 Task: Research Airbnb properties in Inkhil, Syria from 13th December, 2023 to 17th December, 2023 for 2 adults.2 bedrooms having 2 beds and 1 bathroom. Property type can be guest house. Amenities needed are: wifi. Look for 4 properties as per requirement.
Action: Mouse moved to (485, 84)
Screenshot: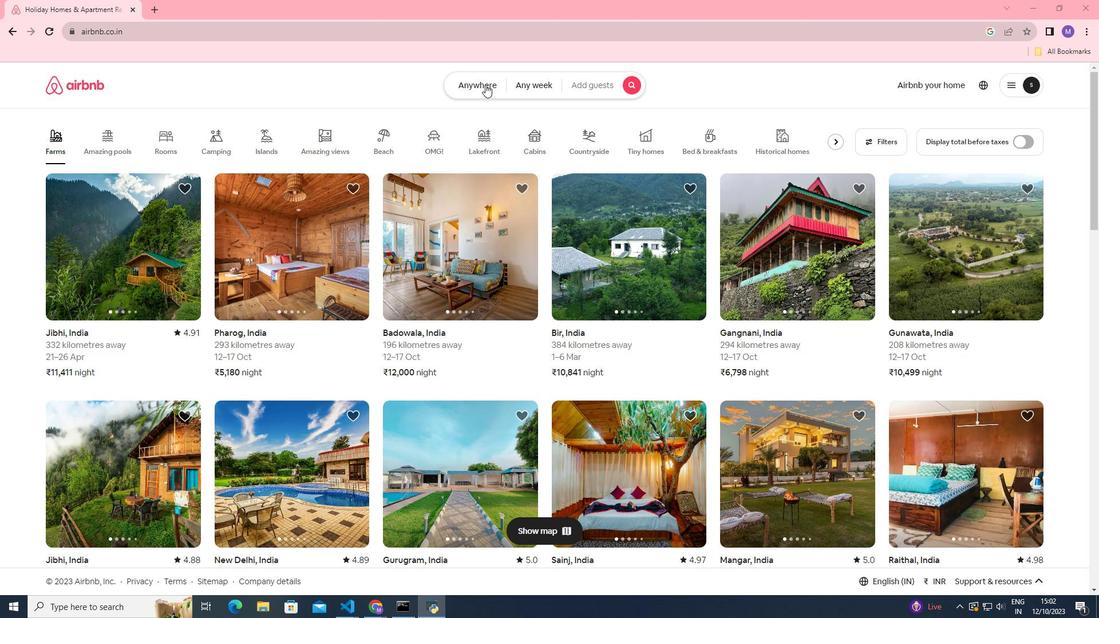 
Action: Mouse pressed left at (485, 84)
Screenshot: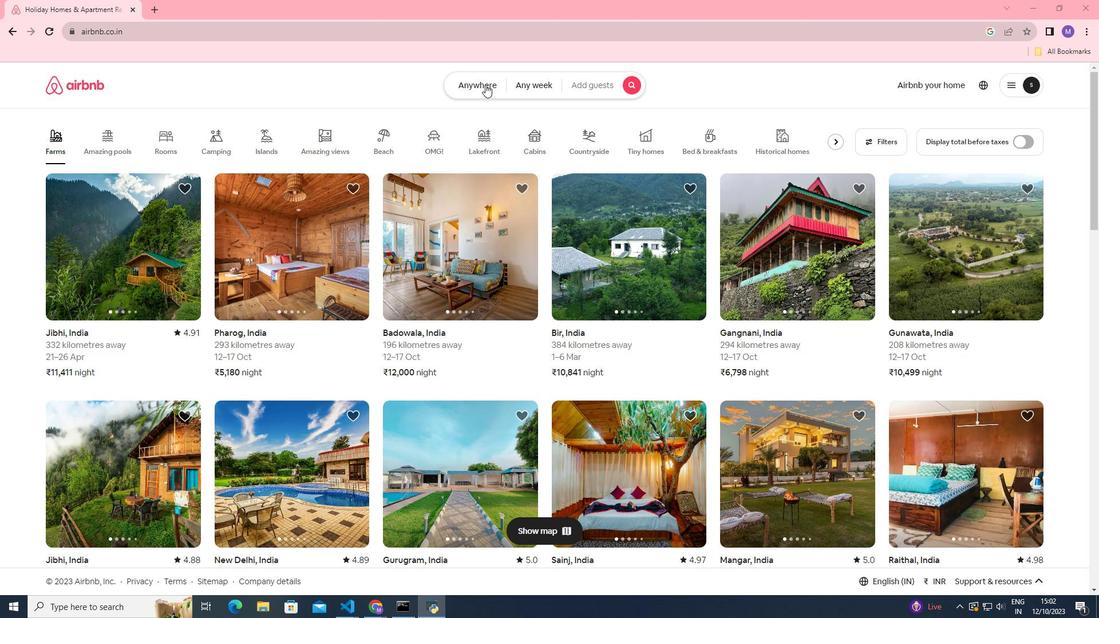 
Action: Mouse moved to (403, 133)
Screenshot: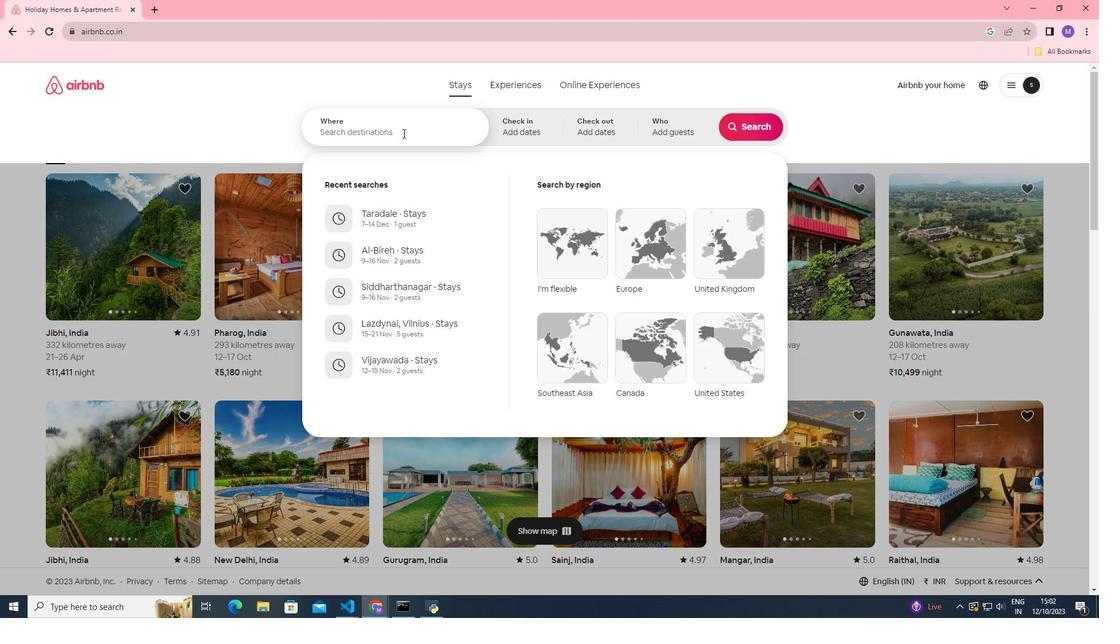 
Action: Mouse pressed left at (403, 133)
Screenshot: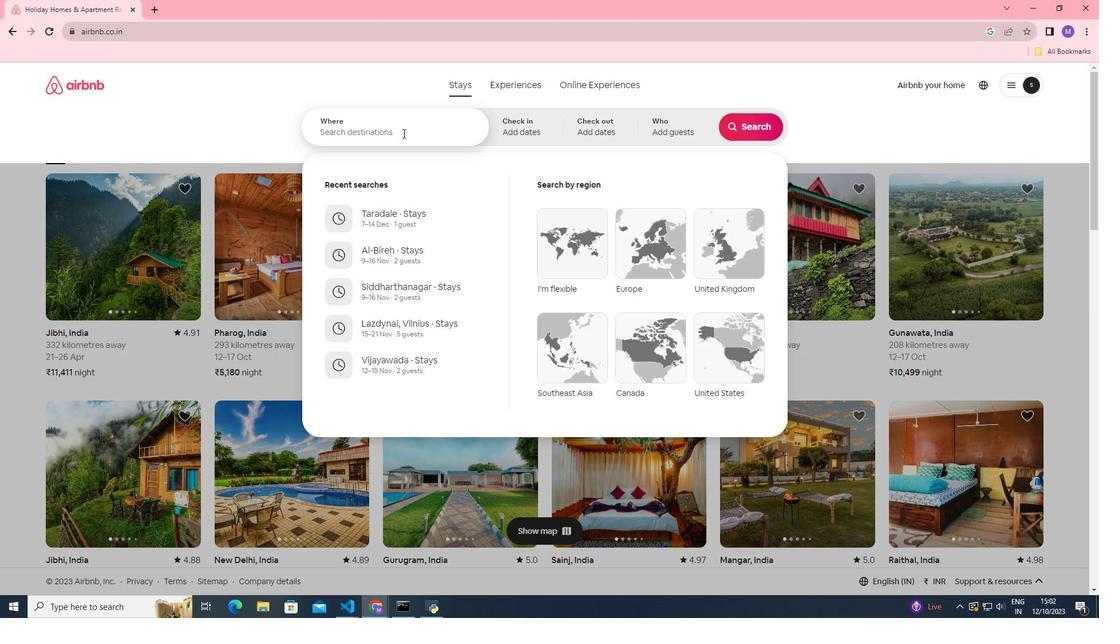 
Action: Key pressed <Key.shift>Inkhil,<Key.space><Key.shift>Syria
Screenshot: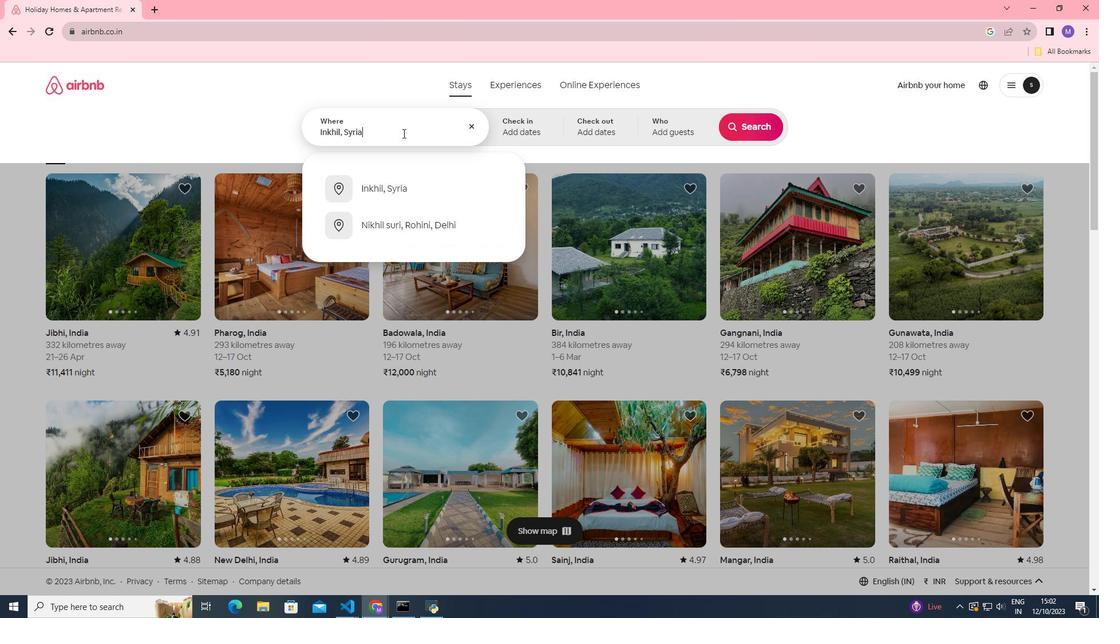
Action: Mouse moved to (514, 137)
Screenshot: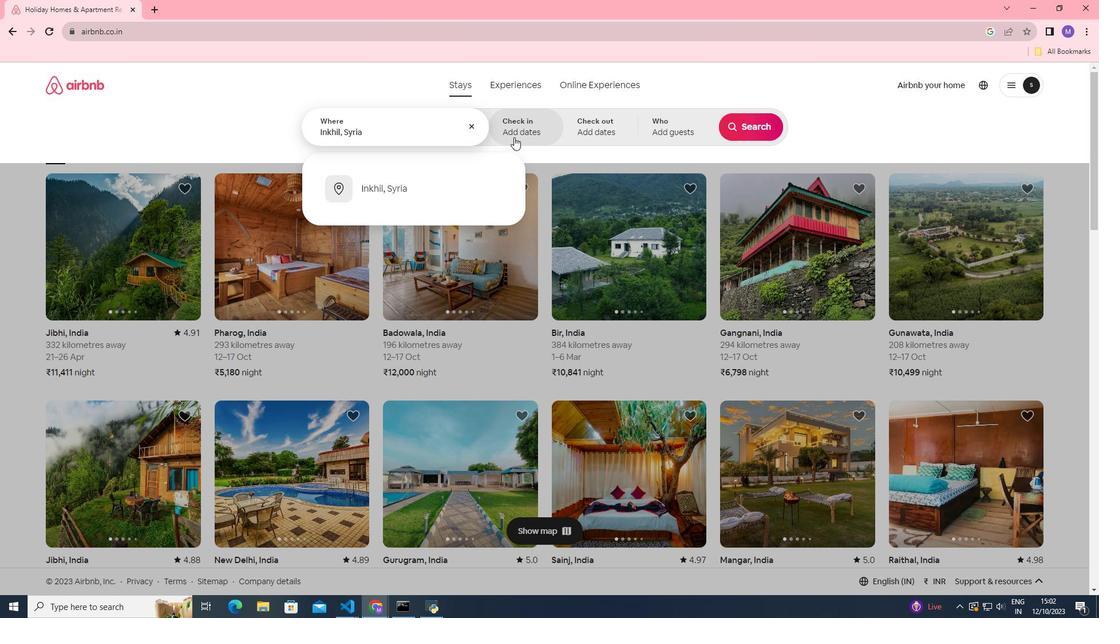 
Action: Mouse pressed left at (514, 137)
Screenshot: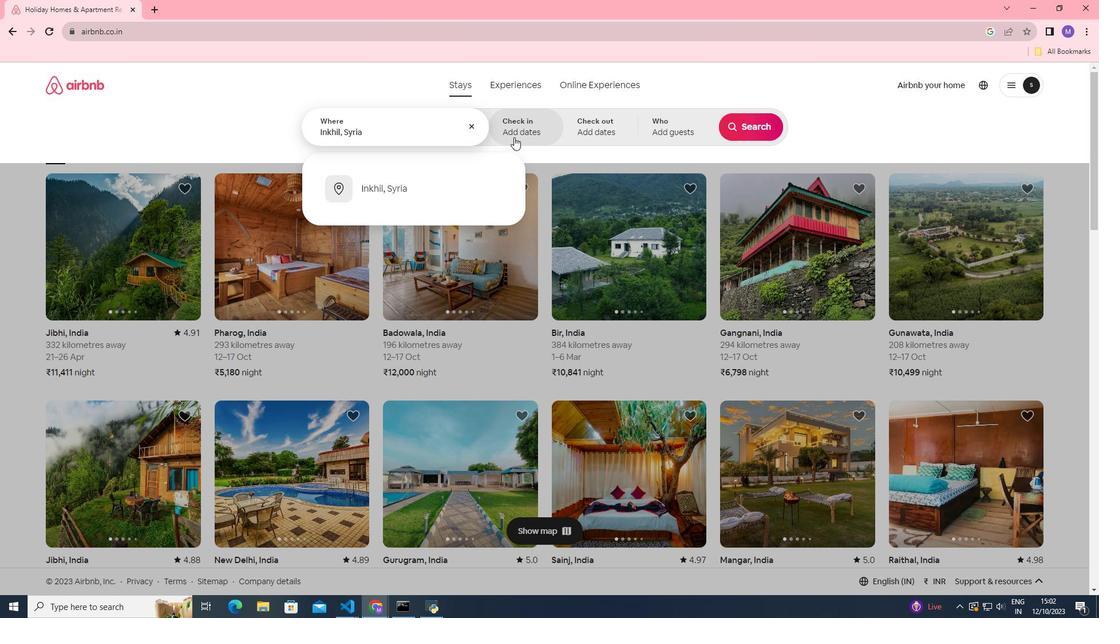 
Action: Mouse moved to (753, 224)
Screenshot: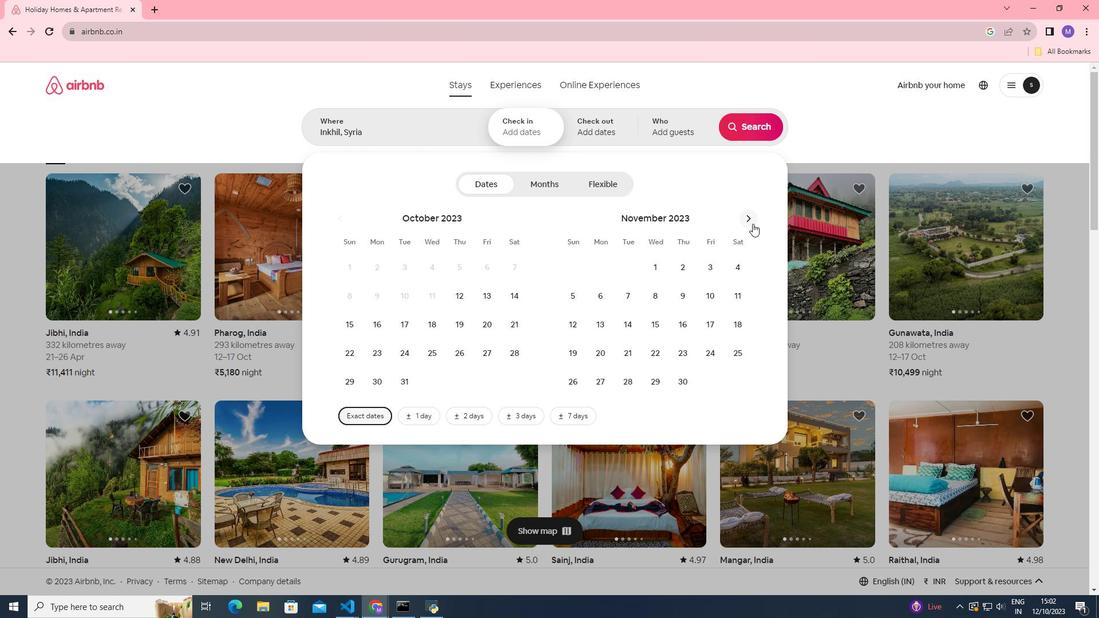 
Action: Mouse pressed left at (753, 224)
Screenshot: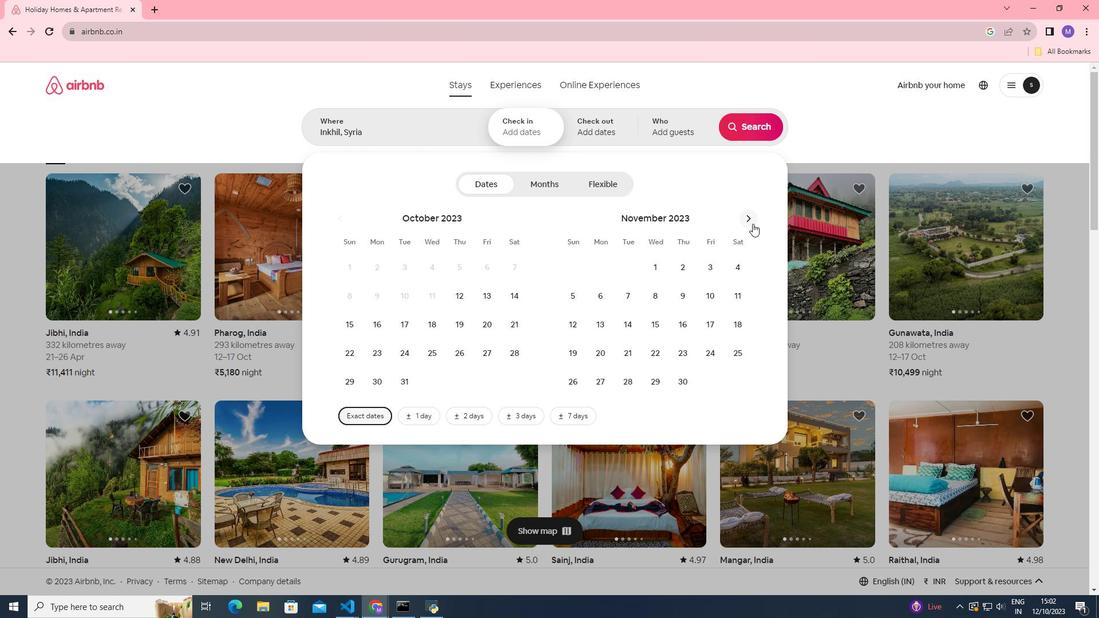 
Action: Mouse moved to (655, 320)
Screenshot: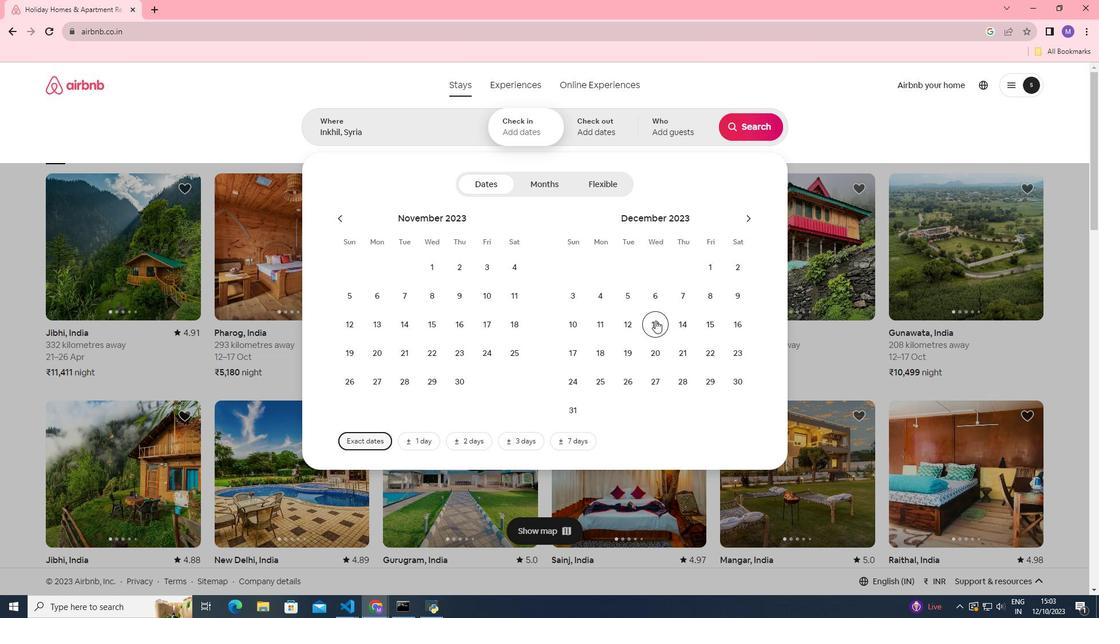 
Action: Mouse pressed left at (655, 320)
Screenshot: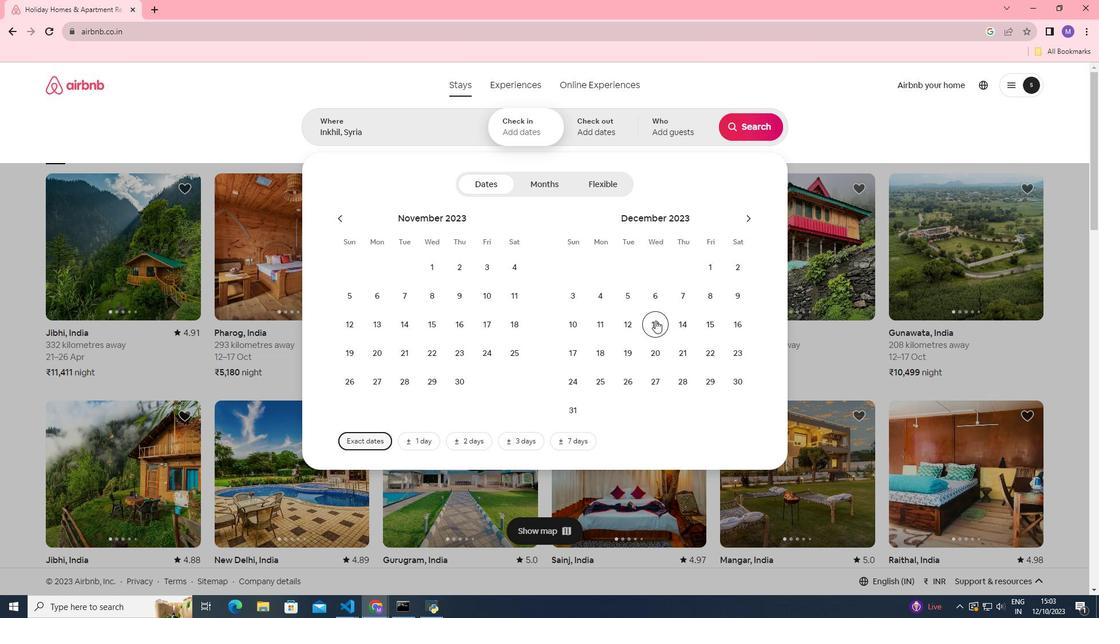 
Action: Mouse moved to (572, 346)
Screenshot: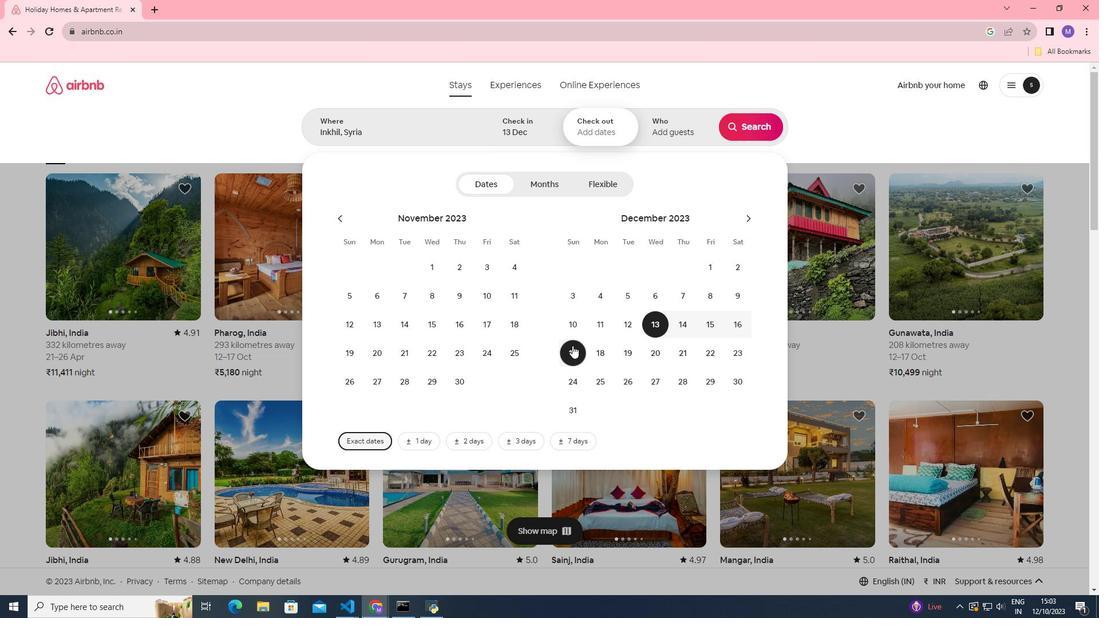 
Action: Mouse pressed left at (572, 346)
Screenshot: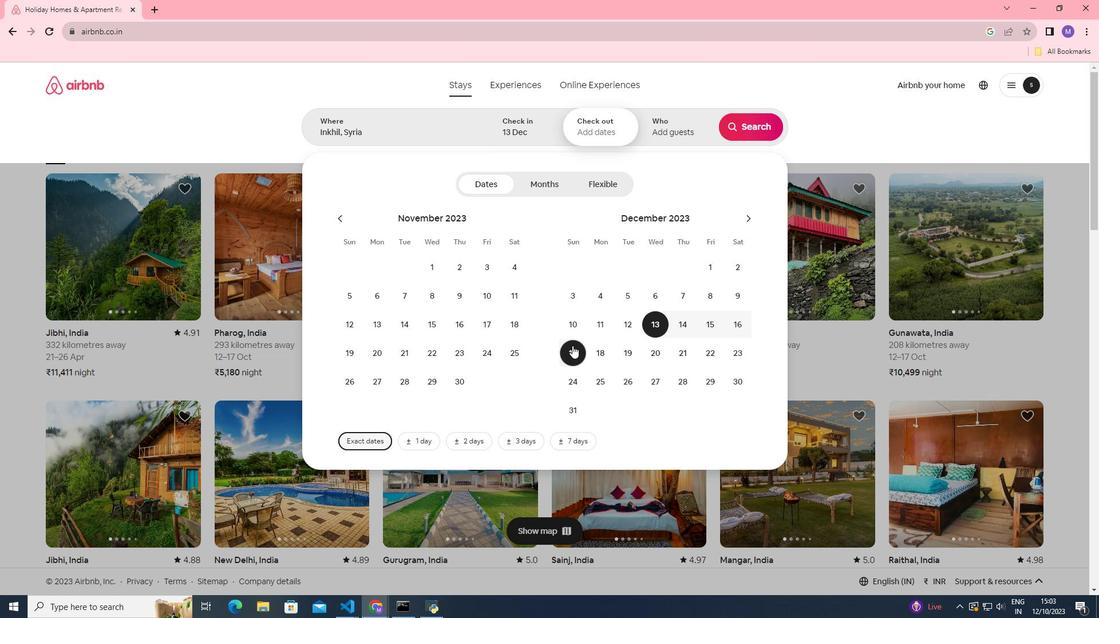 
Action: Mouse moved to (694, 132)
Screenshot: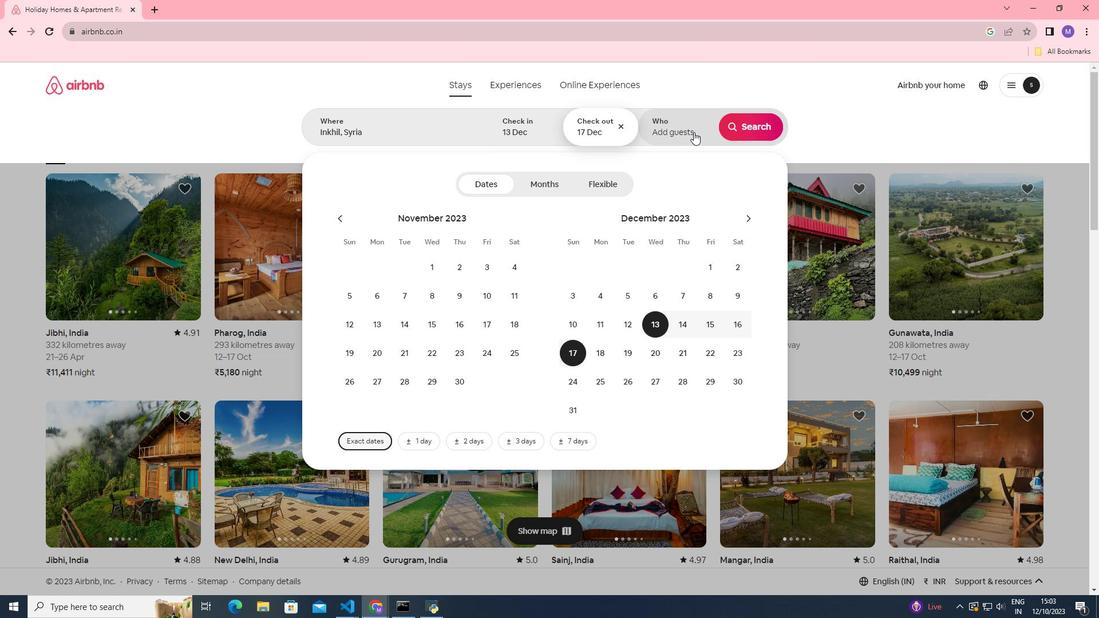 
Action: Mouse pressed left at (694, 132)
Screenshot: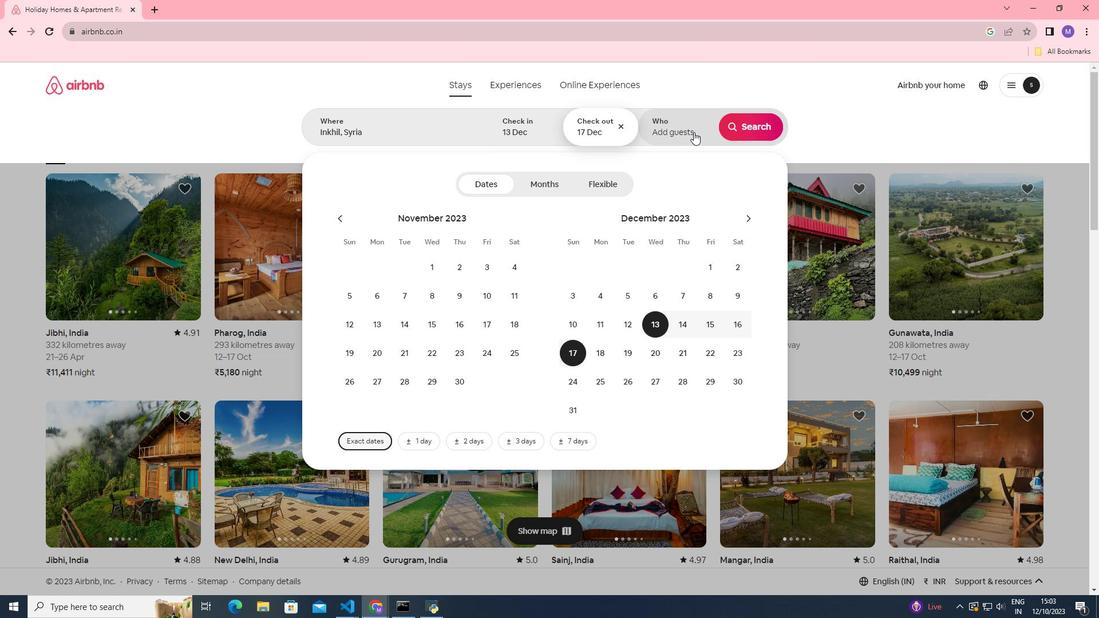 
Action: Mouse moved to (756, 190)
Screenshot: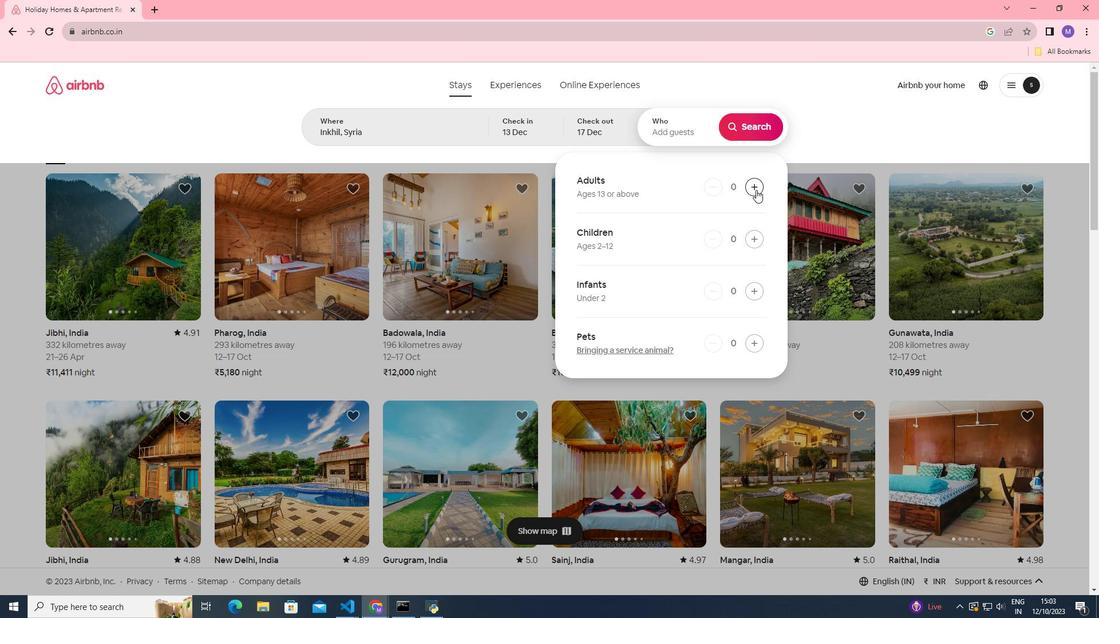 
Action: Mouse pressed left at (756, 190)
Screenshot: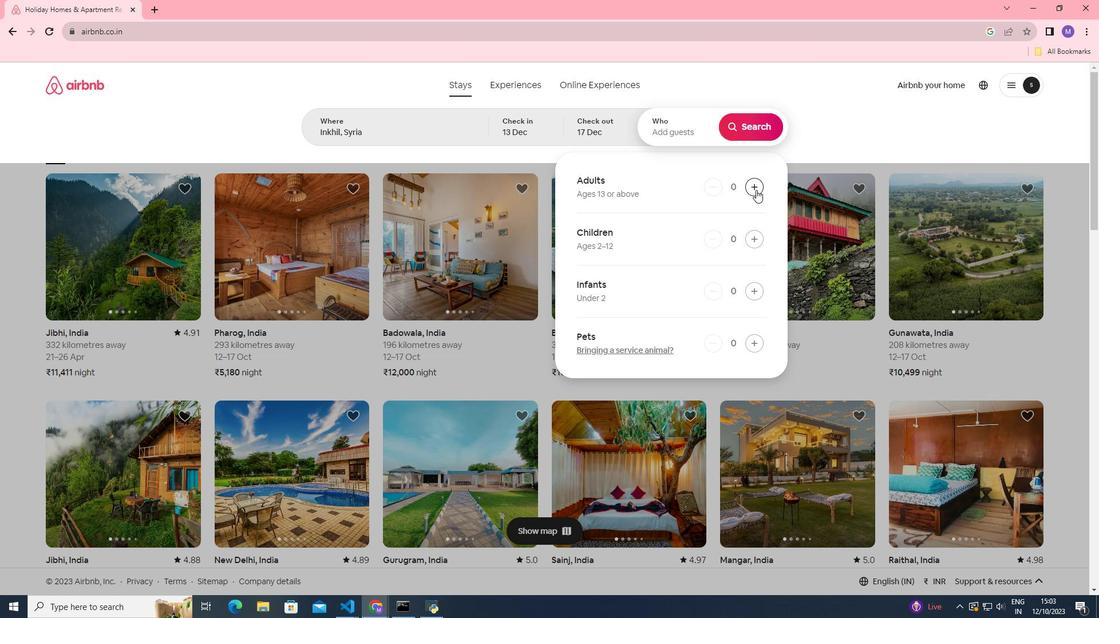 
Action: Mouse pressed left at (756, 190)
Screenshot: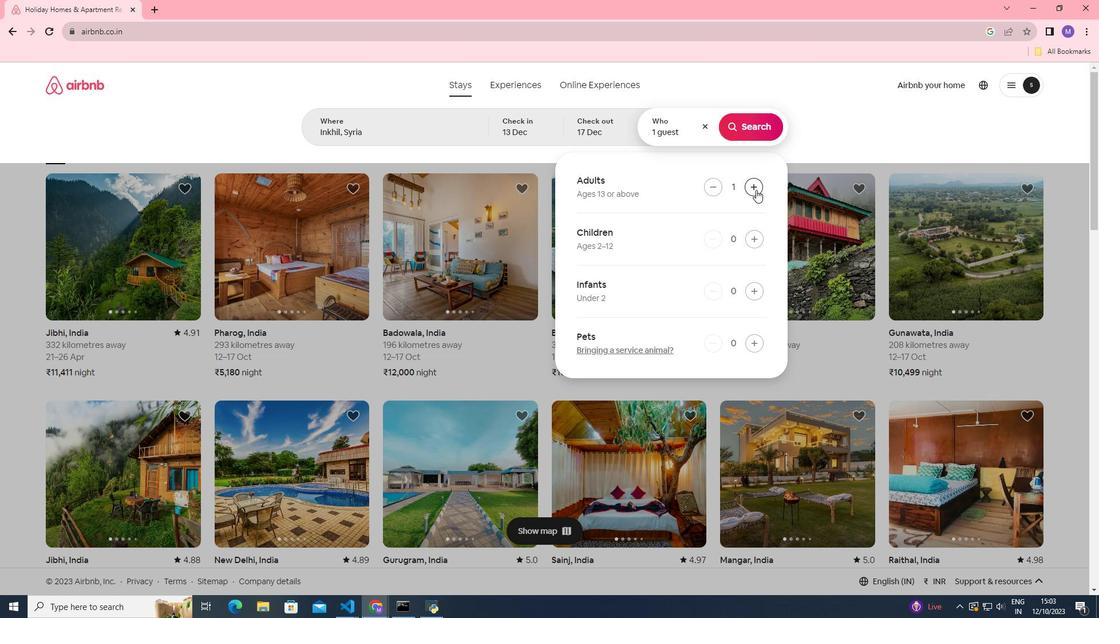 
Action: Mouse moved to (756, 130)
Screenshot: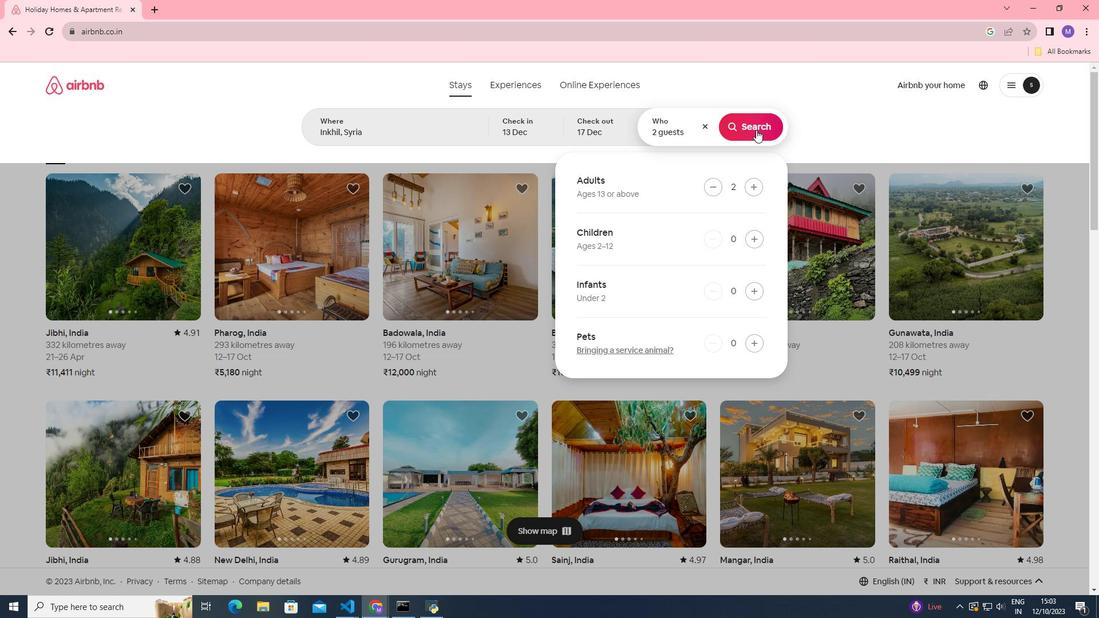 
Action: Mouse pressed left at (756, 130)
Screenshot: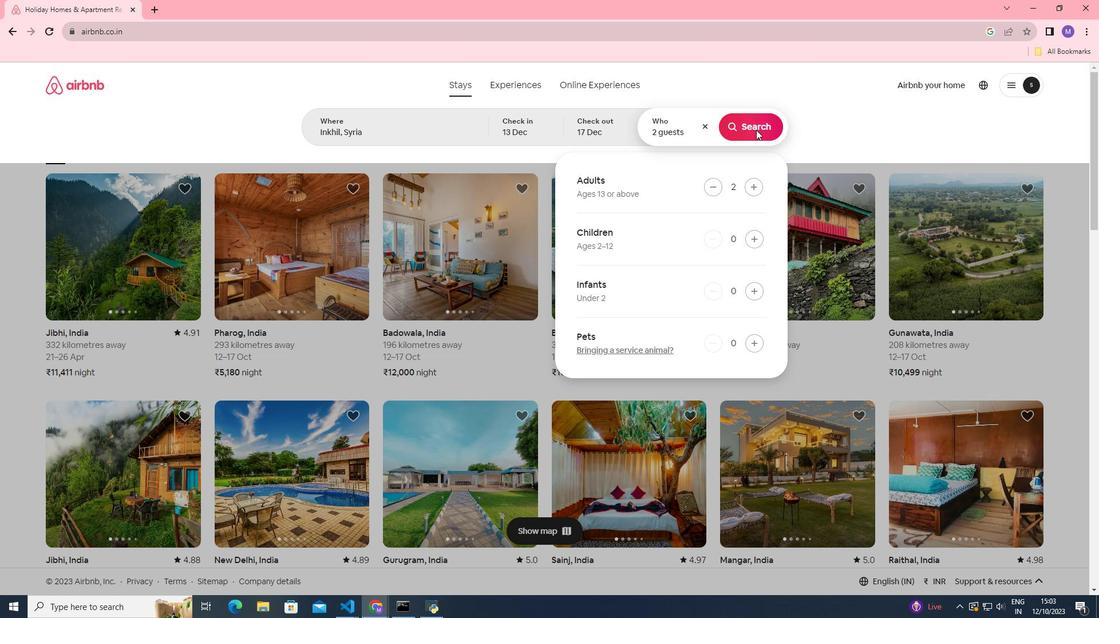 
Action: Mouse moved to (922, 134)
Screenshot: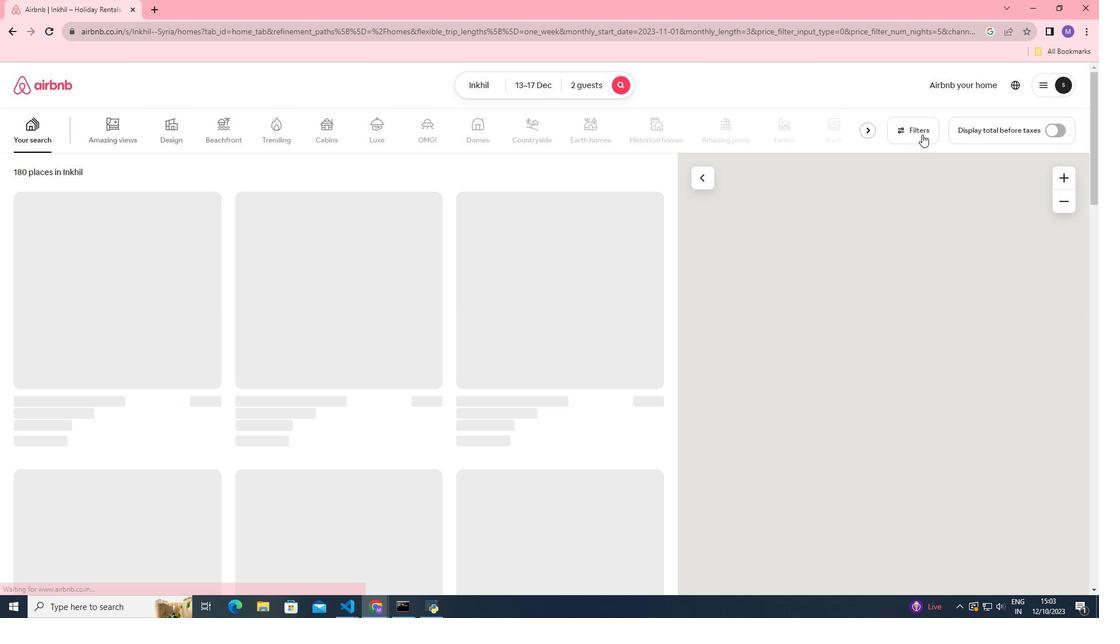 
Action: Mouse pressed left at (922, 134)
Screenshot: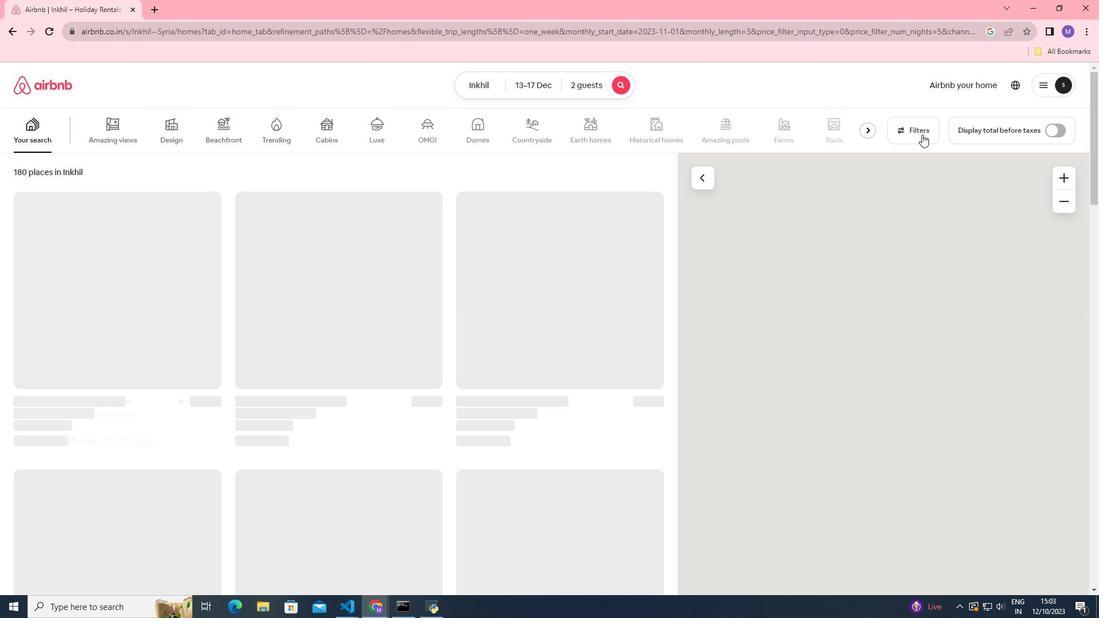 
Action: Mouse moved to (921, 132)
Screenshot: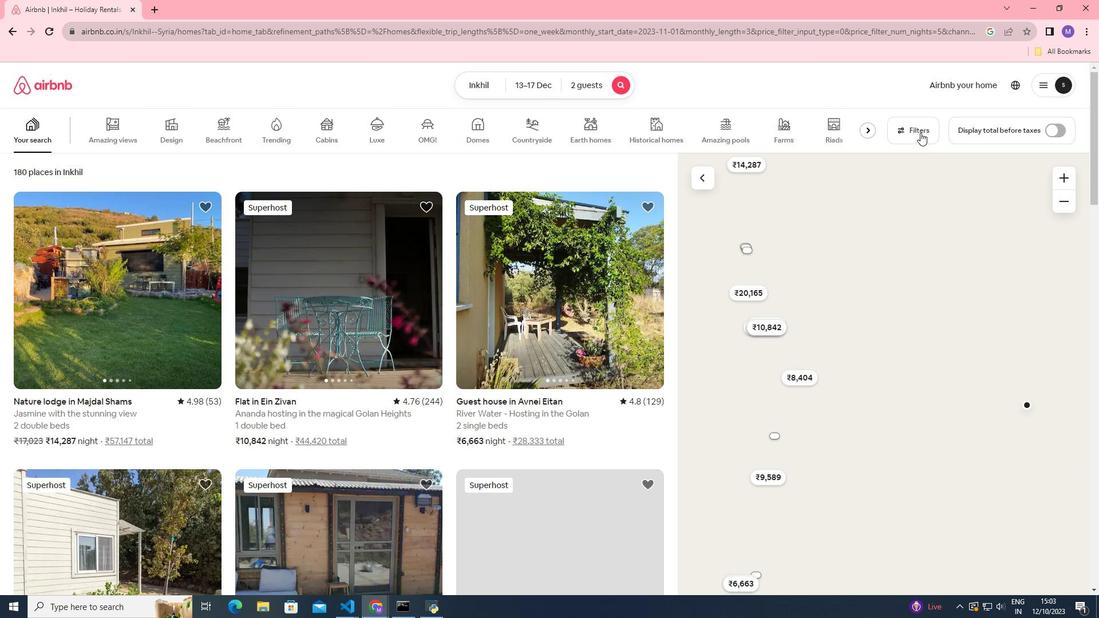 
Action: Mouse pressed left at (921, 132)
Screenshot: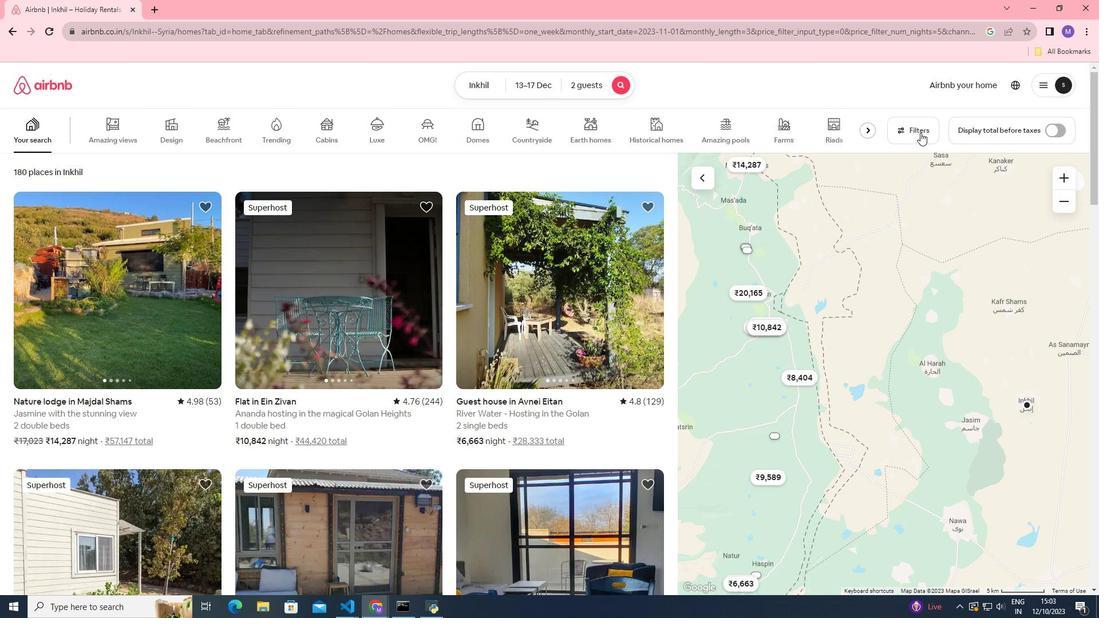 
Action: Mouse moved to (587, 439)
Screenshot: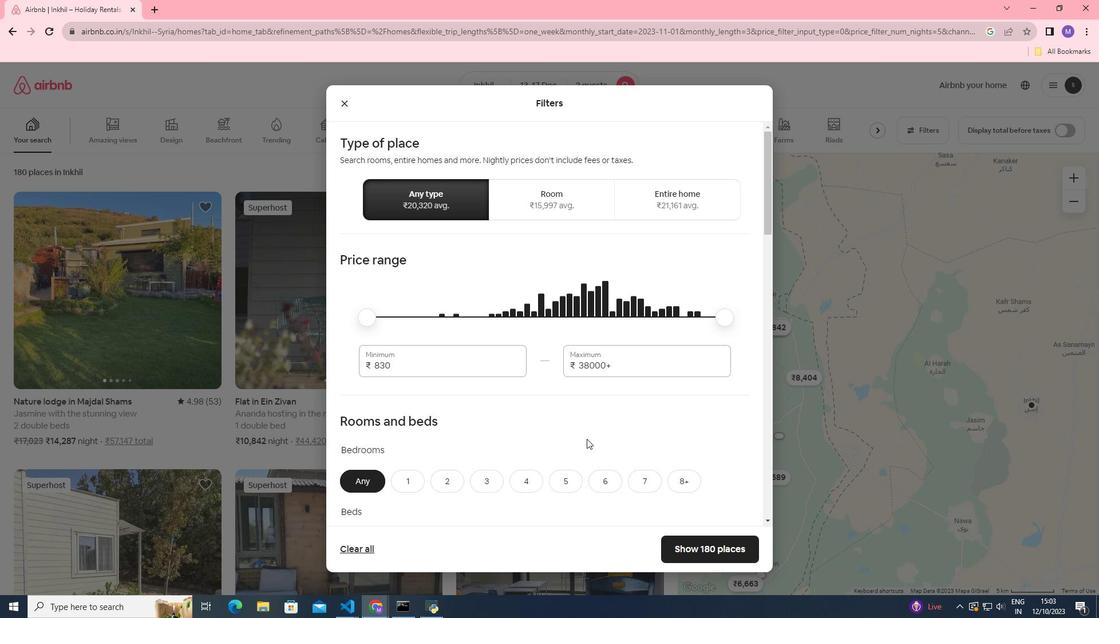 
Action: Mouse scrolled (587, 438) with delta (0, 0)
Screenshot: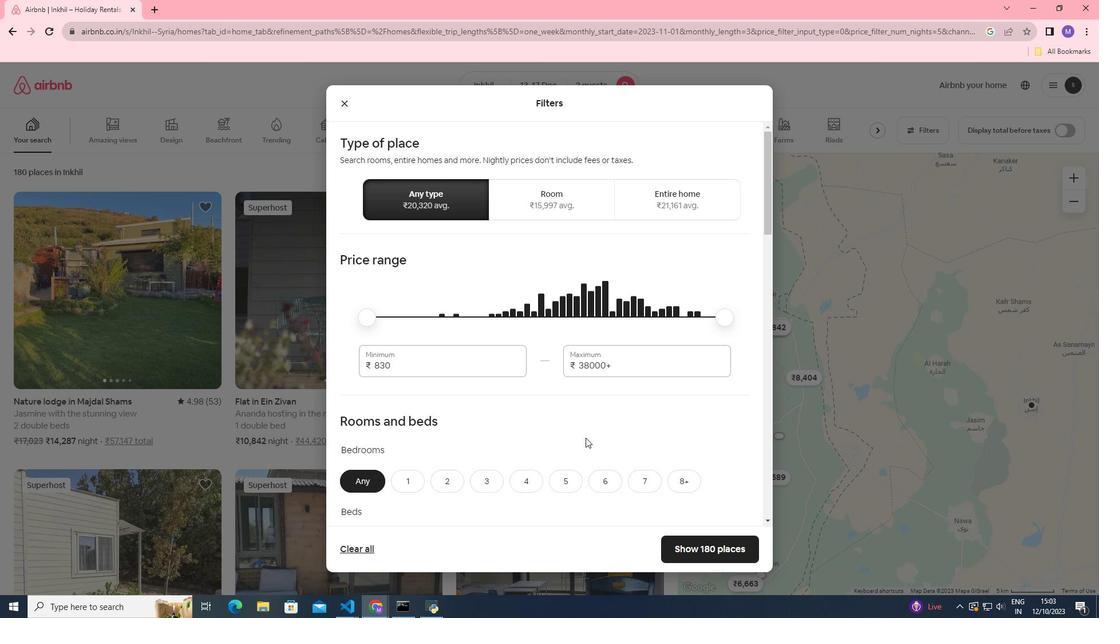 
Action: Mouse moved to (567, 427)
Screenshot: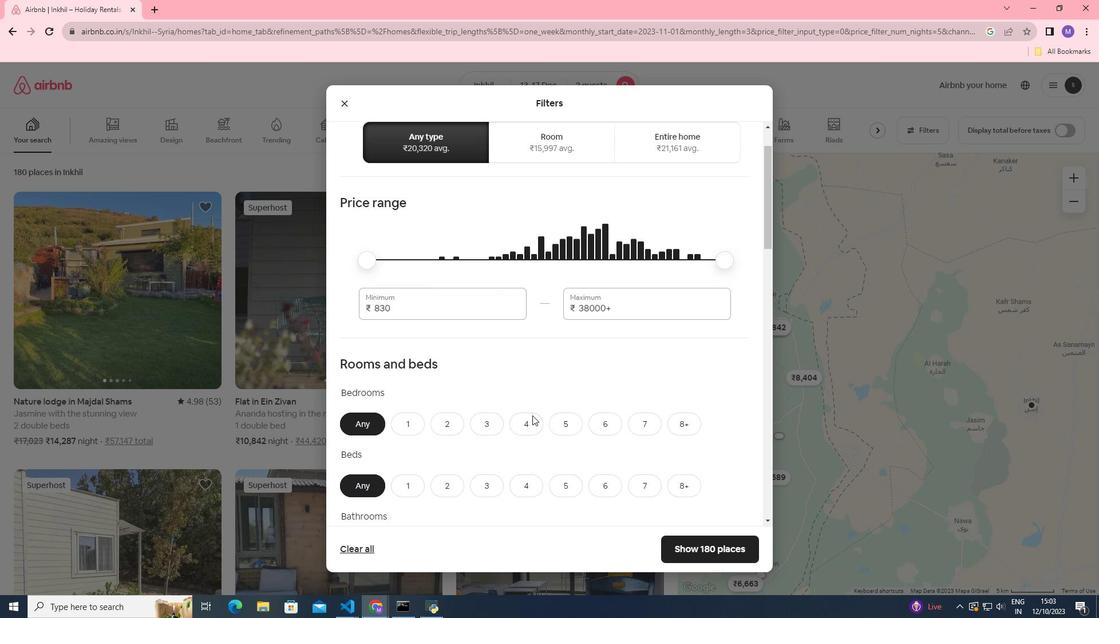
Action: Mouse scrolled (567, 427) with delta (0, 0)
Screenshot: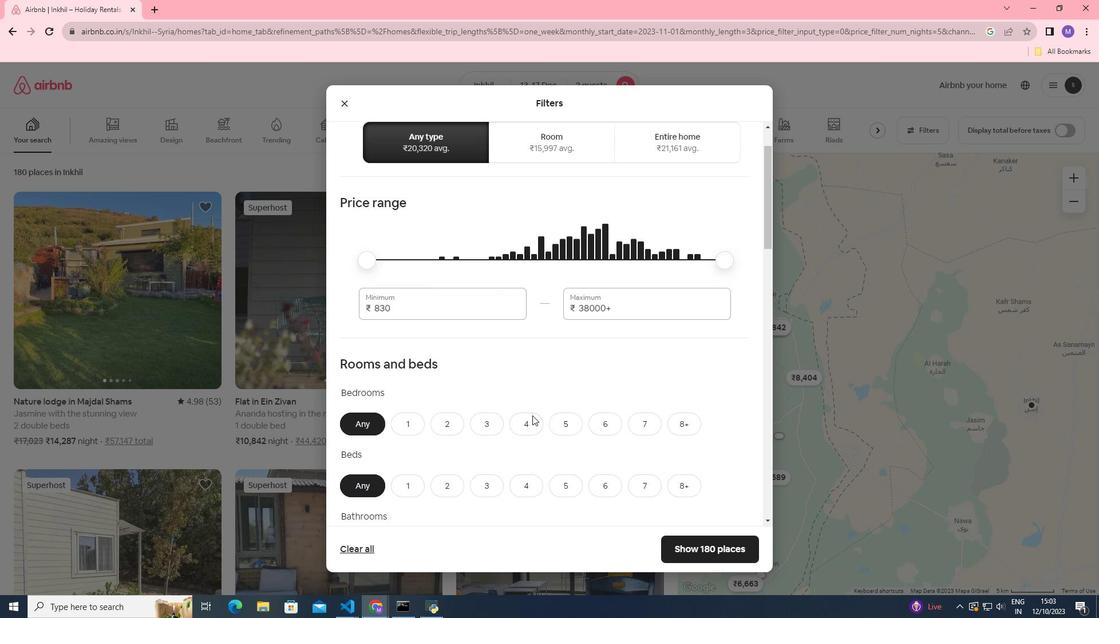 
Action: Mouse moved to (438, 366)
Screenshot: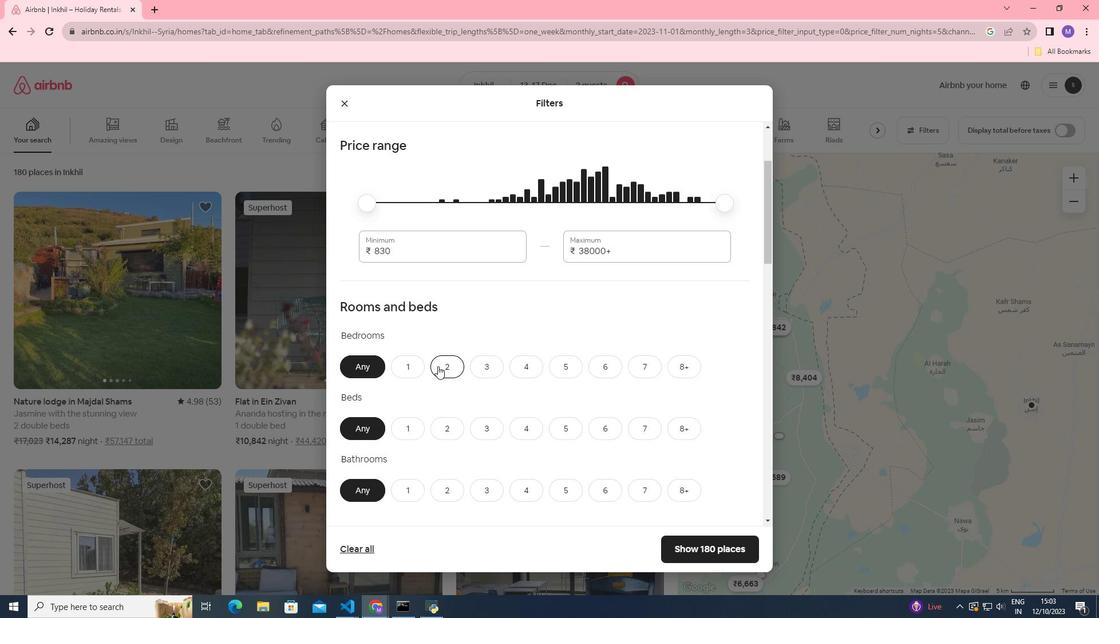 
Action: Mouse pressed left at (438, 366)
Screenshot: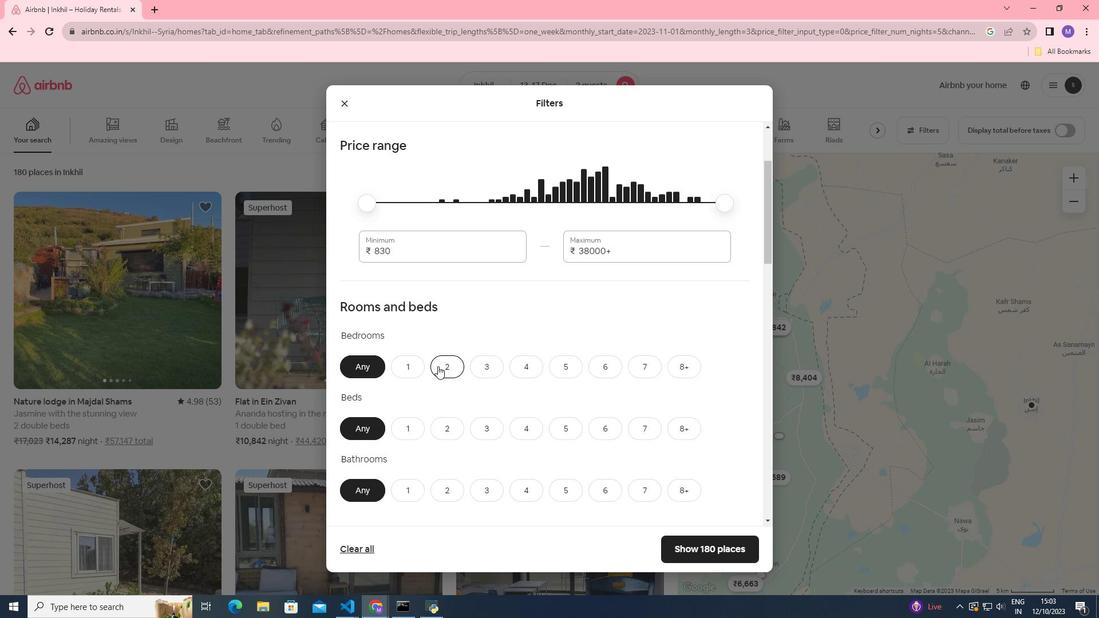 
Action: Mouse moved to (445, 430)
Screenshot: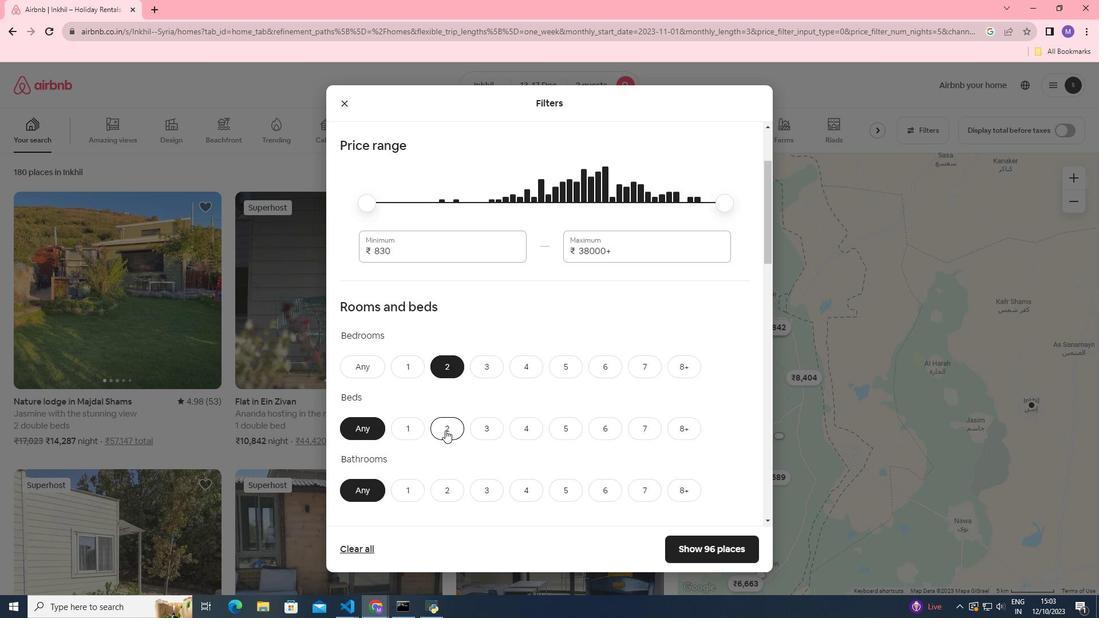 
Action: Mouse pressed left at (445, 430)
Screenshot: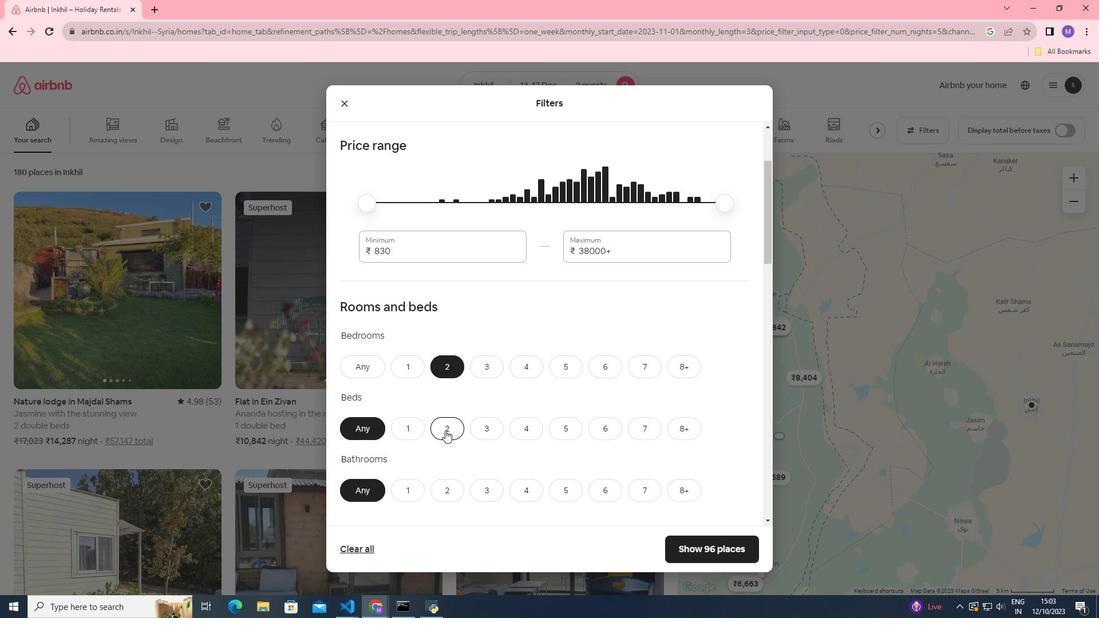 
Action: Mouse moved to (407, 493)
Screenshot: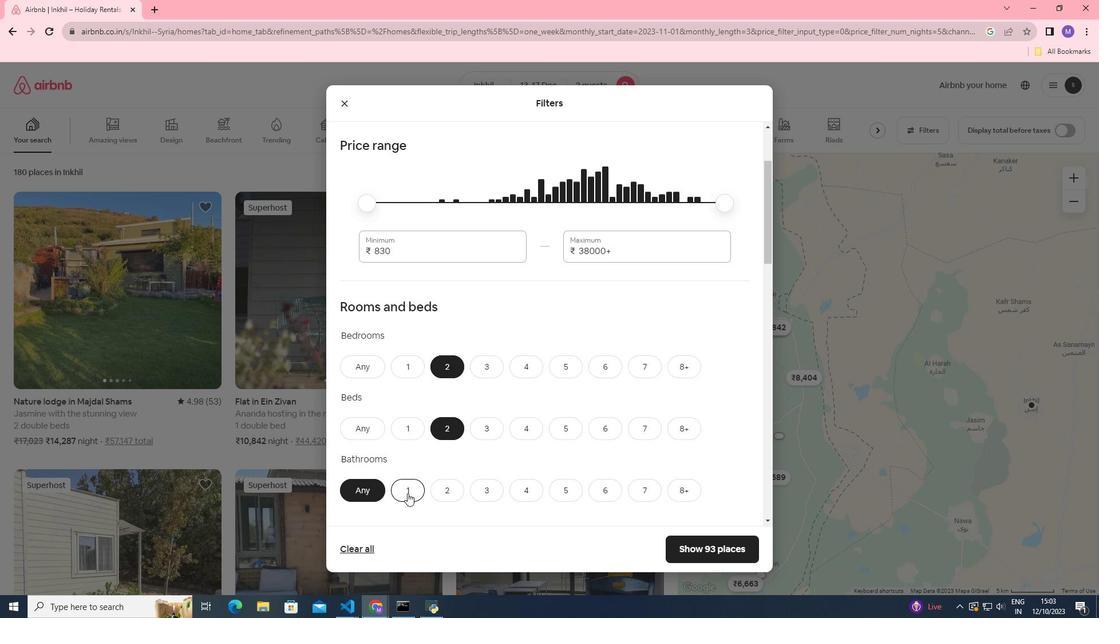
Action: Mouse pressed left at (407, 493)
Screenshot: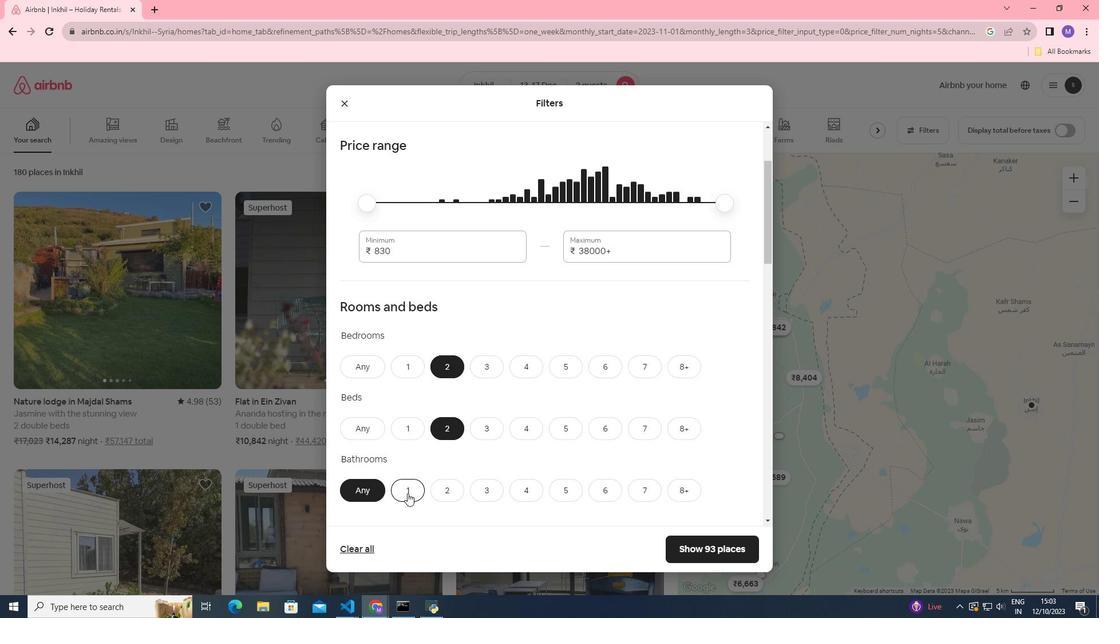 
Action: Mouse moved to (544, 374)
Screenshot: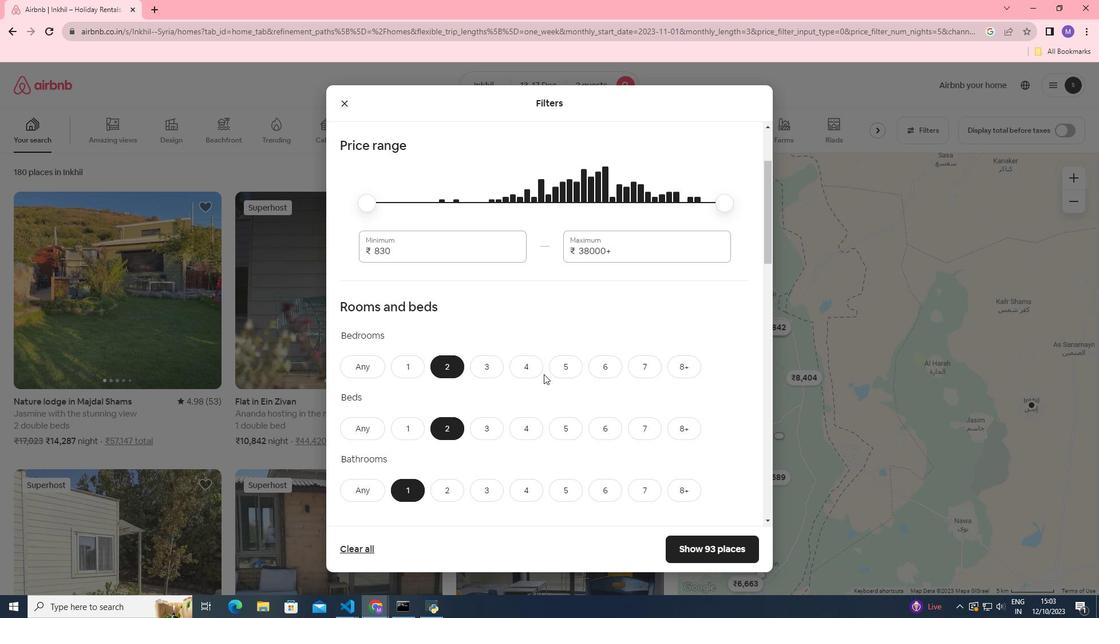 
Action: Mouse scrolled (544, 374) with delta (0, 0)
Screenshot: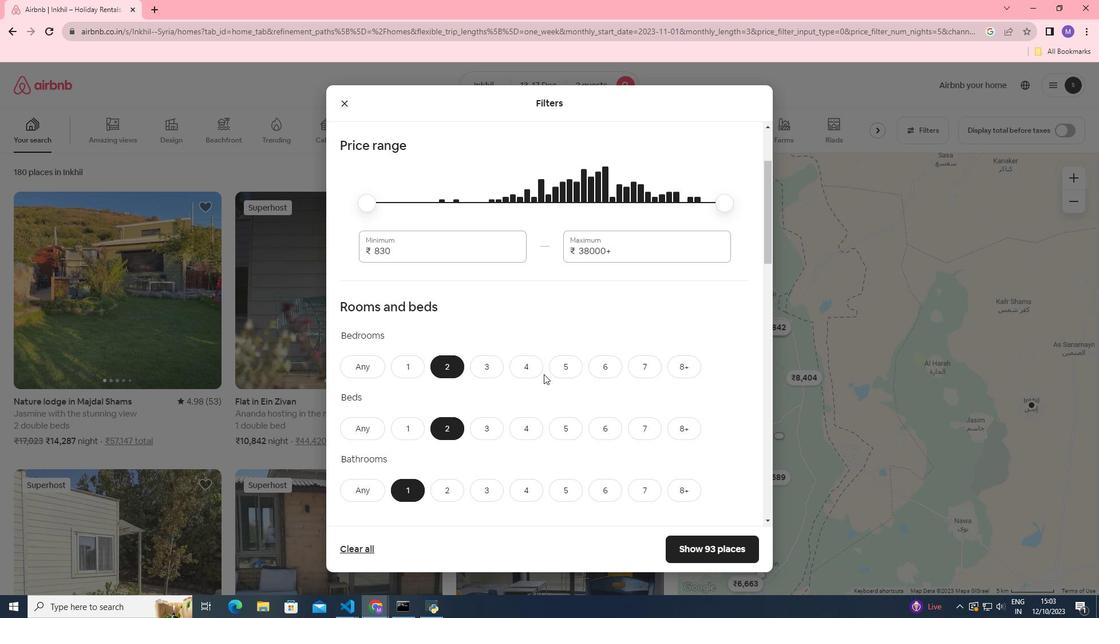 
Action: Mouse scrolled (544, 374) with delta (0, 0)
Screenshot: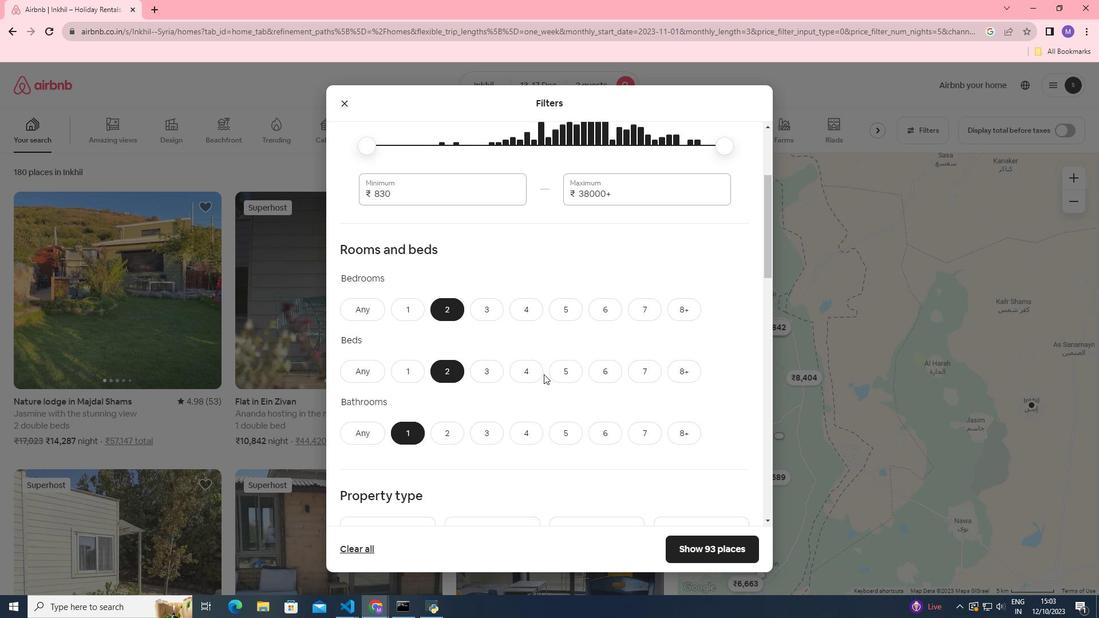 
Action: Mouse scrolled (544, 374) with delta (0, 0)
Screenshot: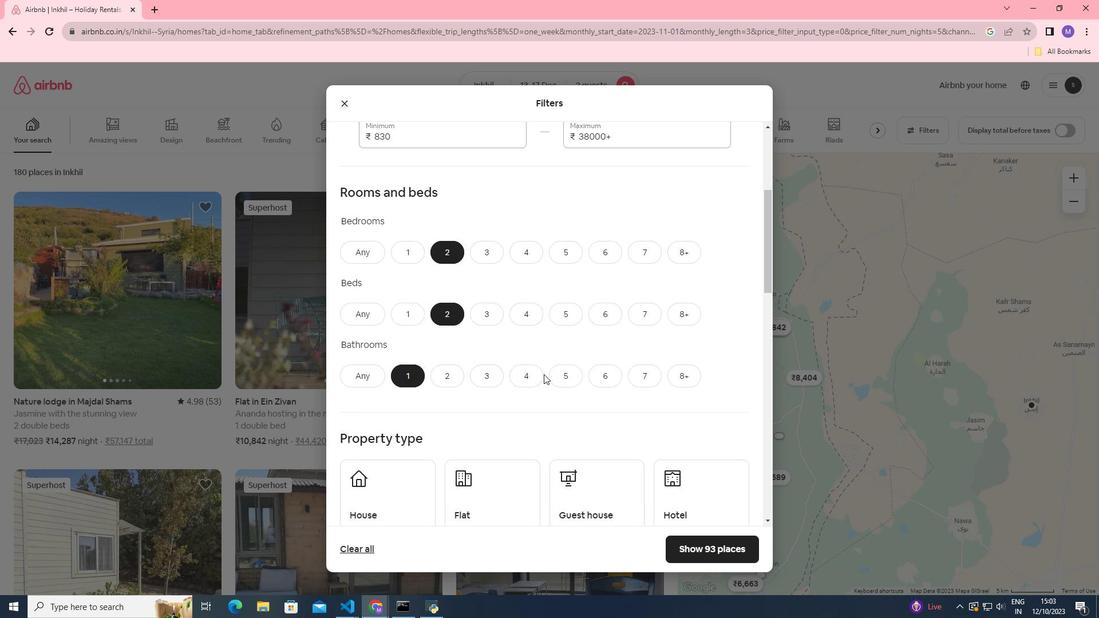 
Action: Mouse scrolled (544, 374) with delta (0, 0)
Screenshot: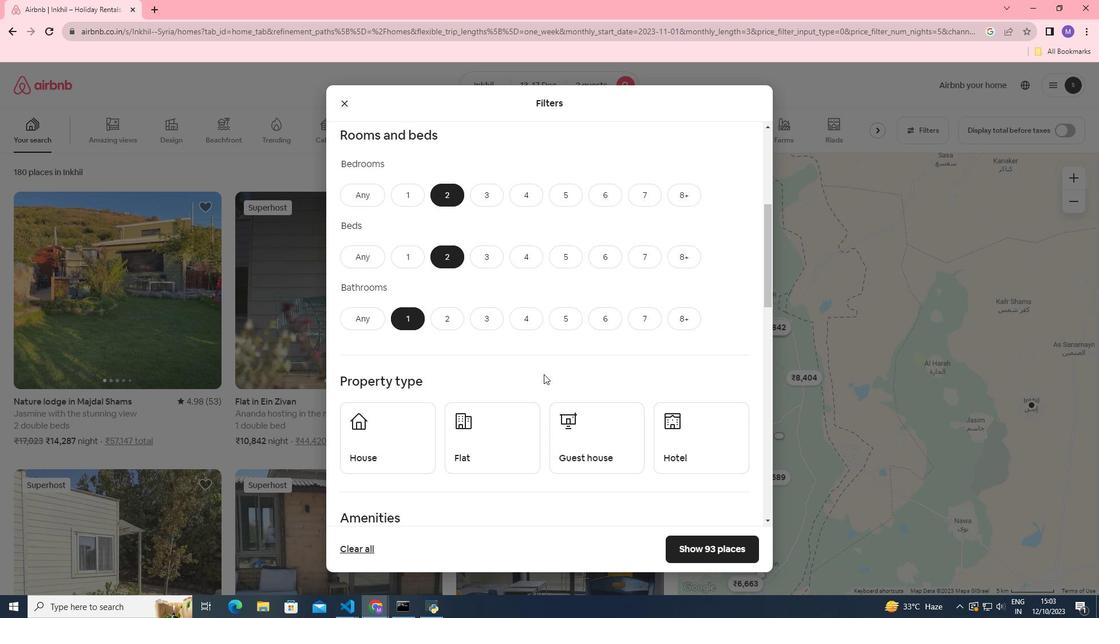 
Action: Mouse moved to (575, 386)
Screenshot: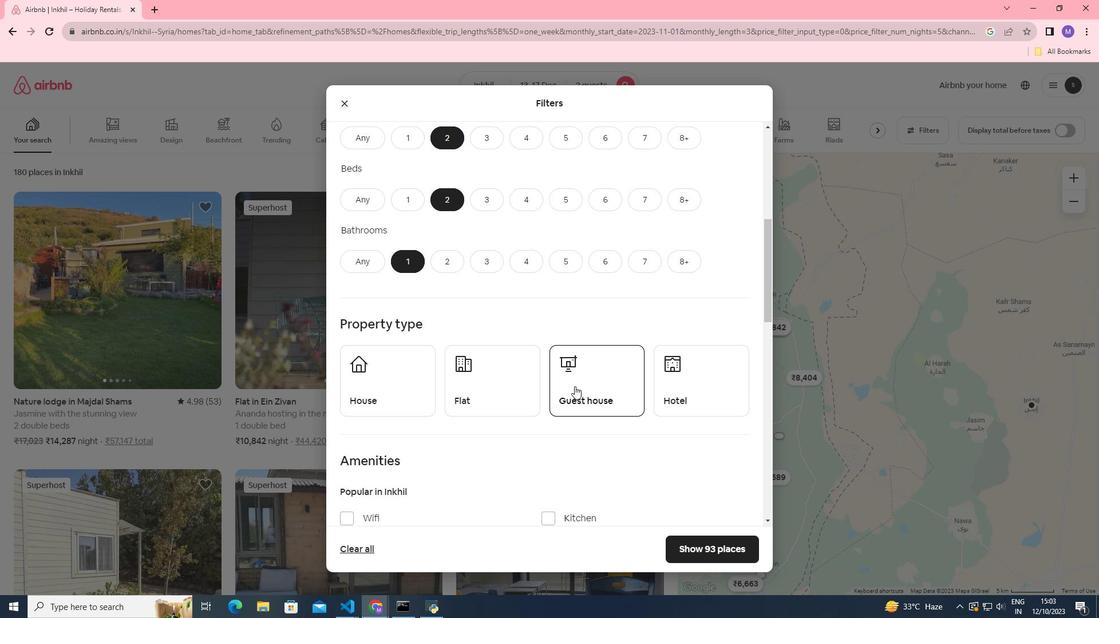 
Action: Mouse pressed left at (575, 386)
Screenshot: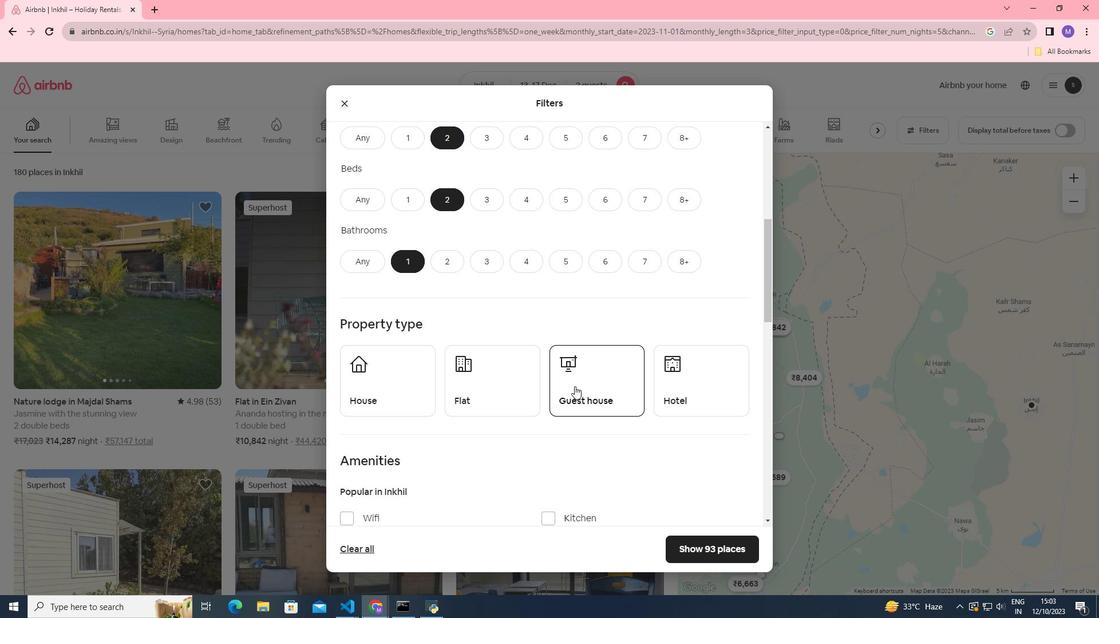 
Action: Mouse moved to (617, 402)
Screenshot: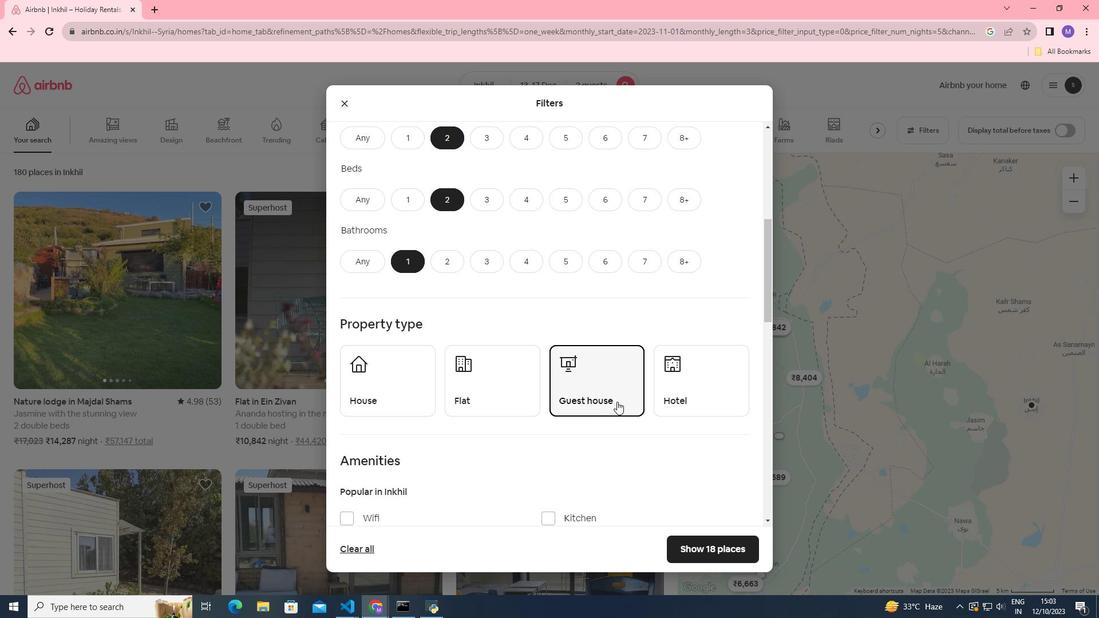 
Action: Mouse scrolled (617, 401) with delta (0, 0)
Screenshot: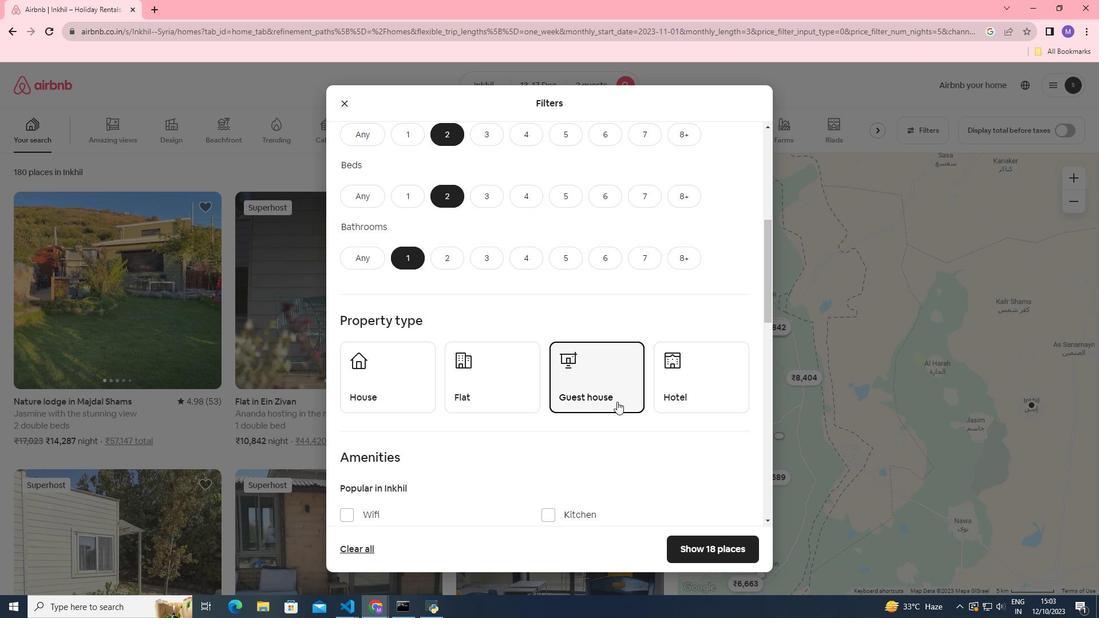 
Action: Mouse scrolled (617, 401) with delta (0, 0)
Screenshot: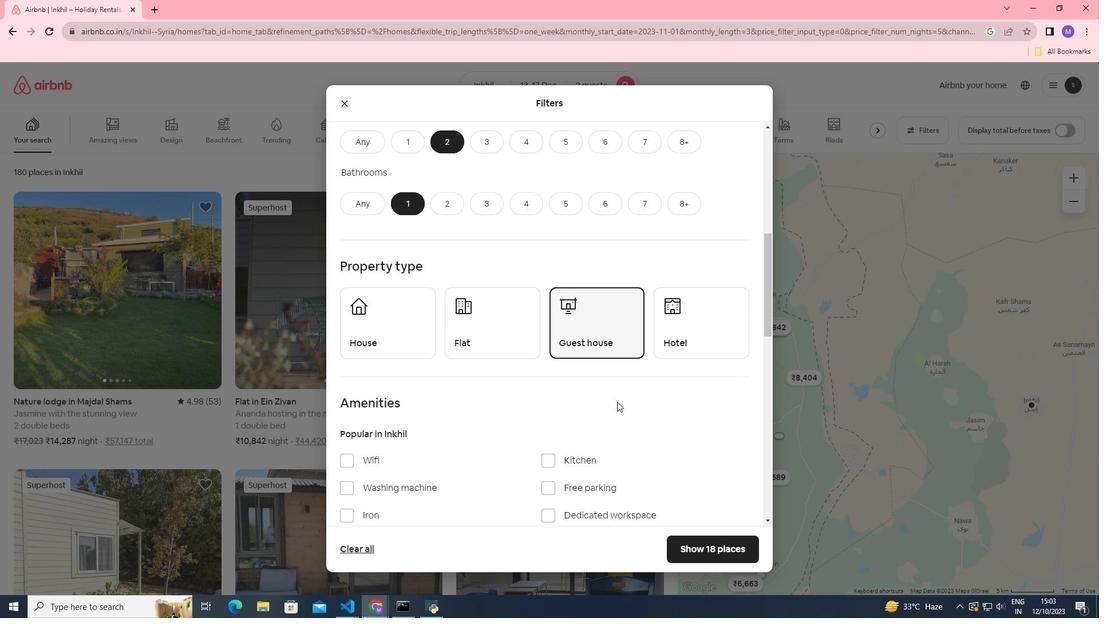 
Action: Mouse moved to (346, 400)
Screenshot: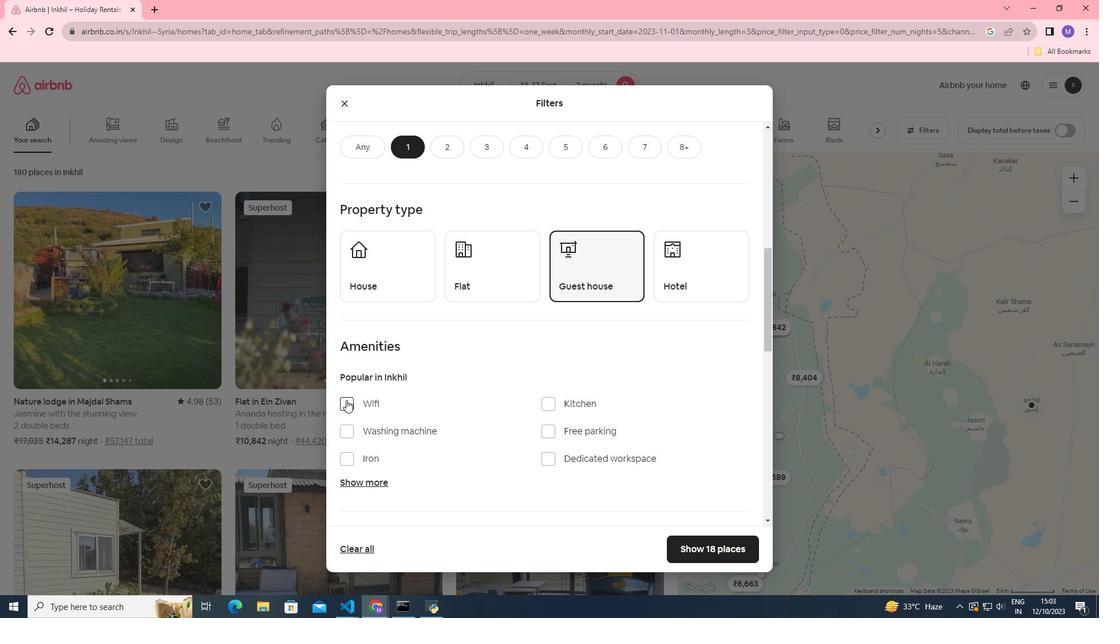 
Action: Mouse pressed left at (346, 400)
Screenshot: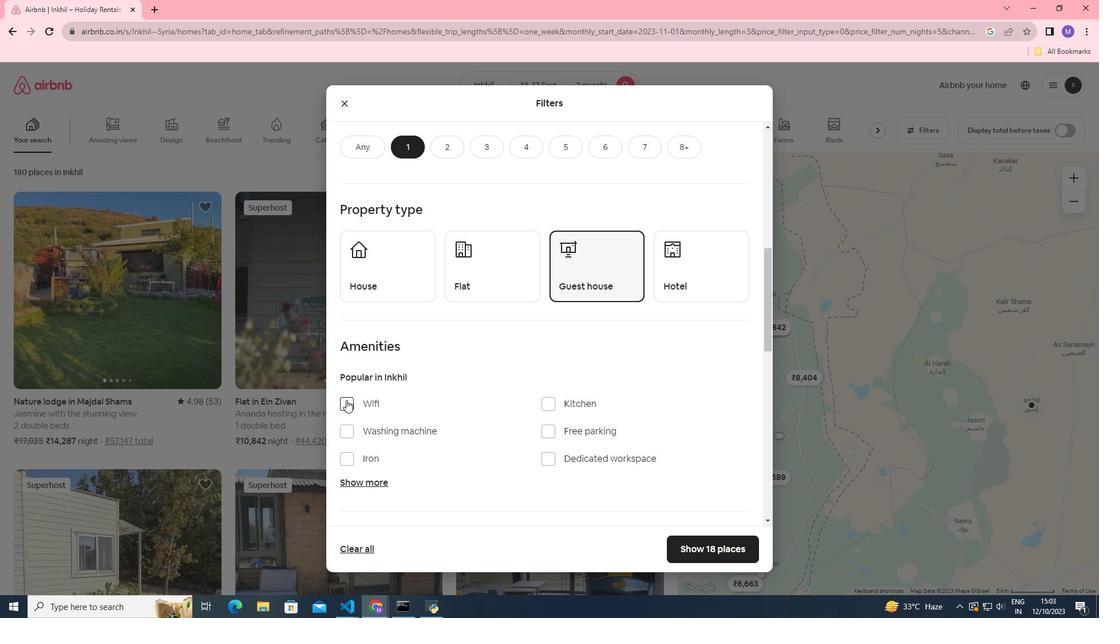
Action: Mouse moved to (584, 408)
Screenshot: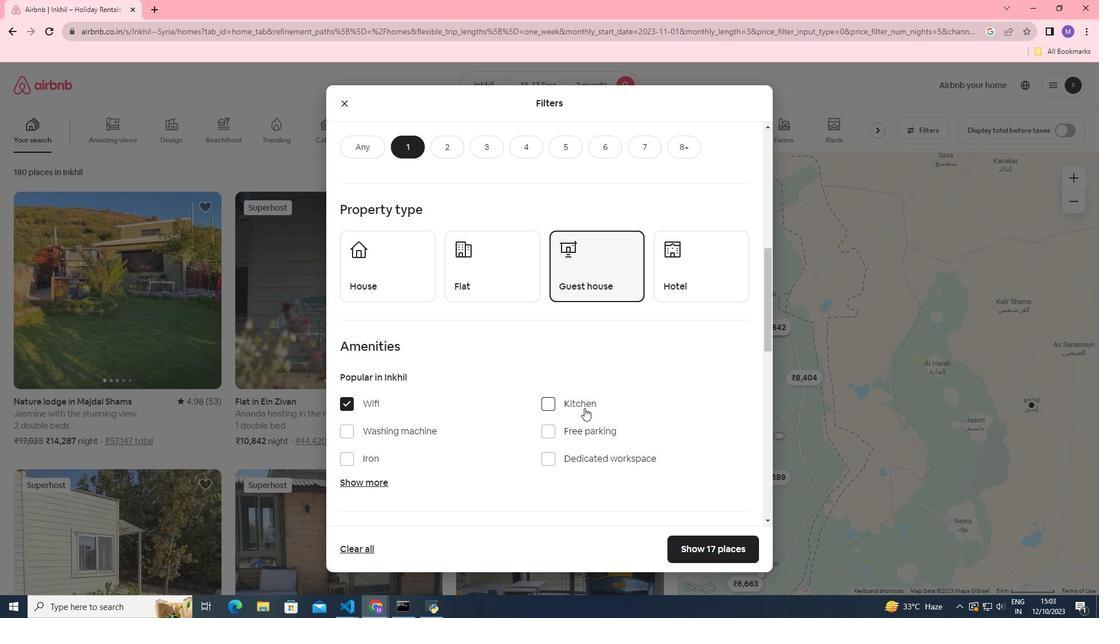 
Action: Mouse scrolled (584, 407) with delta (0, 0)
Screenshot: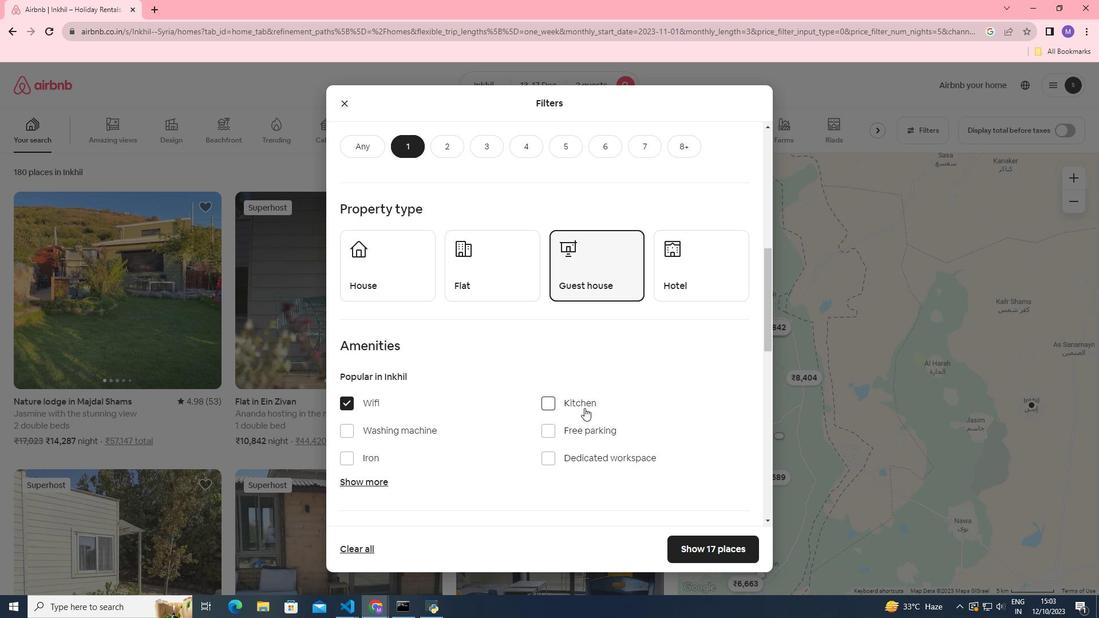 
Action: Mouse scrolled (584, 407) with delta (0, 0)
Screenshot: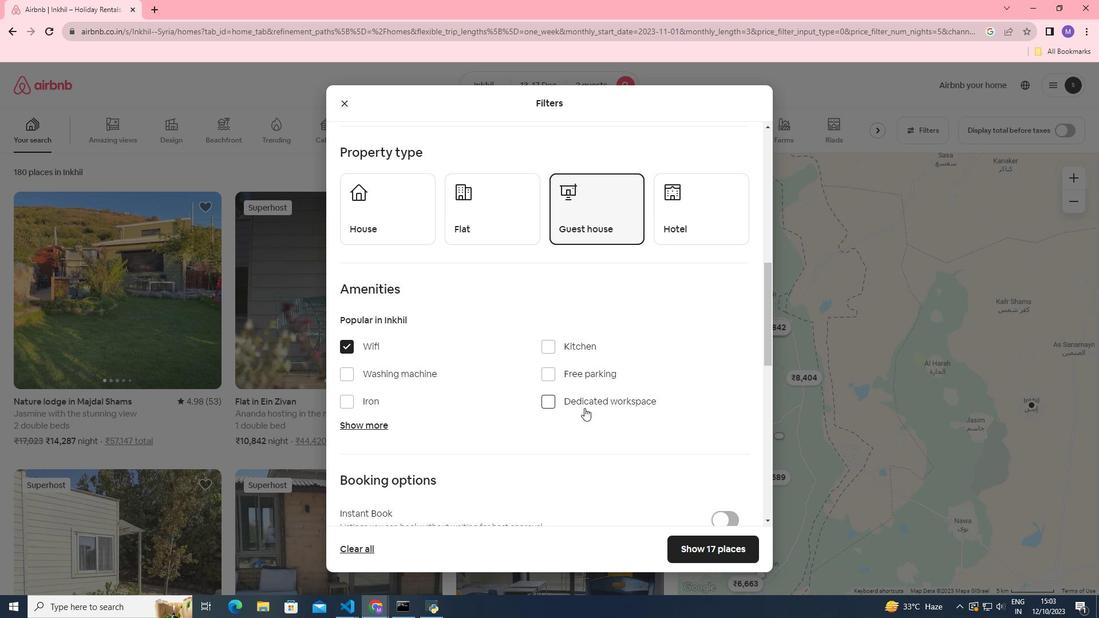 
Action: Mouse moved to (710, 545)
Screenshot: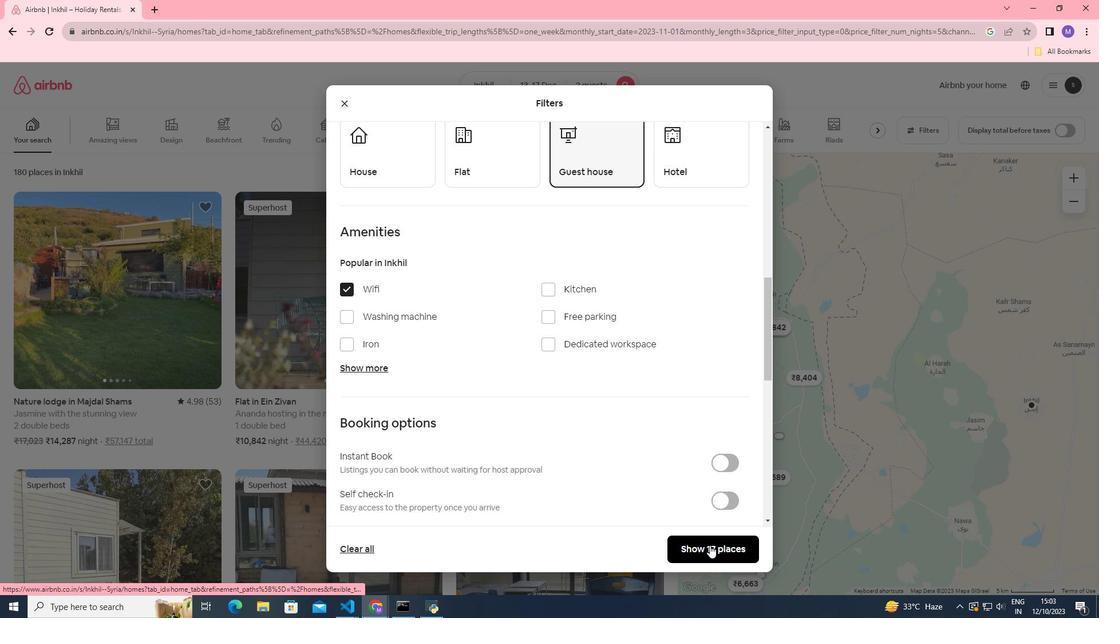 
Action: Mouse pressed left at (710, 545)
Screenshot: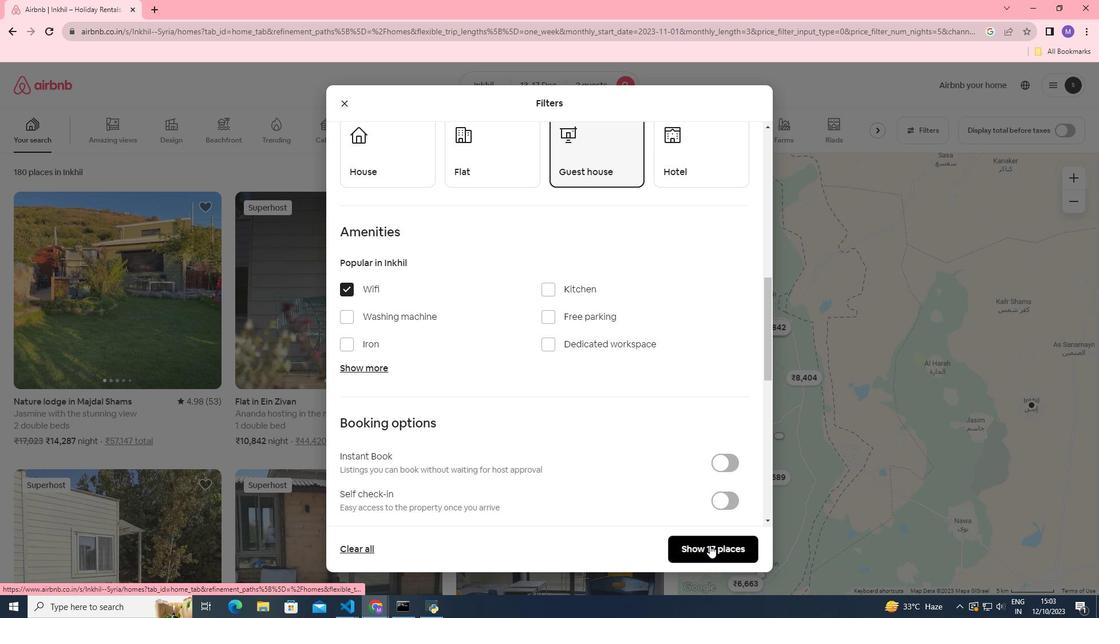 
Action: Mouse moved to (158, 310)
Screenshot: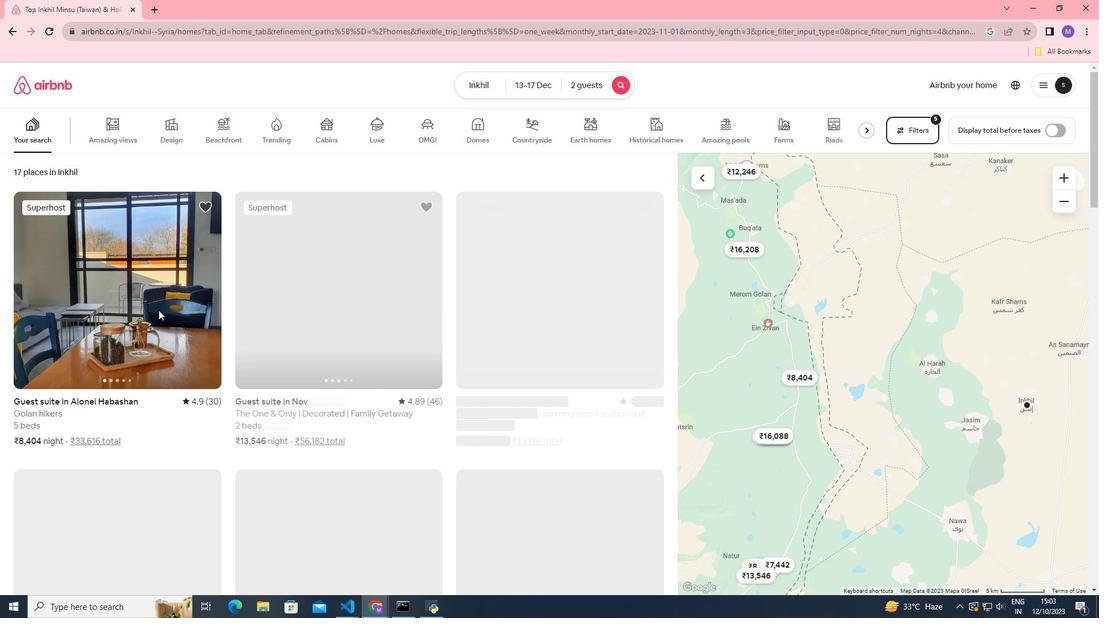 
Action: Mouse pressed left at (158, 310)
Screenshot: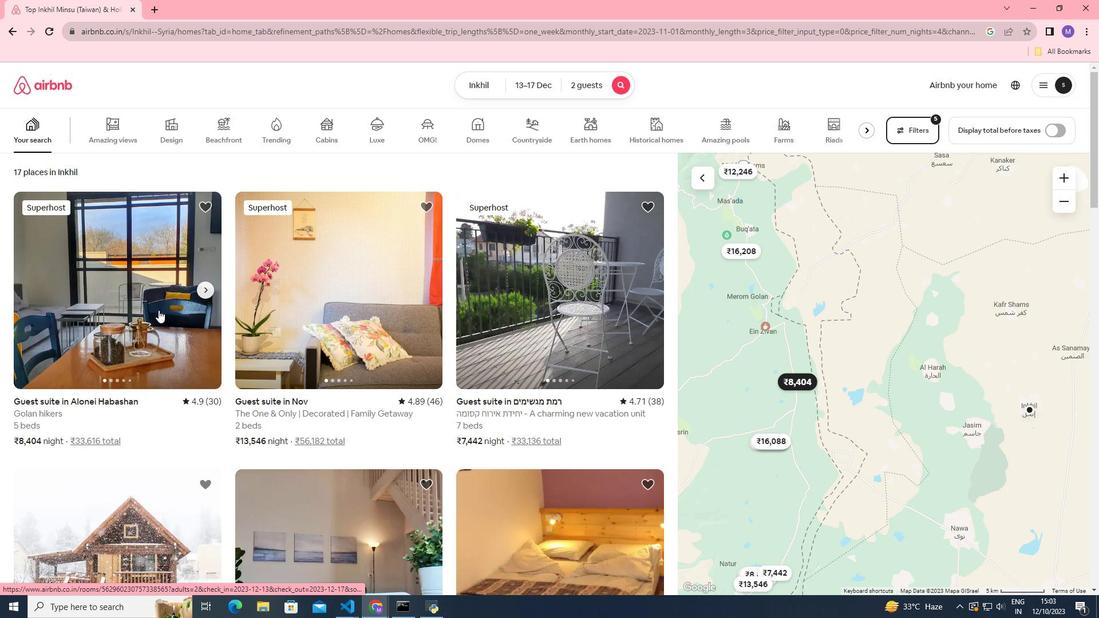 
Action: Mouse moved to (779, 437)
Screenshot: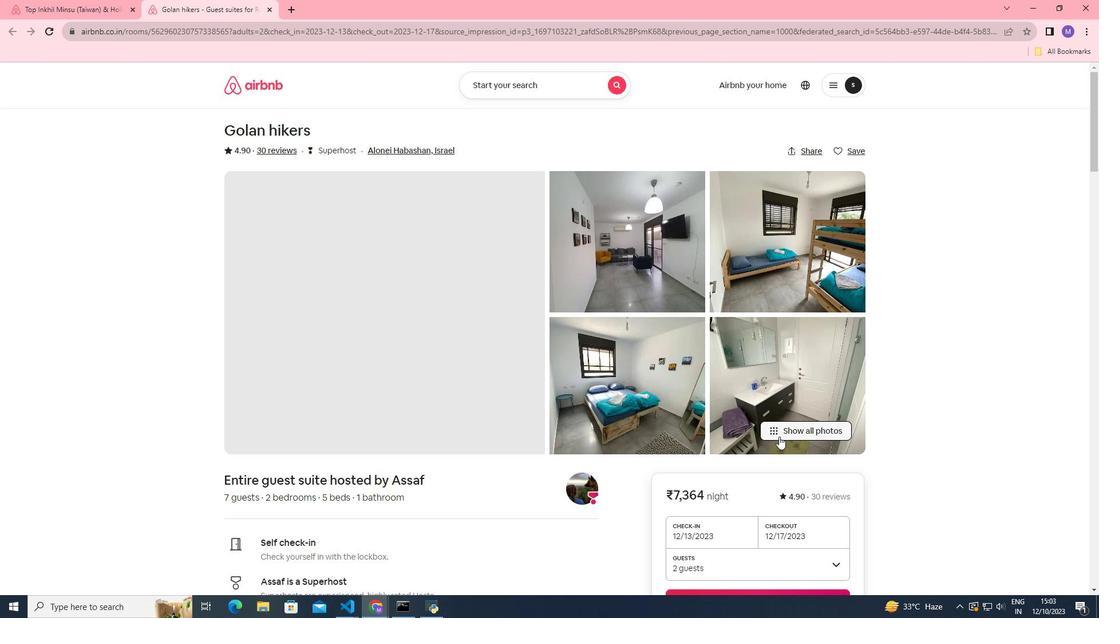 
Action: Mouse pressed left at (779, 437)
Screenshot: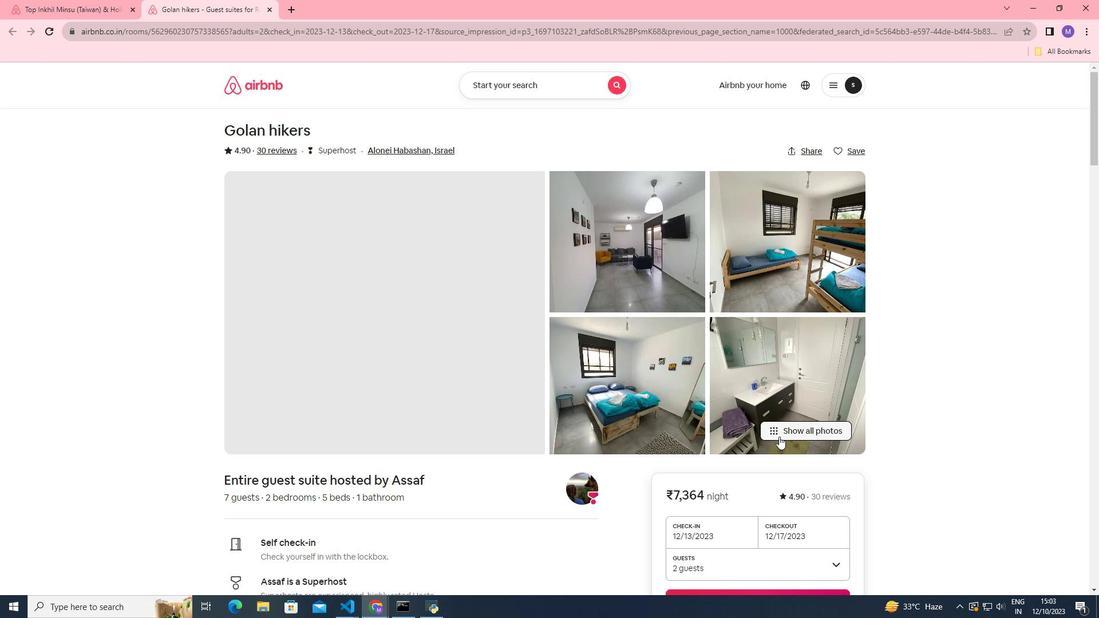 
Action: Mouse moved to (586, 338)
Screenshot: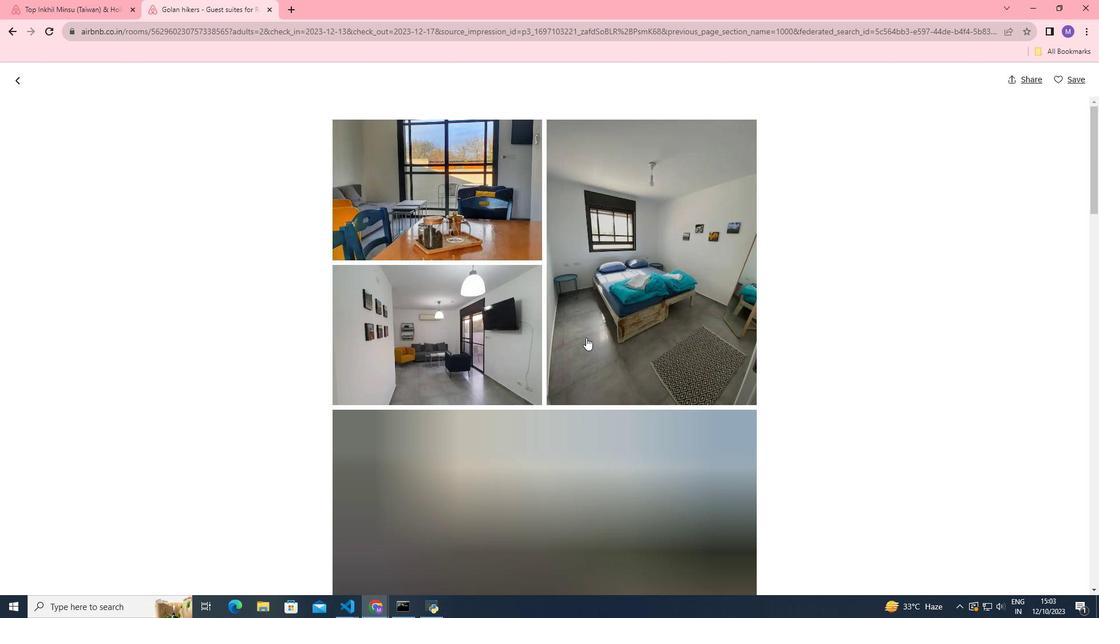 
Action: Mouse scrolled (586, 337) with delta (0, 0)
Screenshot: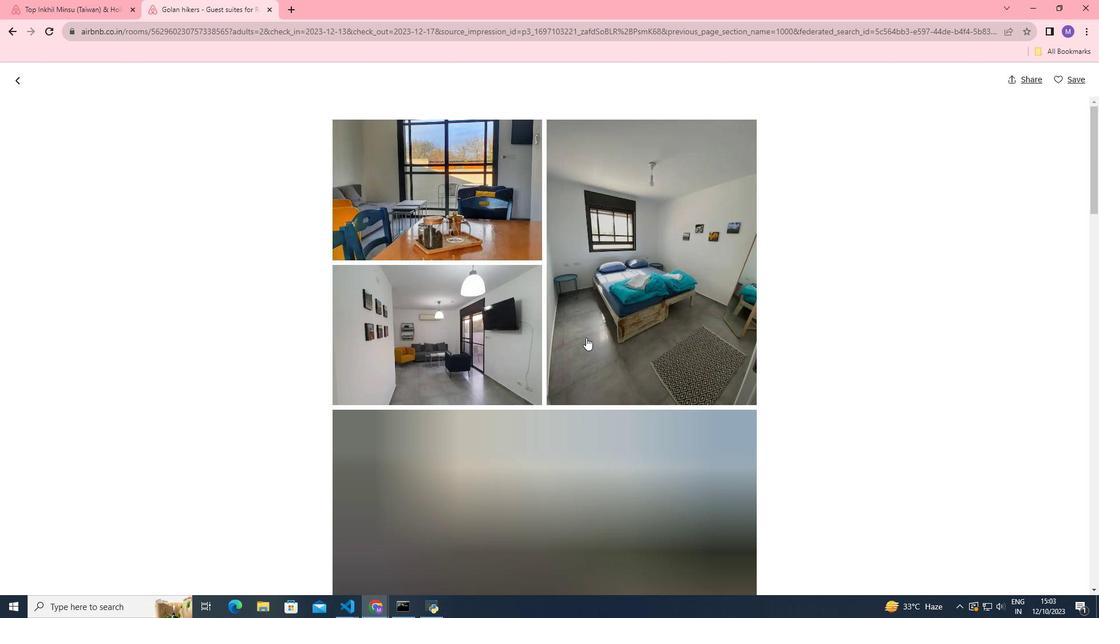 
Action: Mouse scrolled (586, 337) with delta (0, 0)
Screenshot: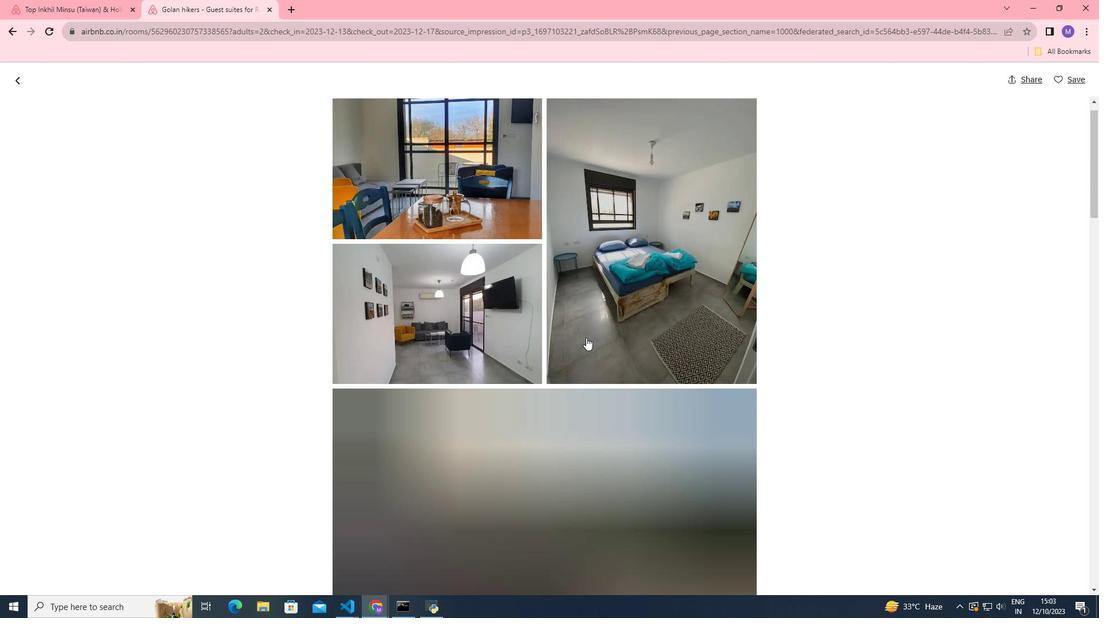 
Action: Mouse scrolled (586, 337) with delta (0, 0)
Screenshot: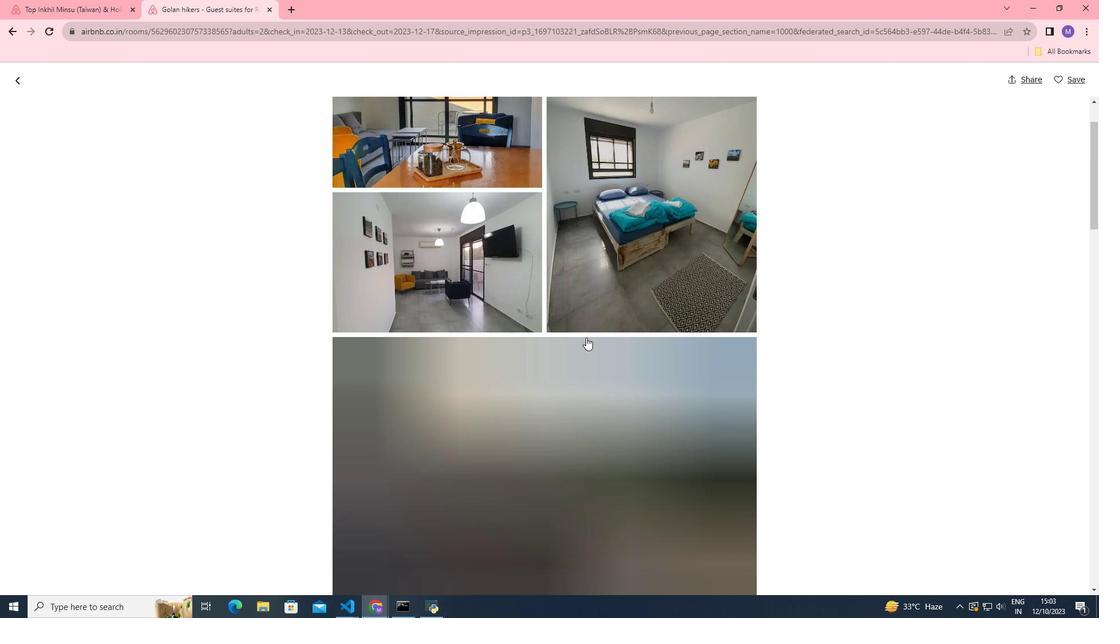 
Action: Mouse scrolled (586, 337) with delta (0, 0)
Screenshot: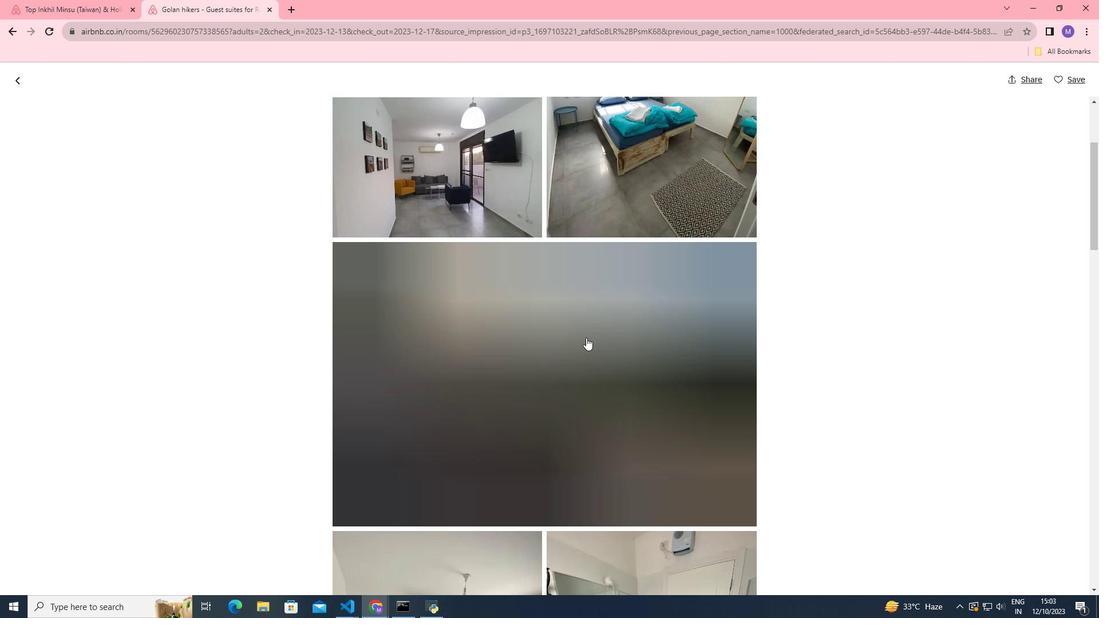
Action: Mouse scrolled (586, 337) with delta (0, 0)
Screenshot: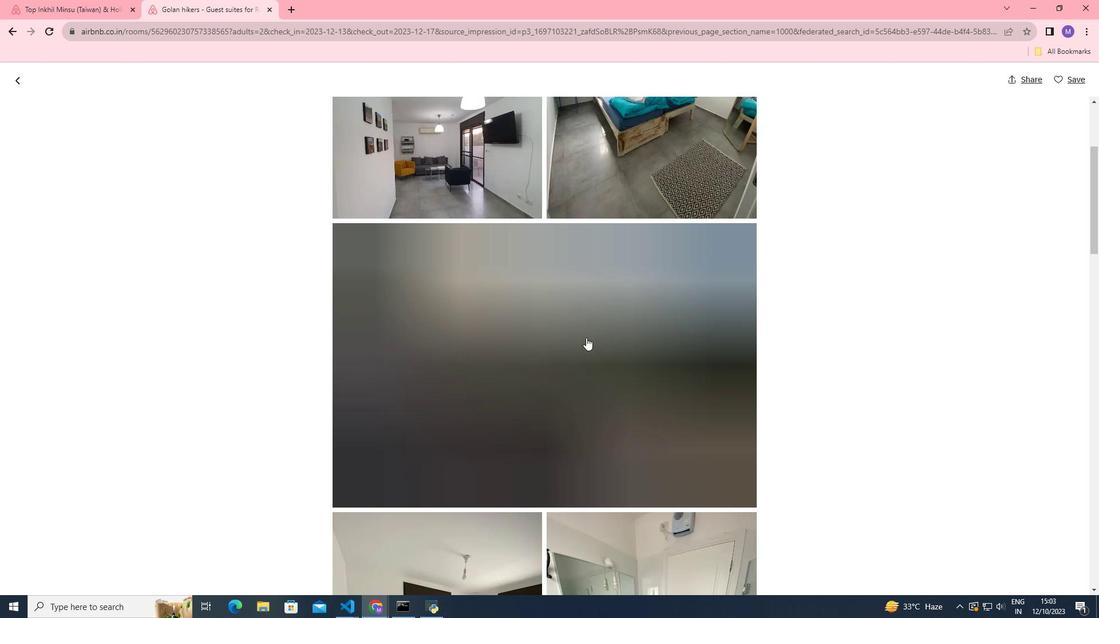 
Action: Mouse scrolled (586, 337) with delta (0, 0)
Screenshot: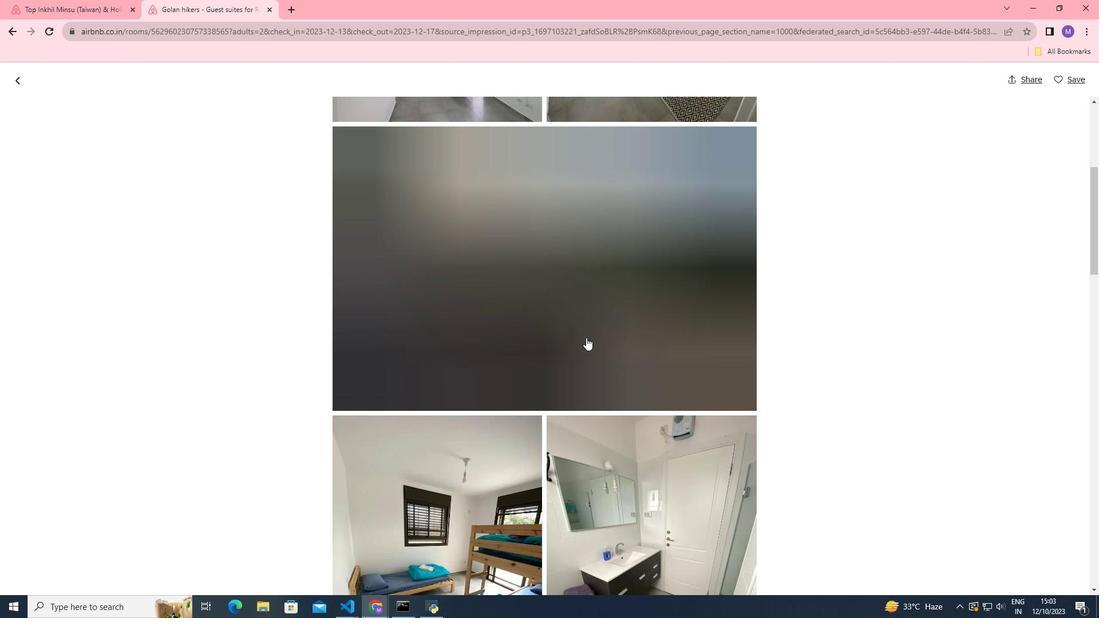 
Action: Mouse scrolled (586, 337) with delta (0, 0)
Screenshot: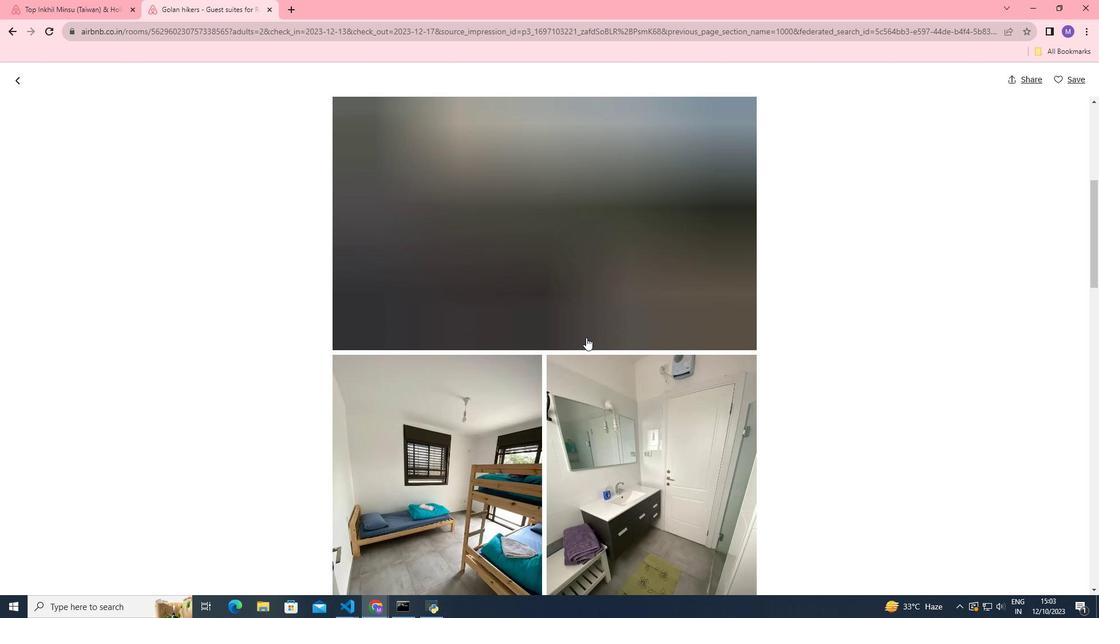 
Action: Mouse scrolled (586, 337) with delta (0, 0)
Screenshot: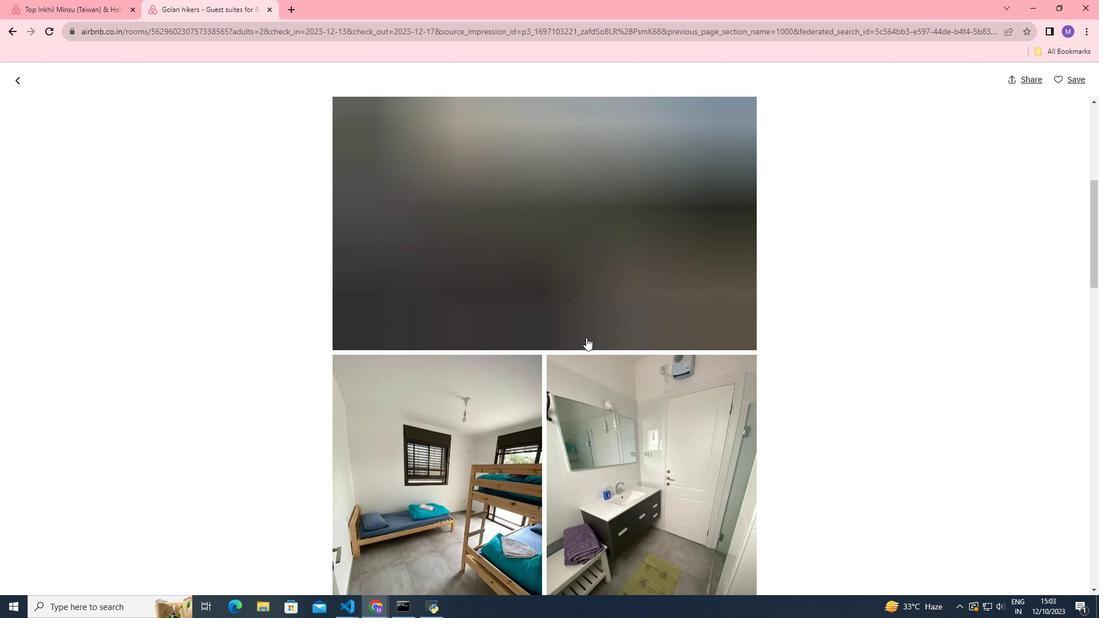 
Action: Mouse scrolled (586, 337) with delta (0, 0)
Screenshot: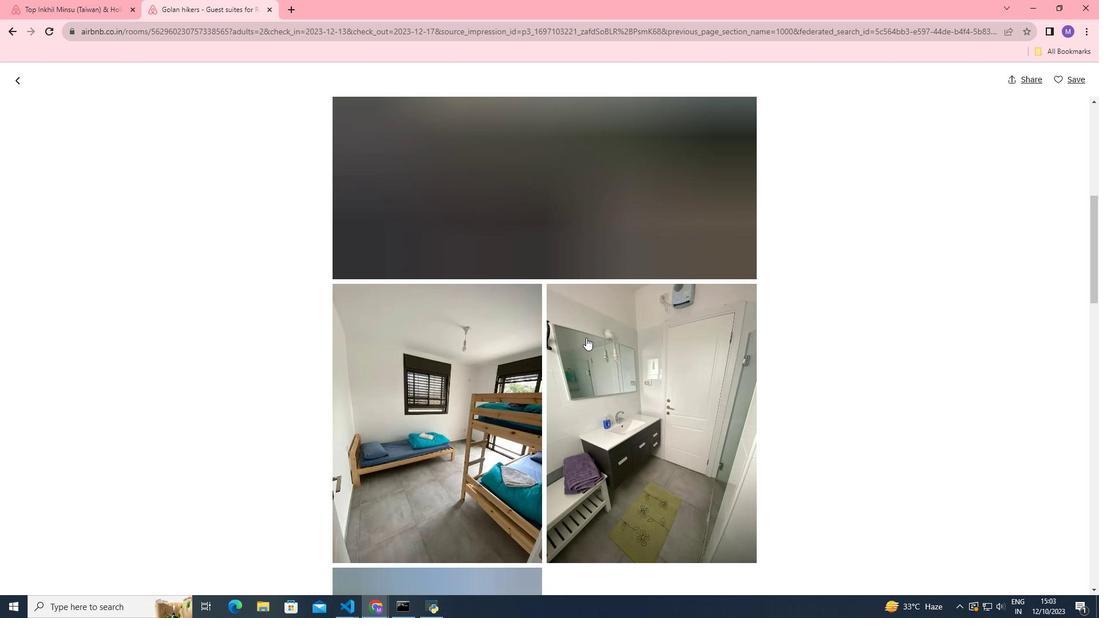 
Action: Mouse scrolled (586, 337) with delta (0, 0)
Screenshot: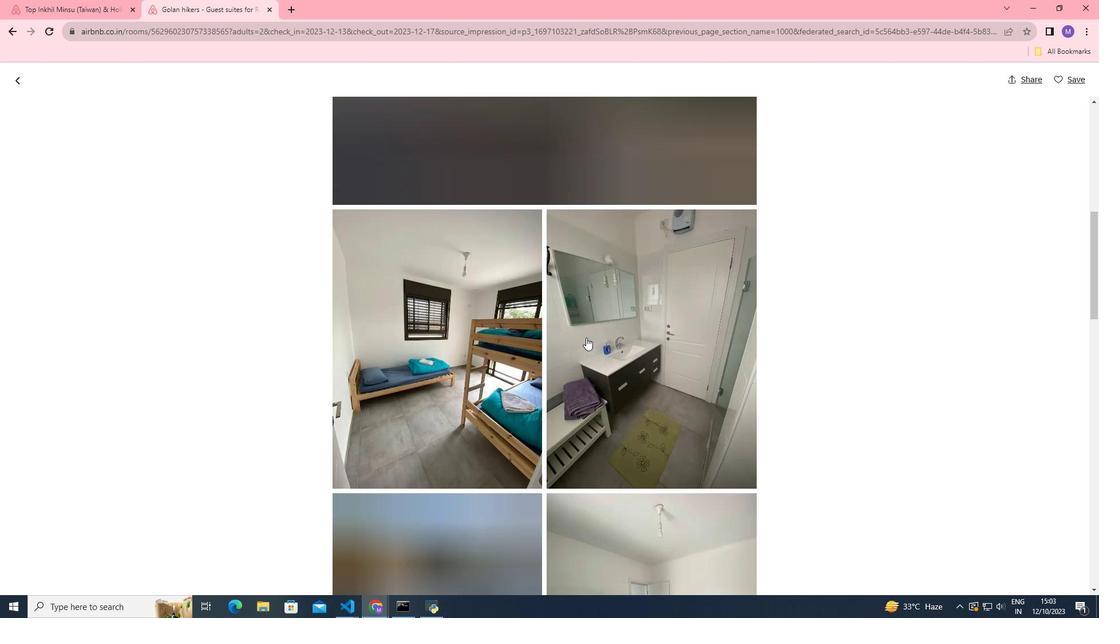 
Action: Mouse scrolled (586, 337) with delta (0, 0)
Screenshot: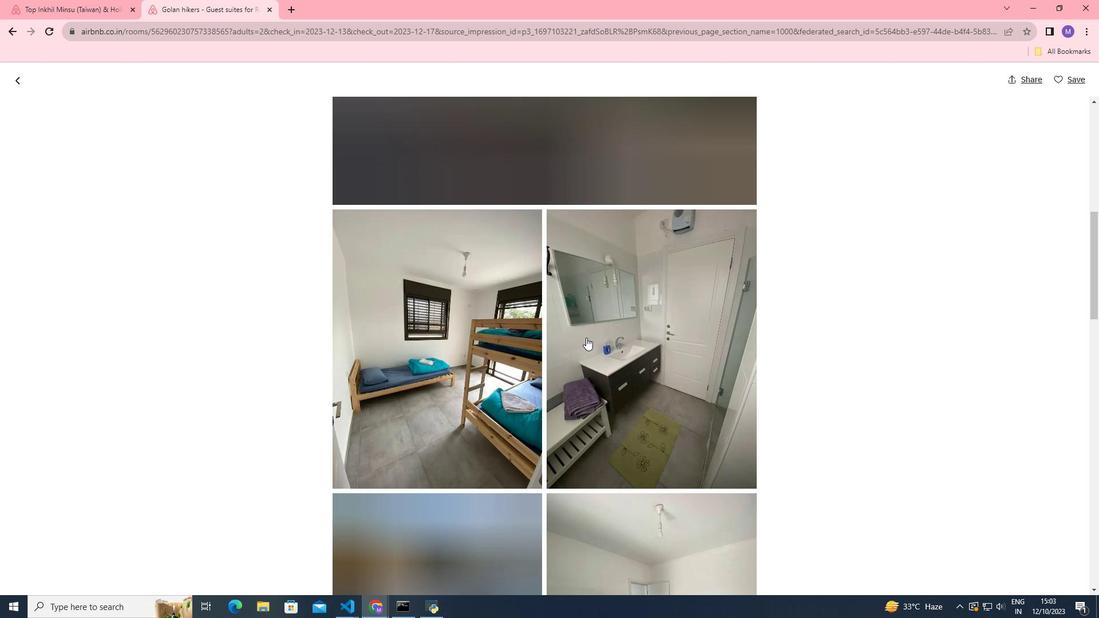 
Action: Mouse scrolled (586, 337) with delta (0, 0)
Screenshot: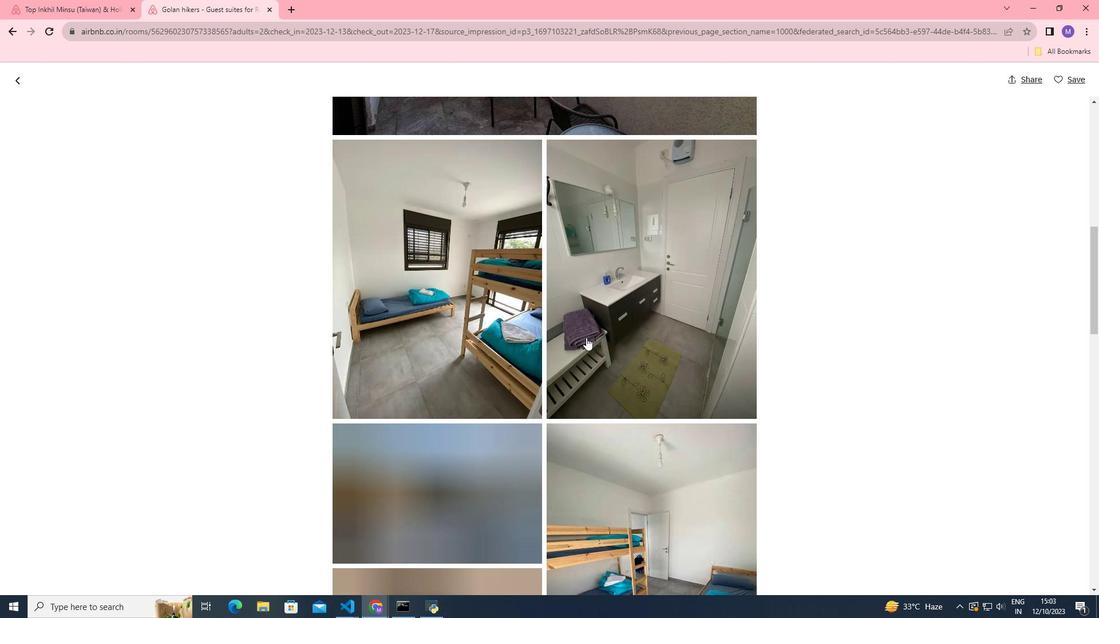
Action: Mouse scrolled (586, 337) with delta (0, 0)
Screenshot: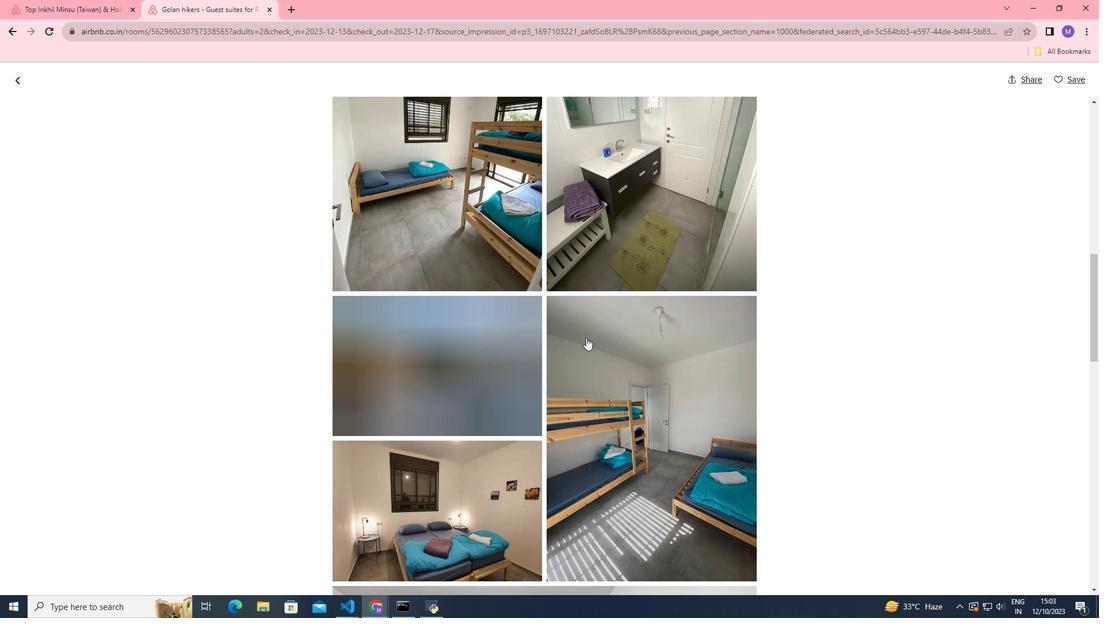 
Action: Mouse scrolled (586, 337) with delta (0, 0)
Screenshot: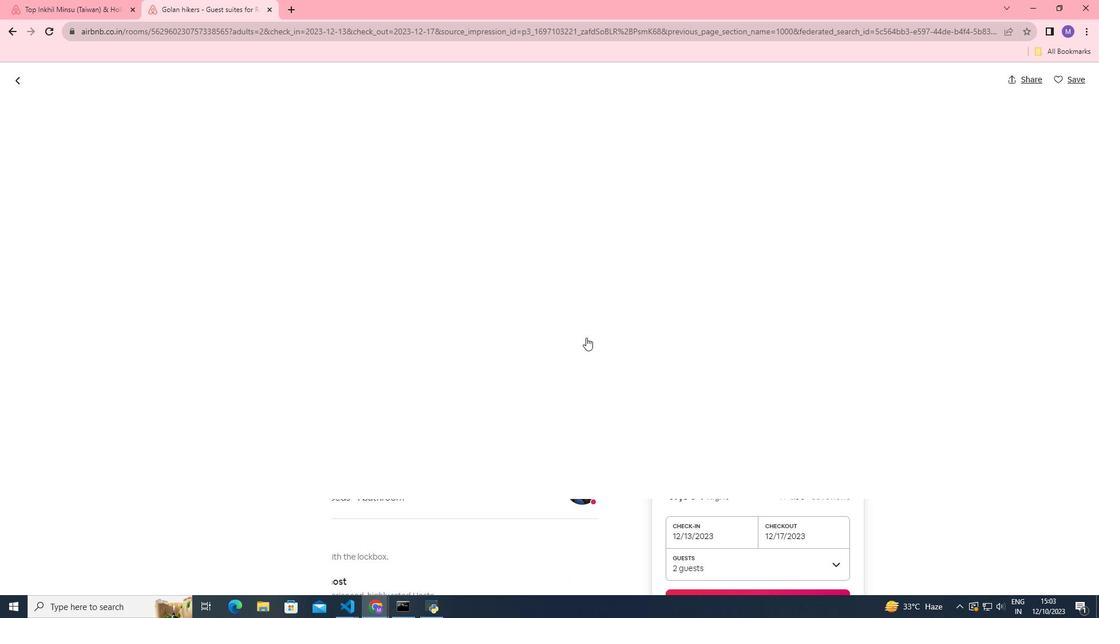 
Action: Mouse scrolled (586, 337) with delta (0, 0)
Screenshot: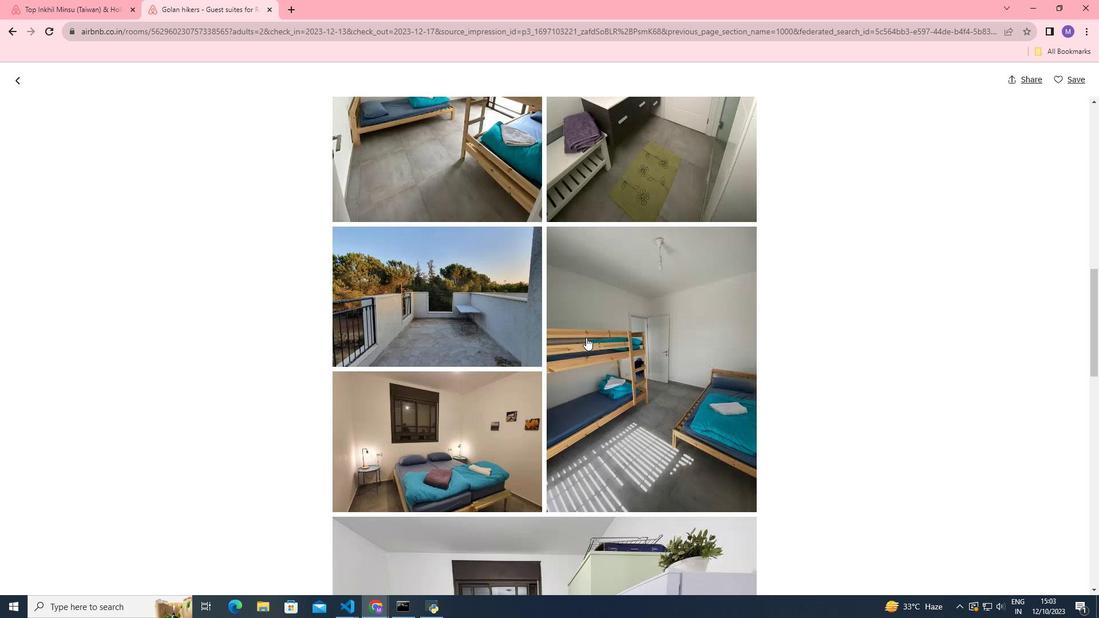 
Action: Mouse scrolled (586, 337) with delta (0, 0)
Screenshot: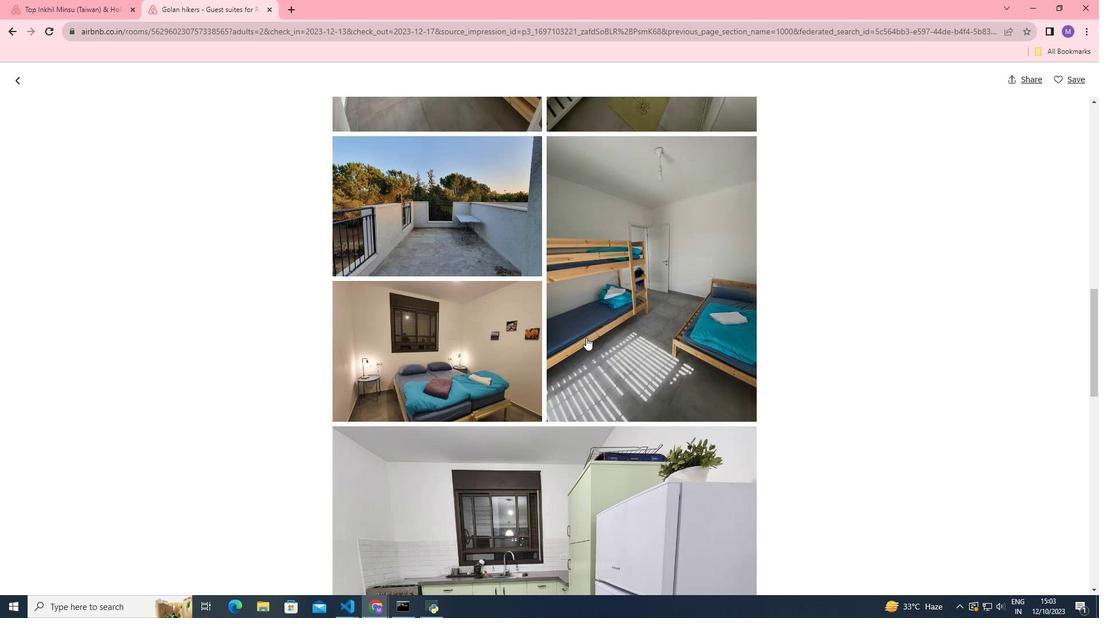 
Action: Mouse scrolled (586, 337) with delta (0, 0)
Screenshot: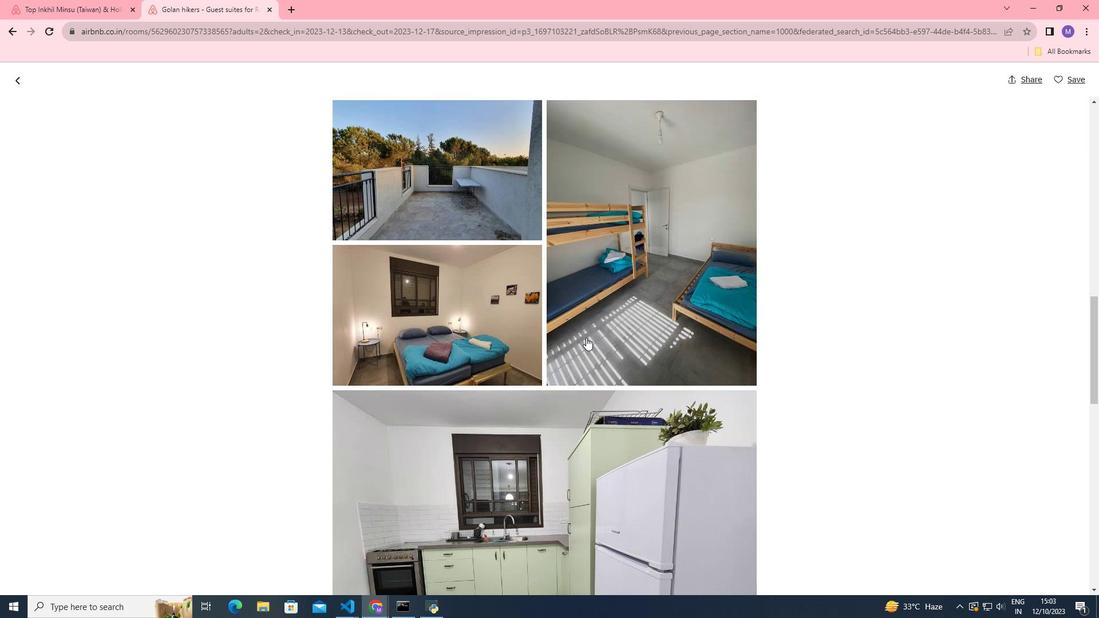 
Action: Mouse scrolled (586, 337) with delta (0, 0)
Screenshot: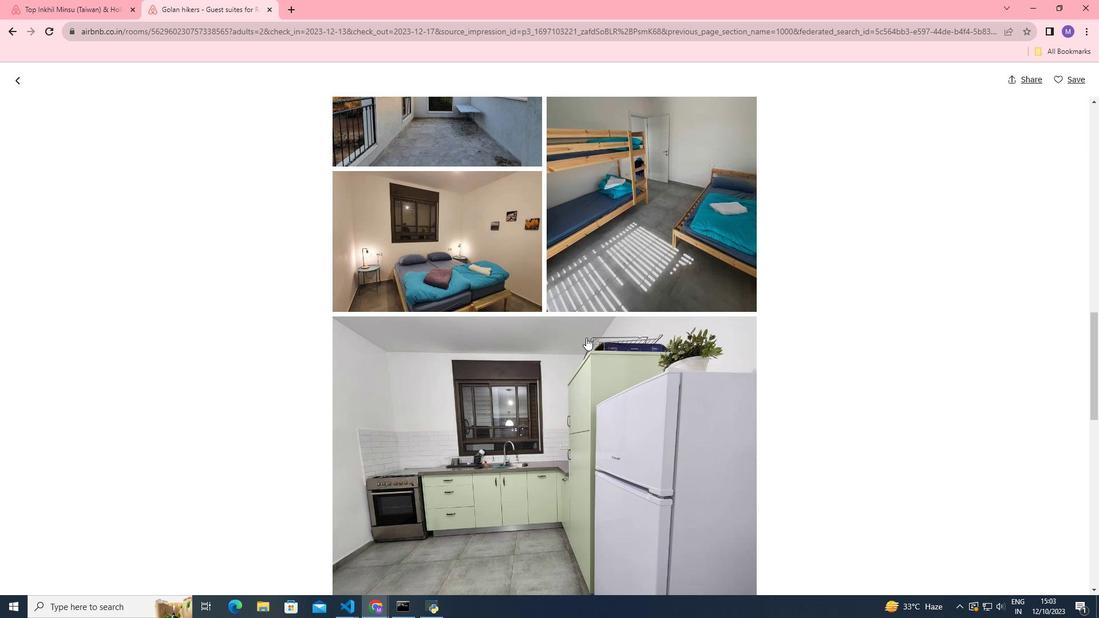 
Action: Mouse scrolled (586, 337) with delta (0, 0)
Screenshot: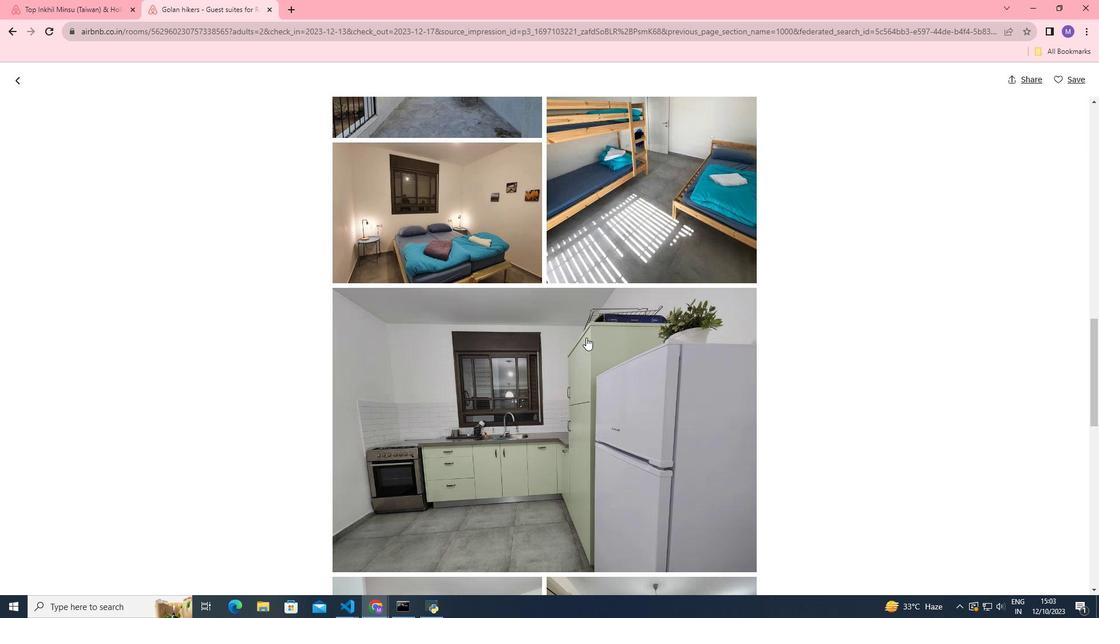 
Action: Mouse scrolled (586, 337) with delta (0, 0)
Screenshot: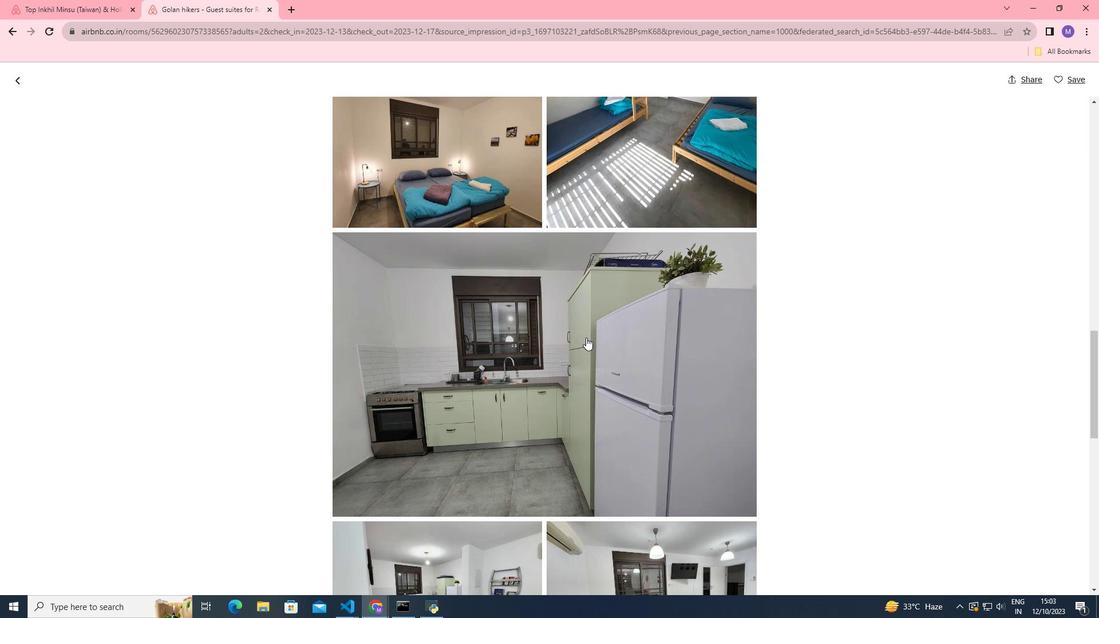 
Action: Mouse scrolled (586, 337) with delta (0, 0)
Screenshot: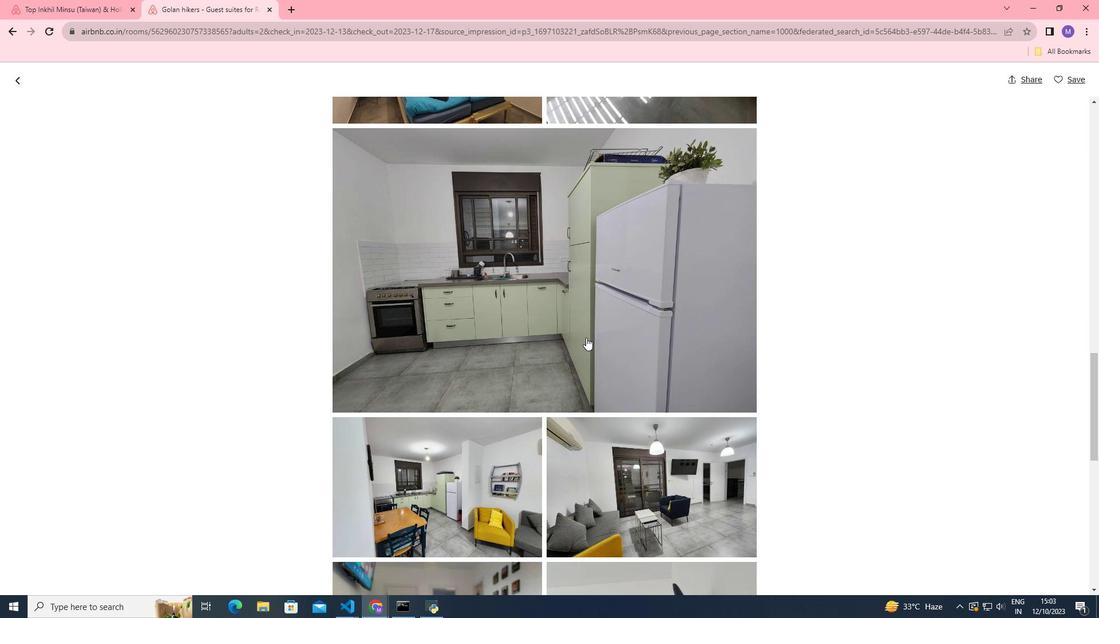 
Action: Mouse scrolled (586, 337) with delta (0, 0)
Screenshot: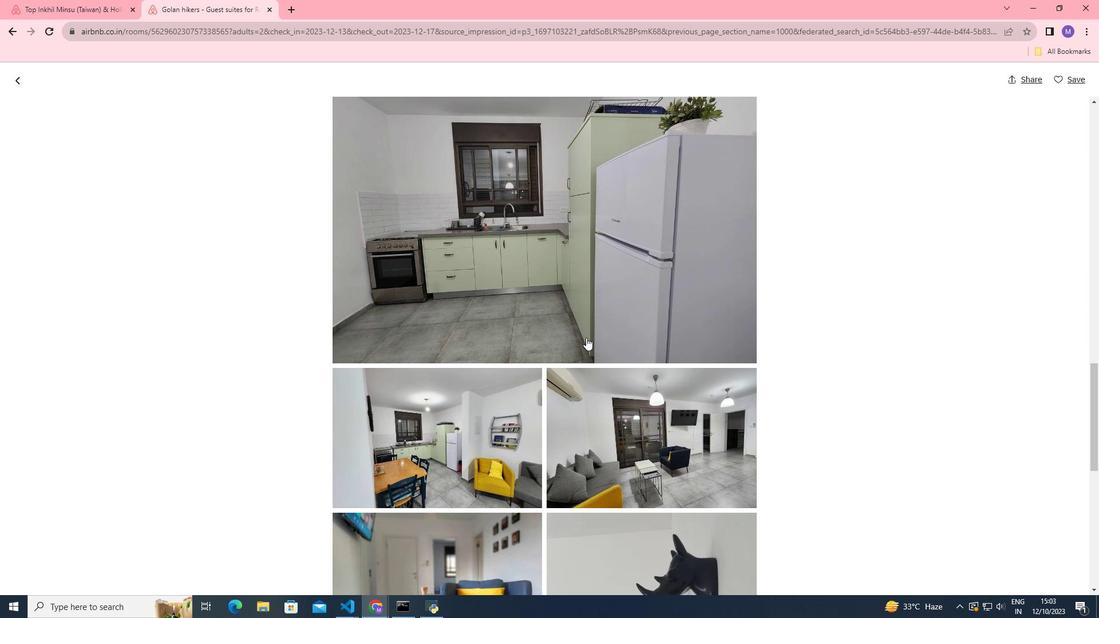 
Action: Mouse scrolled (586, 337) with delta (0, 0)
Screenshot: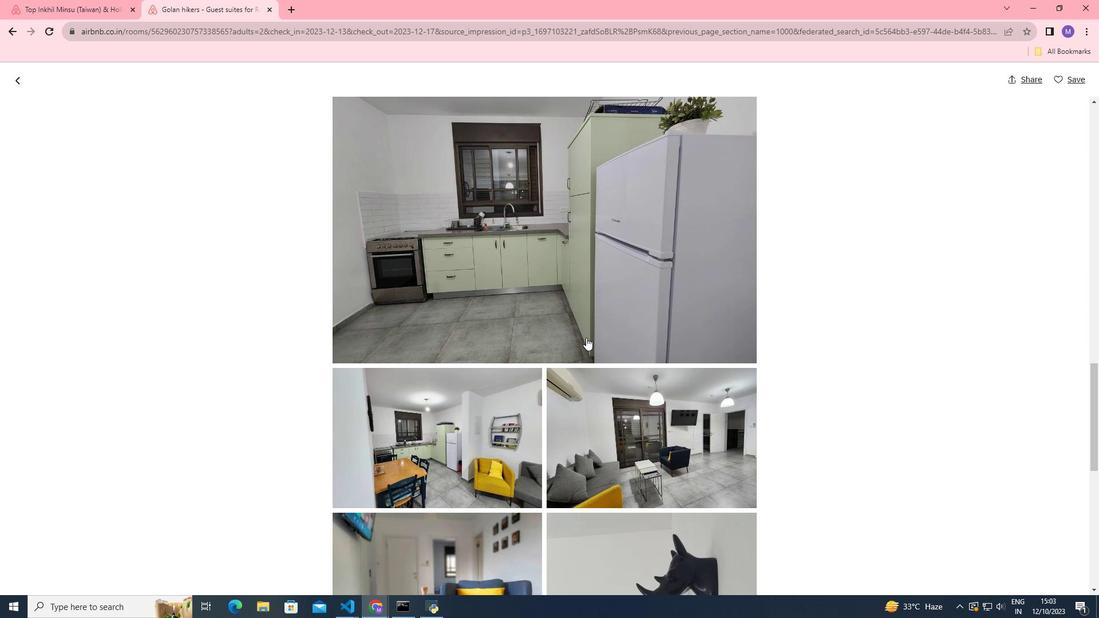 
Action: Mouse scrolled (586, 337) with delta (0, 0)
Screenshot: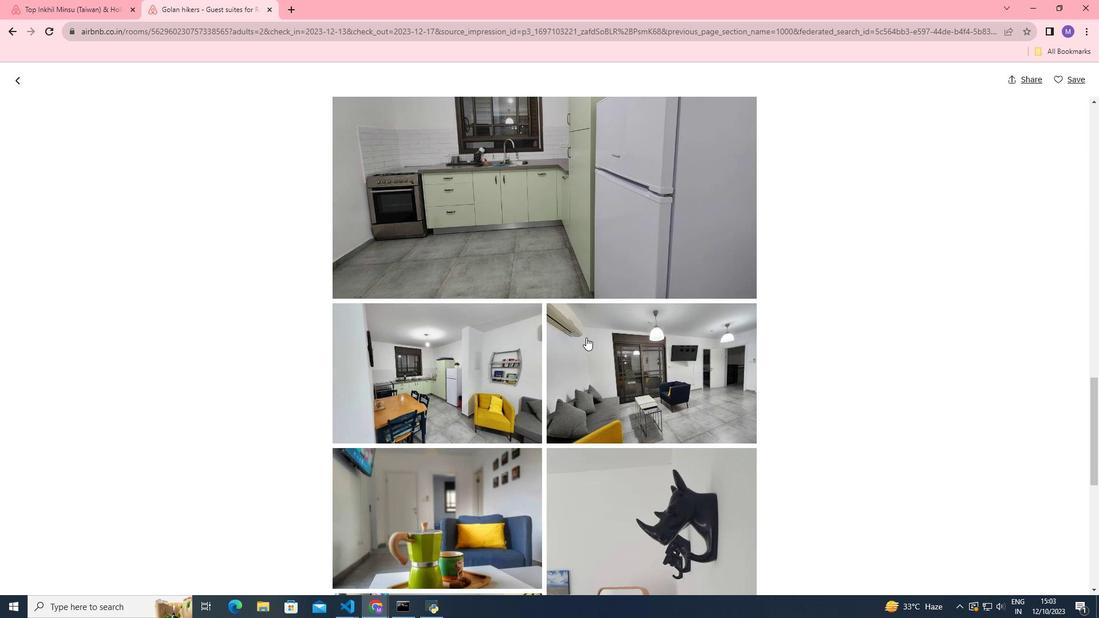 
Action: Mouse scrolled (586, 337) with delta (0, 0)
Screenshot: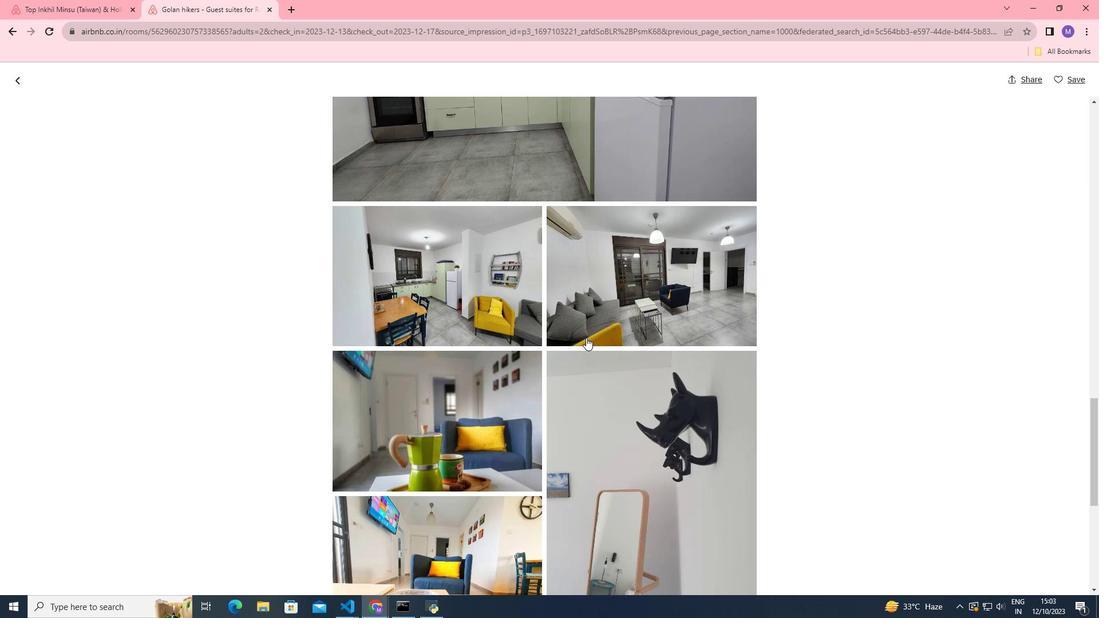 
Action: Mouse scrolled (586, 337) with delta (0, 0)
Screenshot: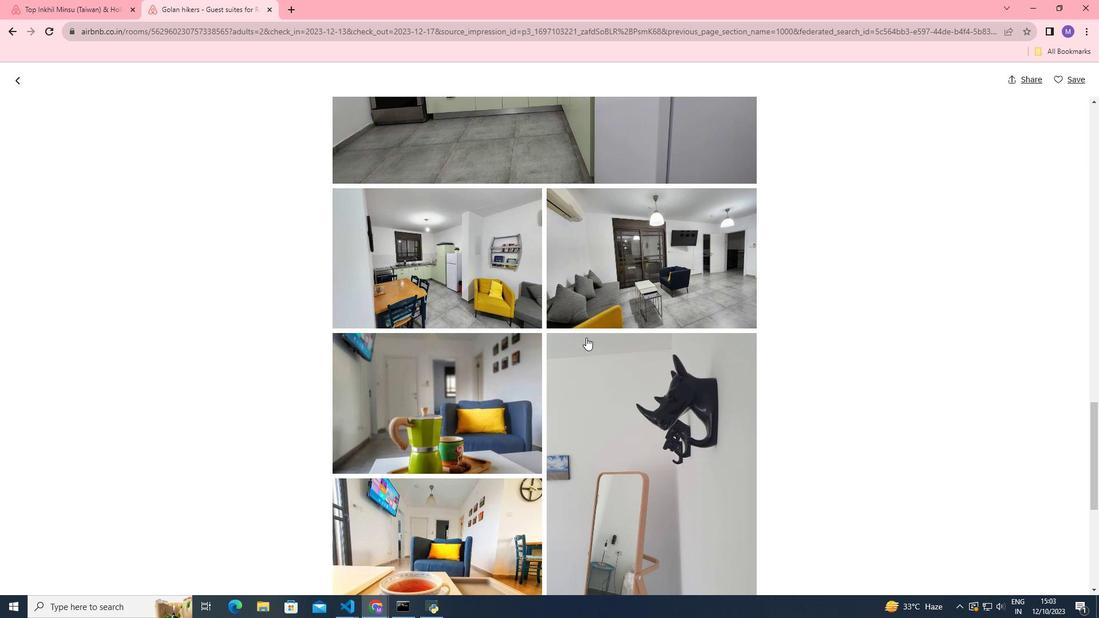 
Action: Mouse scrolled (586, 337) with delta (0, 0)
Screenshot: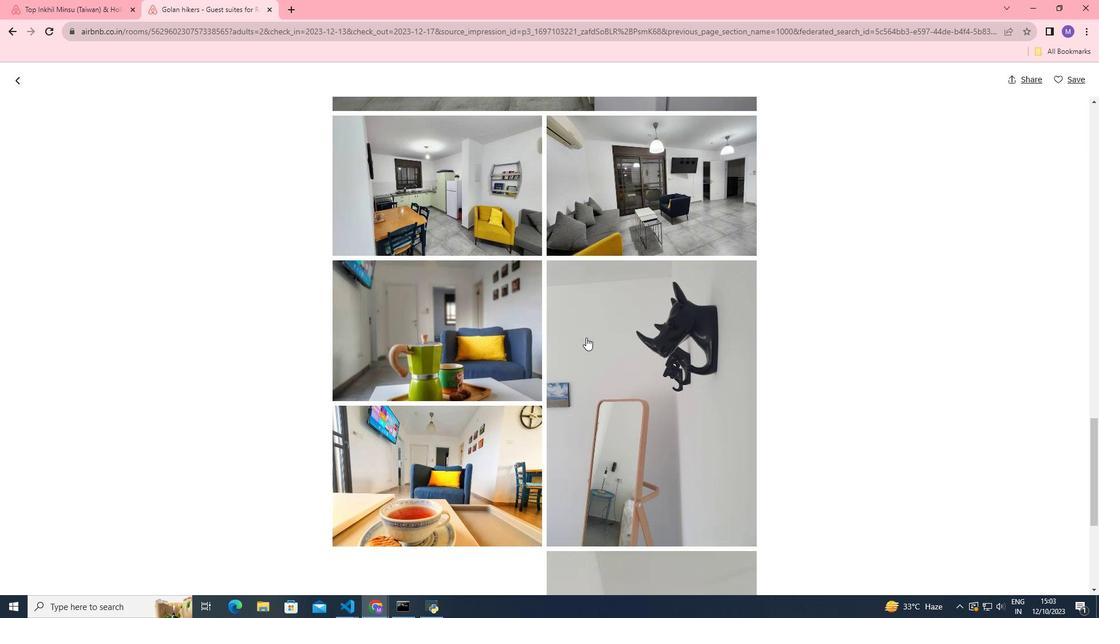 
Action: Mouse scrolled (586, 337) with delta (0, 0)
Screenshot: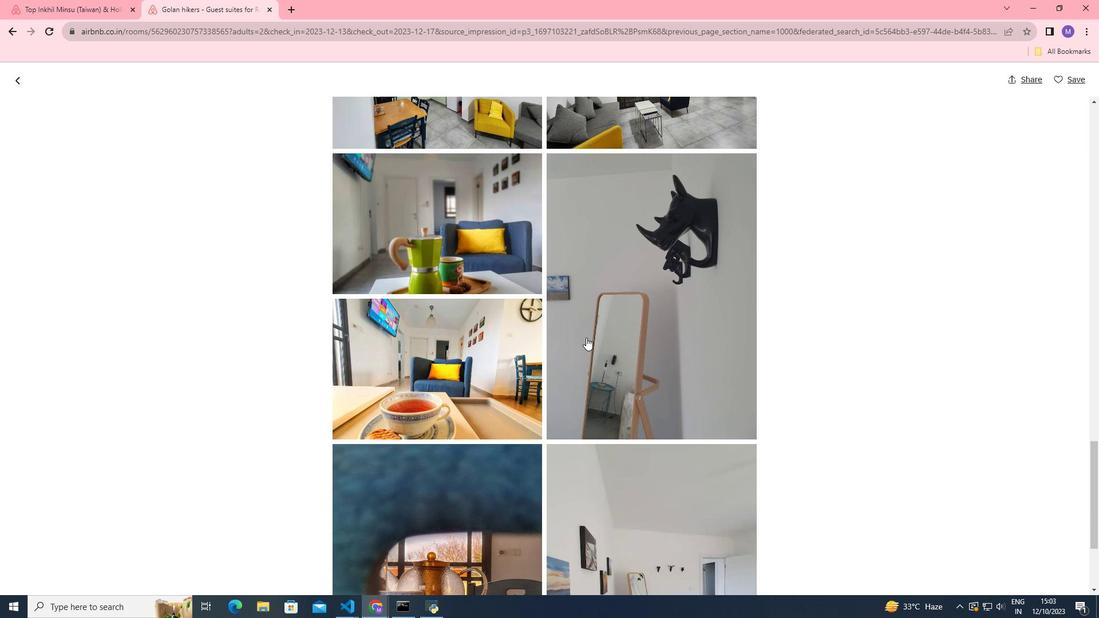 
Action: Mouse scrolled (586, 337) with delta (0, 0)
Screenshot: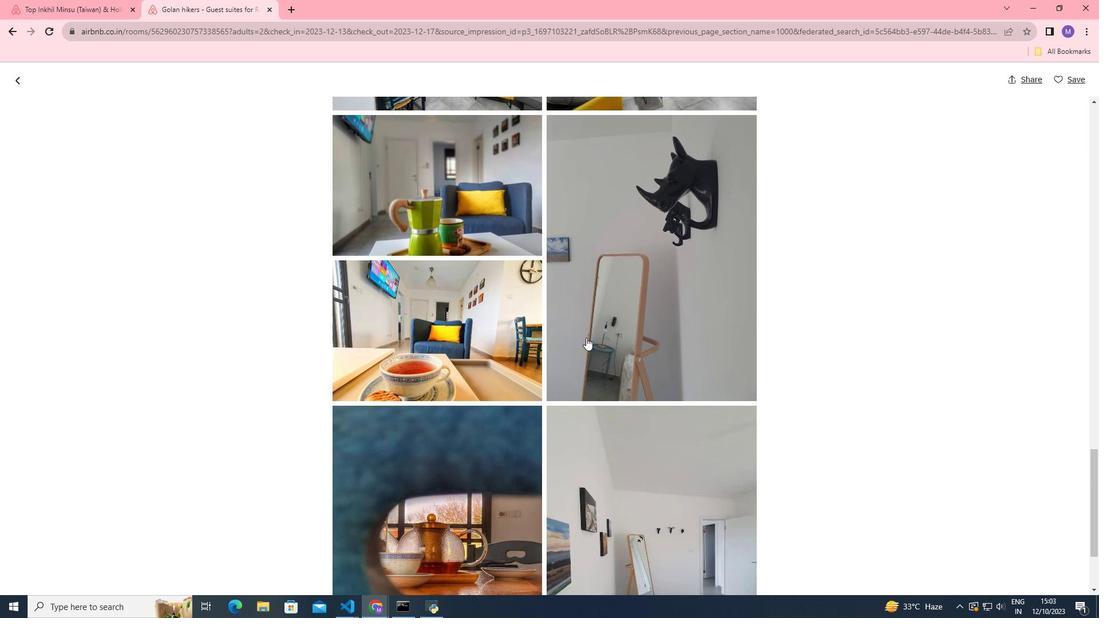 
Action: Mouse scrolled (586, 337) with delta (0, 0)
Screenshot: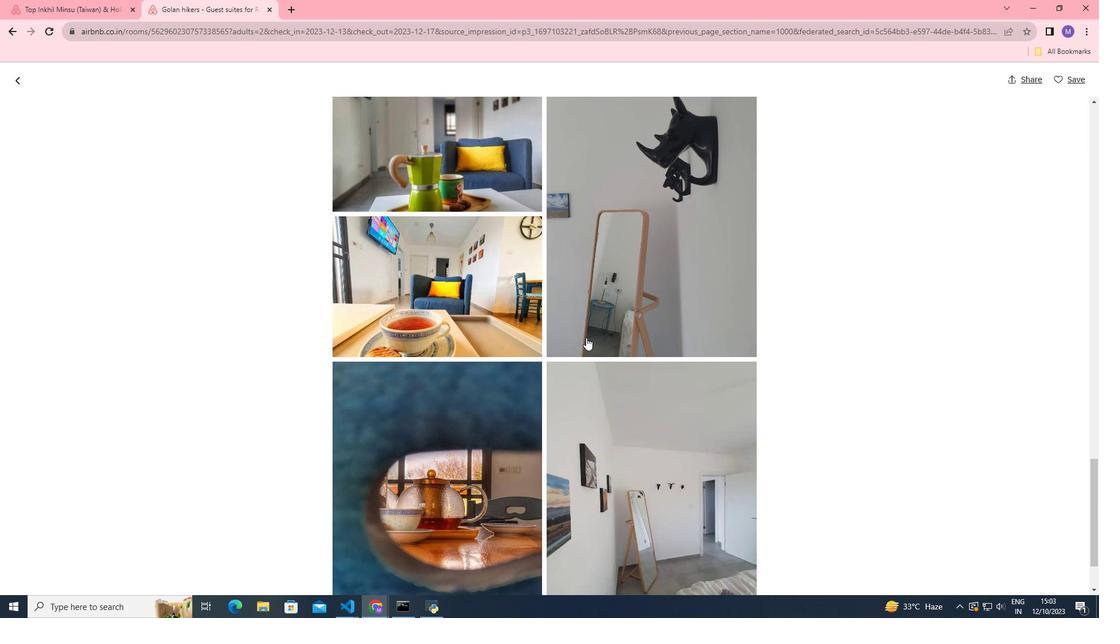 
Action: Mouse scrolled (586, 337) with delta (0, 0)
Screenshot: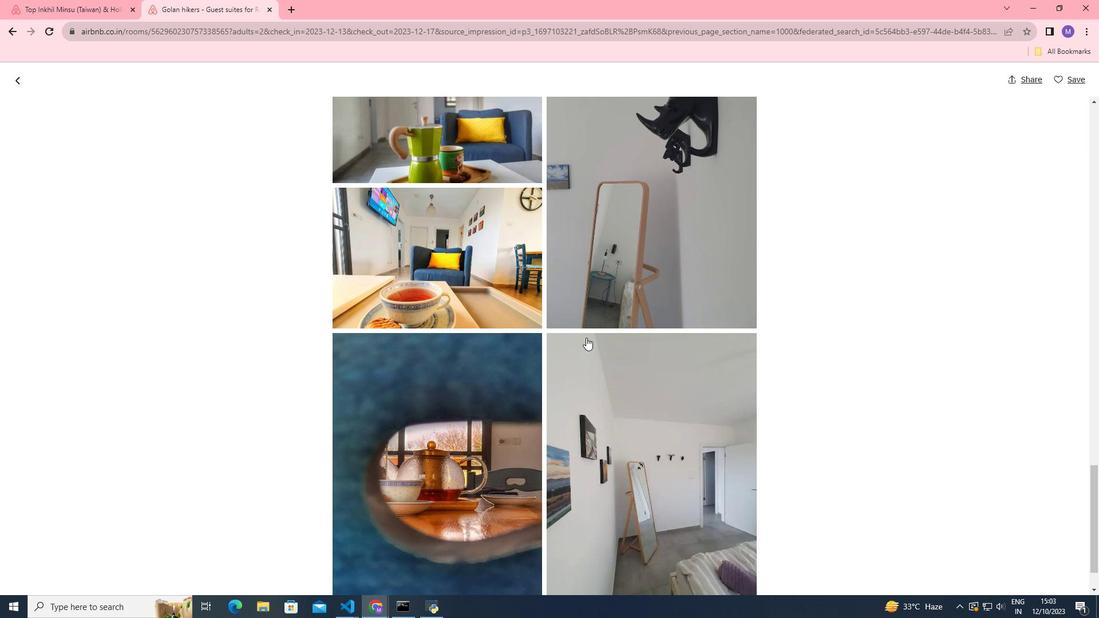 
Action: Mouse scrolled (586, 337) with delta (0, 0)
Screenshot: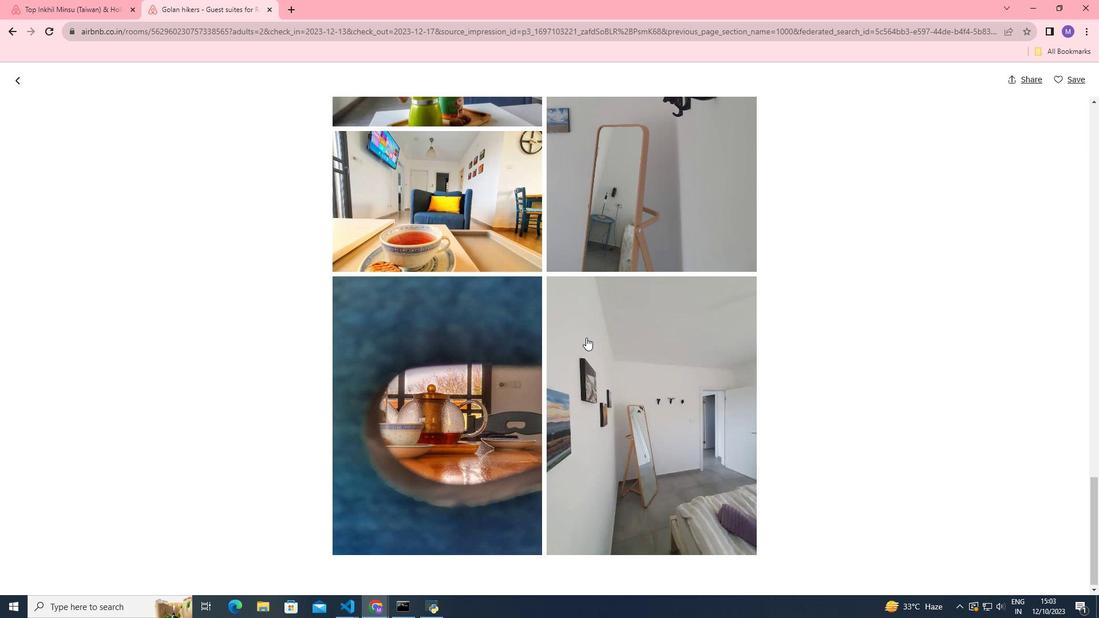 
Action: Mouse scrolled (586, 337) with delta (0, 0)
Screenshot: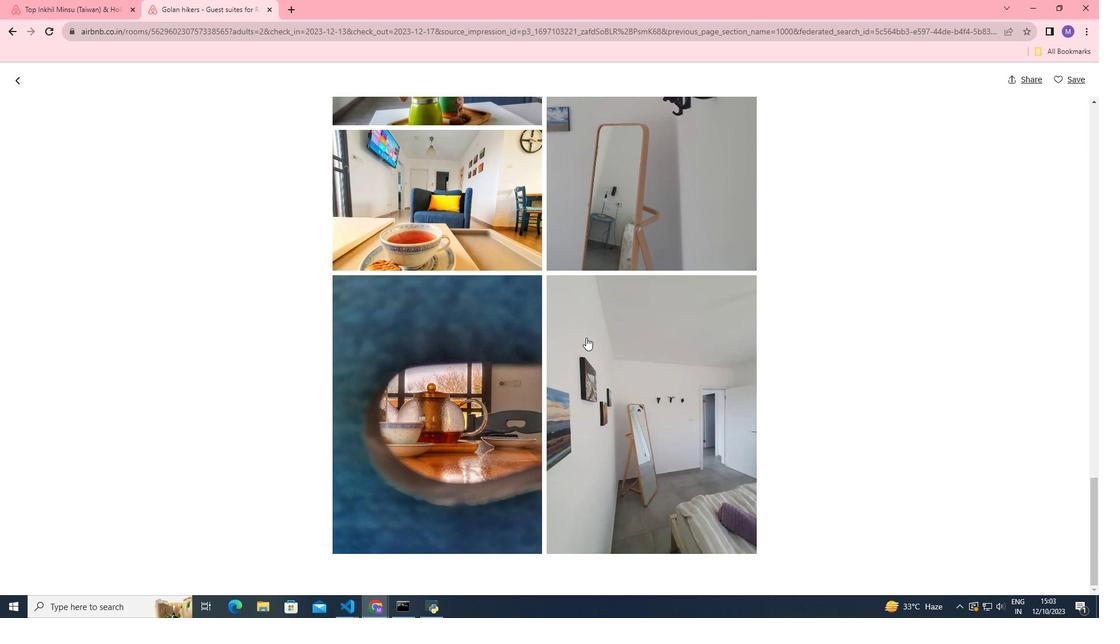 
Action: Mouse scrolled (586, 337) with delta (0, 0)
Screenshot: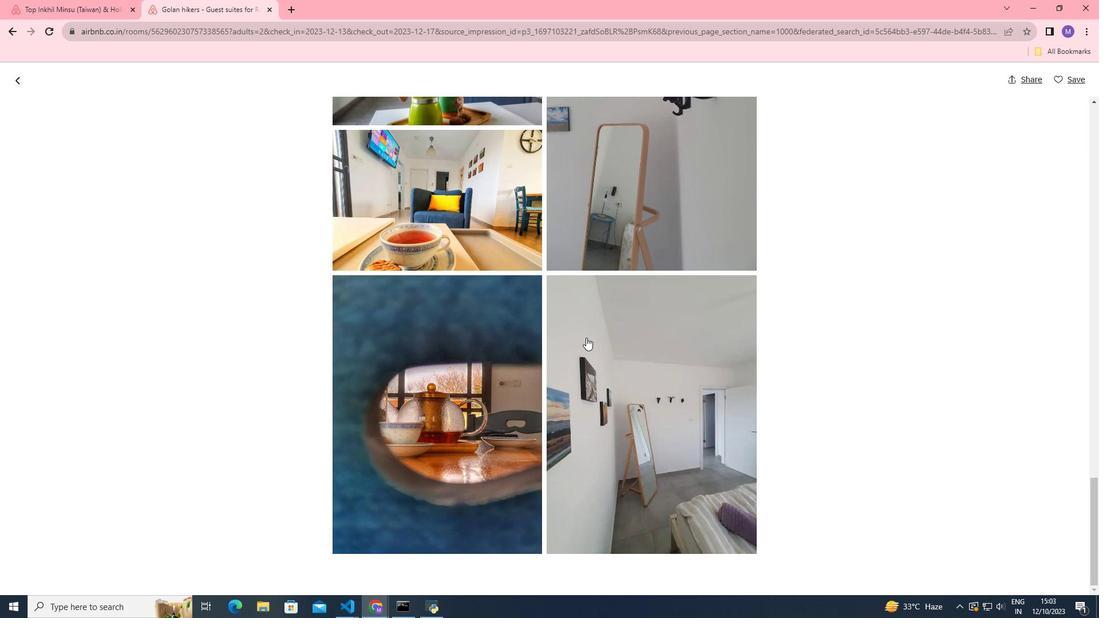 
Action: Mouse moved to (14, 79)
Screenshot: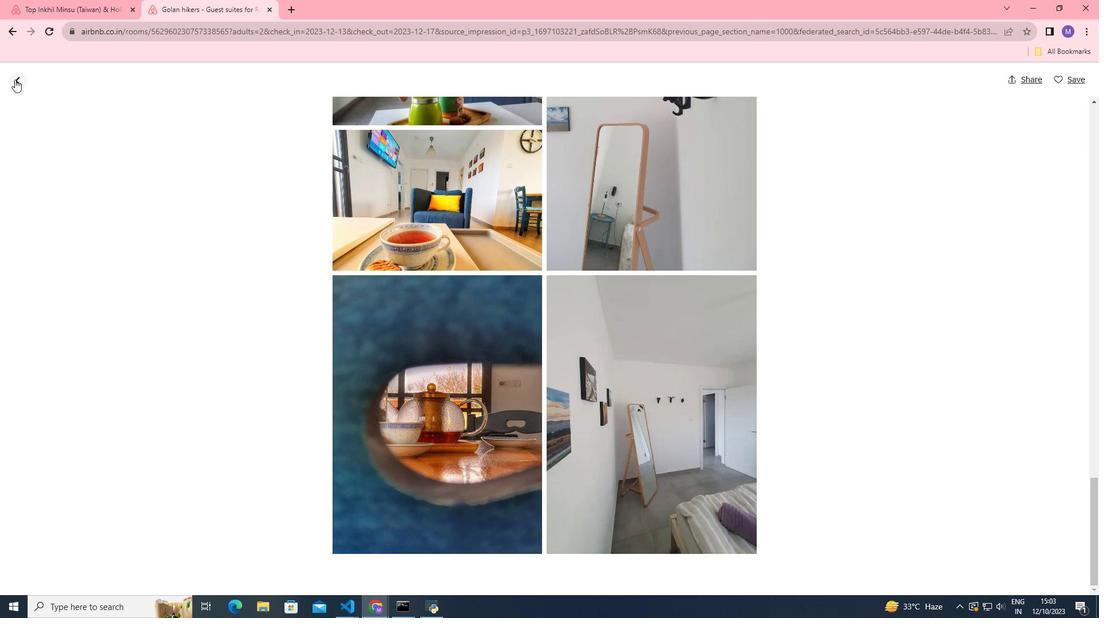 
Action: Mouse pressed left at (14, 79)
Screenshot: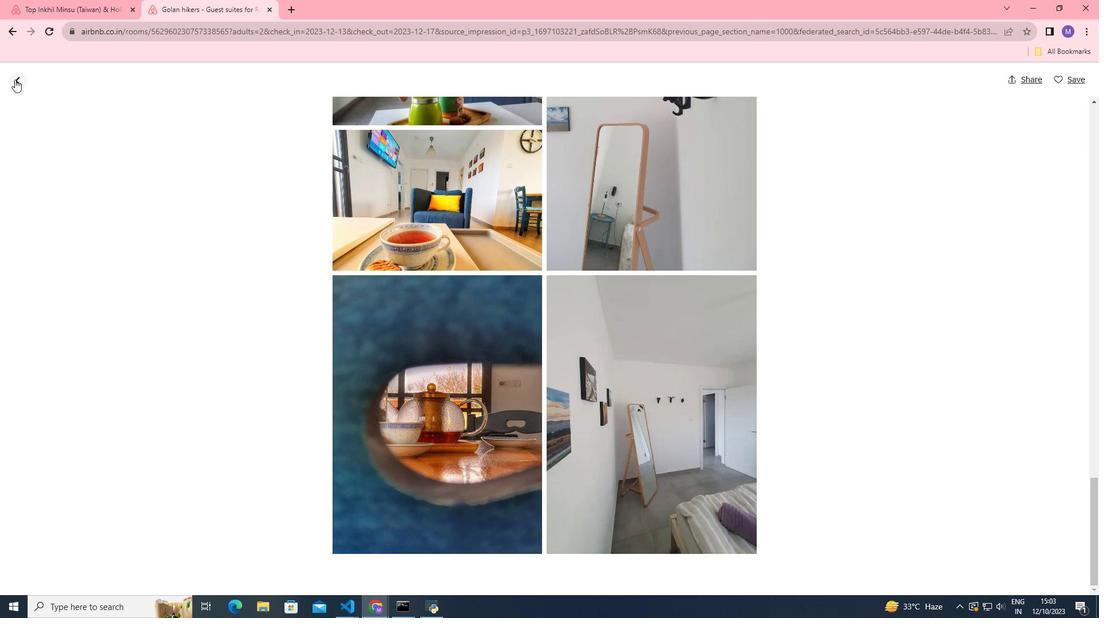 
Action: Mouse moved to (646, 443)
Screenshot: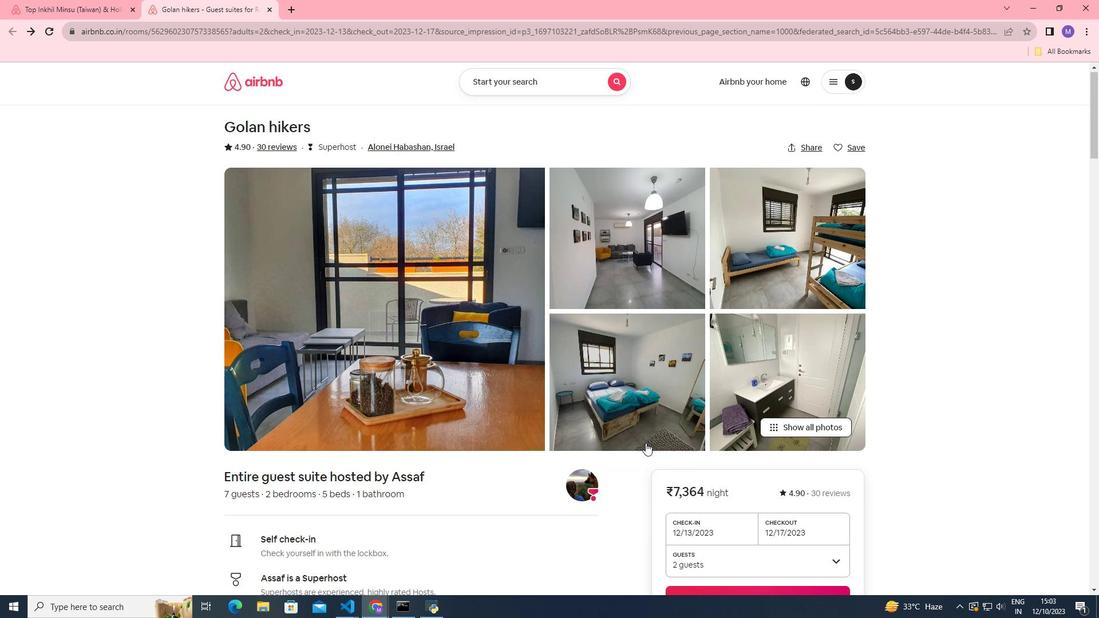 
Action: Mouse scrolled (646, 442) with delta (0, 0)
Screenshot: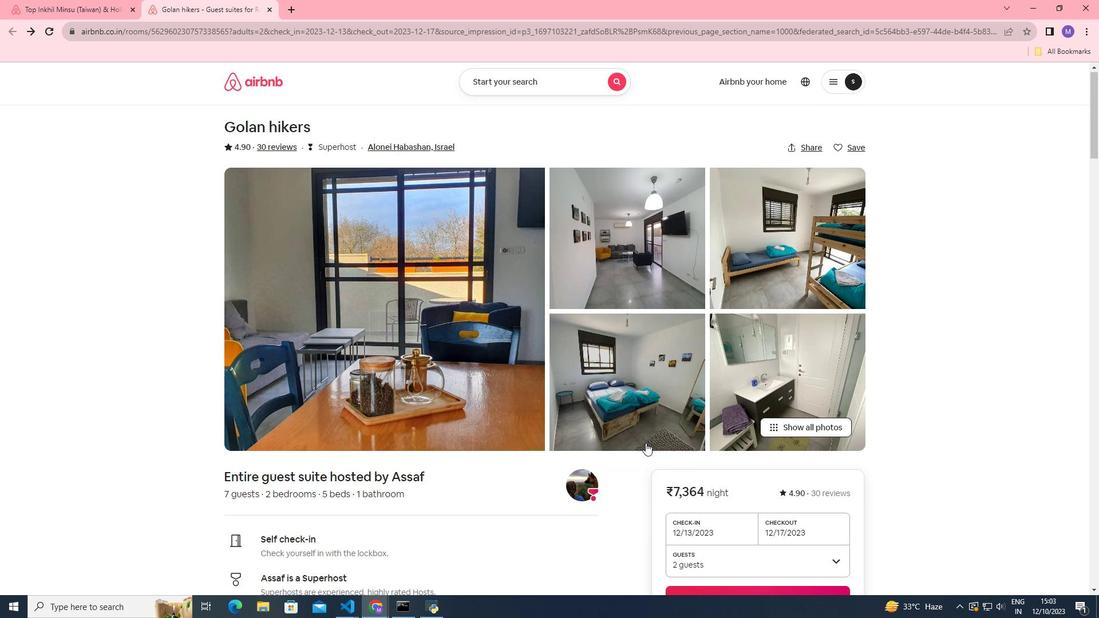 
Action: Mouse moved to (645, 442)
Screenshot: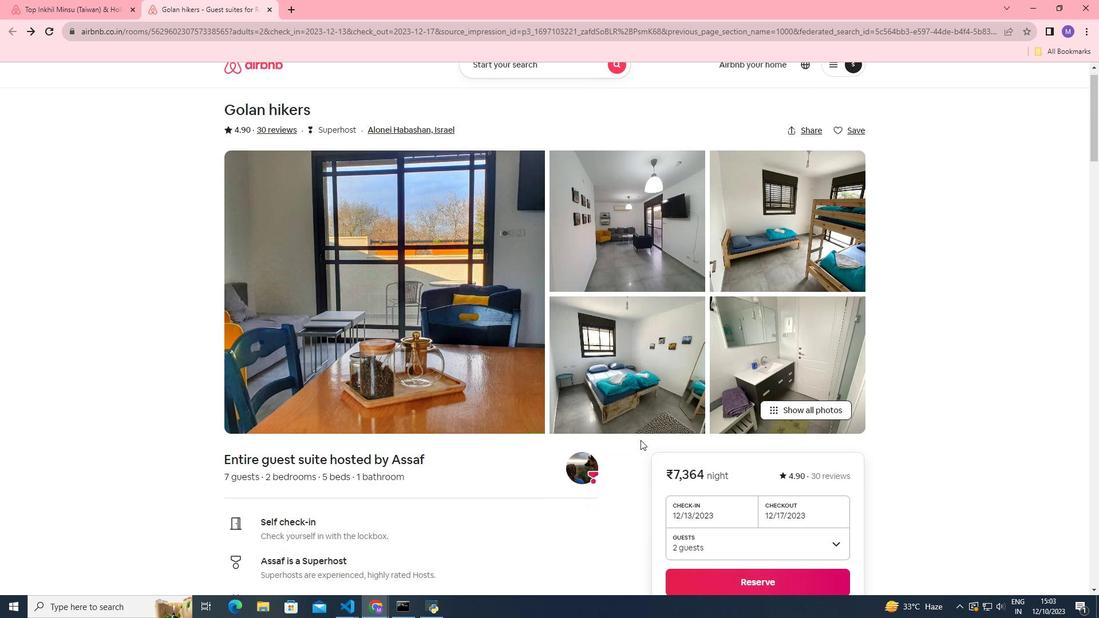 
Action: Mouse scrolled (645, 442) with delta (0, 0)
Screenshot: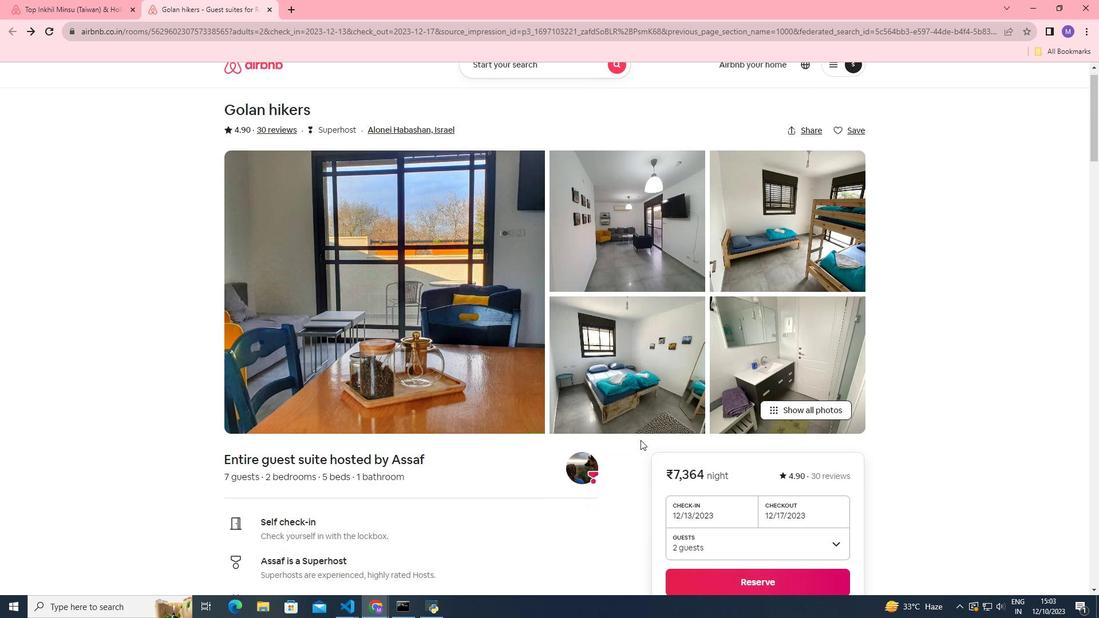 
Action: Mouse moved to (641, 440)
Screenshot: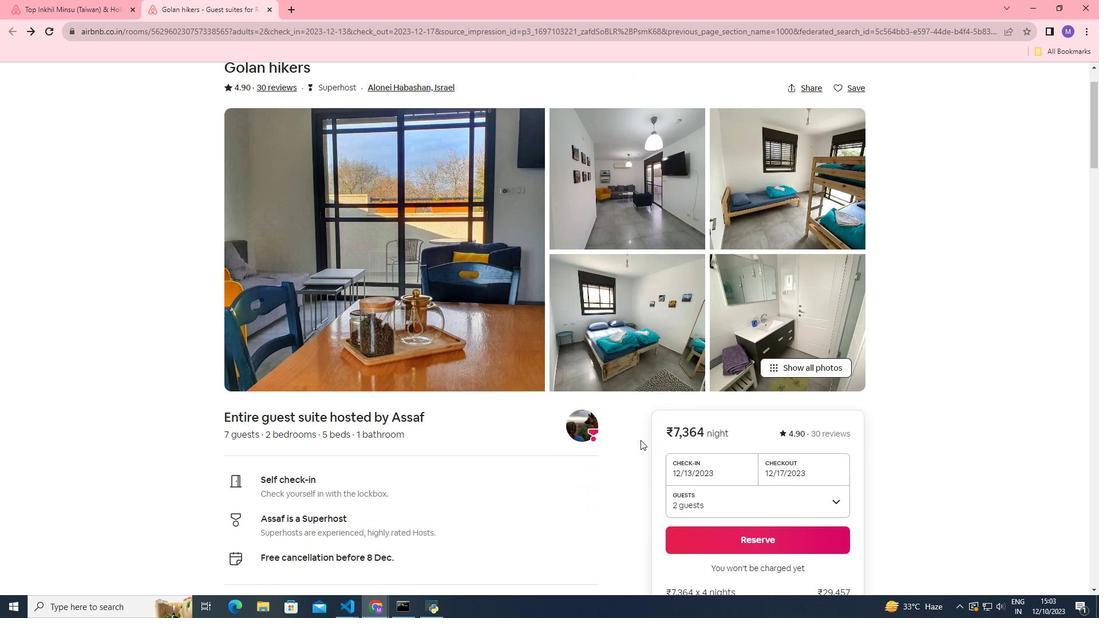 
Action: Mouse scrolled (641, 439) with delta (0, 0)
Screenshot: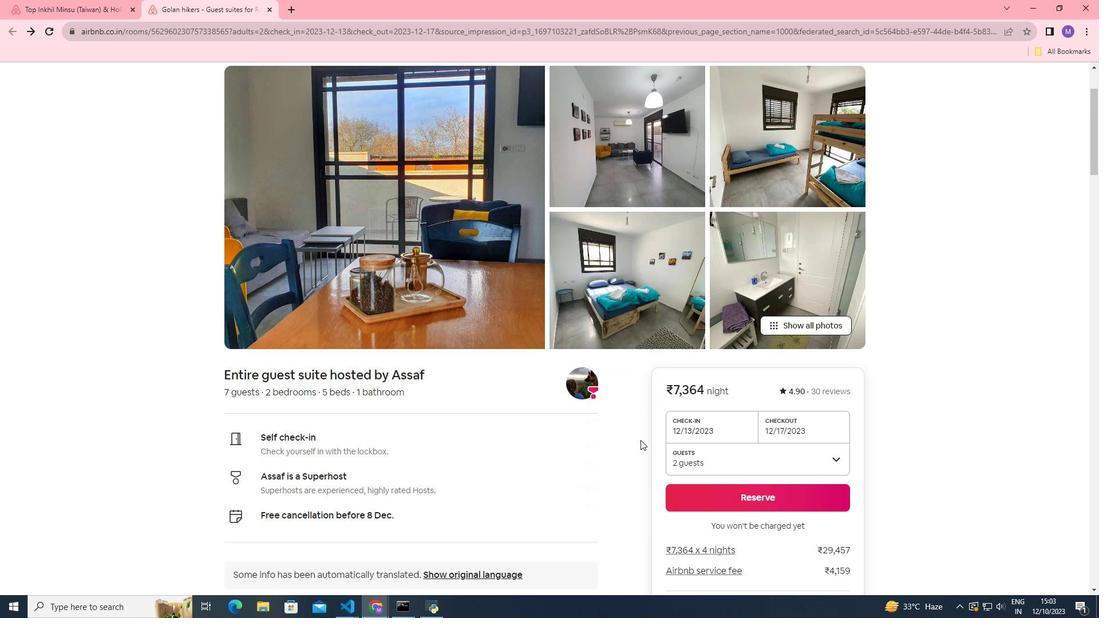 
Action: Mouse scrolled (641, 439) with delta (0, 0)
Screenshot: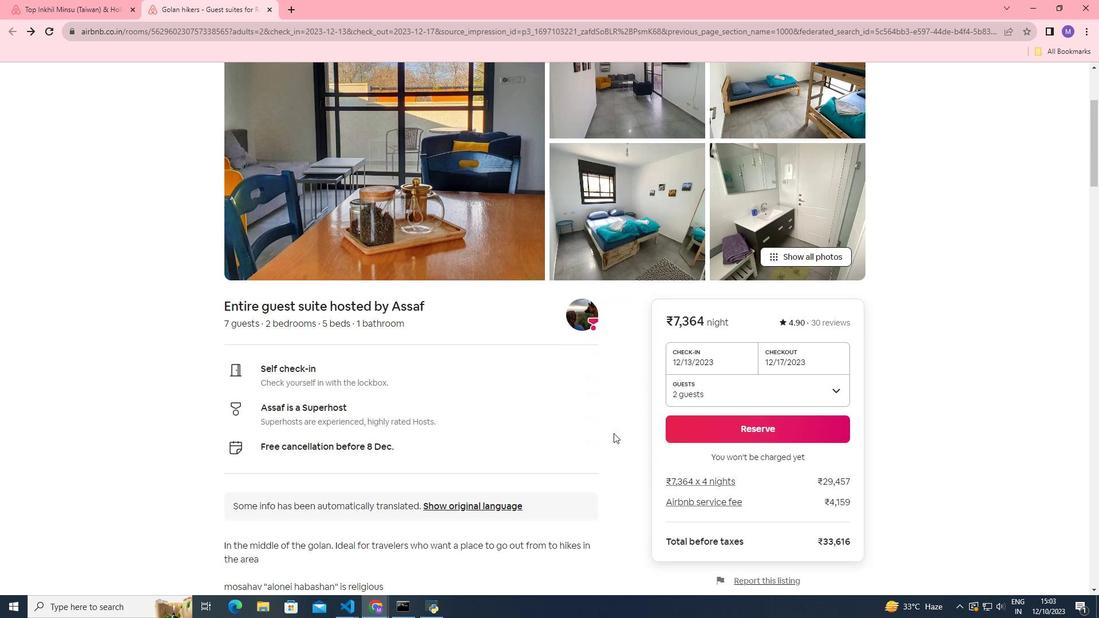 
Action: Mouse moved to (376, 423)
Screenshot: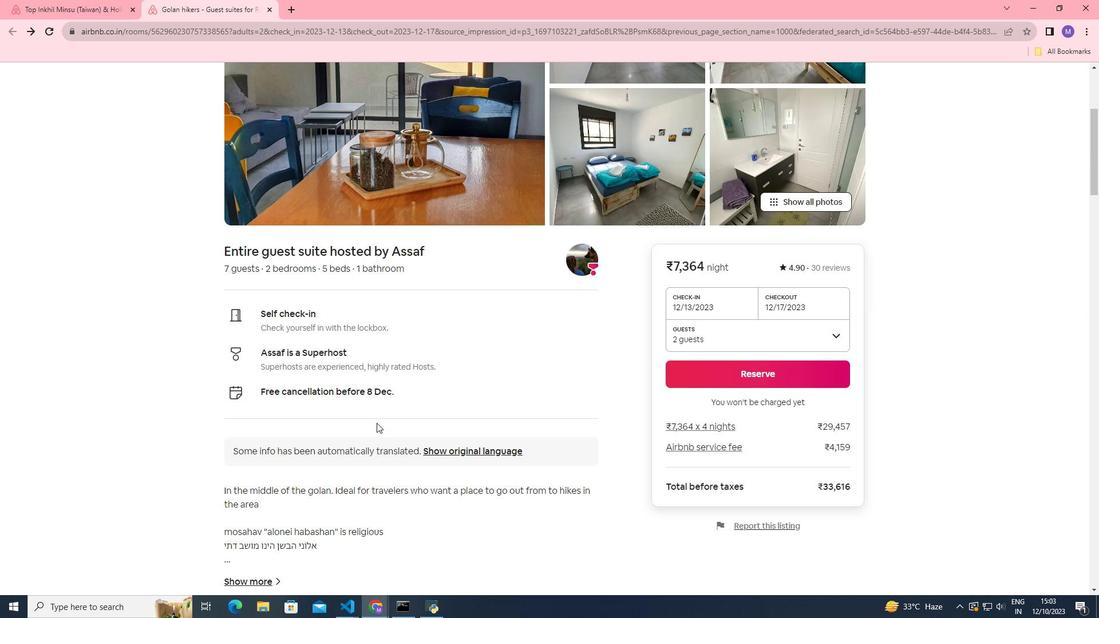 
Action: Mouse scrolled (376, 422) with delta (0, 0)
Screenshot: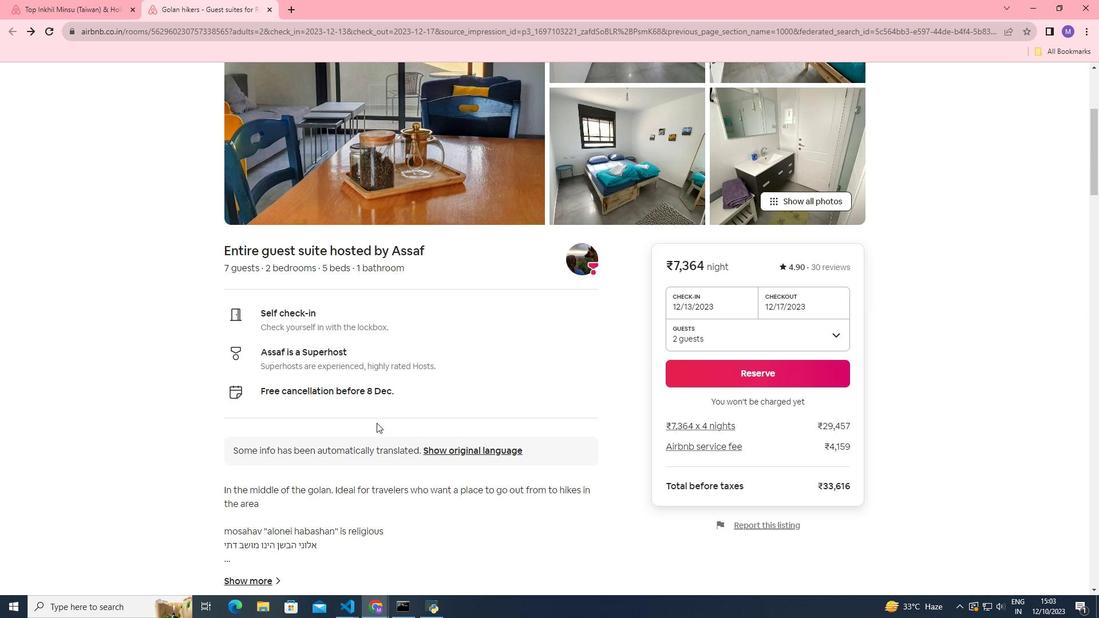 
Action: Mouse scrolled (376, 422) with delta (0, 0)
Screenshot: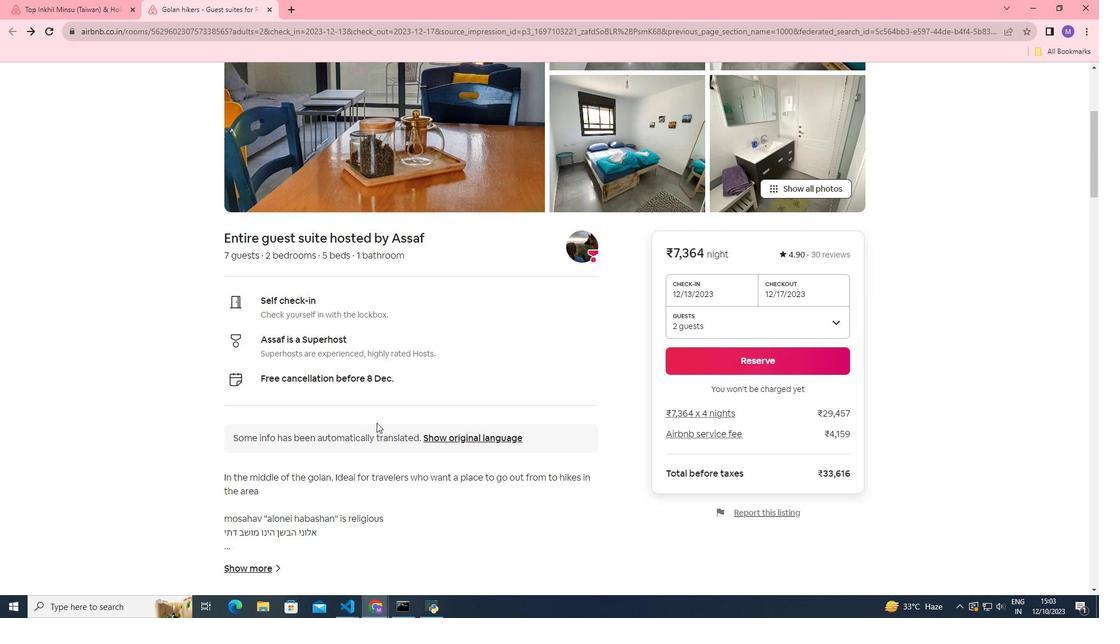 
Action: Mouse scrolled (376, 422) with delta (0, 0)
Screenshot: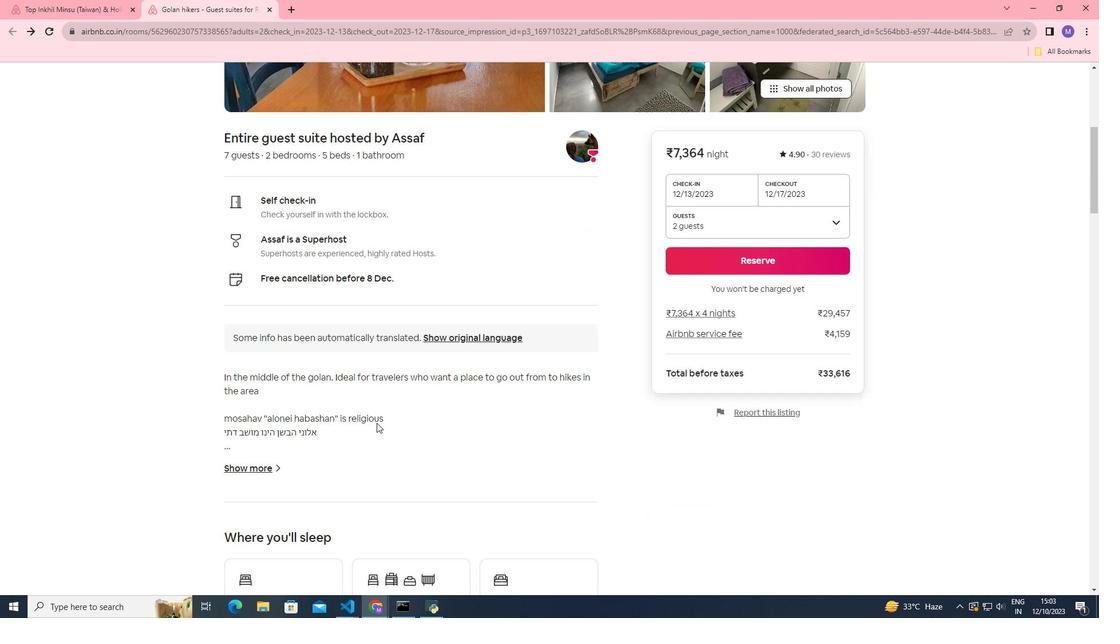 
Action: Mouse moved to (244, 409)
Screenshot: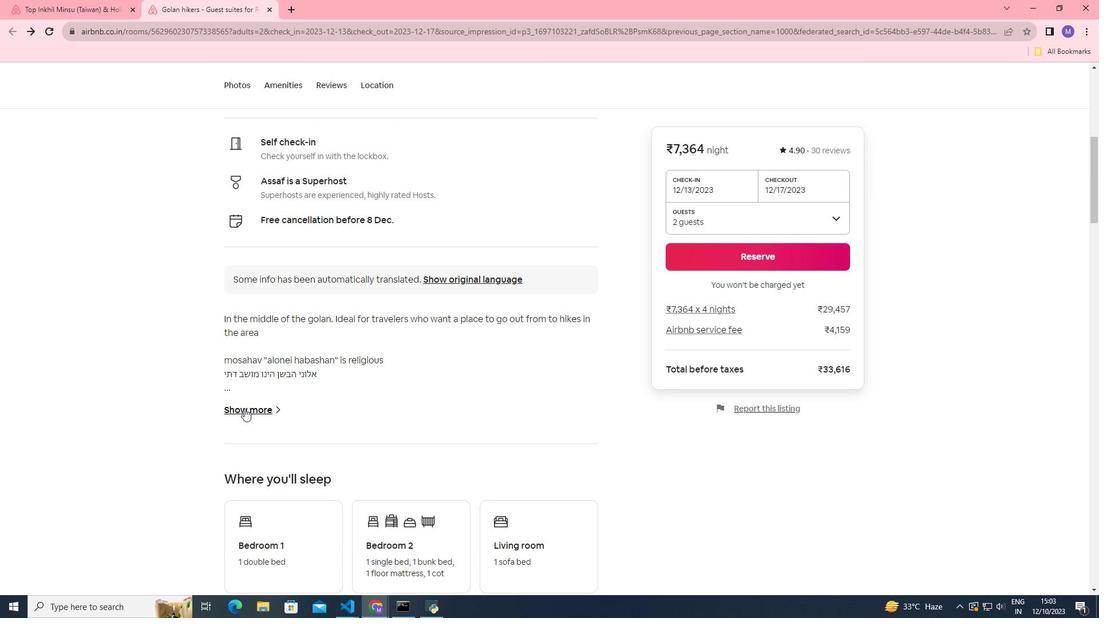 
Action: Mouse pressed left at (244, 409)
Screenshot: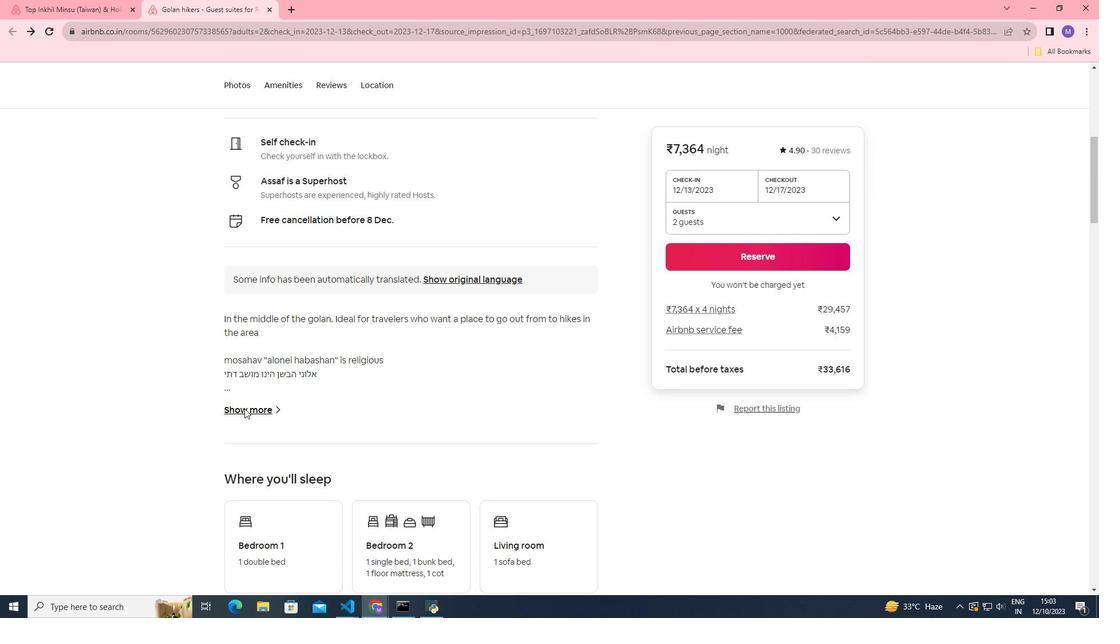 
Action: Mouse moved to (341, 215)
Screenshot: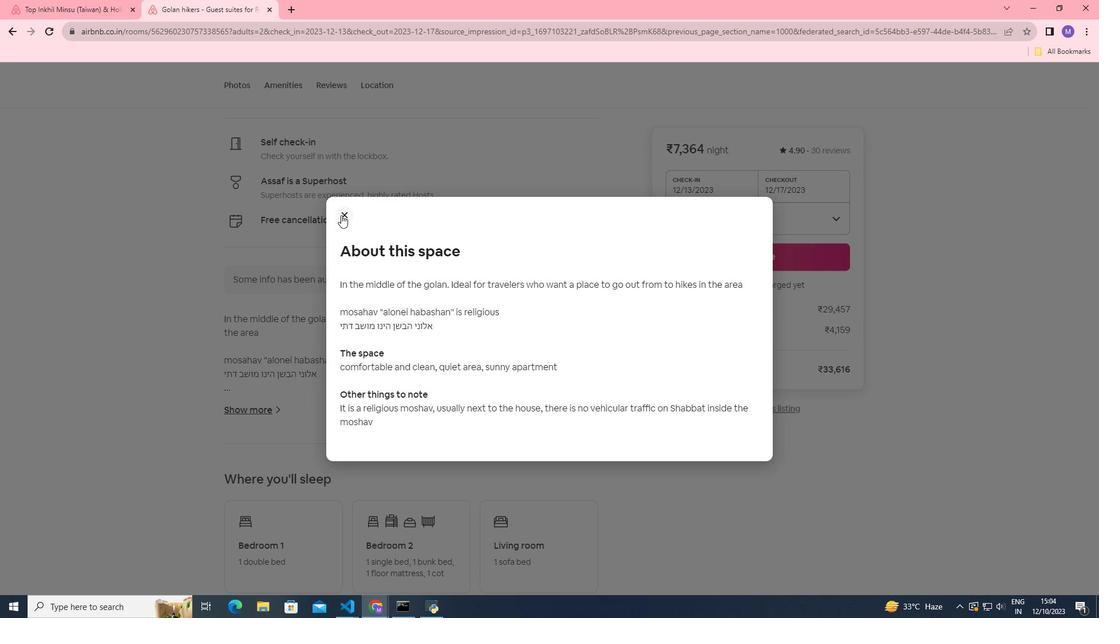 
Action: Mouse pressed left at (341, 215)
Screenshot: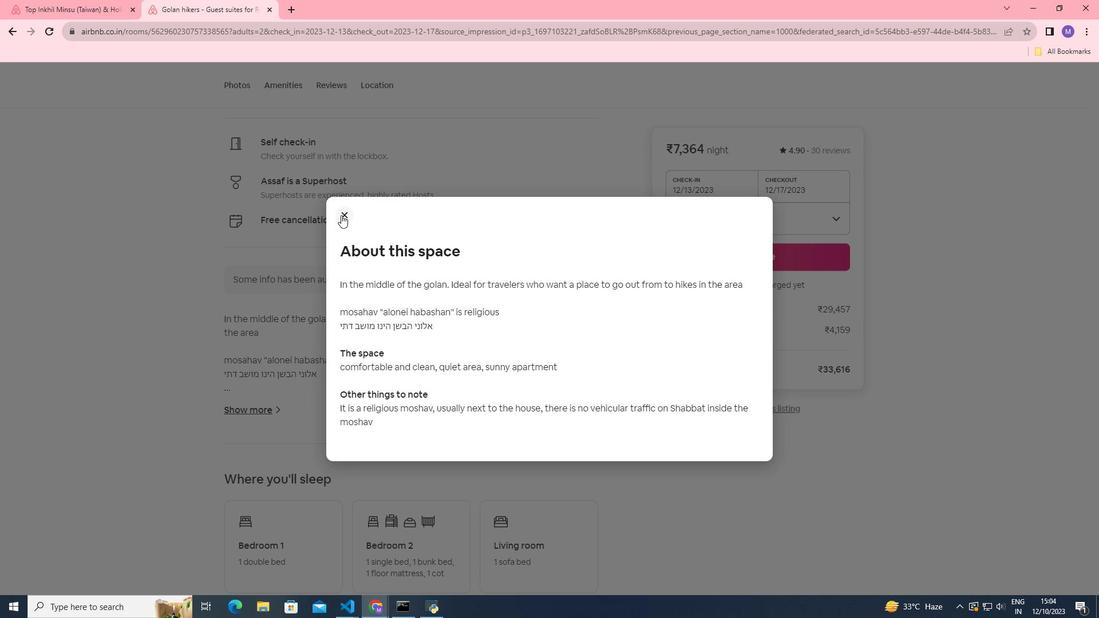 
Action: Mouse moved to (355, 409)
Screenshot: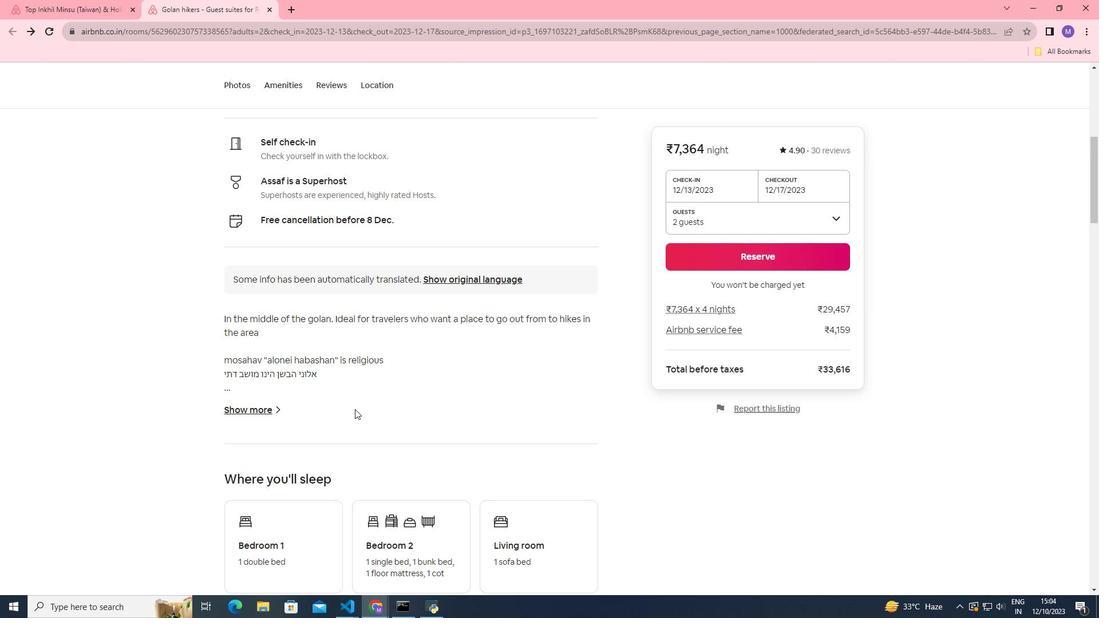
Action: Mouse scrolled (355, 409) with delta (0, 0)
Screenshot: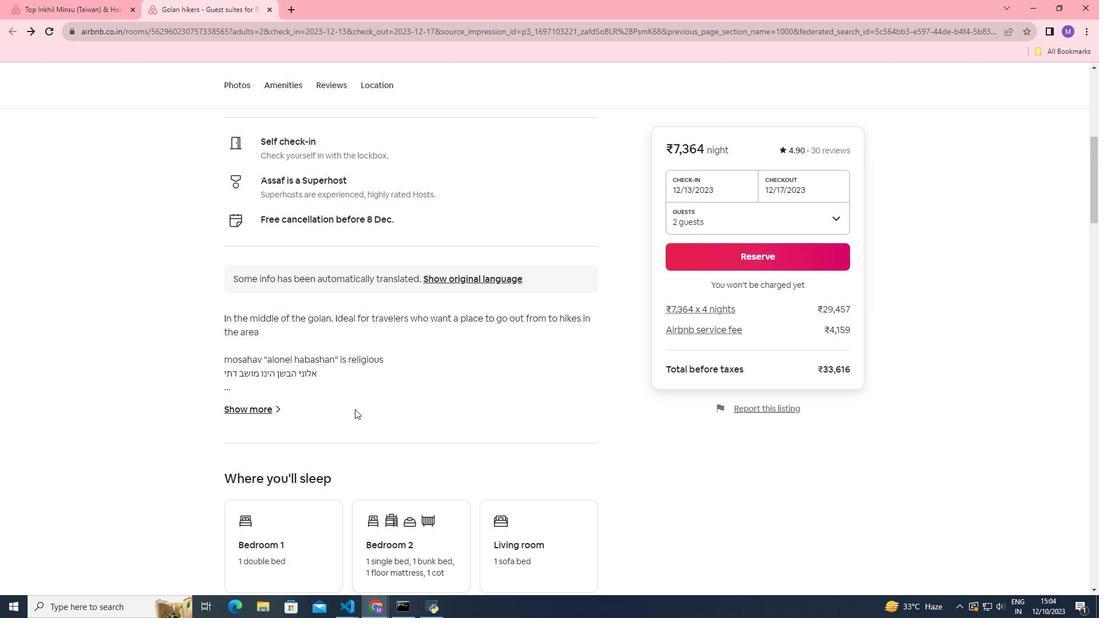 
Action: Mouse scrolled (355, 409) with delta (0, 0)
Screenshot: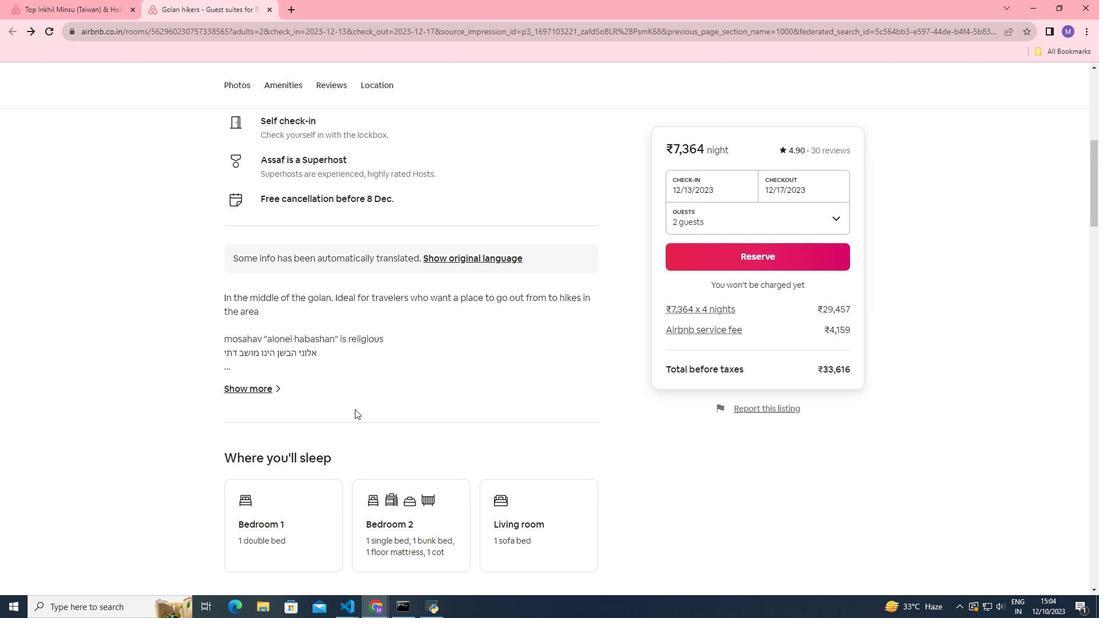 
Action: Mouse scrolled (355, 409) with delta (0, 0)
Screenshot: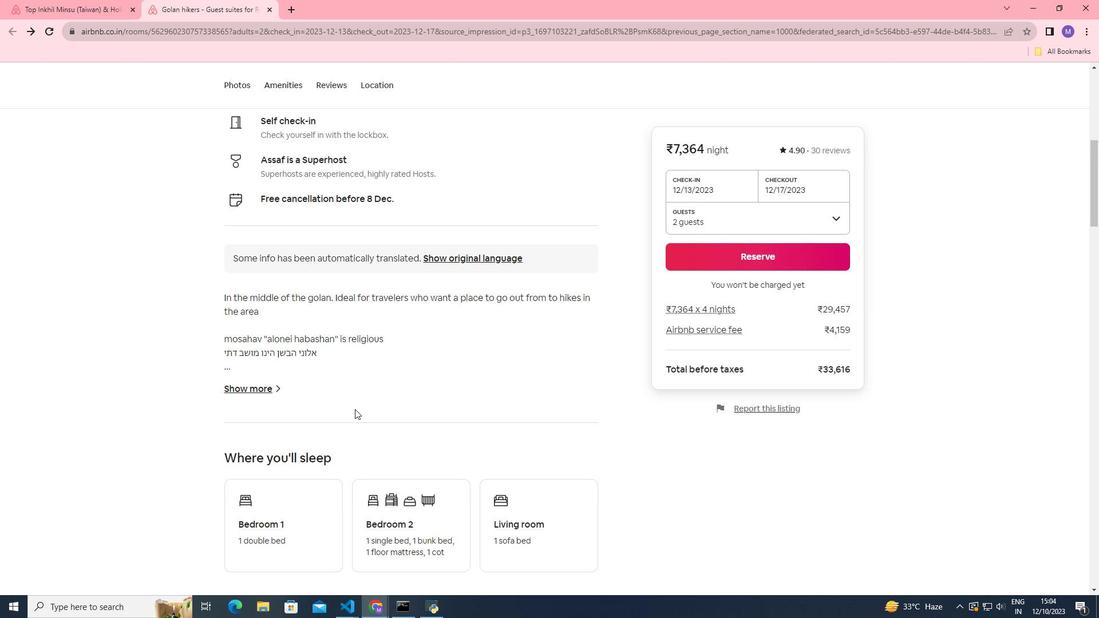 
Action: Mouse scrolled (355, 409) with delta (0, 0)
Screenshot: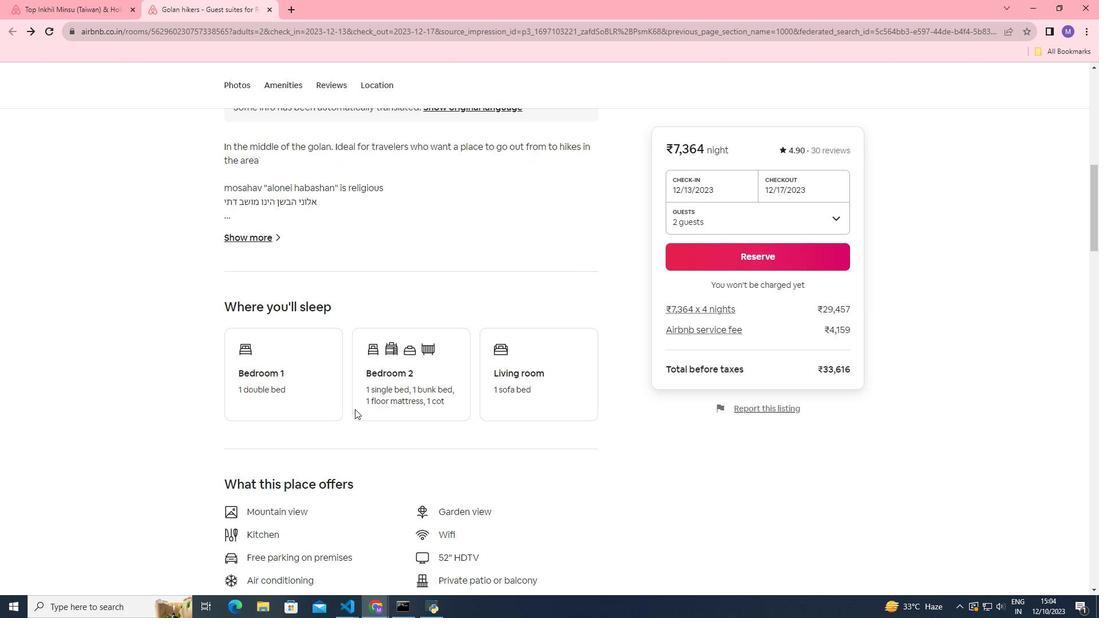 
Action: Mouse scrolled (355, 409) with delta (0, 0)
Screenshot: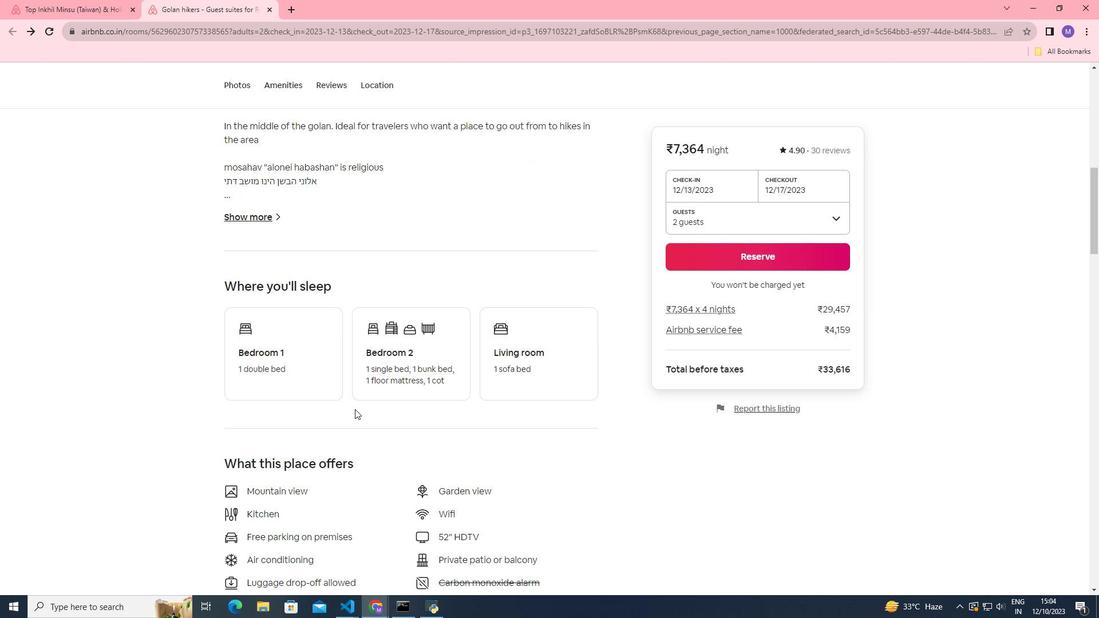 
Action: Mouse scrolled (355, 409) with delta (0, 0)
Screenshot: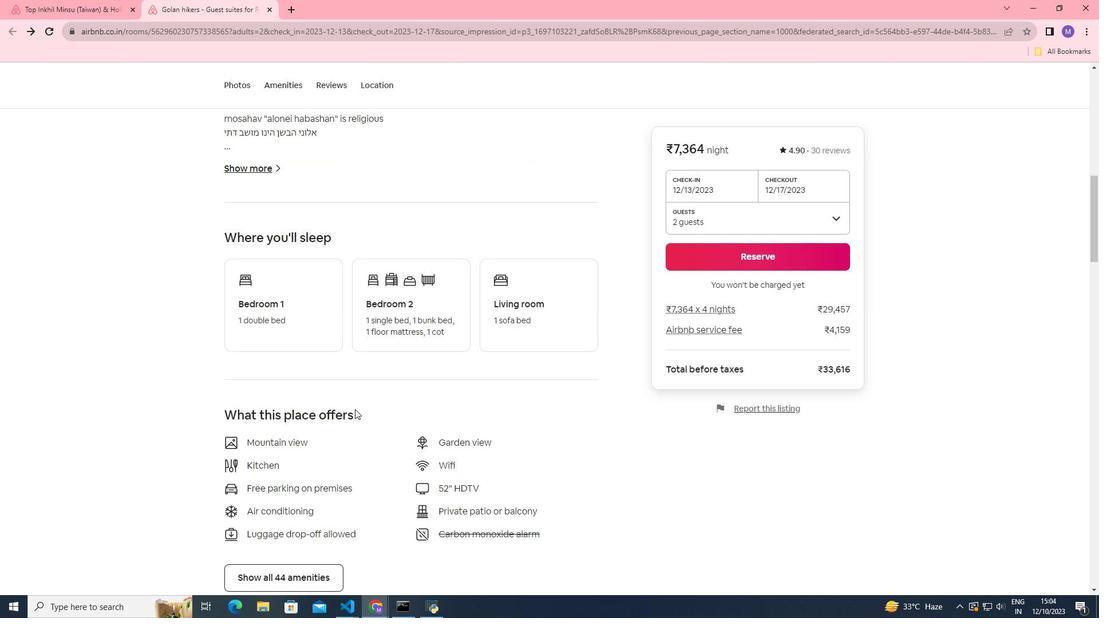 
Action: Mouse moved to (294, 474)
Screenshot: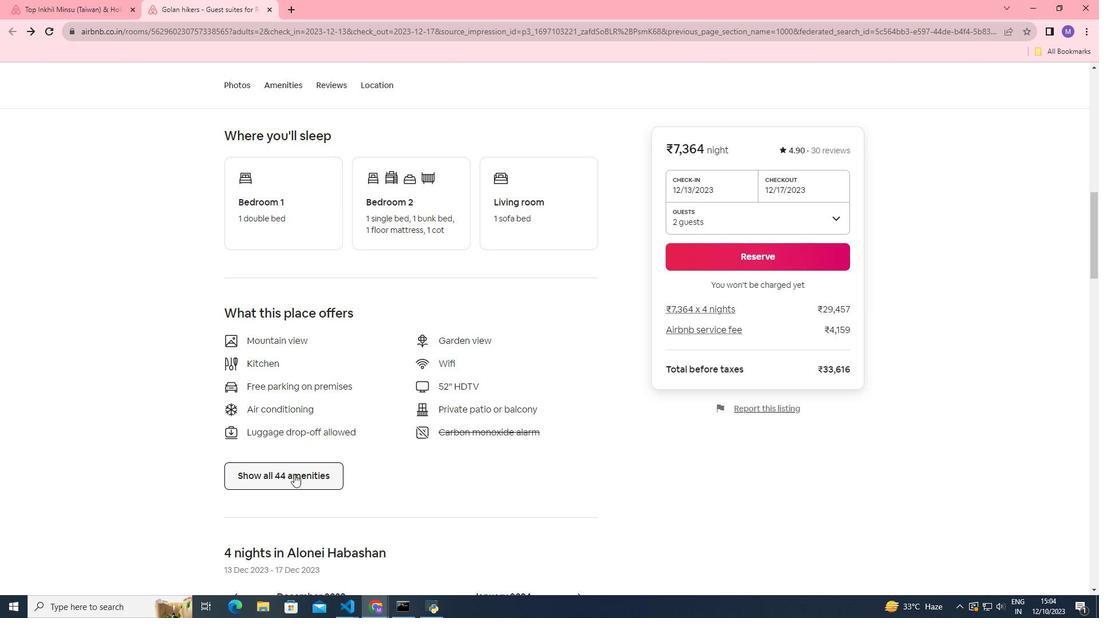 
Action: Mouse pressed left at (294, 474)
Screenshot: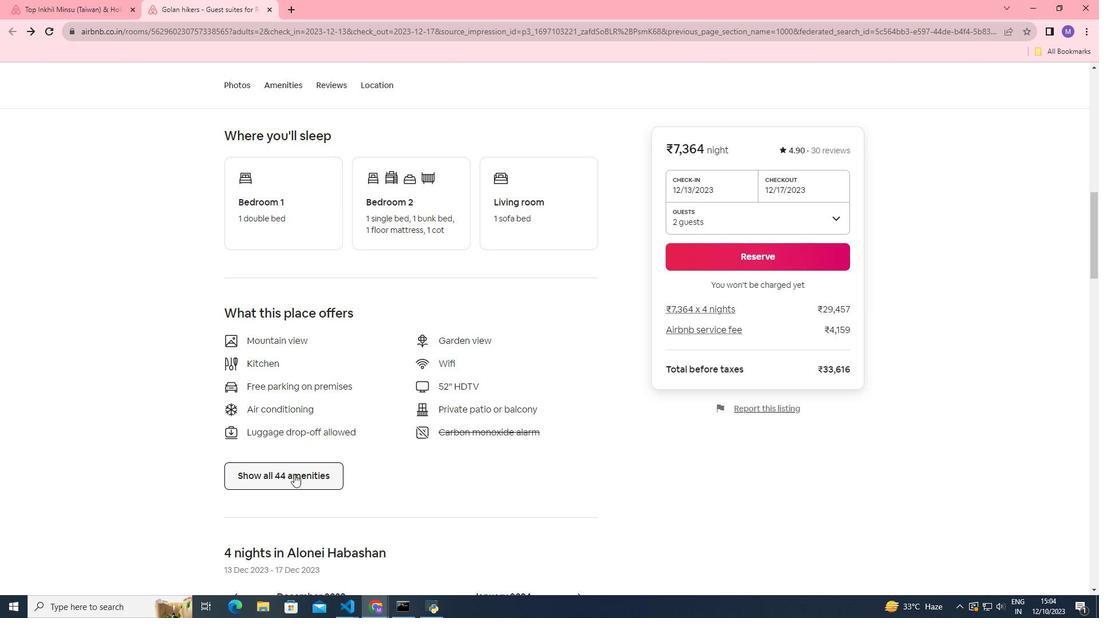 
Action: Mouse moved to (496, 327)
Screenshot: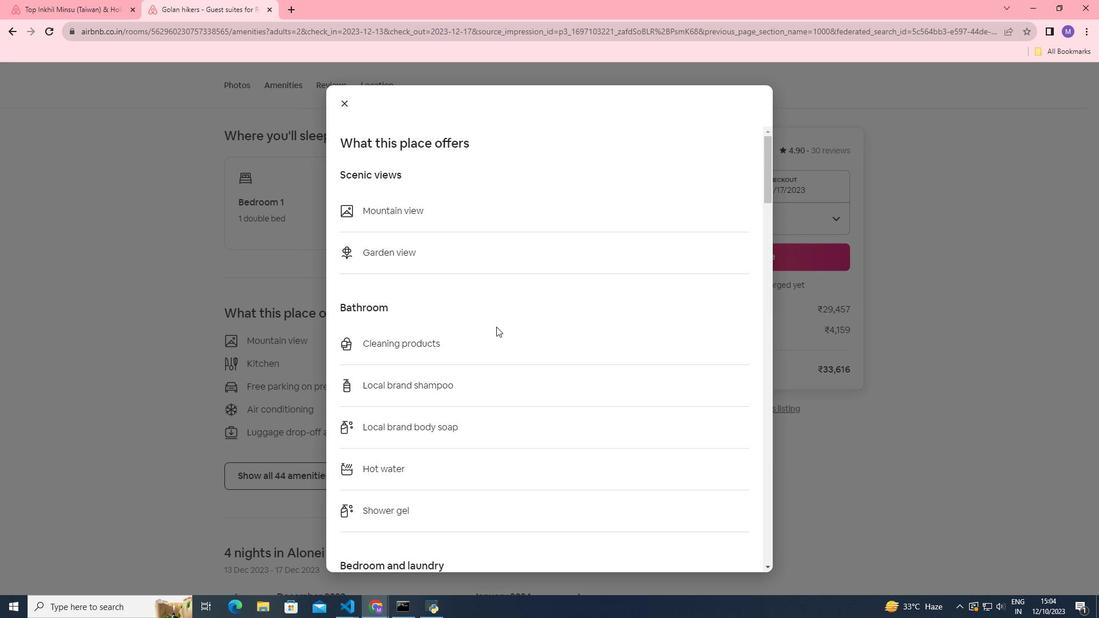 
Action: Mouse scrolled (496, 326) with delta (0, 0)
Screenshot: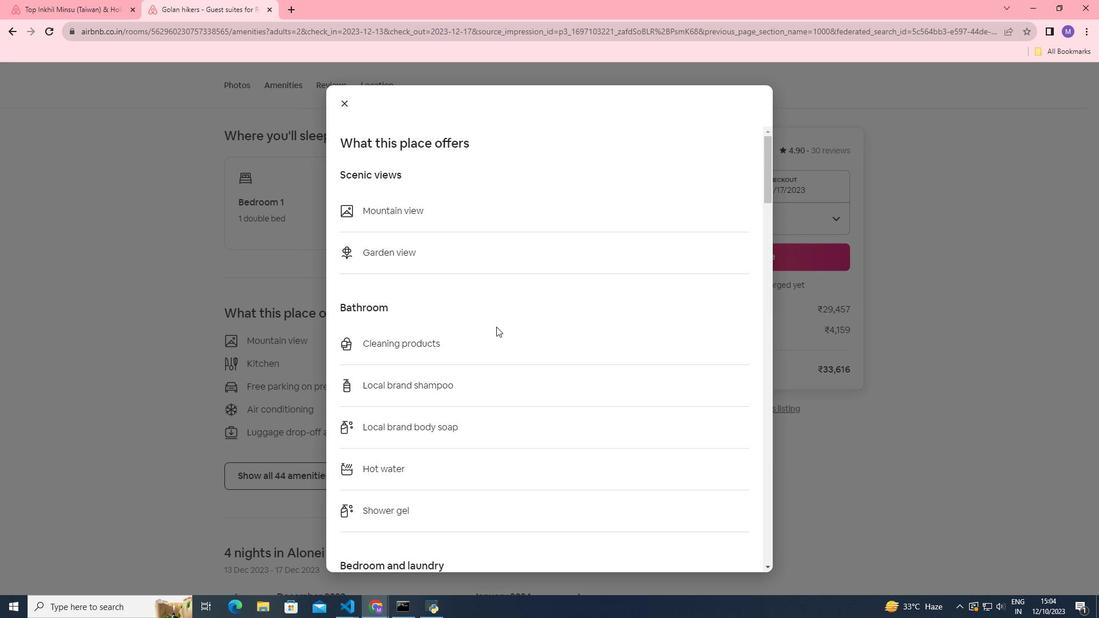 
Action: Mouse scrolled (496, 326) with delta (0, 0)
Screenshot: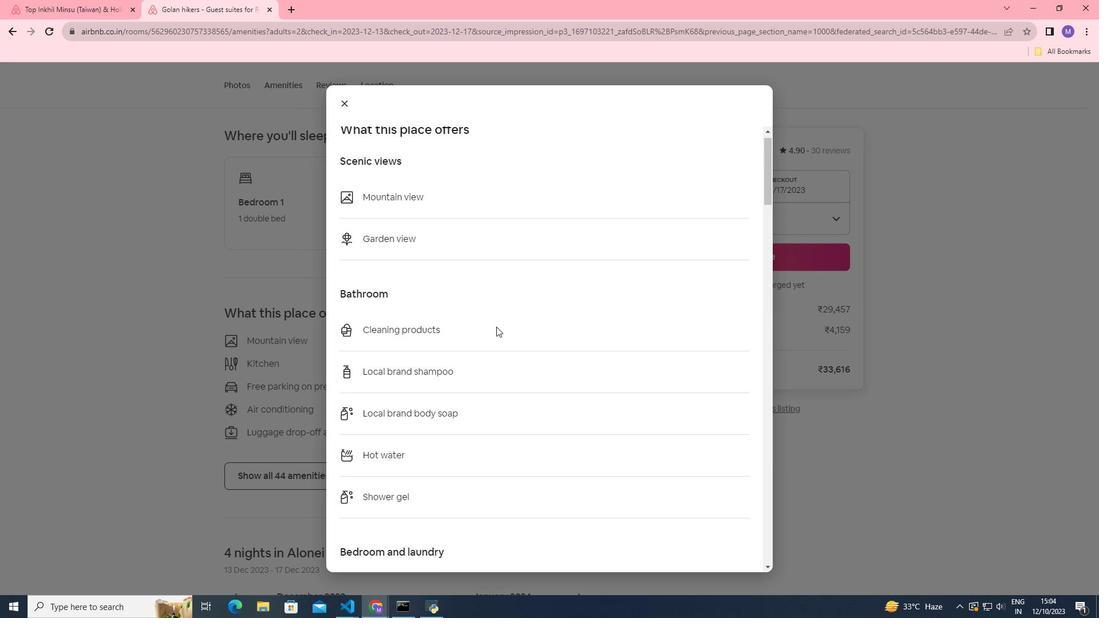 
Action: Mouse scrolled (496, 326) with delta (0, 0)
Screenshot: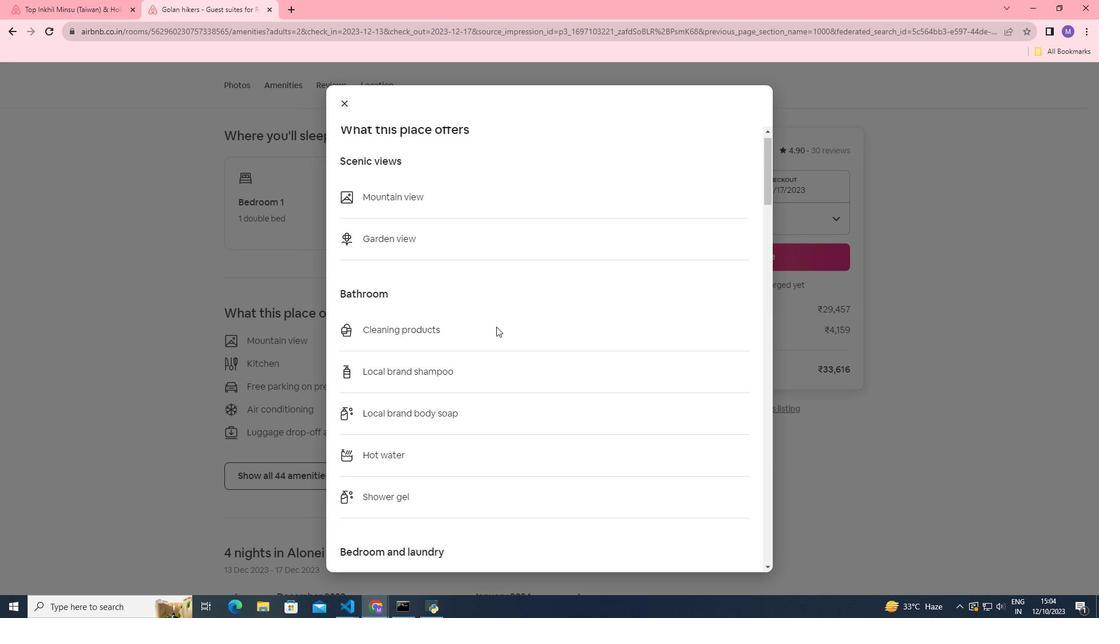
Action: Mouse scrolled (496, 326) with delta (0, 0)
Screenshot: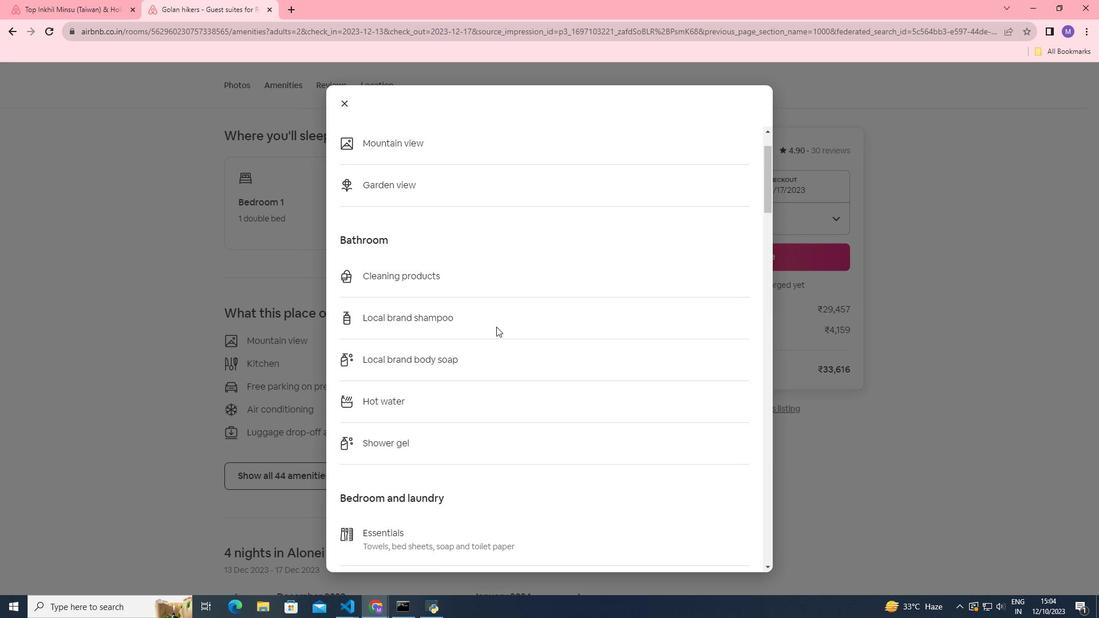 
Action: Mouse scrolled (496, 326) with delta (0, 0)
Screenshot: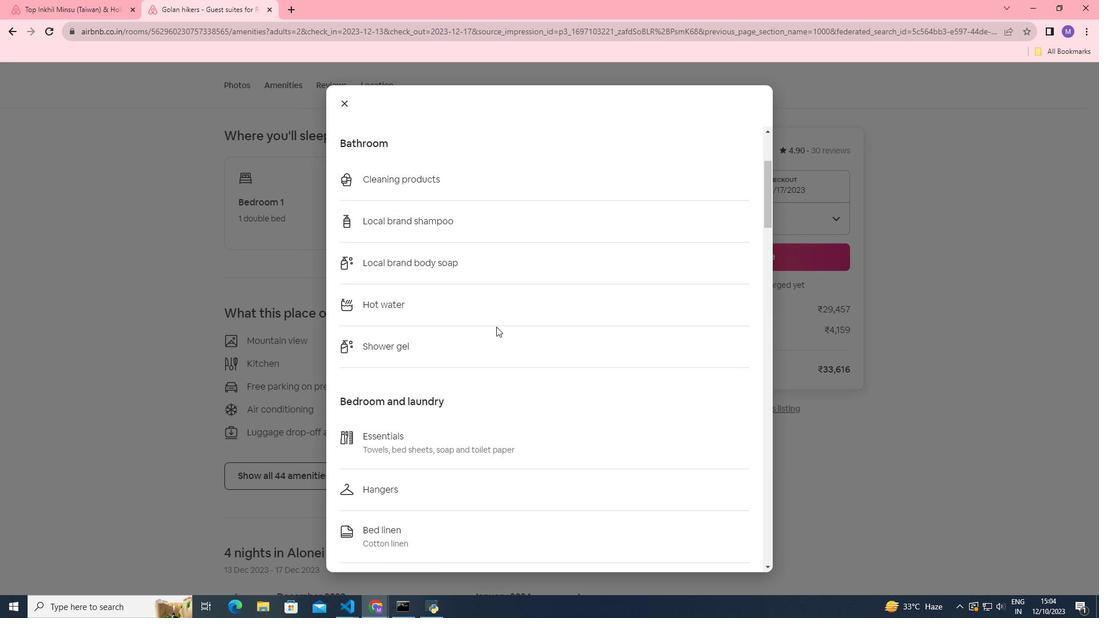 
Action: Mouse scrolled (496, 326) with delta (0, 0)
Screenshot: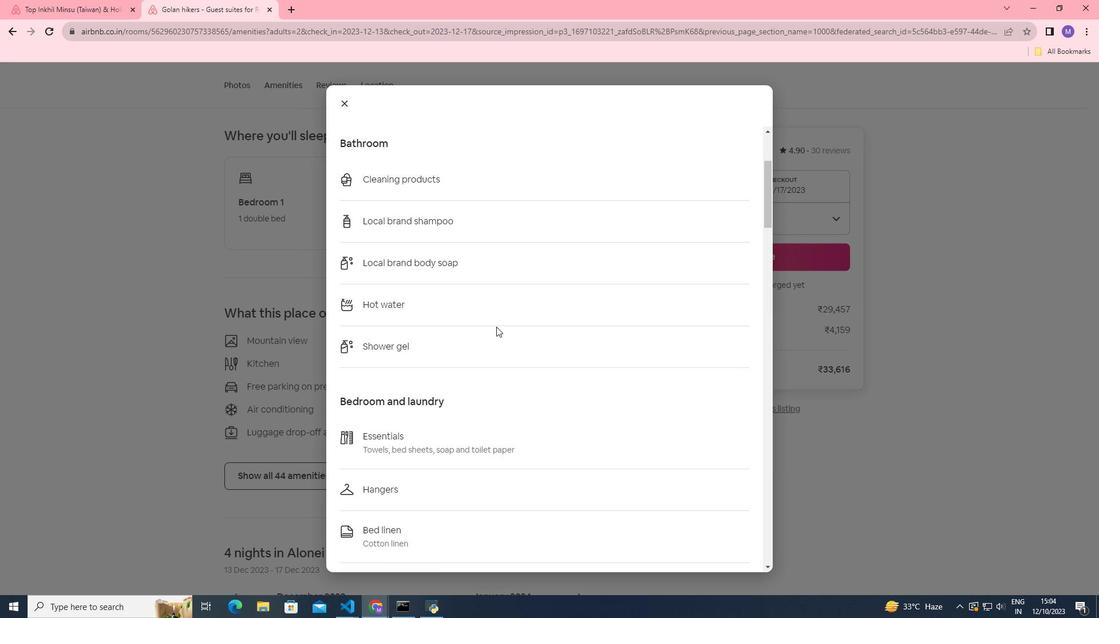 
Action: Mouse scrolled (496, 326) with delta (0, 0)
Screenshot: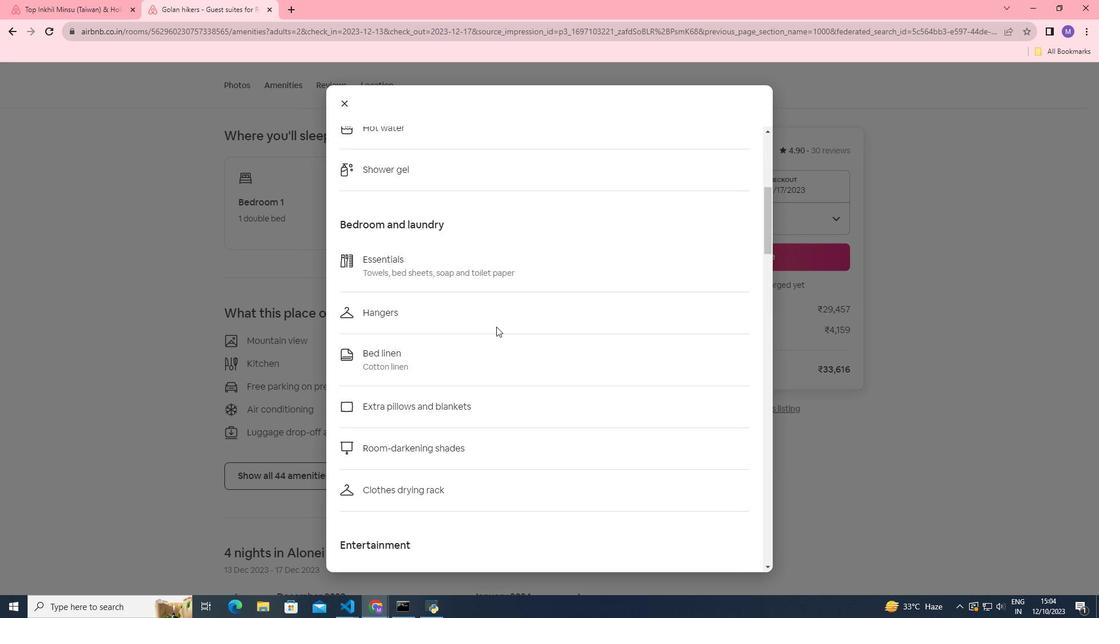 
Action: Mouse scrolled (496, 326) with delta (0, 0)
Screenshot: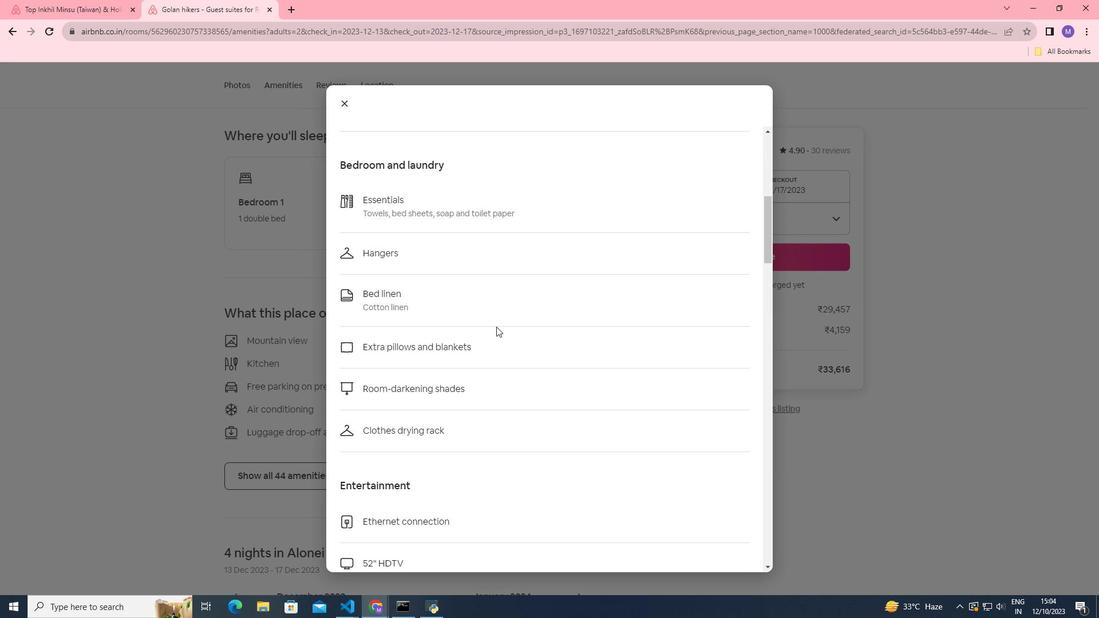 
Action: Mouse scrolled (496, 326) with delta (0, 0)
Screenshot: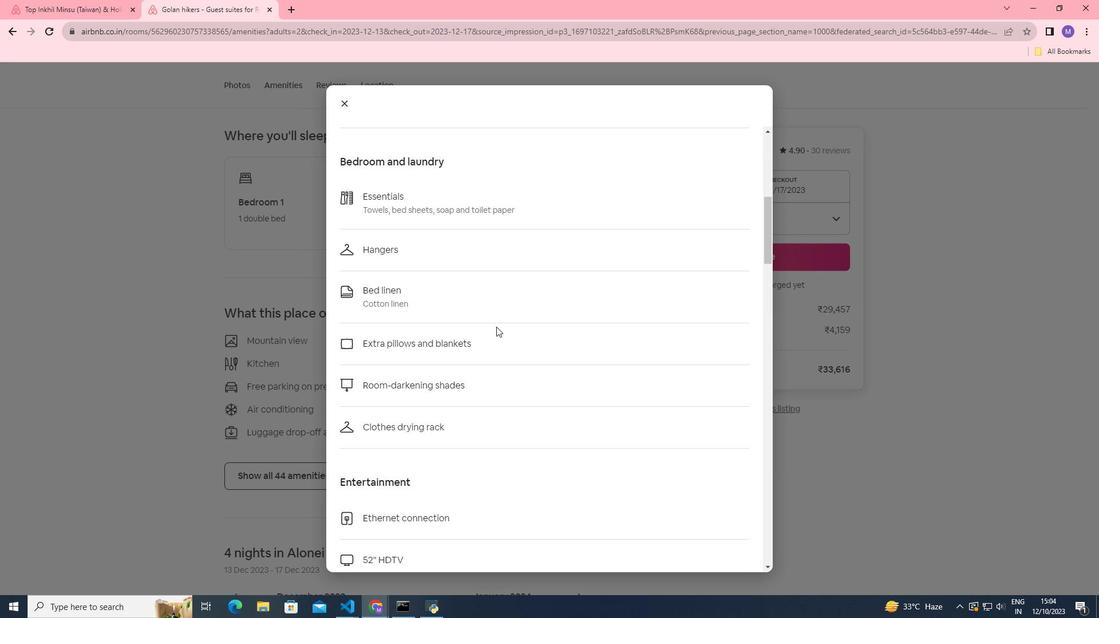 
Action: Mouse scrolled (496, 326) with delta (0, 0)
Screenshot: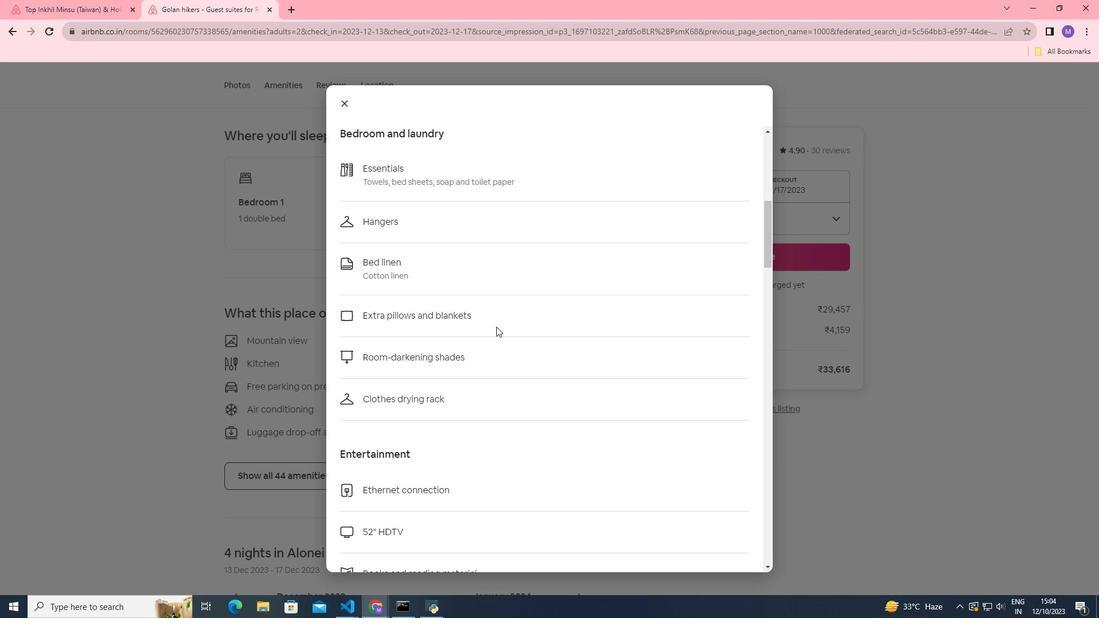 
Action: Mouse scrolled (496, 326) with delta (0, 0)
Screenshot: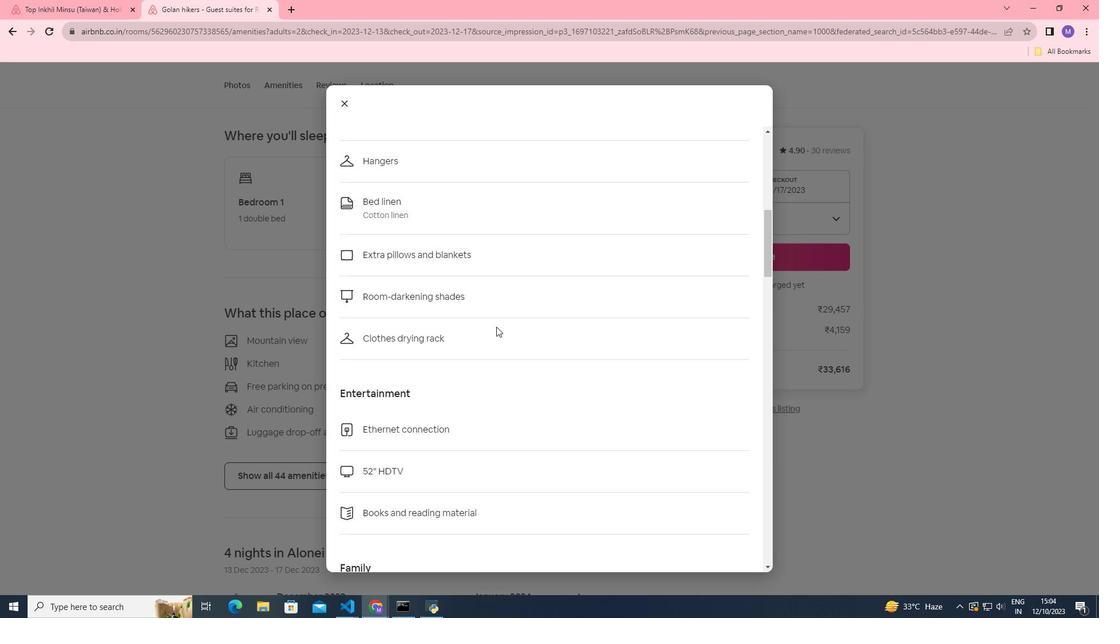 
Action: Mouse scrolled (496, 326) with delta (0, 0)
Screenshot: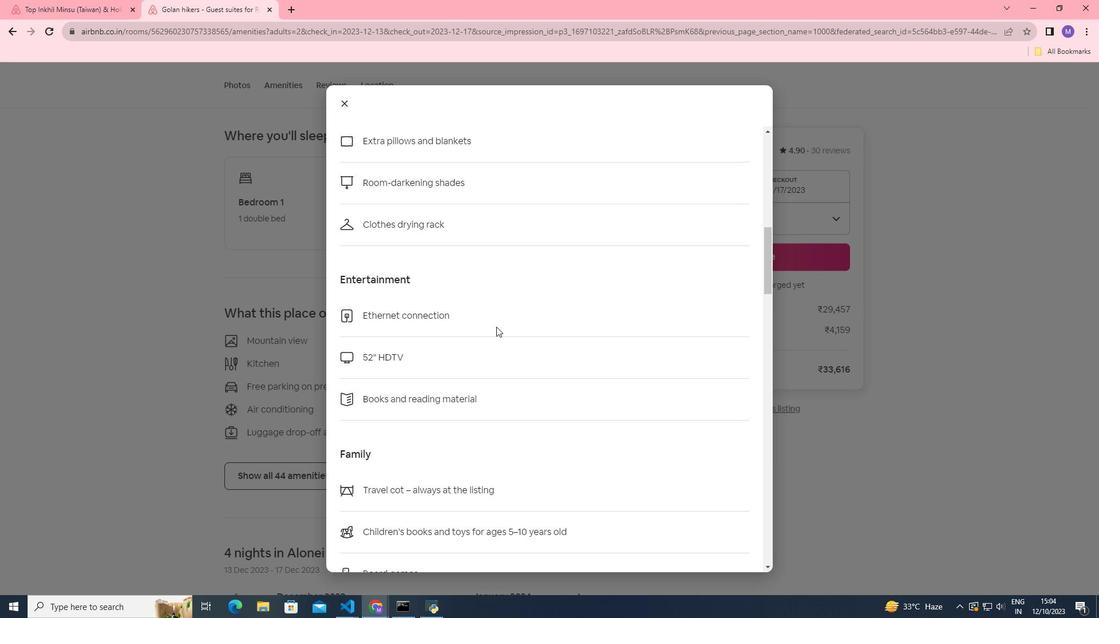 
Action: Mouse scrolled (496, 326) with delta (0, 0)
Screenshot: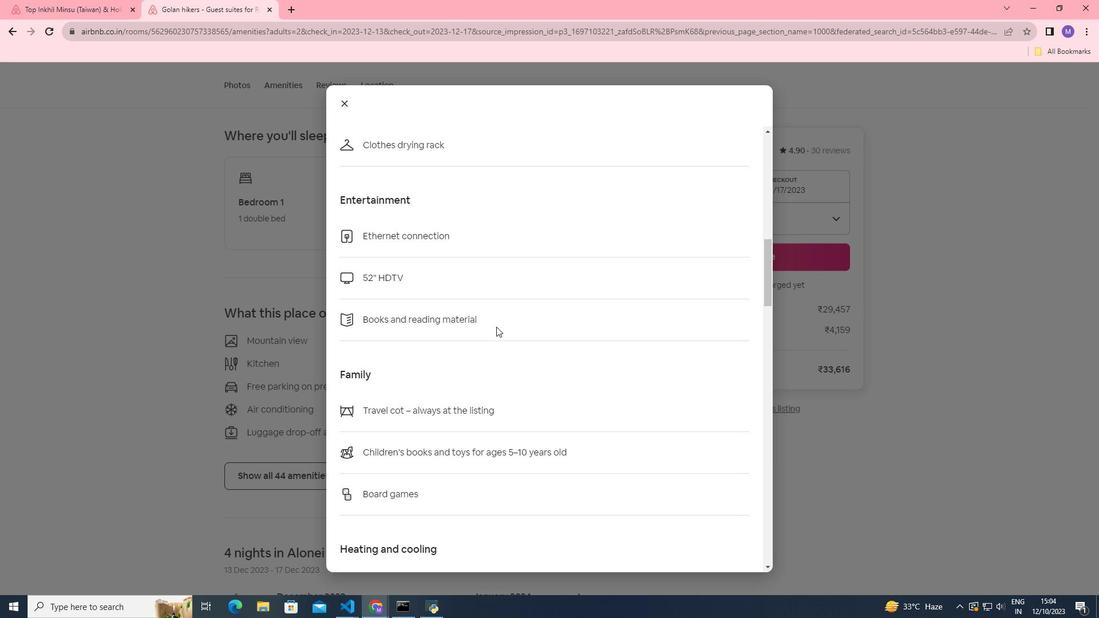 
Action: Mouse scrolled (496, 326) with delta (0, 0)
Screenshot: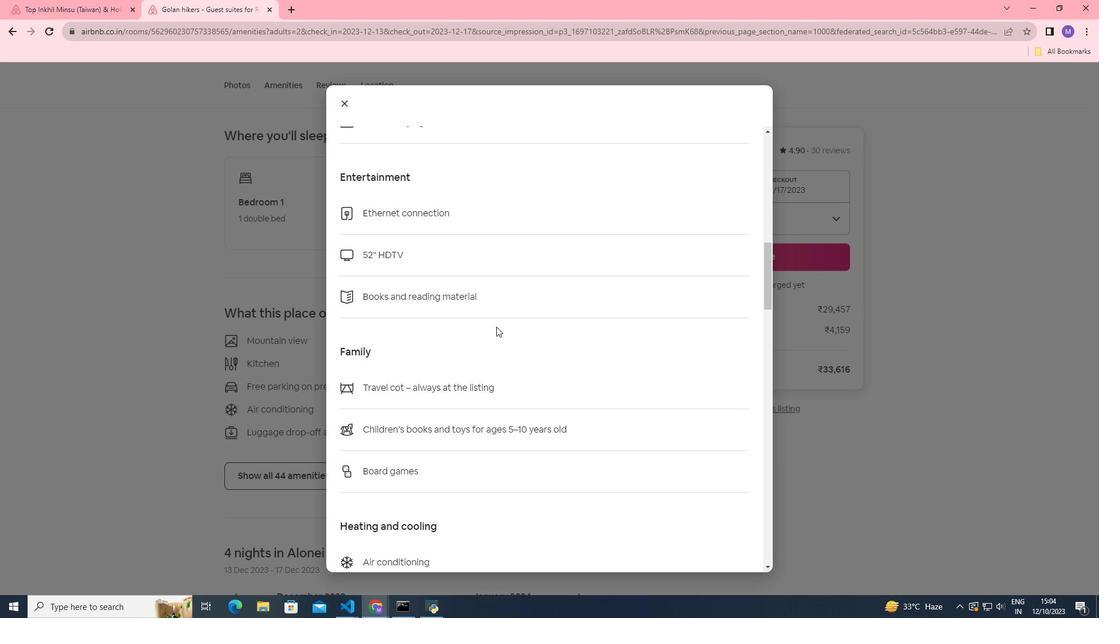 
Action: Mouse scrolled (496, 326) with delta (0, 0)
Screenshot: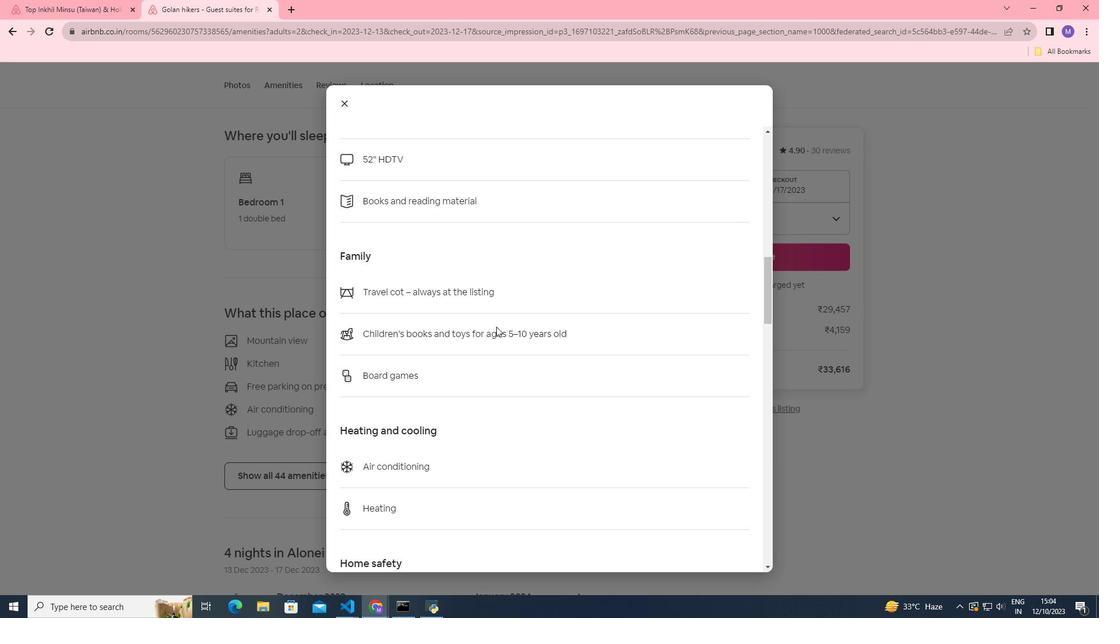 
Action: Mouse scrolled (496, 326) with delta (0, 0)
Screenshot: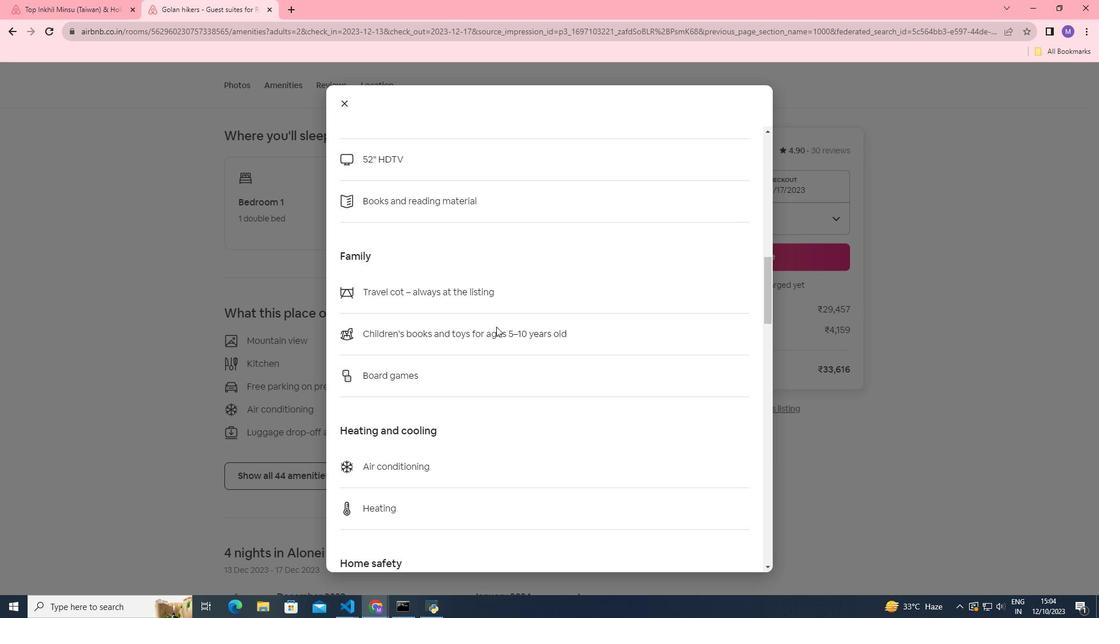 
Action: Mouse scrolled (496, 326) with delta (0, 0)
Screenshot: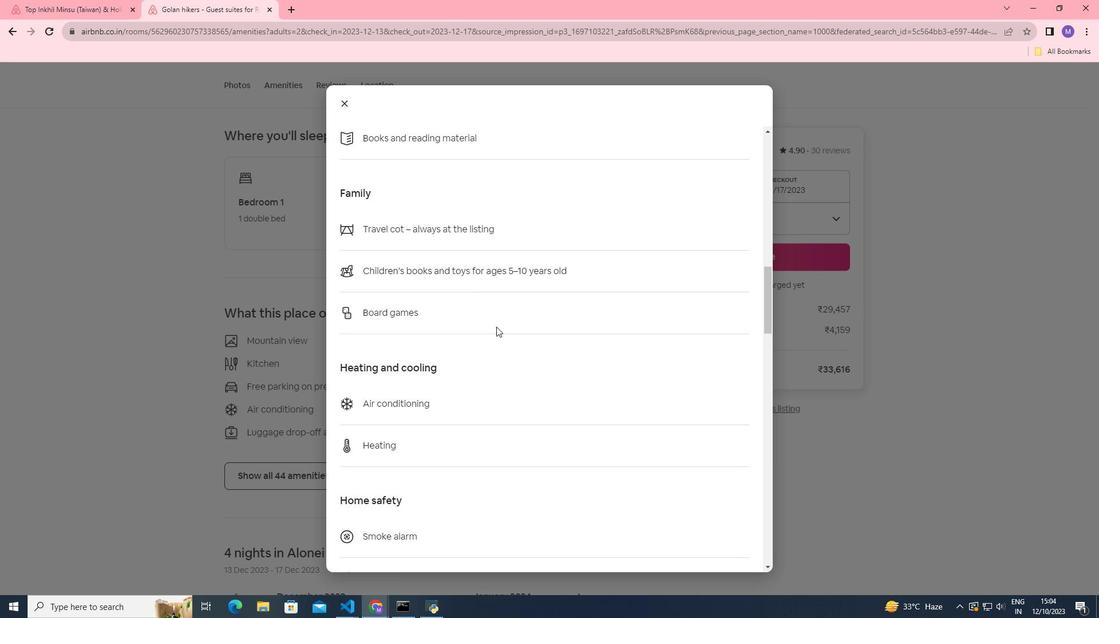 
Action: Mouse scrolled (496, 326) with delta (0, 0)
Screenshot: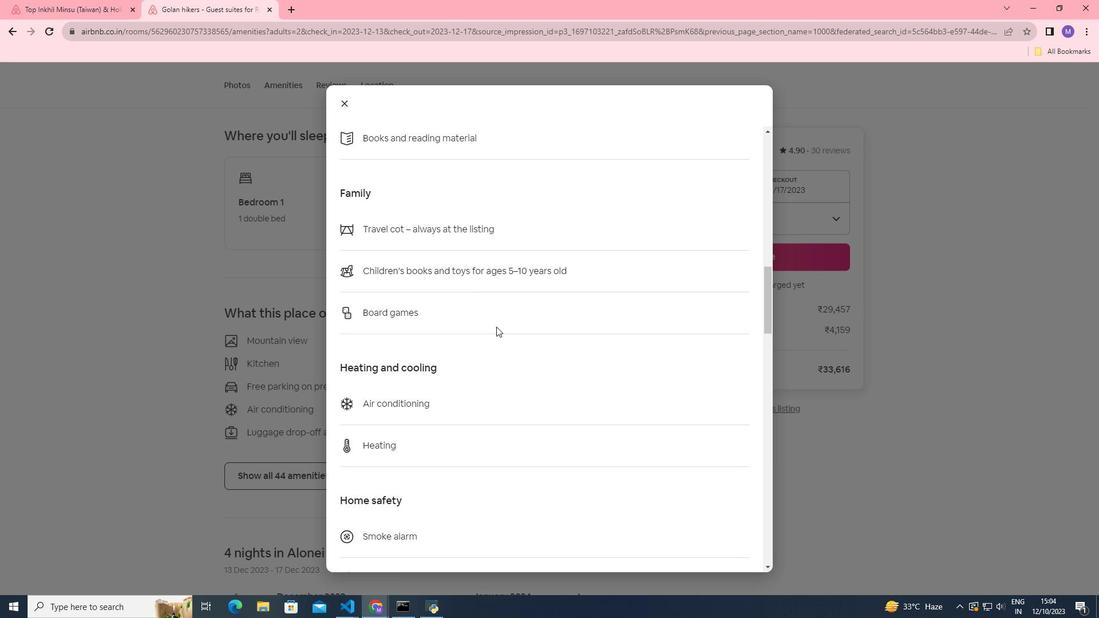 
Action: Mouse scrolled (496, 326) with delta (0, 0)
Screenshot: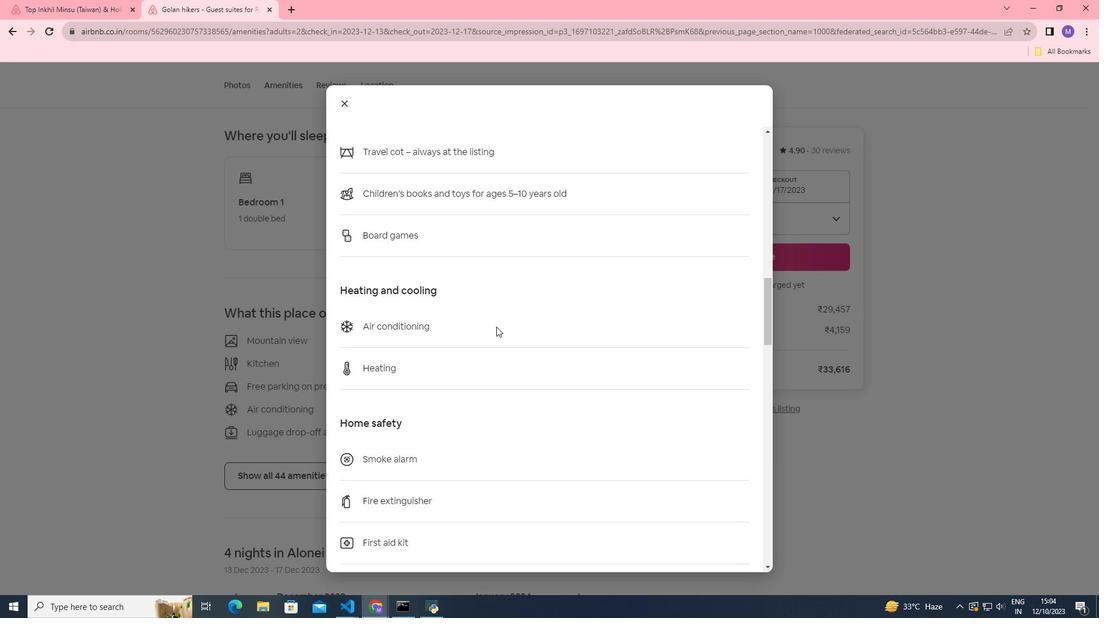 
Action: Mouse scrolled (496, 326) with delta (0, 0)
Screenshot: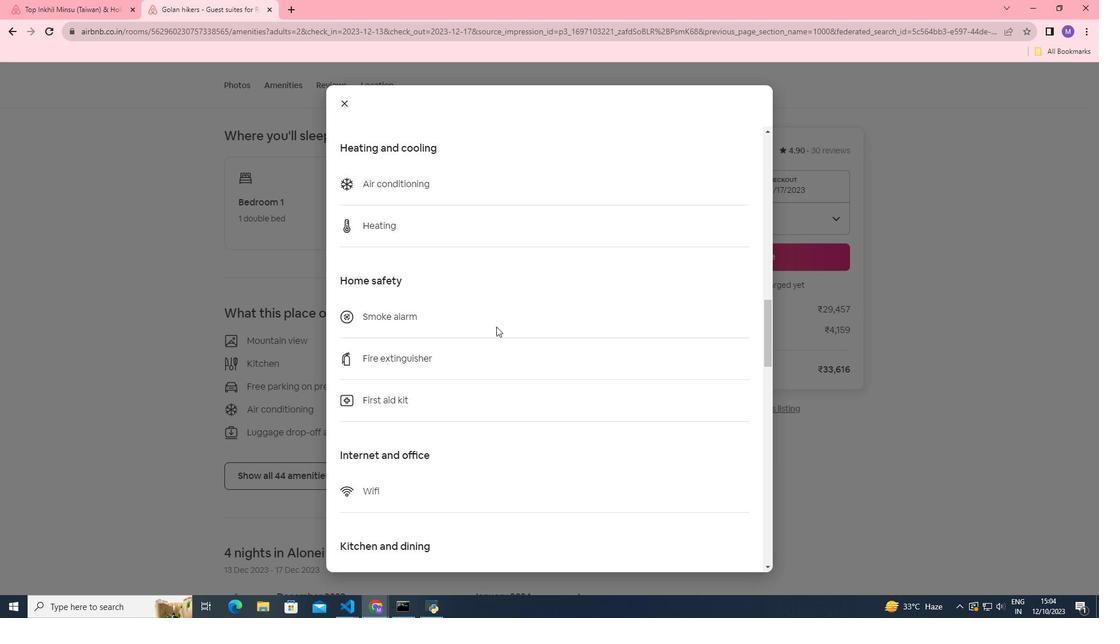 
Action: Mouse scrolled (496, 326) with delta (0, 0)
Screenshot: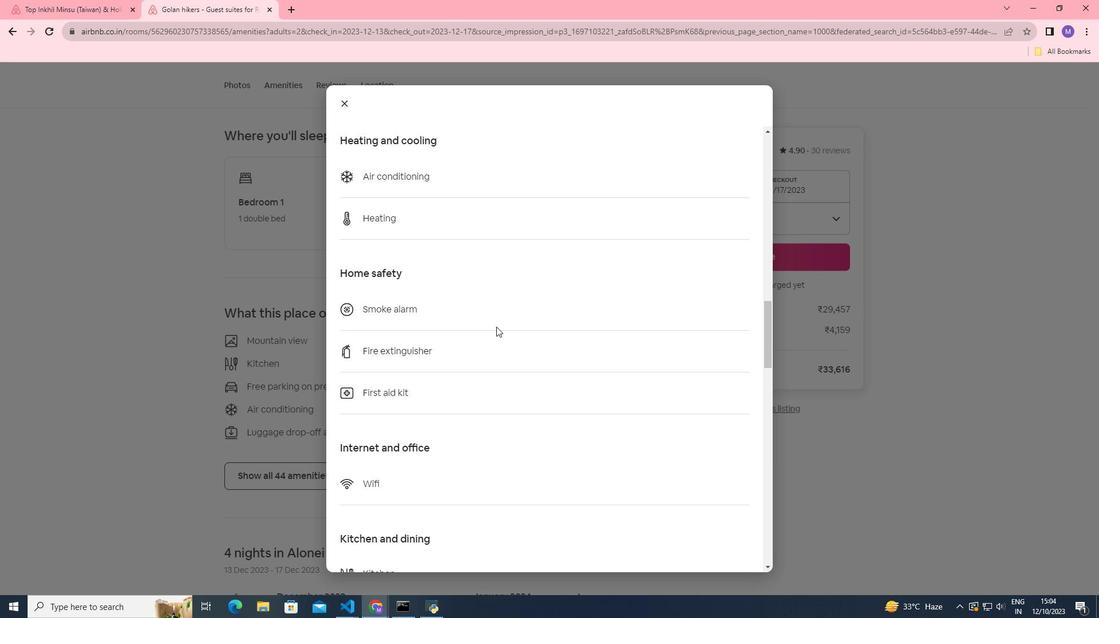 
Action: Mouse scrolled (496, 326) with delta (0, 0)
Screenshot: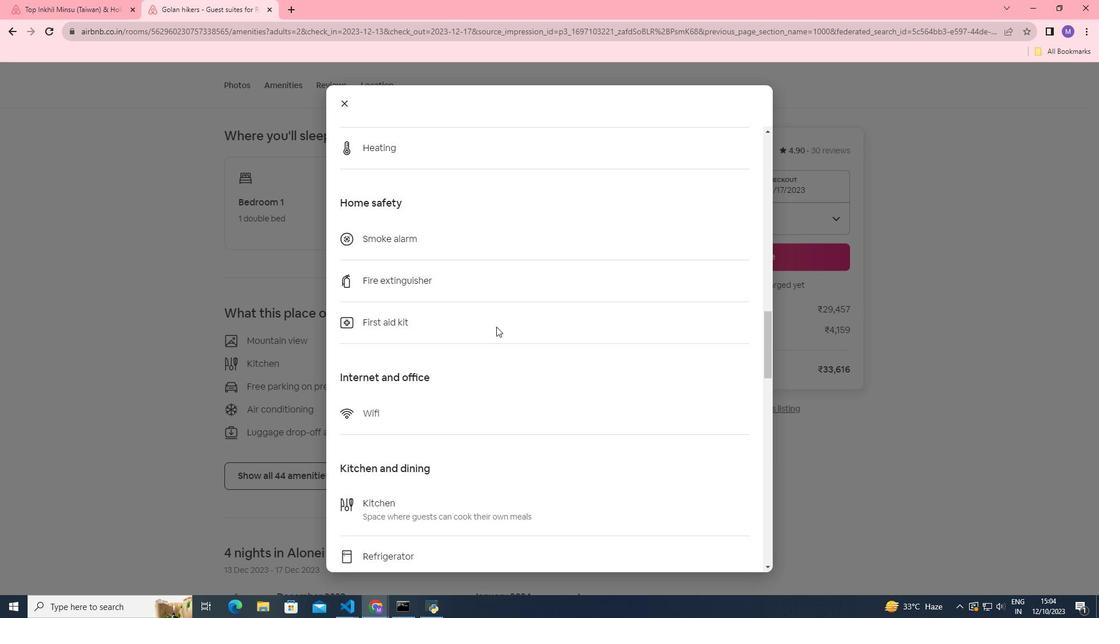 
Action: Mouse scrolled (496, 326) with delta (0, 0)
Screenshot: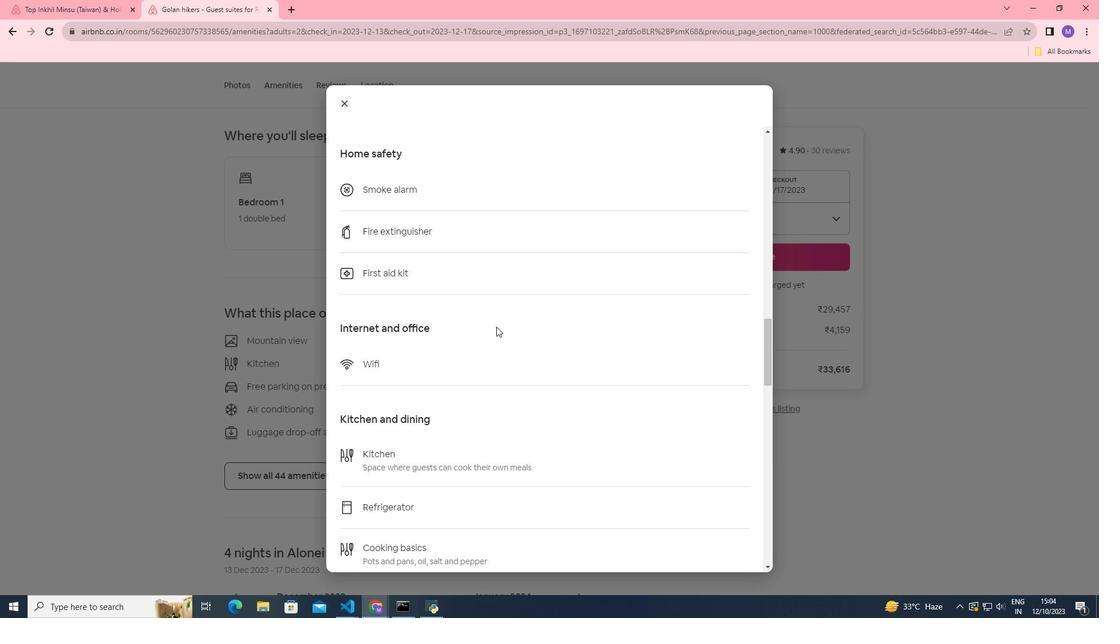 
Action: Mouse scrolled (496, 326) with delta (0, 0)
Screenshot: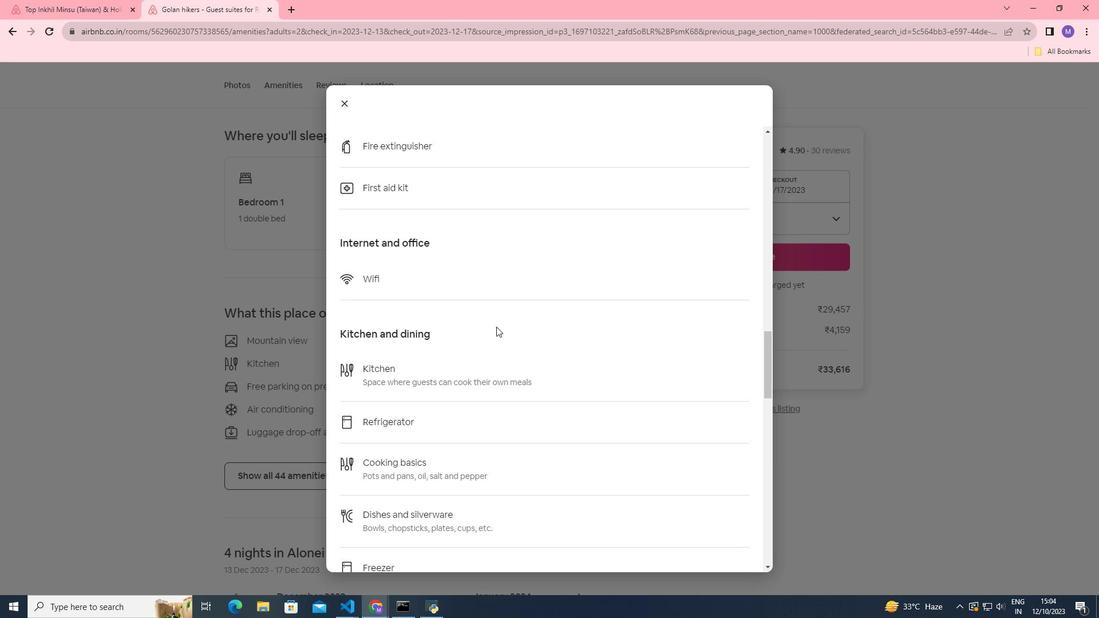 
Action: Mouse scrolled (496, 326) with delta (0, 0)
Screenshot: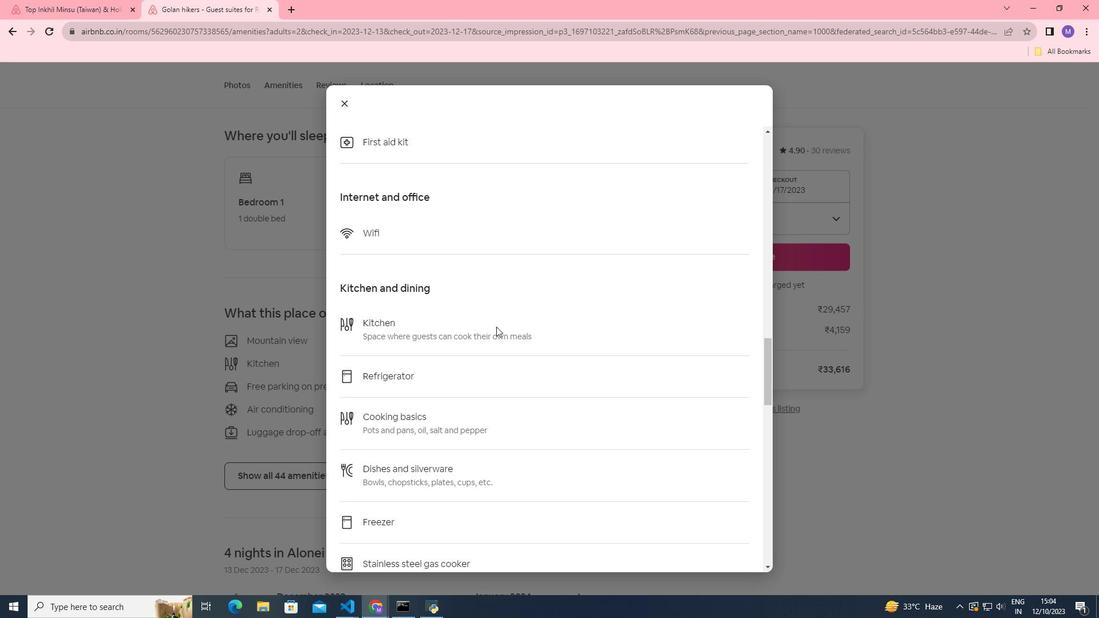 
Action: Mouse scrolled (496, 326) with delta (0, 0)
Screenshot: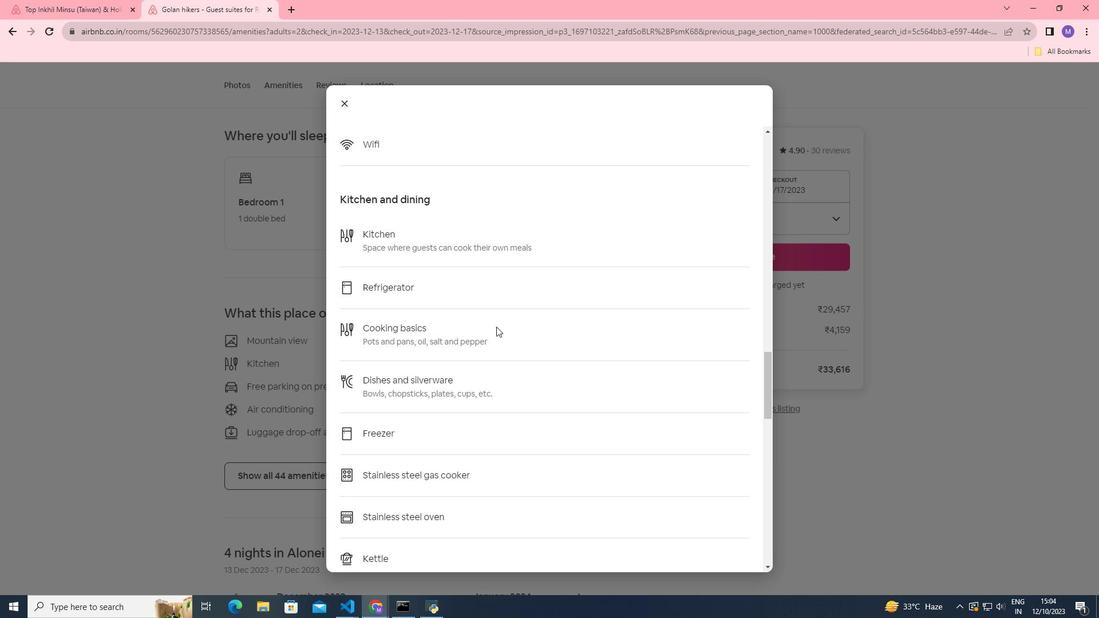
Action: Mouse scrolled (496, 326) with delta (0, 0)
Screenshot: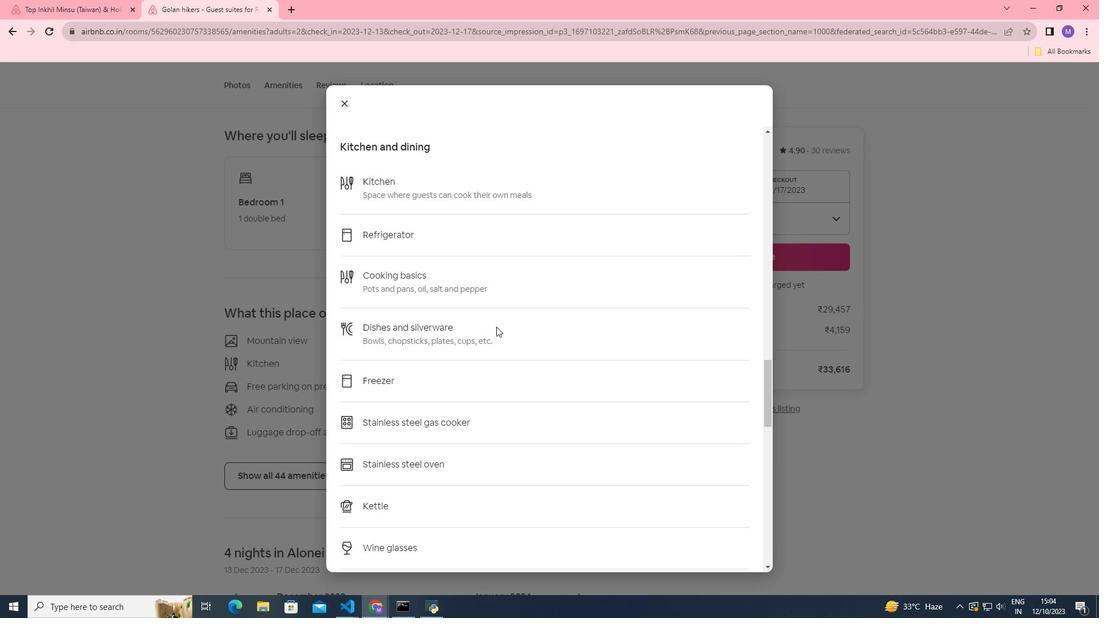 
Action: Mouse scrolled (496, 326) with delta (0, 0)
Screenshot: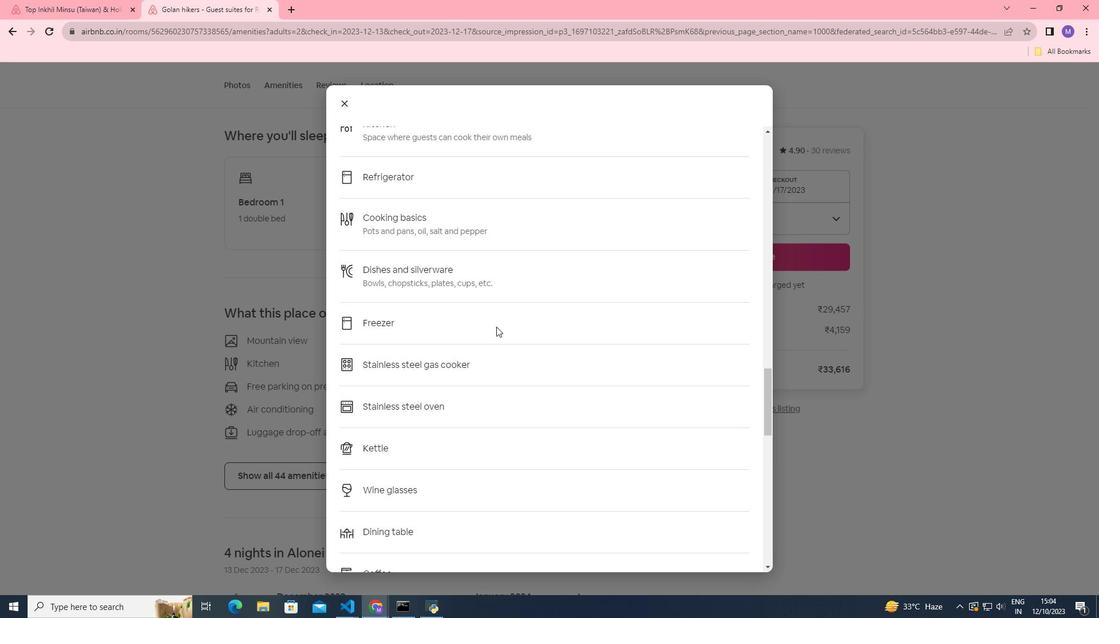 
Action: Mouse scrolled (496, 326) with delta (0, 0)
Screenshot: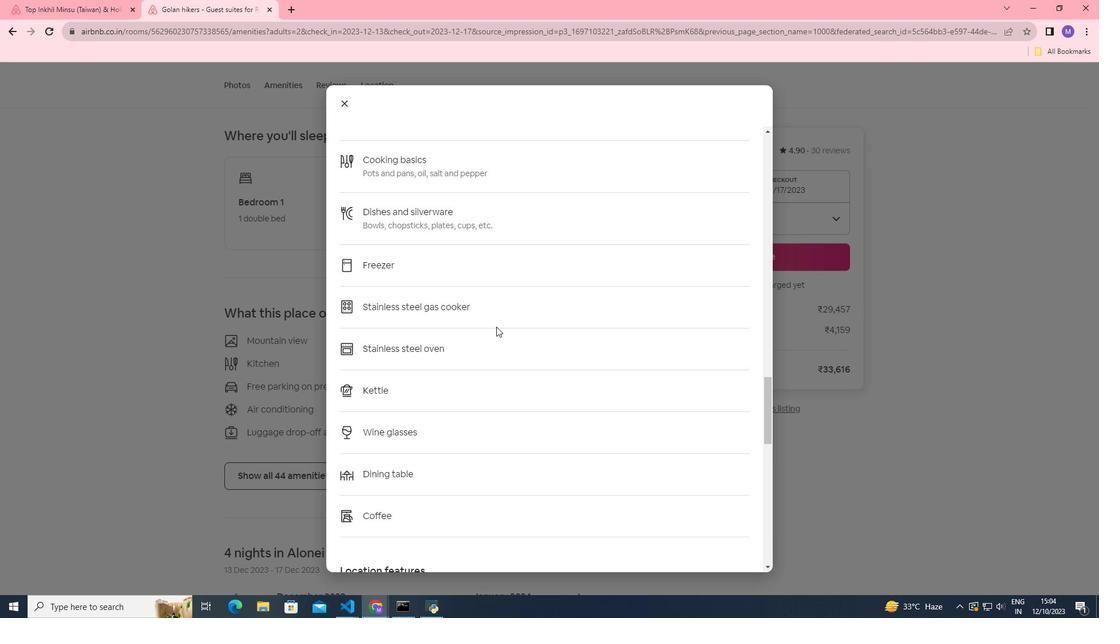 
Action: Mouse scrolled (496, 326) with delta (0, 0)
Screenshot: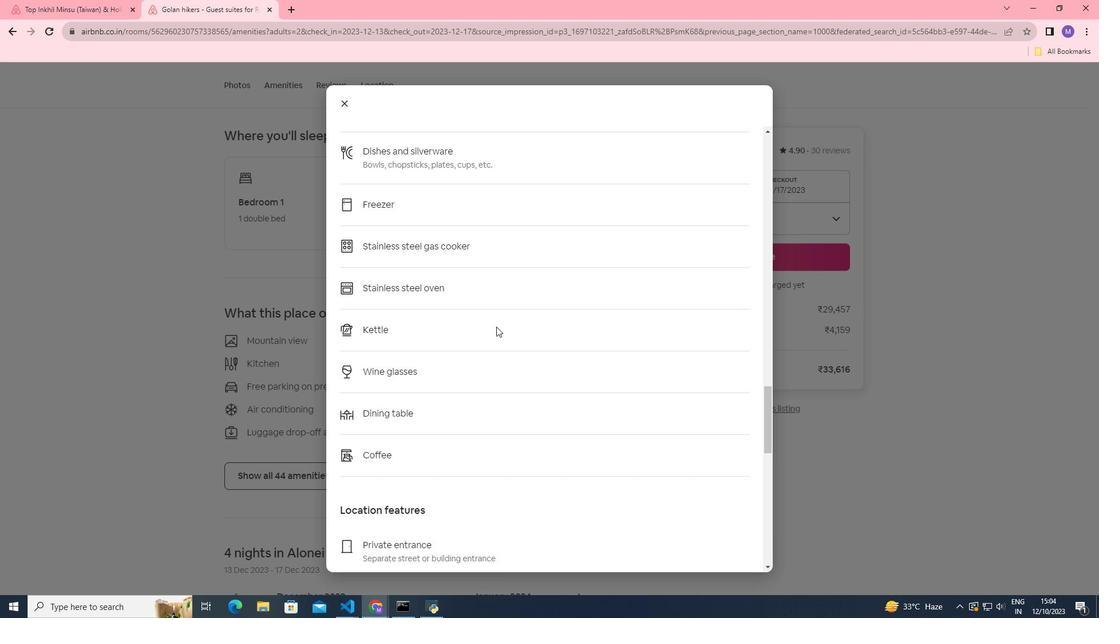 
Action: Mouse scrolled (496, 326) with delta (0, 0)
Screenshot: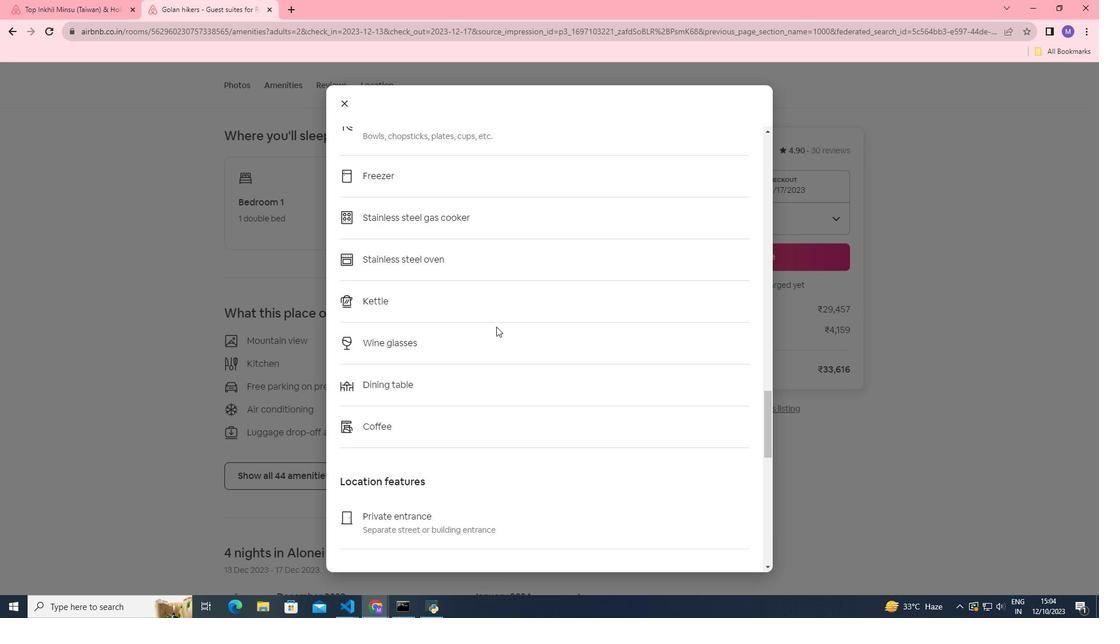 
Action: Mouse scrolled (496, 326) with delta (0, 0)
Screenshot: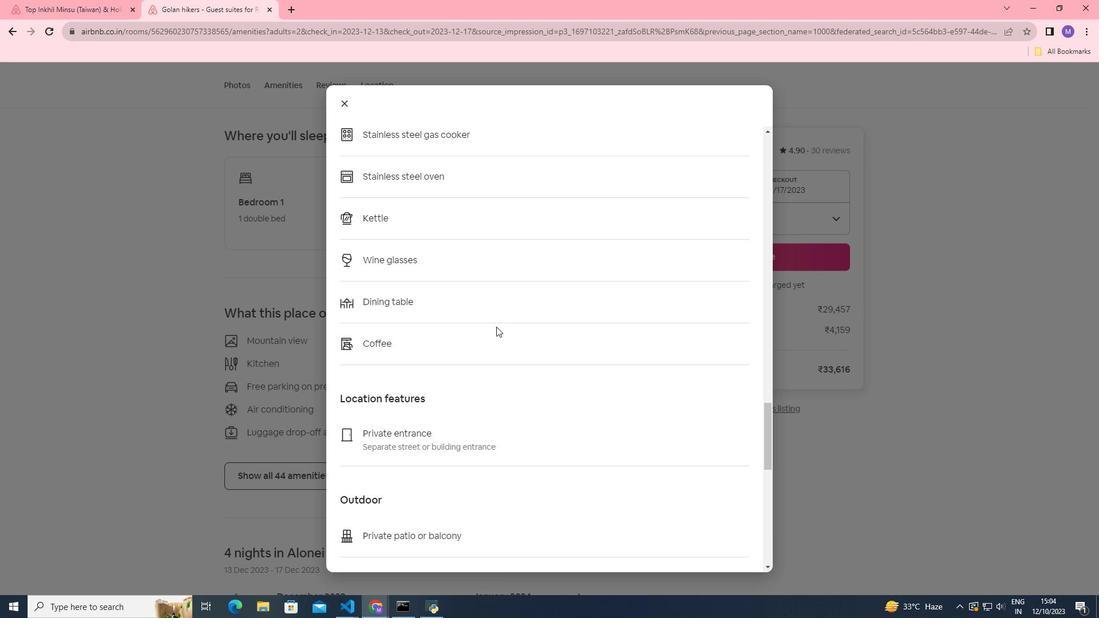 
Action: Mouse scrolled (496, 326) with delta (0, 0)
Screenshot: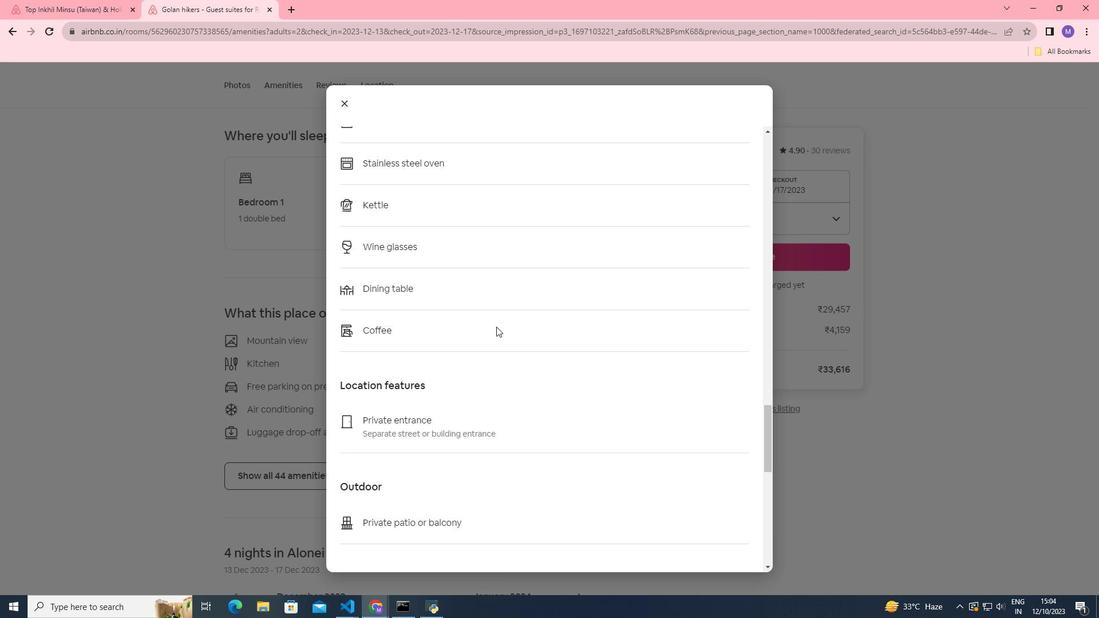 
Action: Mouse scrolled (496, 326) with delta (0, 0)
Screenshot: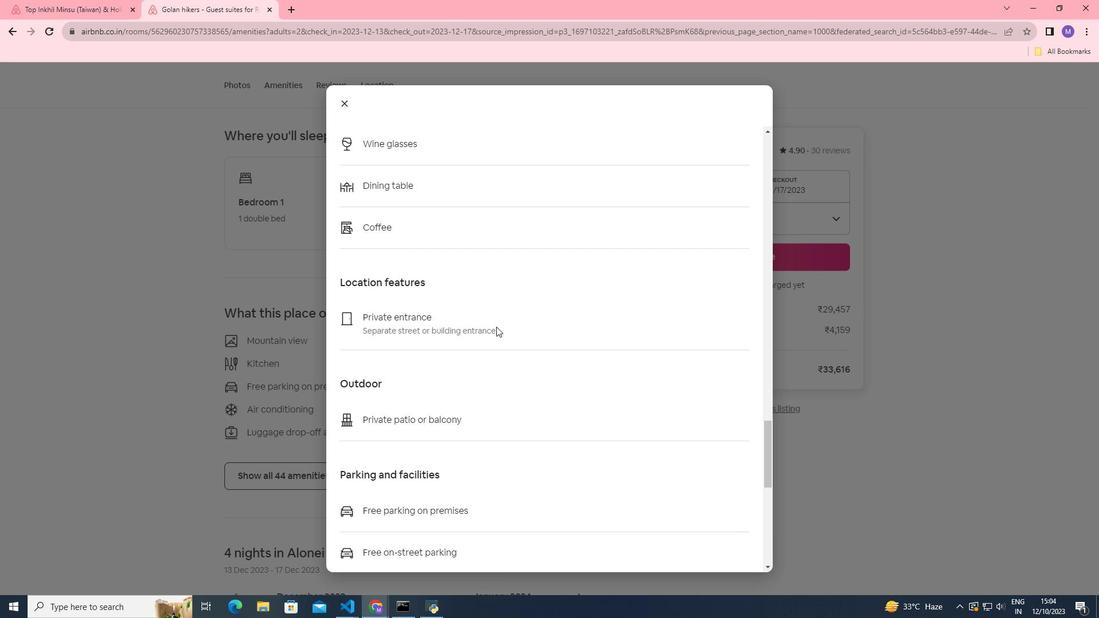 
Action: Mouse scrolled (496, 326) with delta (0, 0)
Screenshot: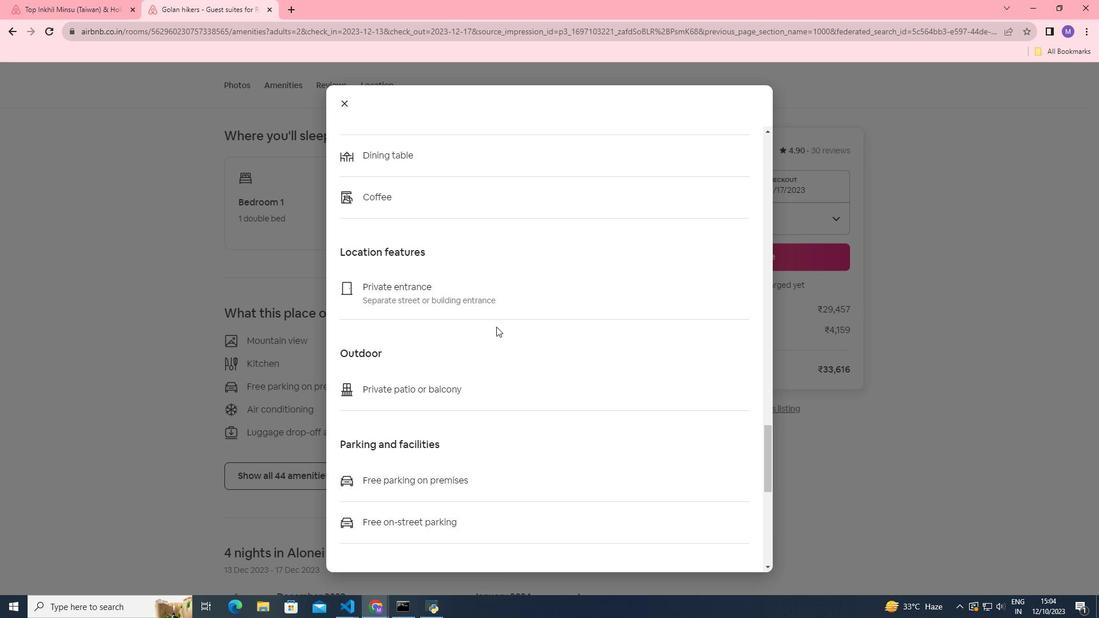 
Action: Mouse scrolled (496, 326) with delta (0, 0)
Screenshot: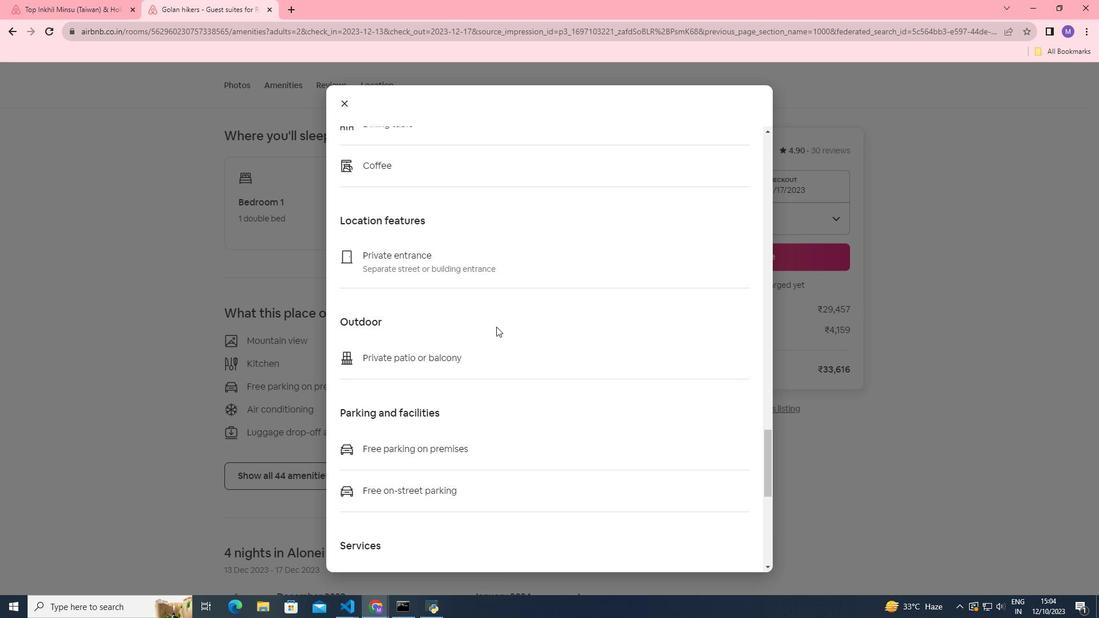
Action: Mouse scrolled (496, 326) with delta (0, 0)
Screenshot: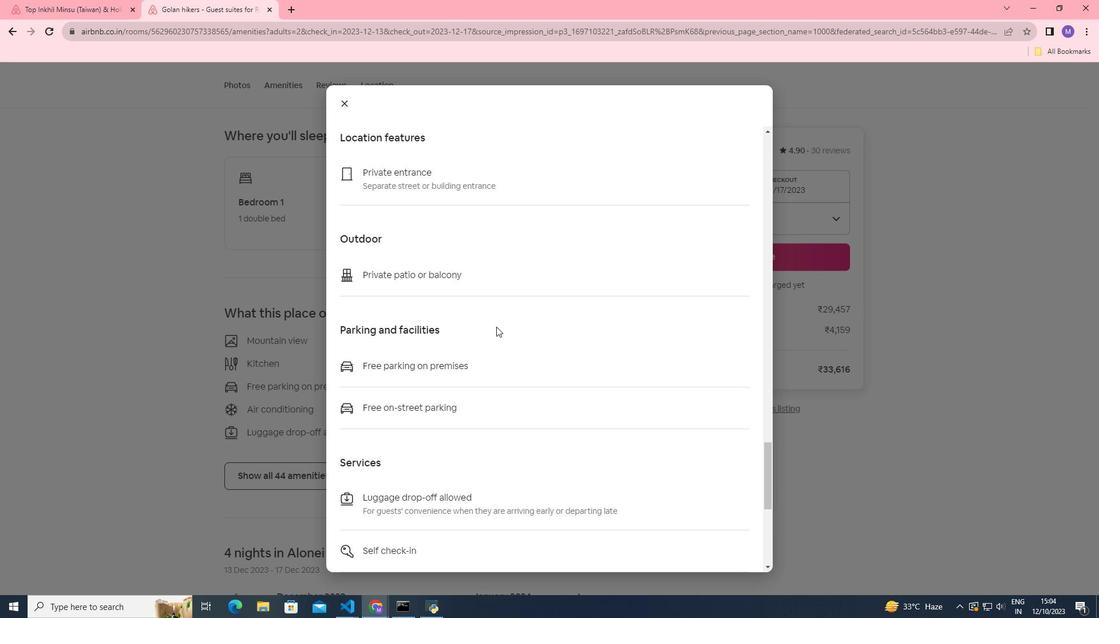 
Action: Mouse scrolled (496, 326) with delta (0, 0)
Screenshot: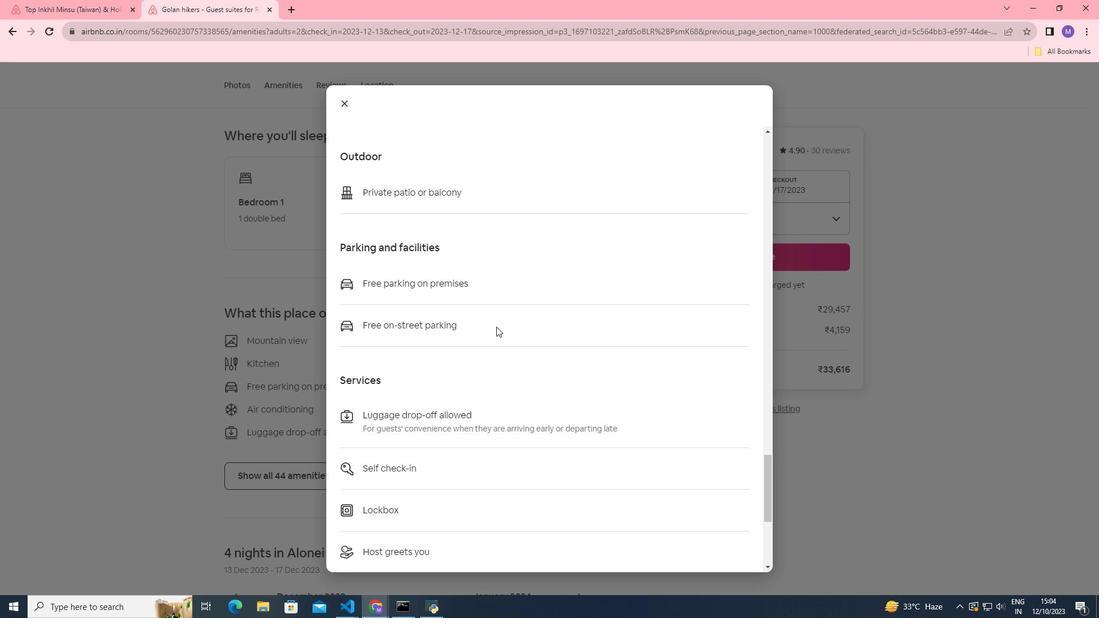 
Action: Mouse scrolled (496, 326) with delta (0, 0)
Screenshot: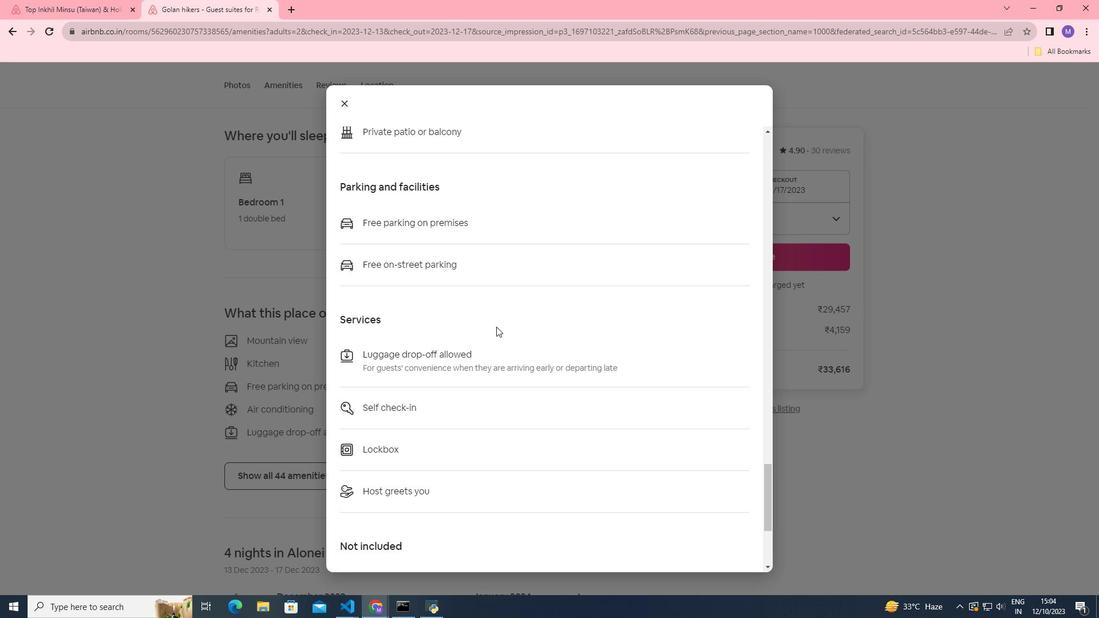 
Action: Mouse scrolled (496, 326) with delta (0, 0)
Screenshot: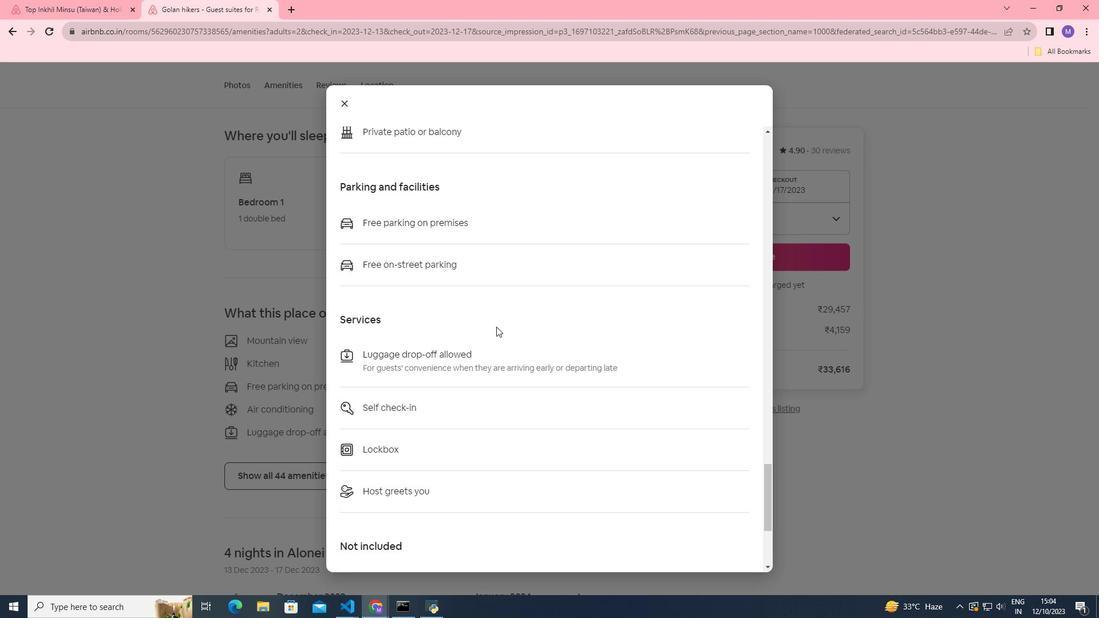 
Action: Mouse scrolled (496, 326) with delta (0, 0)
Screenshot: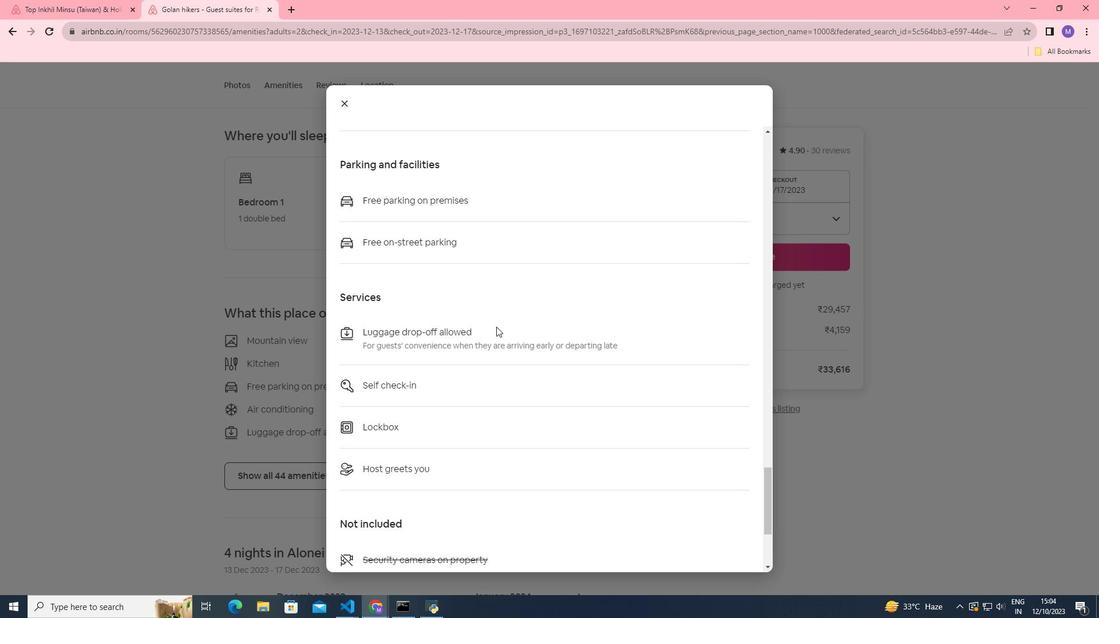 
Action: Mouse scrolled (496, 326) with delta (0, 0)
Screenshot: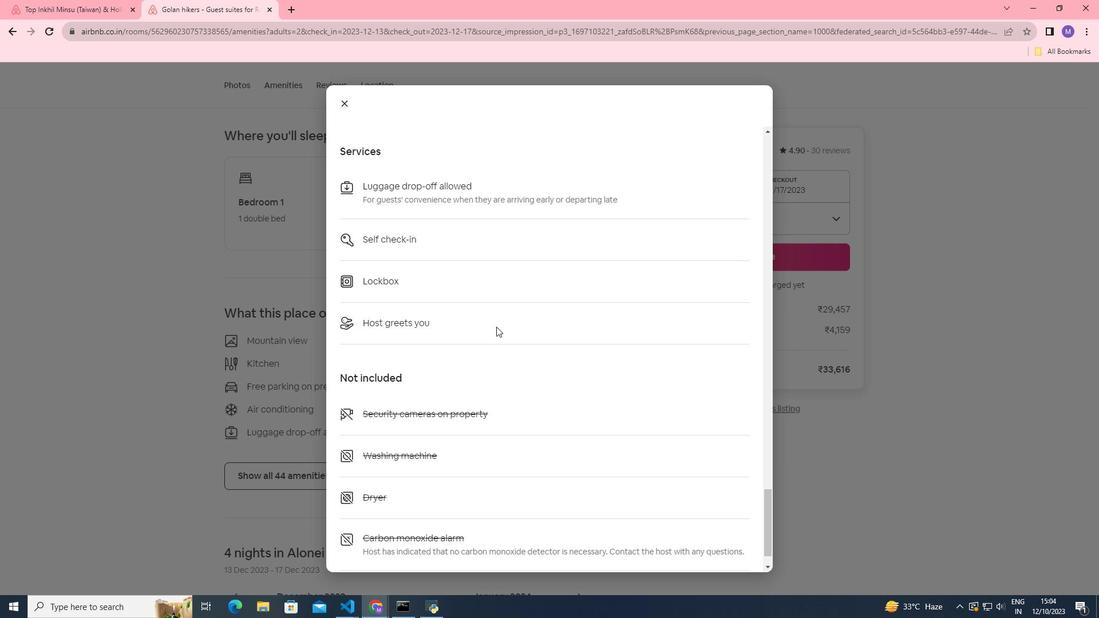 
Action: Mouse scrolled (496, 326) with delta (0, 0)
Screenshot: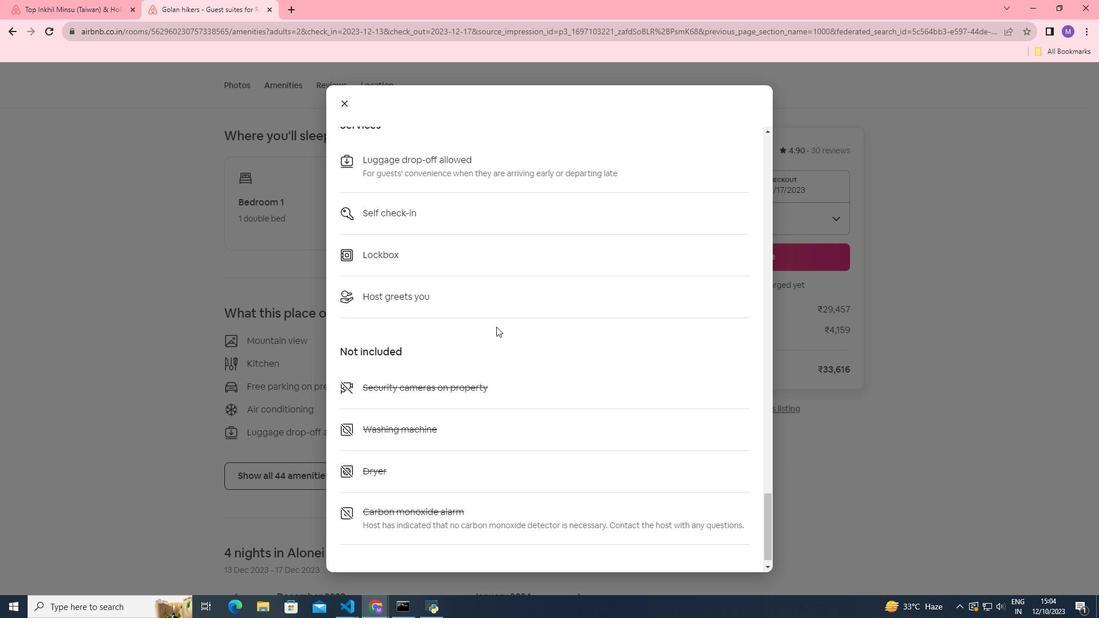 
Action: Mouse scrolled (496, 326) with delta (0, 0)
Screenshot: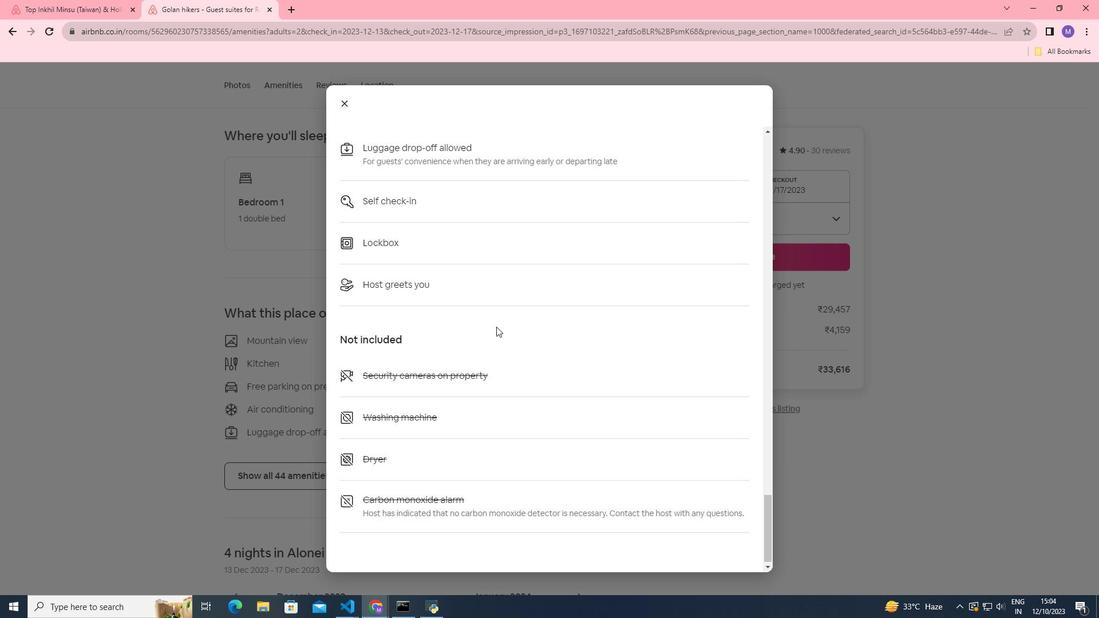 
Action: Mouse moved to (348, 109)
Screenshot: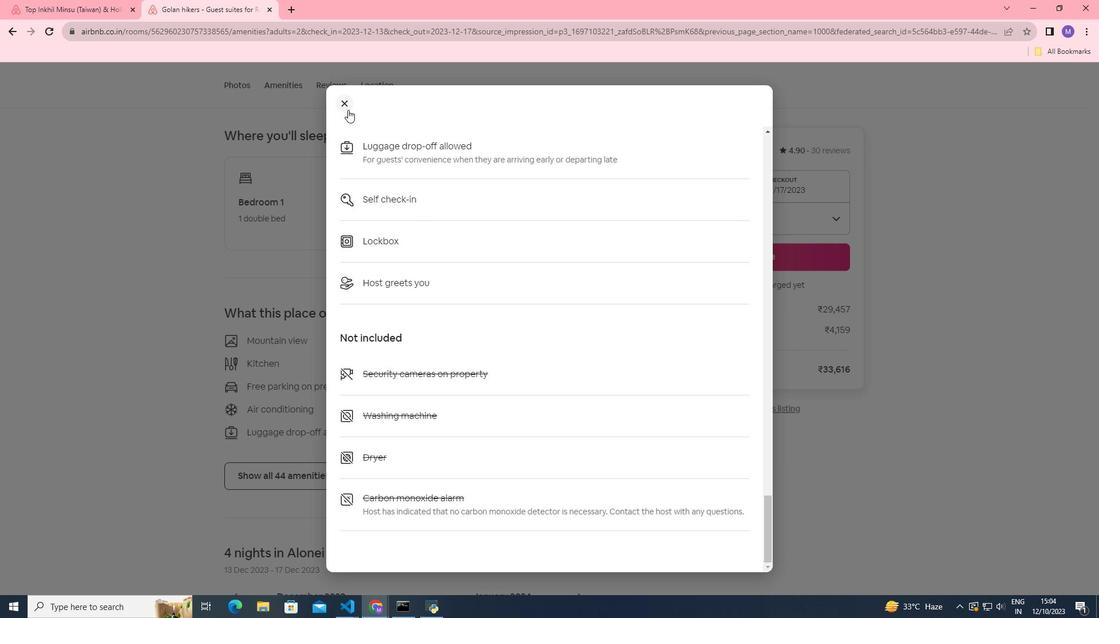 
Action: Mouse pressed left at (348, 109)
Screenshot: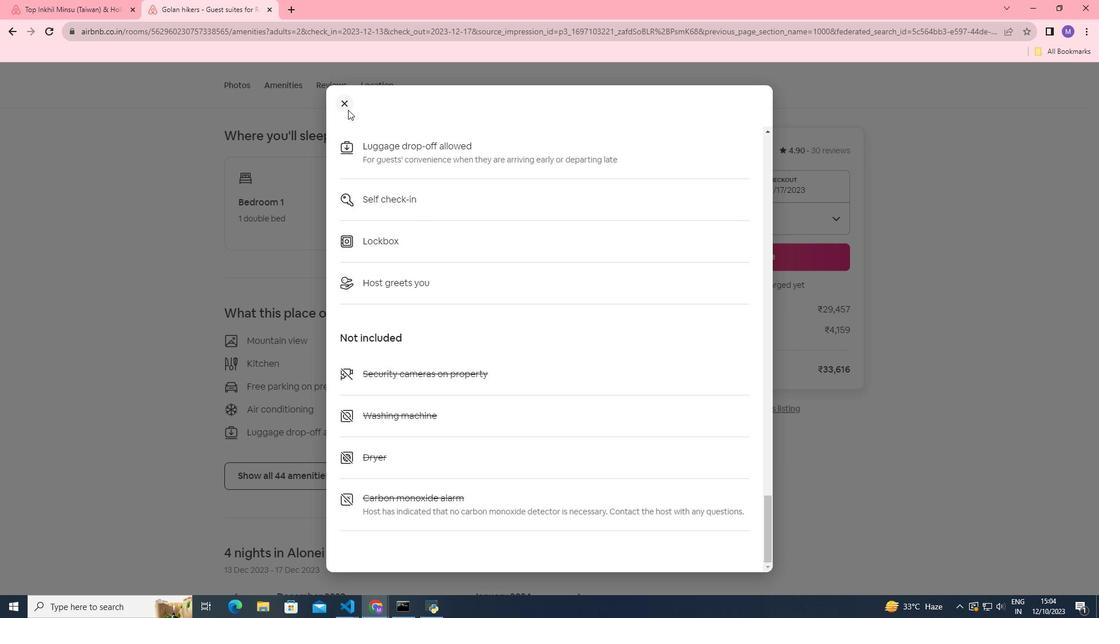 
Action: Mouse moved to (414, 416)
Screenshot: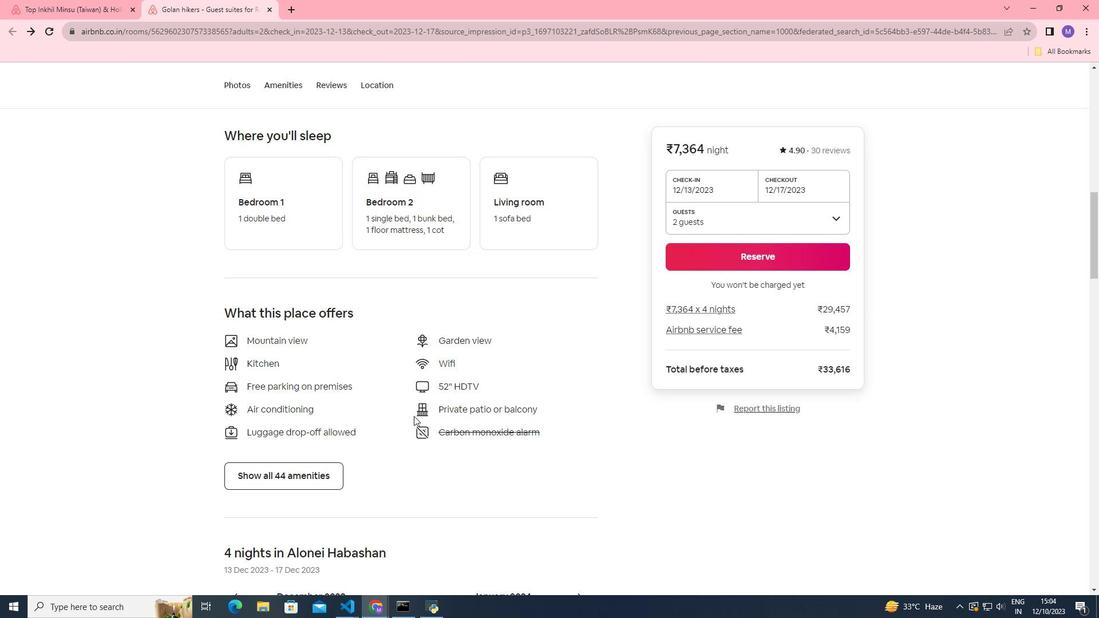 
Action: Mouse scrolled (414, 415) with delta (0, 0)
Screenshot: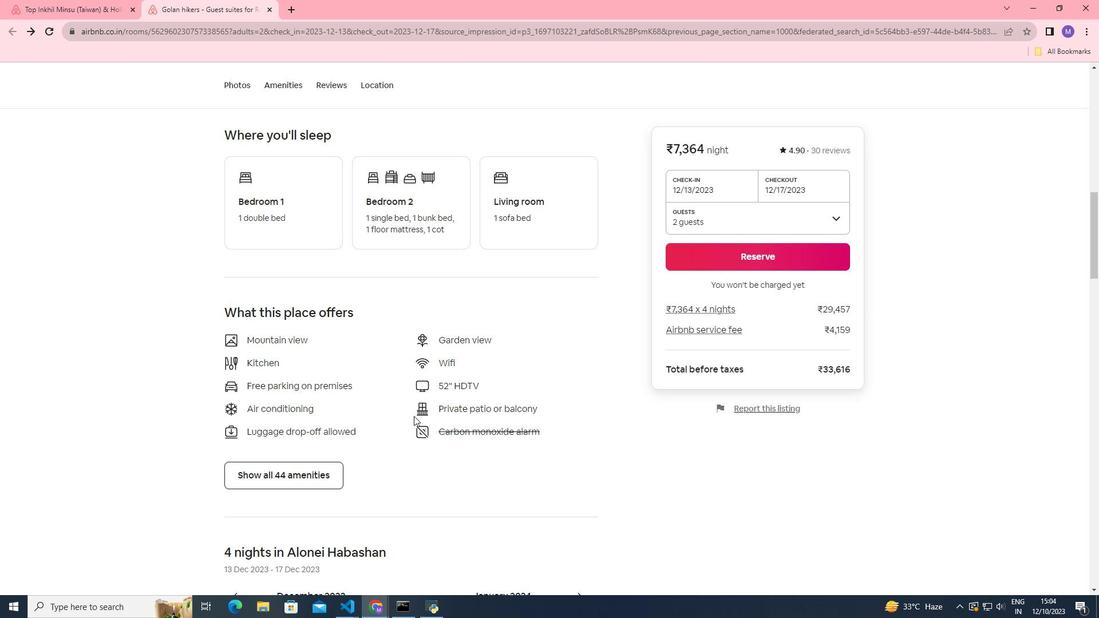
Action: Mouse scrolled (414, 415) with delta (0, 0)
Screenshot: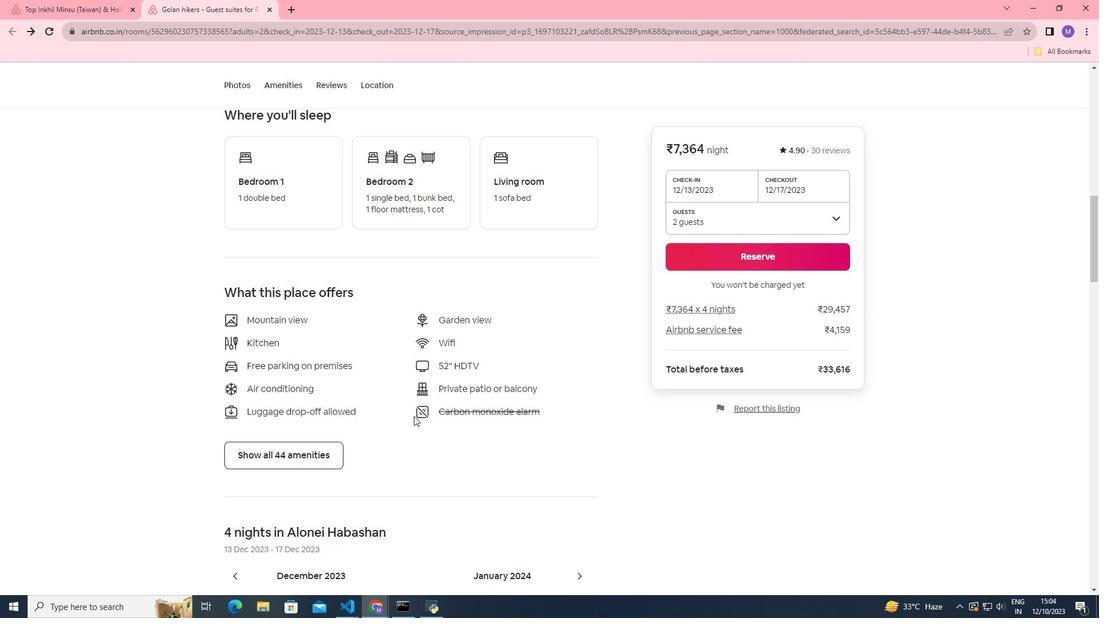 
Action: Mouse scrolled (414, 415) with delta (0, 0)
Screenshot: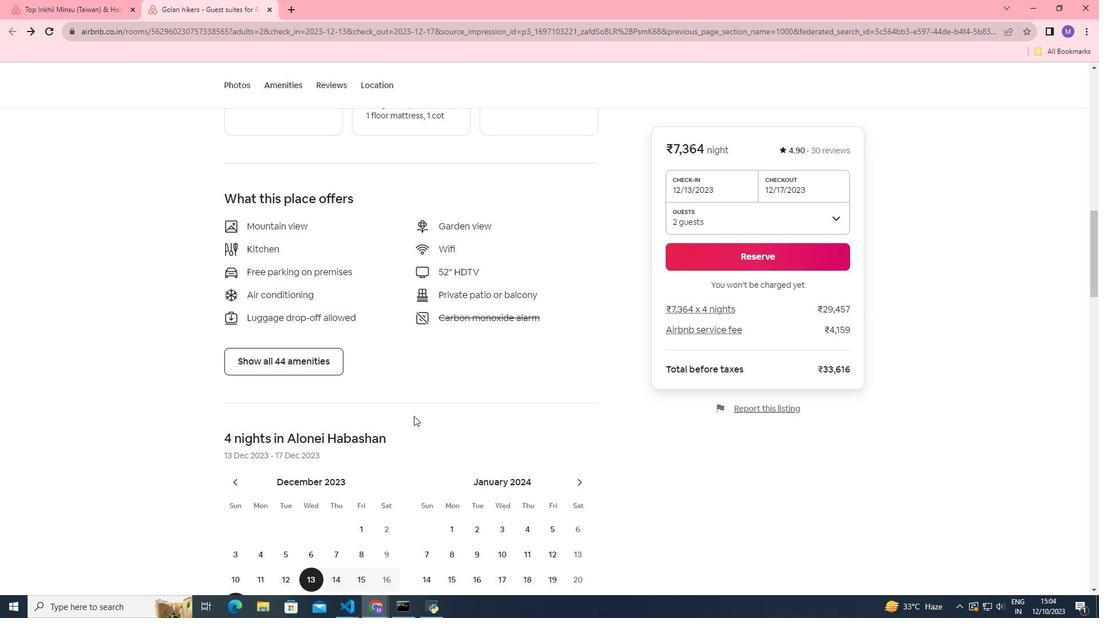 
Action: Mouse scrolled (414, 415) with delta (0, 0)
Screenshot: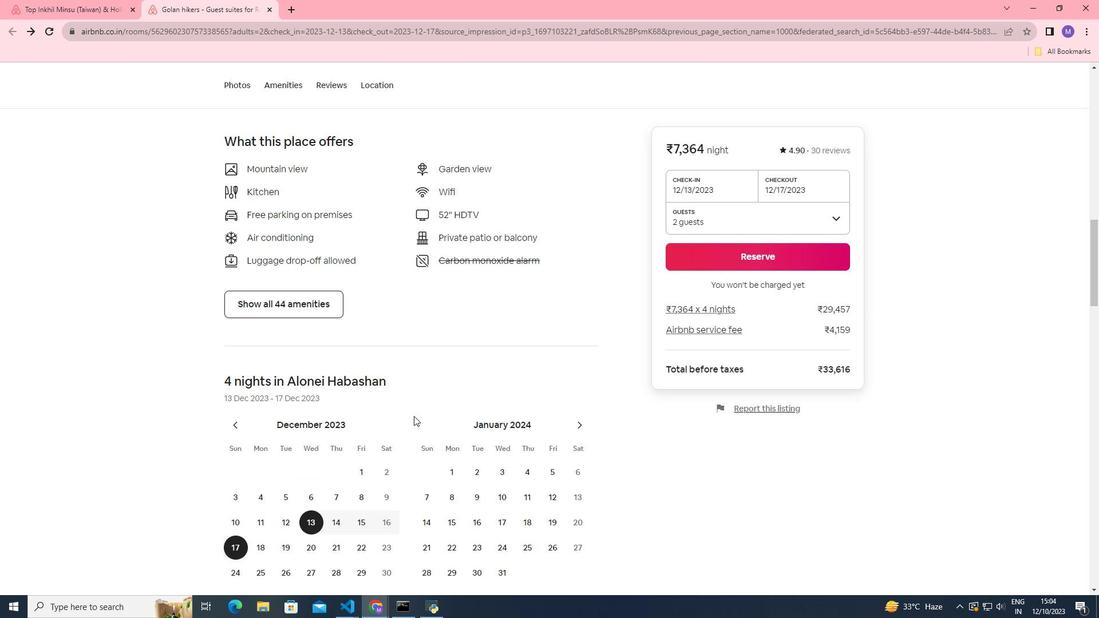 
Action: Mouse scrolled (414, 415) with delta (0, 0)
Screenshot: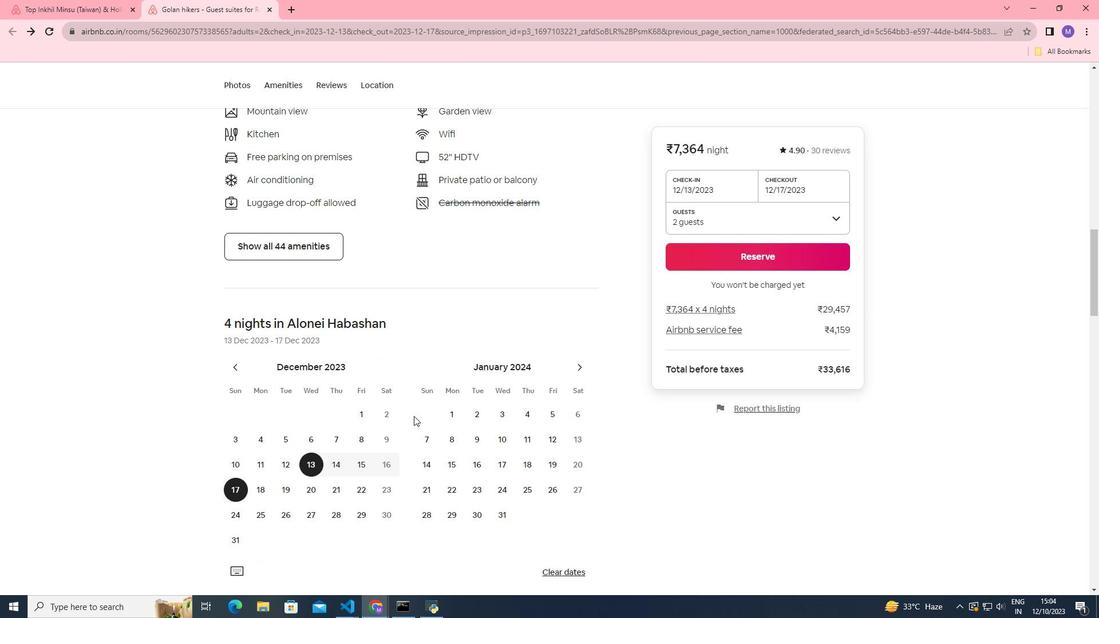 
Action: Mouse scrolled (414, 415) with delta (0, 0)
Screenshot: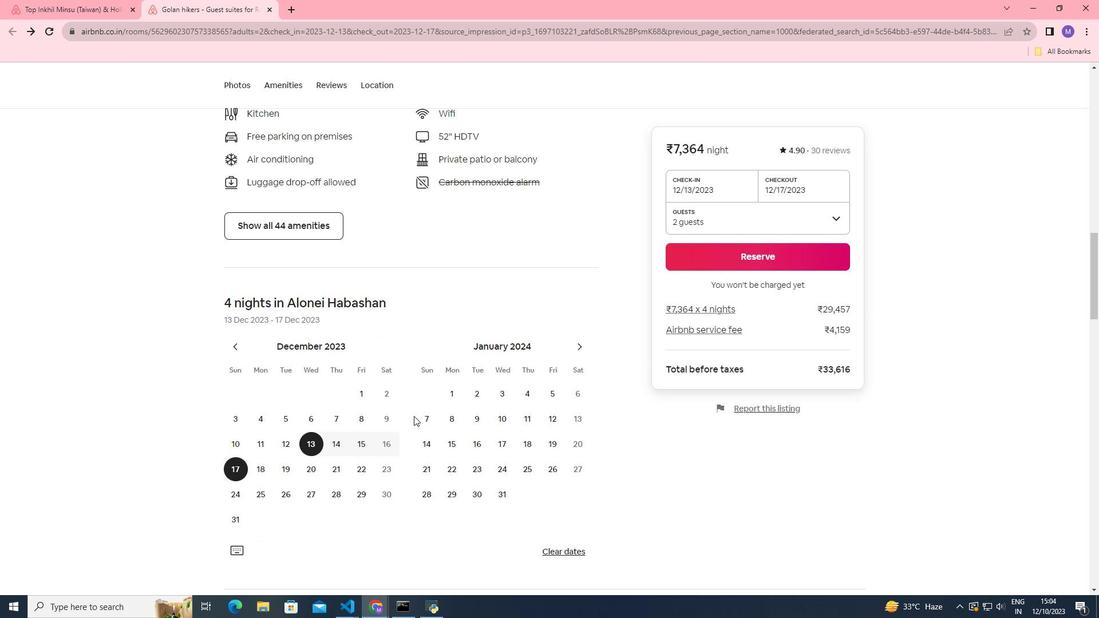 
Action: Mouse scrolled (414, 415) with delta (0, 0)
Screenshot: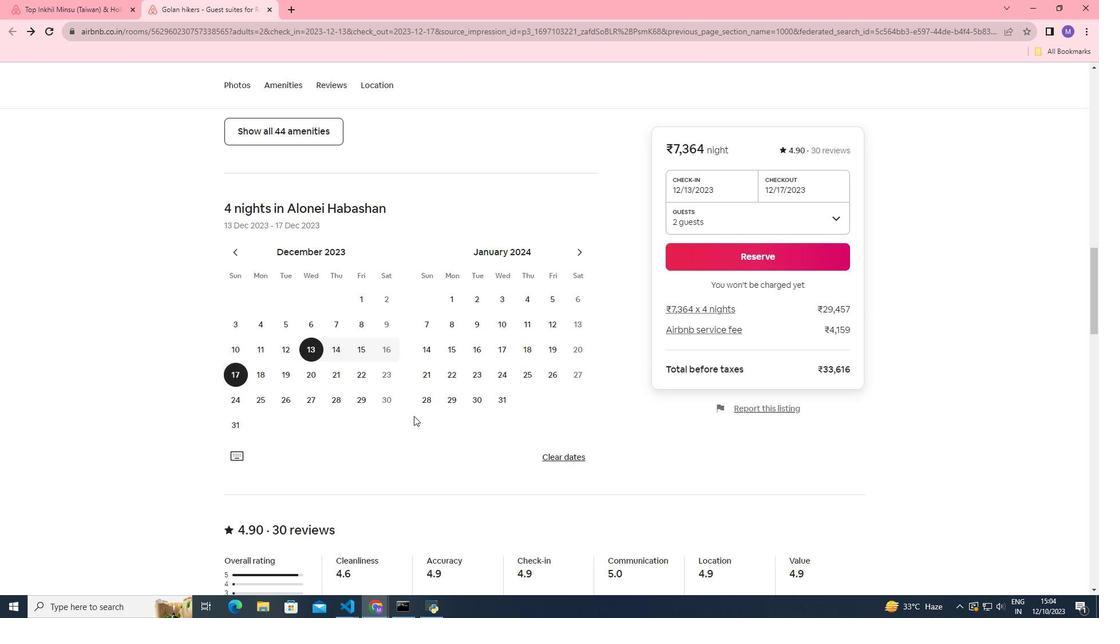 
Action: Mouse scrolled (414, 415) with delta (0, 0)
Screenshot: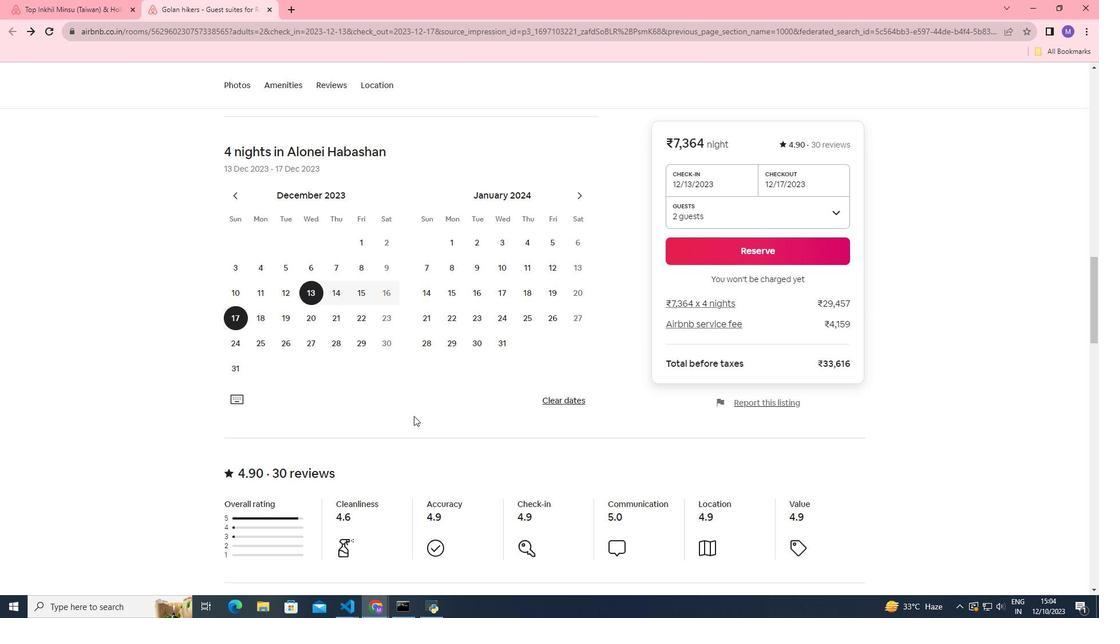 
Action: Mouse scrolled (414, 415) with delta (0, 0)
Screenshot: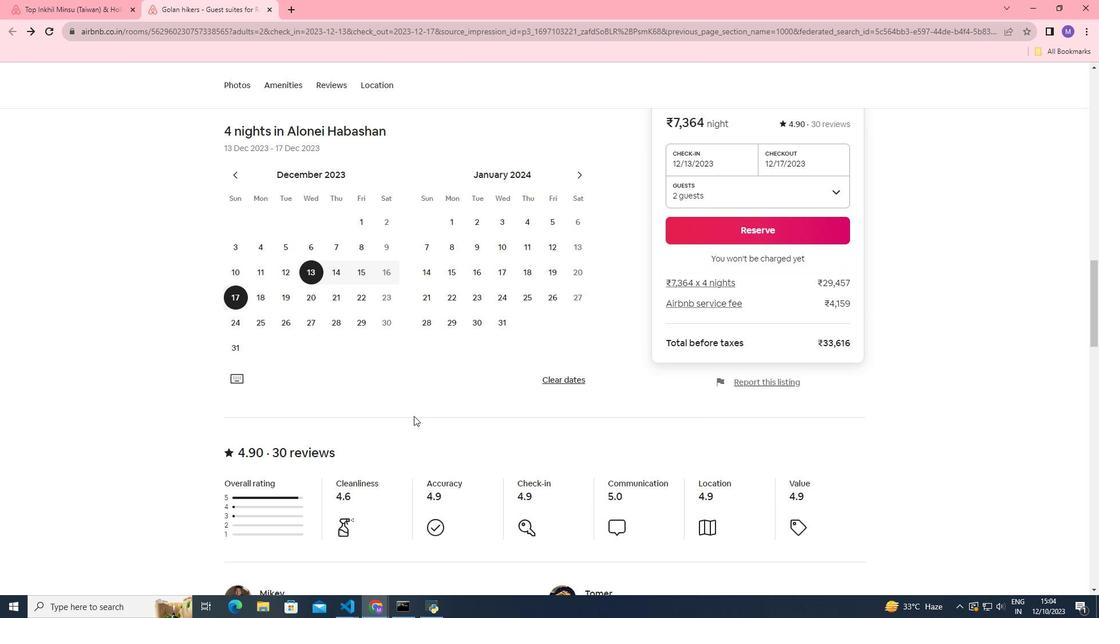 
Action: Mouse scrolled (414, 415) with delta (0, 0)
Screenshot: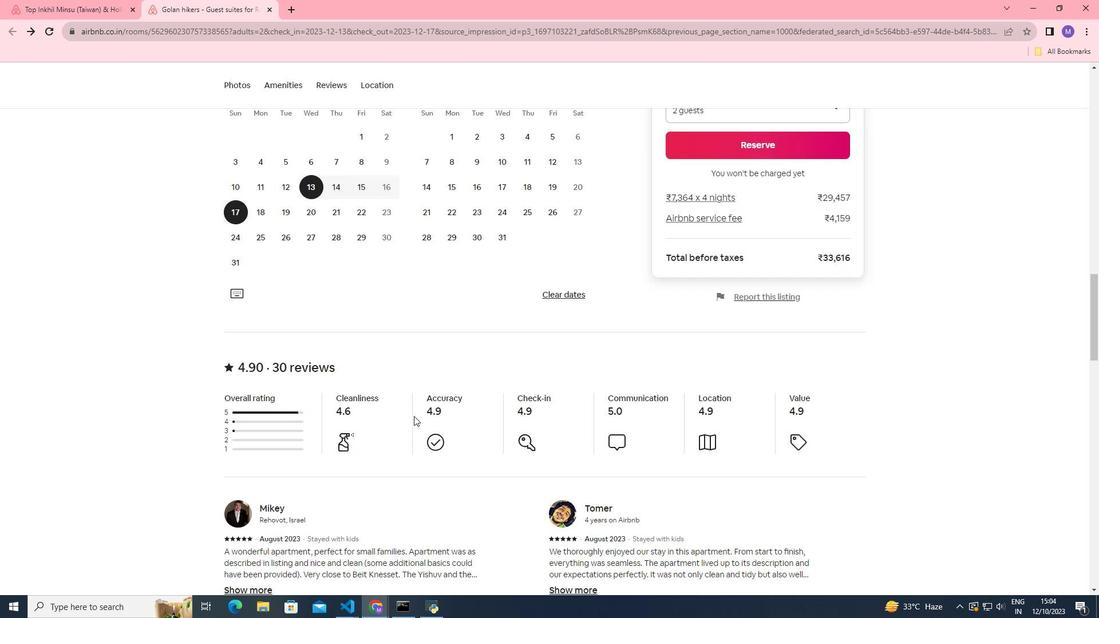 
Action: Mouse scrolled (414, 415) with delta (0, 0)
Screenshot: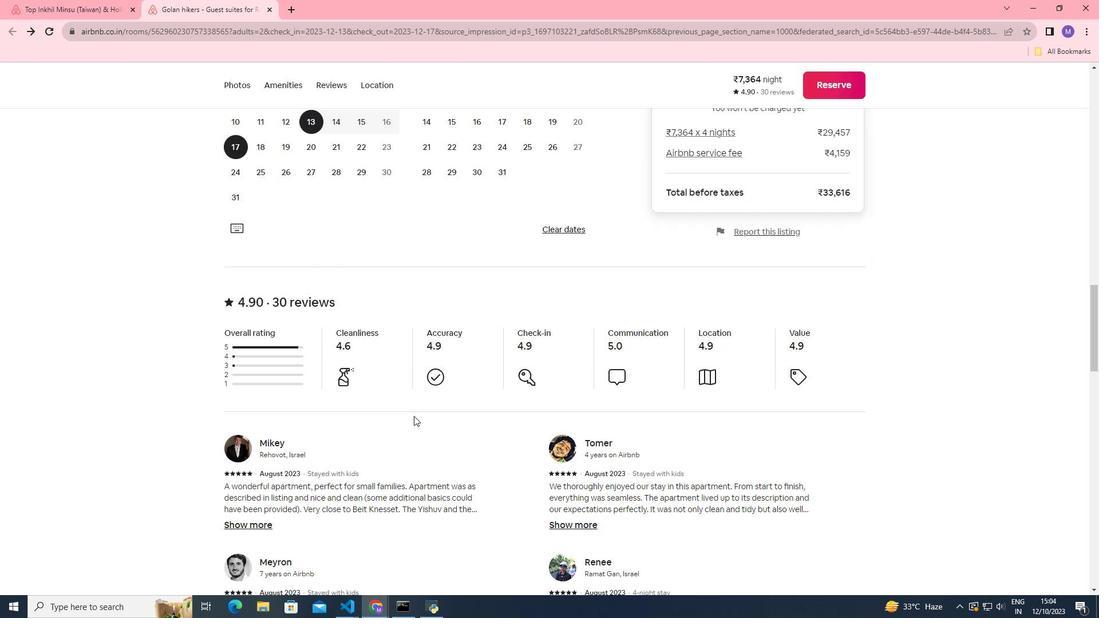 
Action: Mouse scrolled (414, 415) with delta (0, 0)
Screenshot: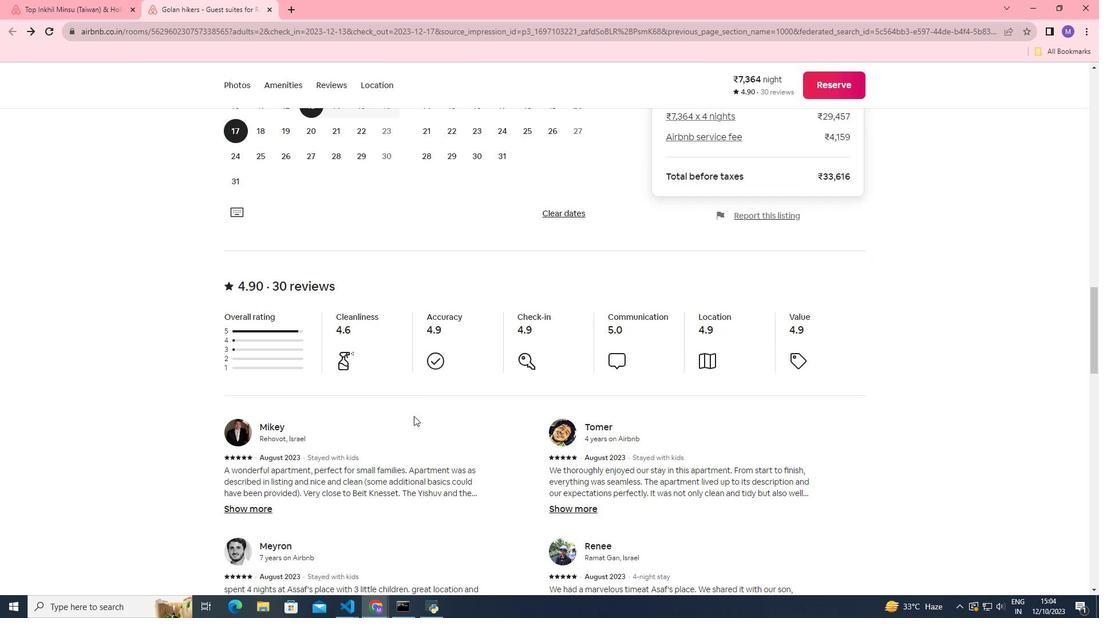 
Action: Mouse scrolled (414, 417) with delta (0, 0)
Screenshot: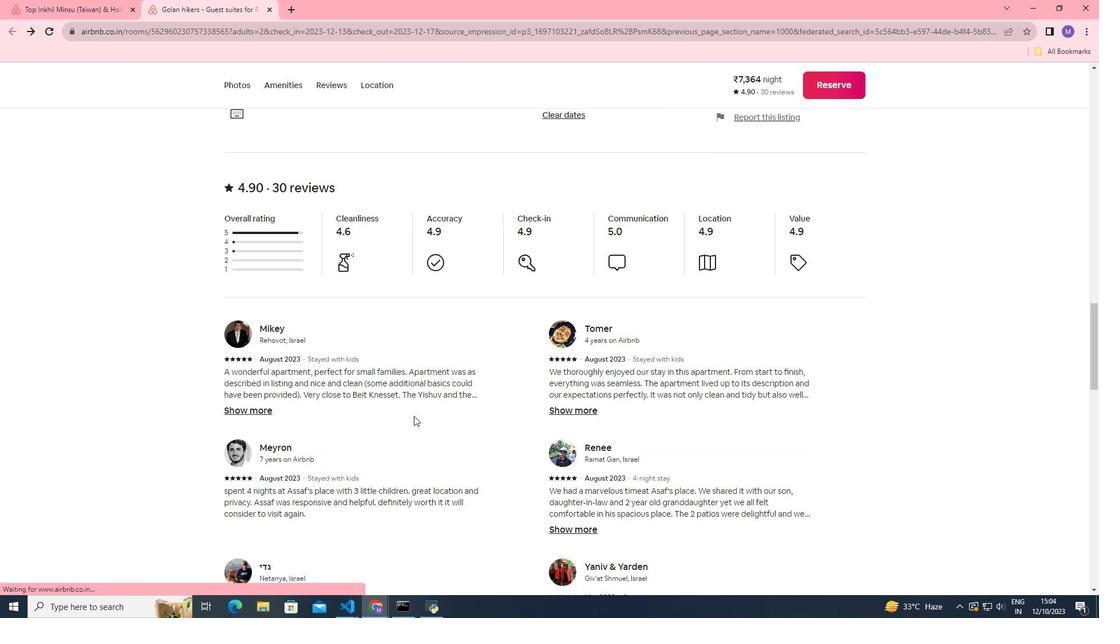 
Action: Mouse scrolled (414, 417) with delta (0, 0)
Screenshot: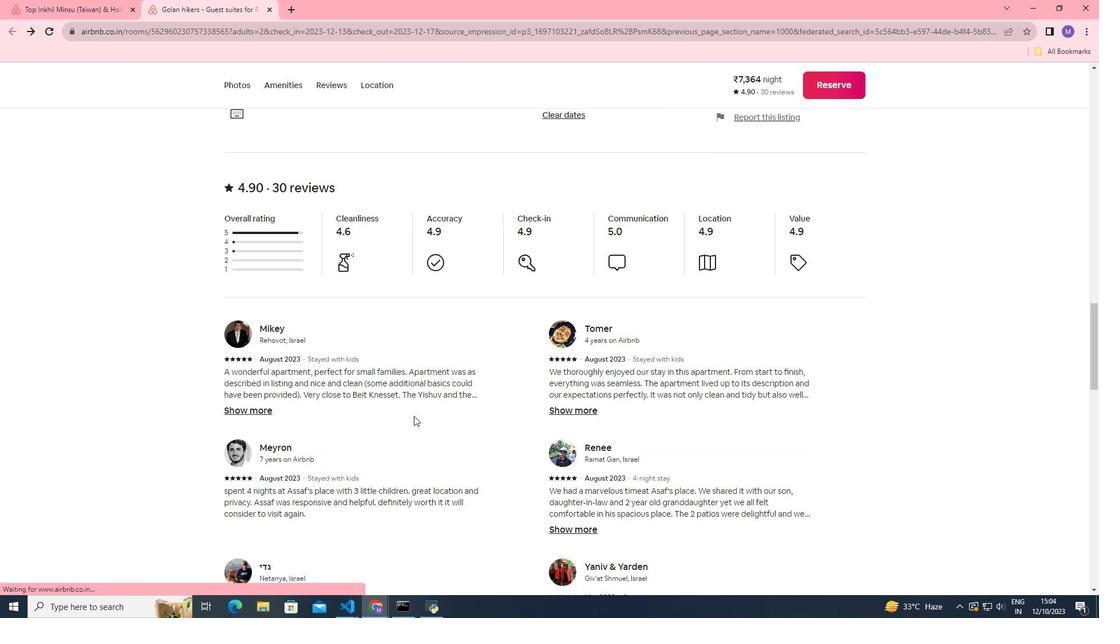 
Action: Mouse scrolled (414, 415) with delta (0, 0)
Screenshot: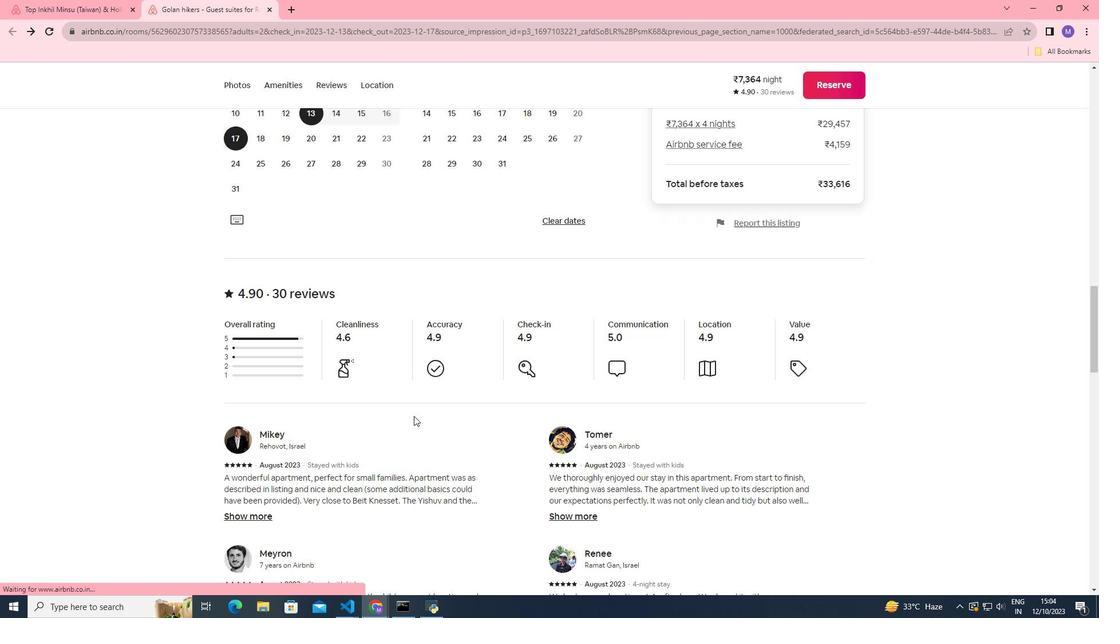 
Action: Mouse scrolled (414, 415) with delta (0, 0)
Screenshot: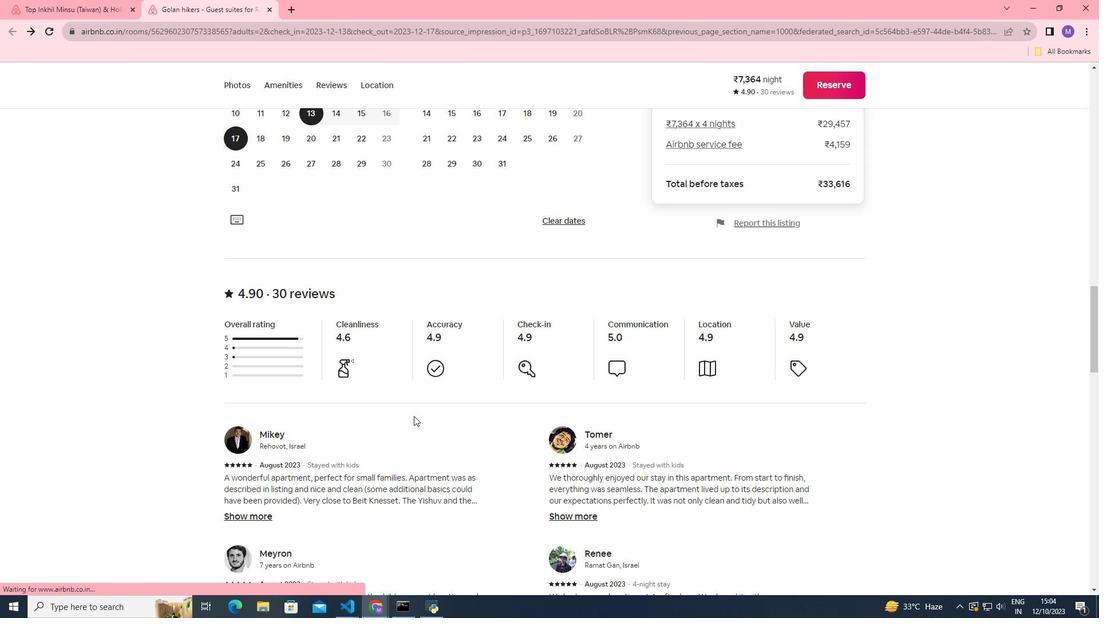 
Action: Mouse scrolled (414, 415) with delta (0, 0)
Screenshot: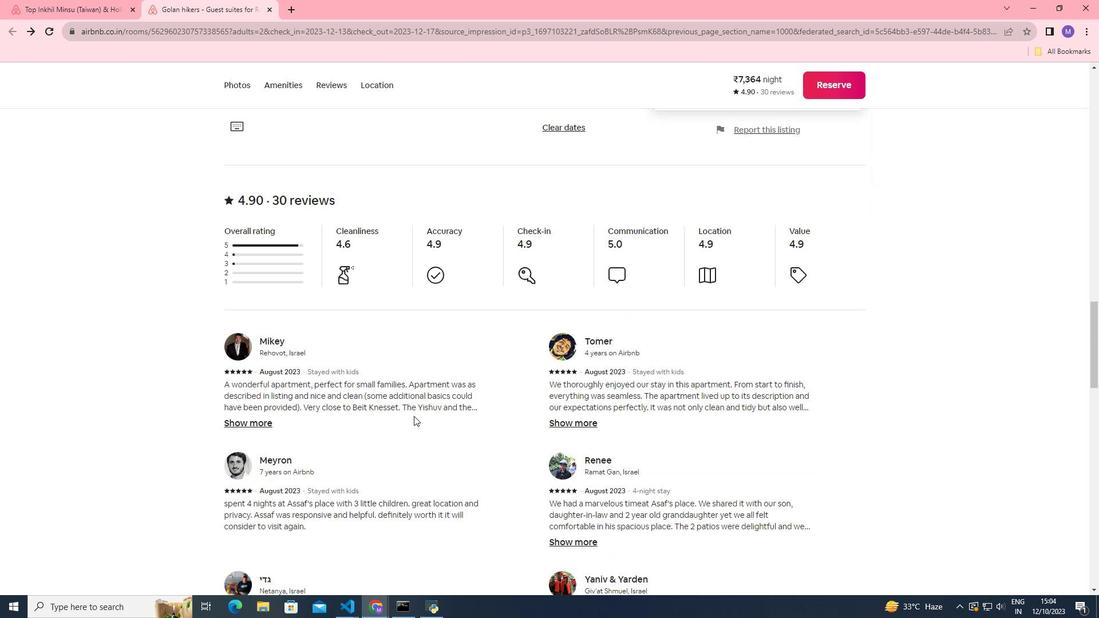 
Action: Mouse scrolled (414, 415) with delta (0, 0)
Screenshot: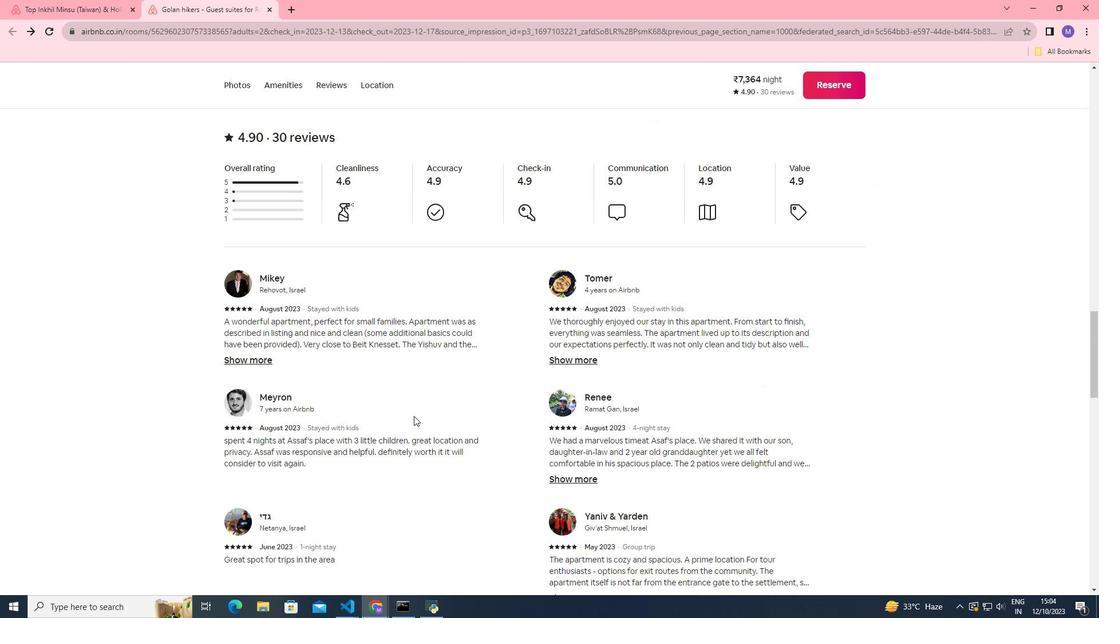 
Action: Mouse scrolled (414, 415) with delta (0, 0)
Screenshot: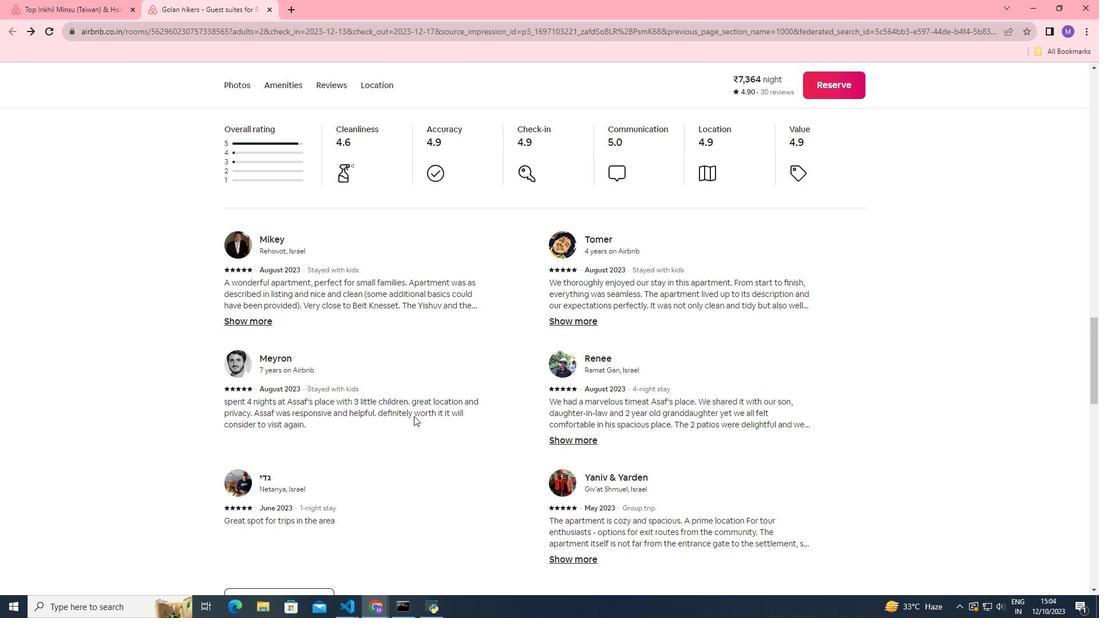 
Action: Mouse scrolled (414, 415) with delta (0, 0)
Screenshot: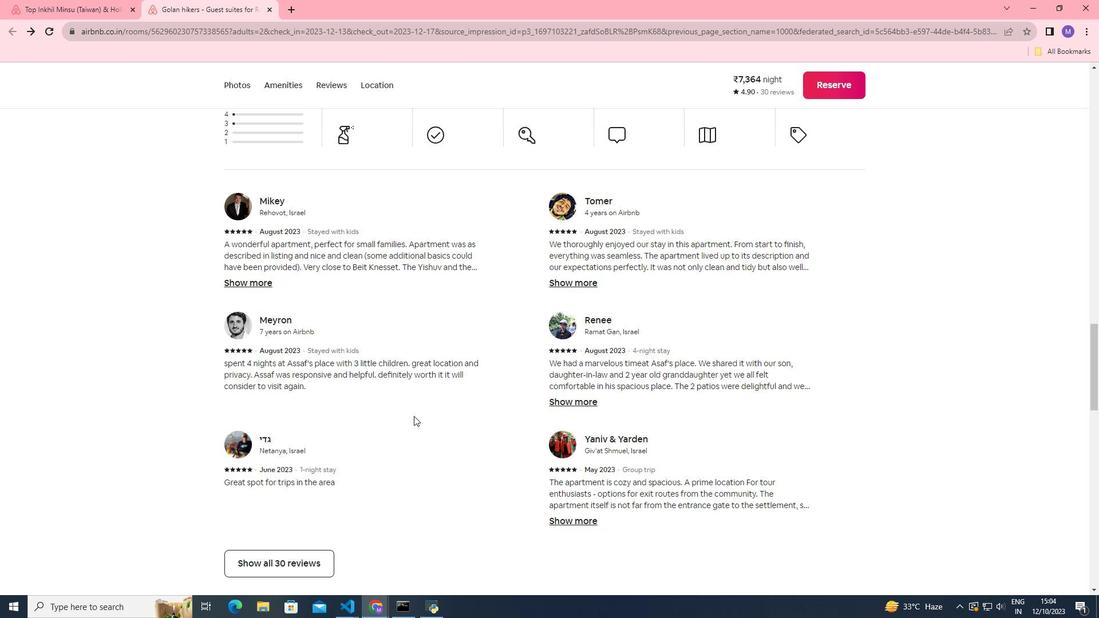 
Action: Mouse moved to (264, 460)
Screenshot: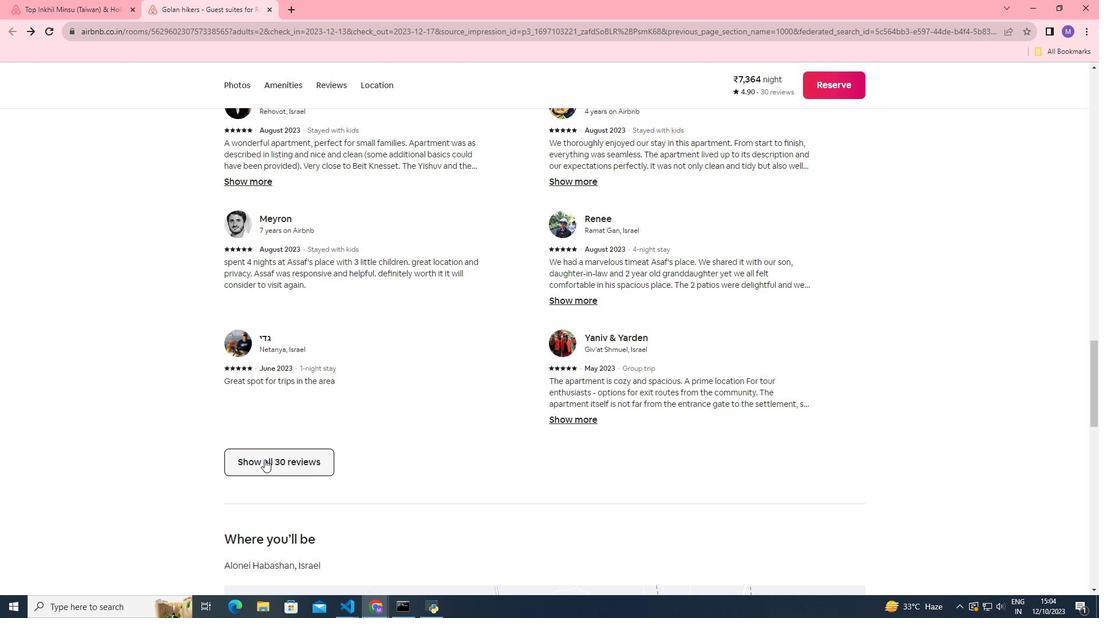 
Action: Mouse pressed left at (264, 460)
Screenshot: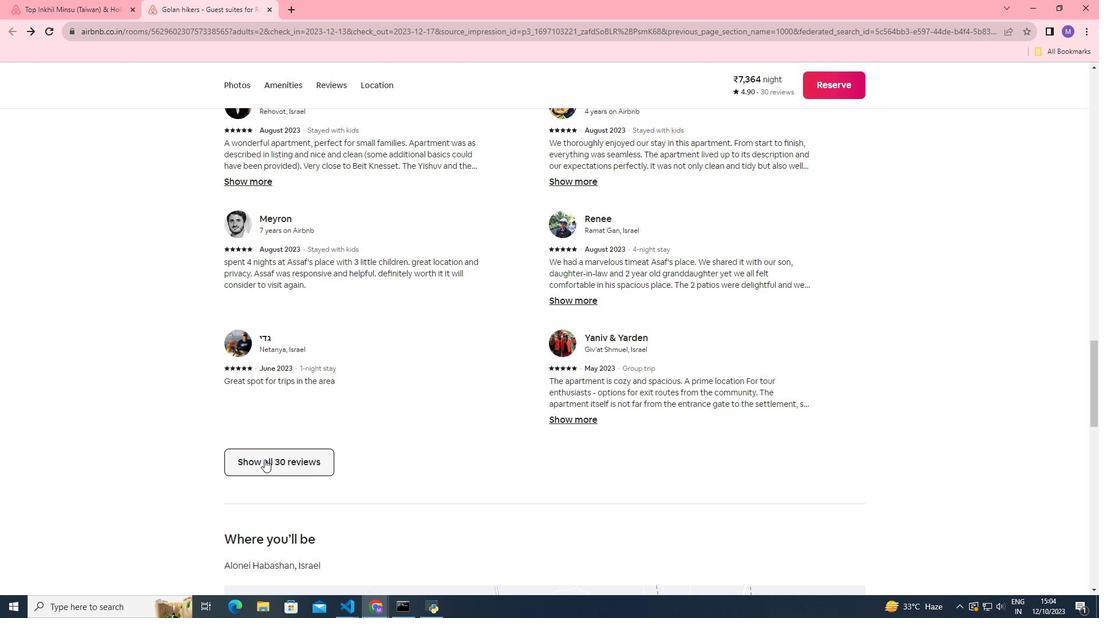 
Action: Mouse moved to (611, 329)
Screenshot: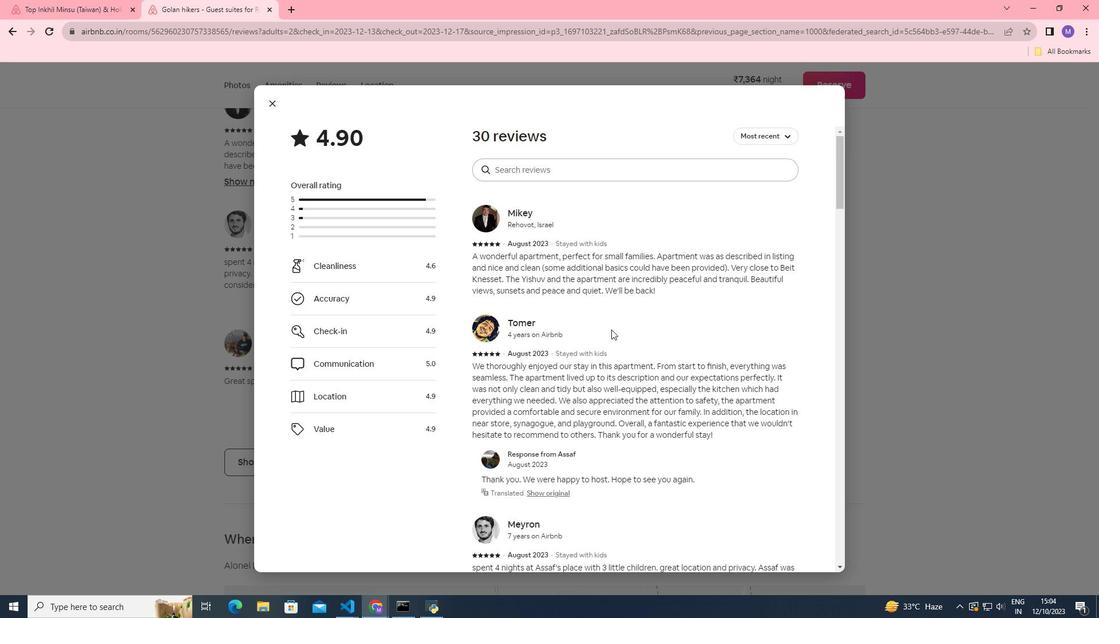 
Action: Mouse scrolled (611, 329) with delta (0, 0)
Screenshot: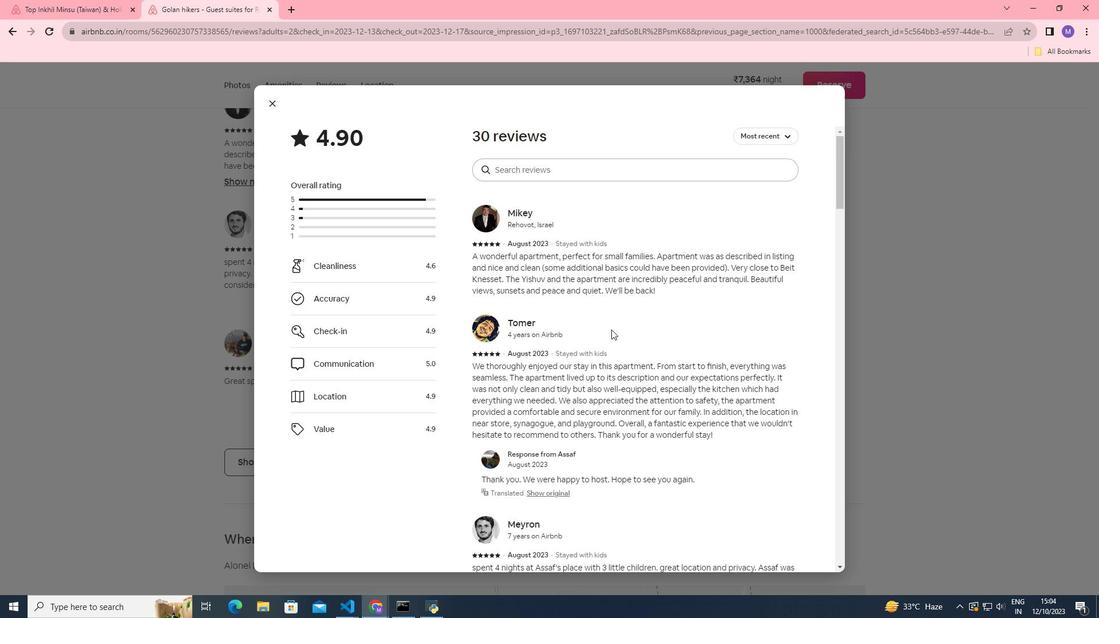 
Action: Mouse scrolled (611, 329) with delta (0, 0)
Screenshot: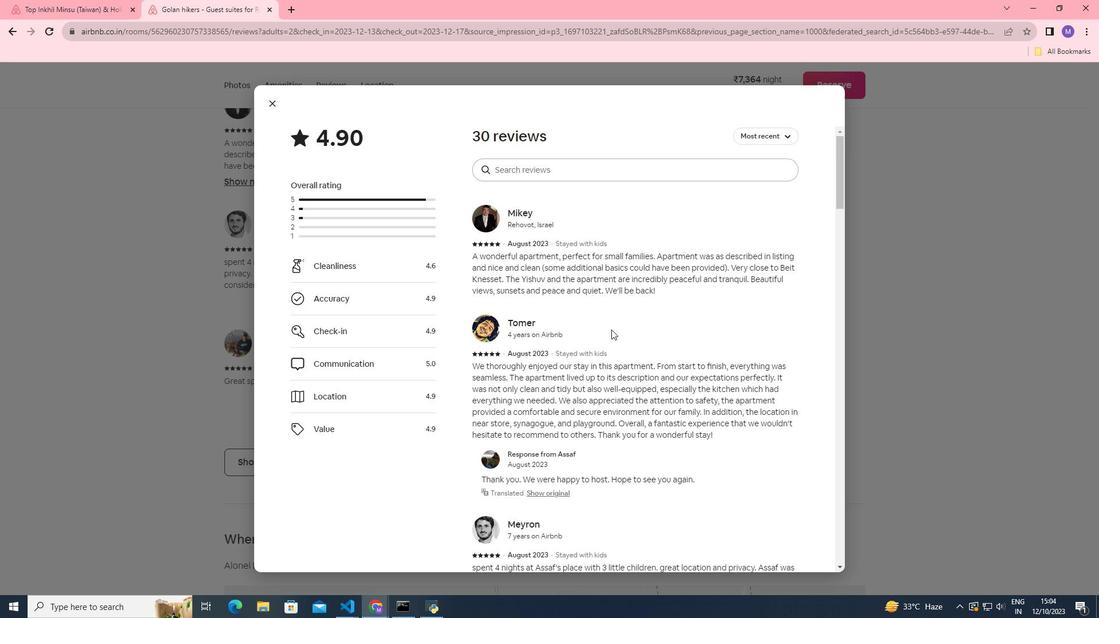 
Action: Mouse scrolled (611, 329) with delta (0, 0)
Screenshot: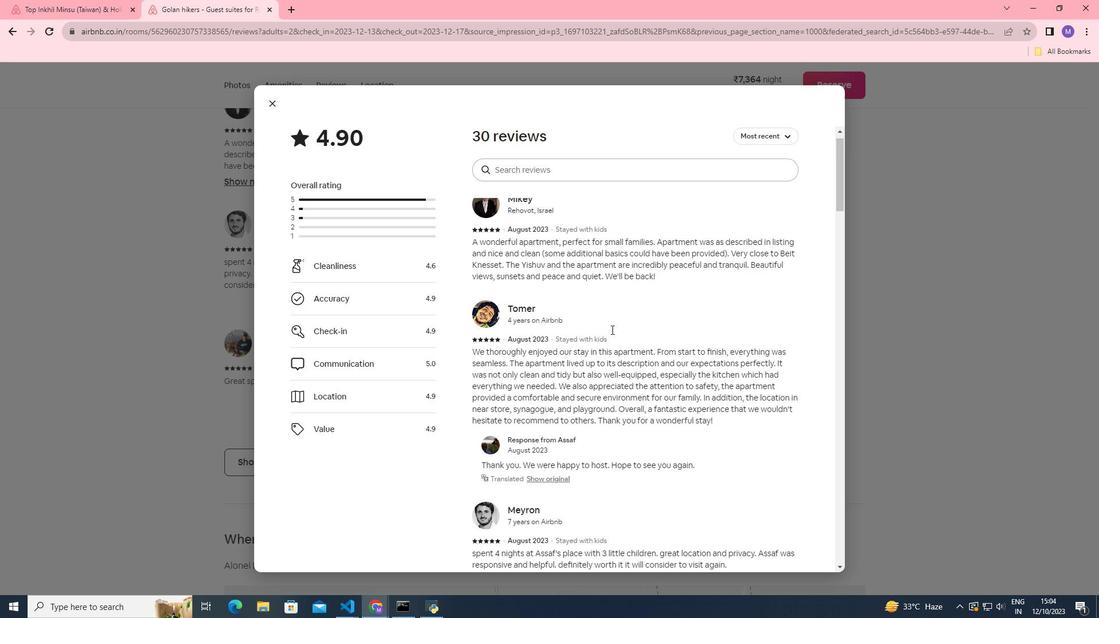 
Action: Mouse moved to (612, 329)
Screenshot: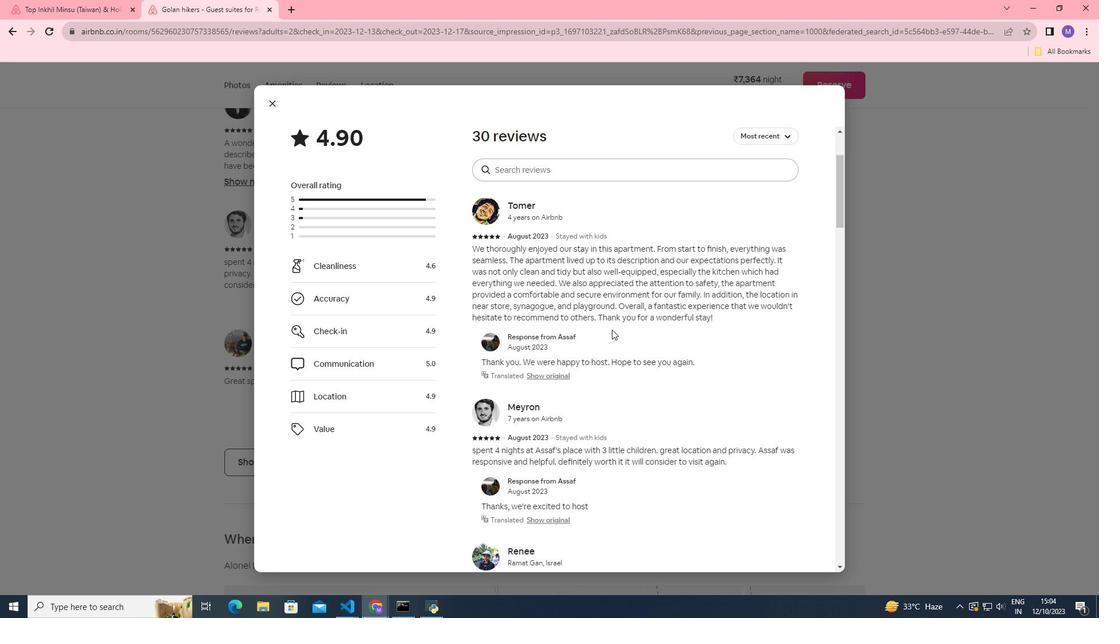 
Action: Mouse scrolled (612, 329) with delta (0, 0)
Screenshot: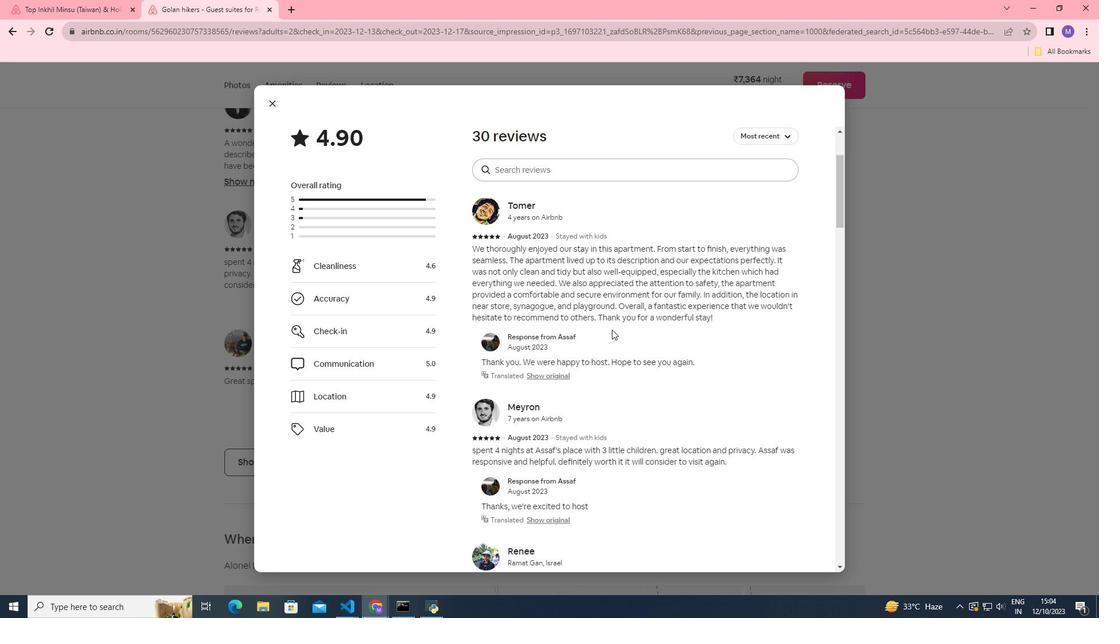 
Action: Mouse scrolled (612, 329) with delta (0, 0)
Screenshot: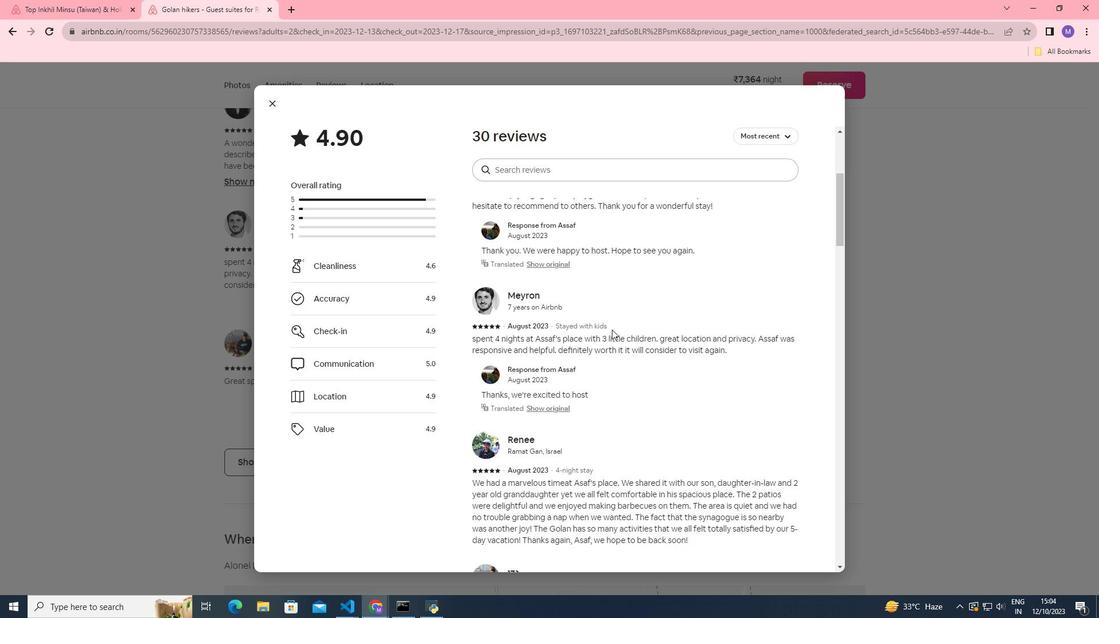 
Action: Mouse scrolled (612, 329) with delta (0, 0)
Screenshot: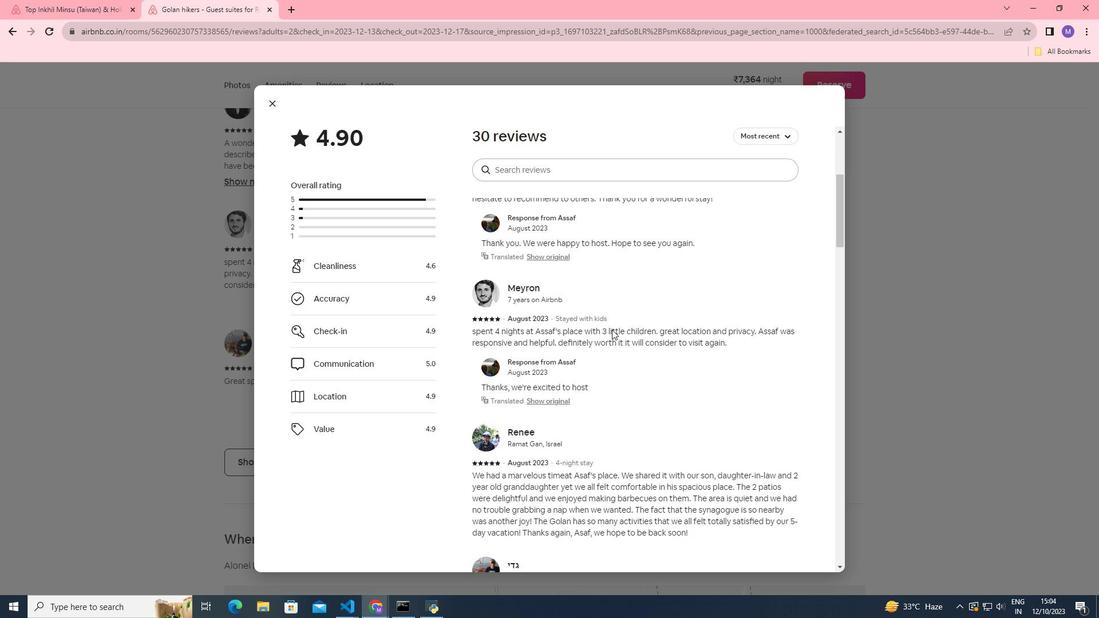
Action: Mouse scrolled (612, 329) with delta (0, 0)
Screenshot: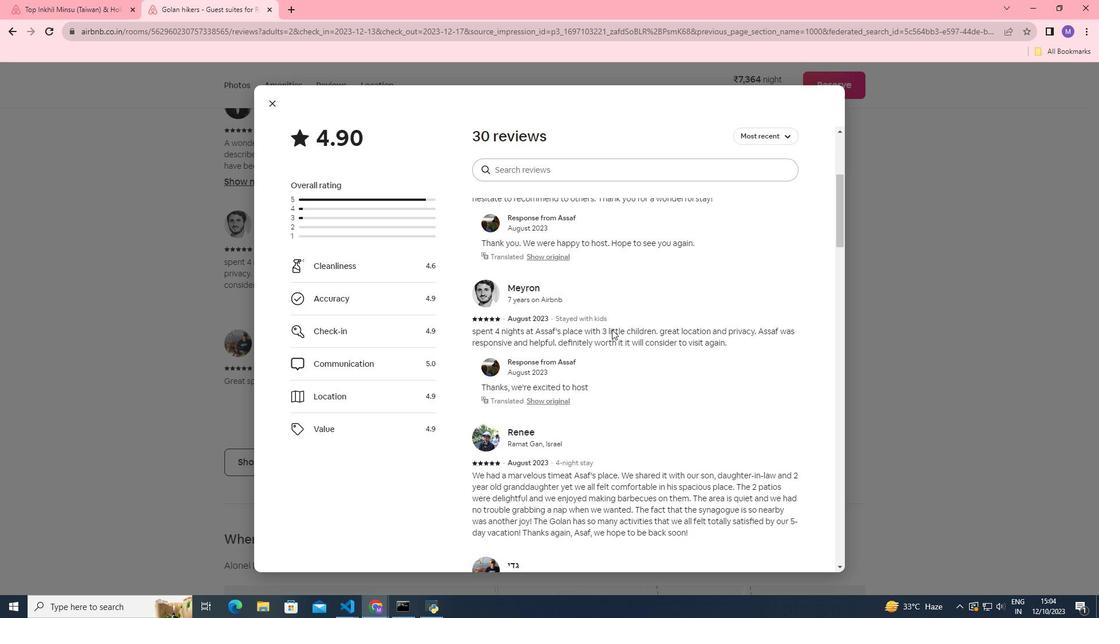 
Action: Mouse scrolled (612, 329) with delta (0, 0)
Screenshot: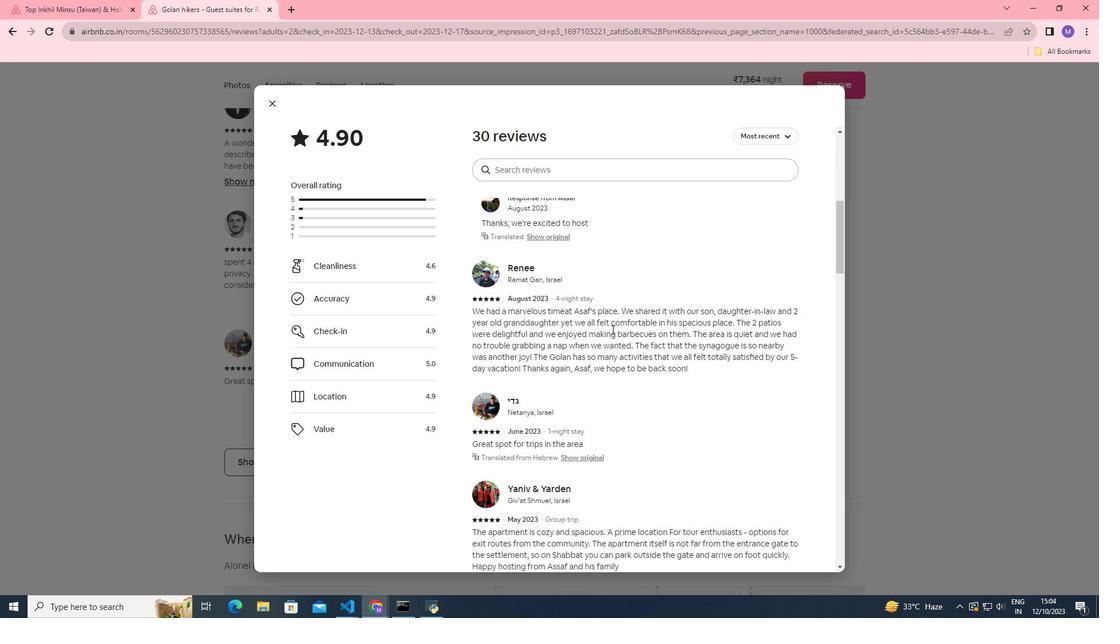 
Action: Mouse scrolled (612, 329) with delta (0, 0)
Screenshot: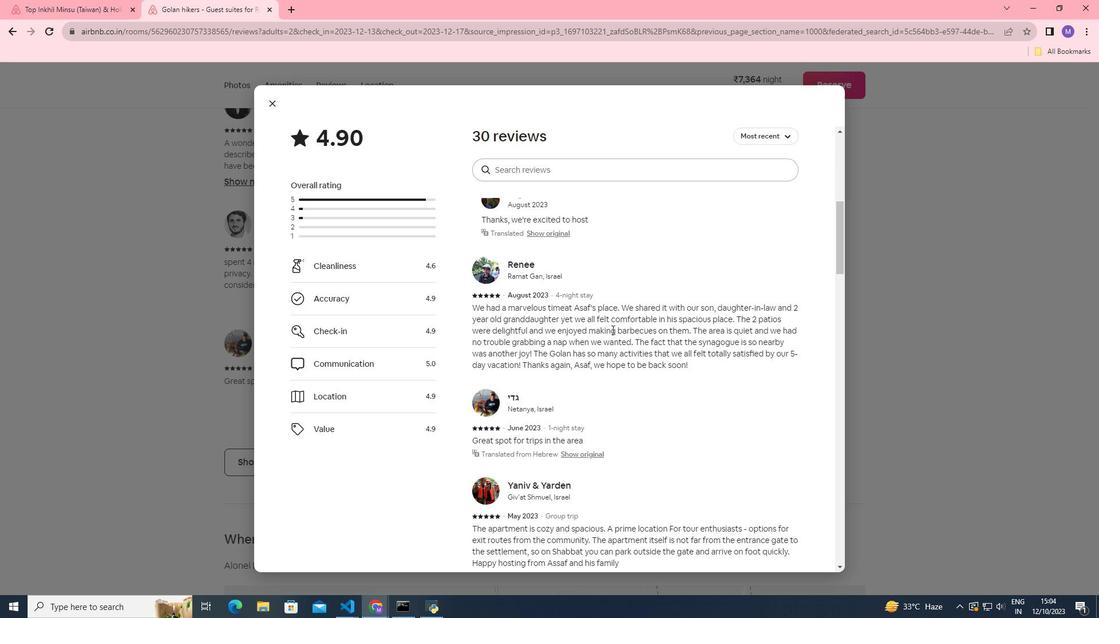 
Action: Mouse scrolled (612, 329) with delta (0, 0)
Screenshot: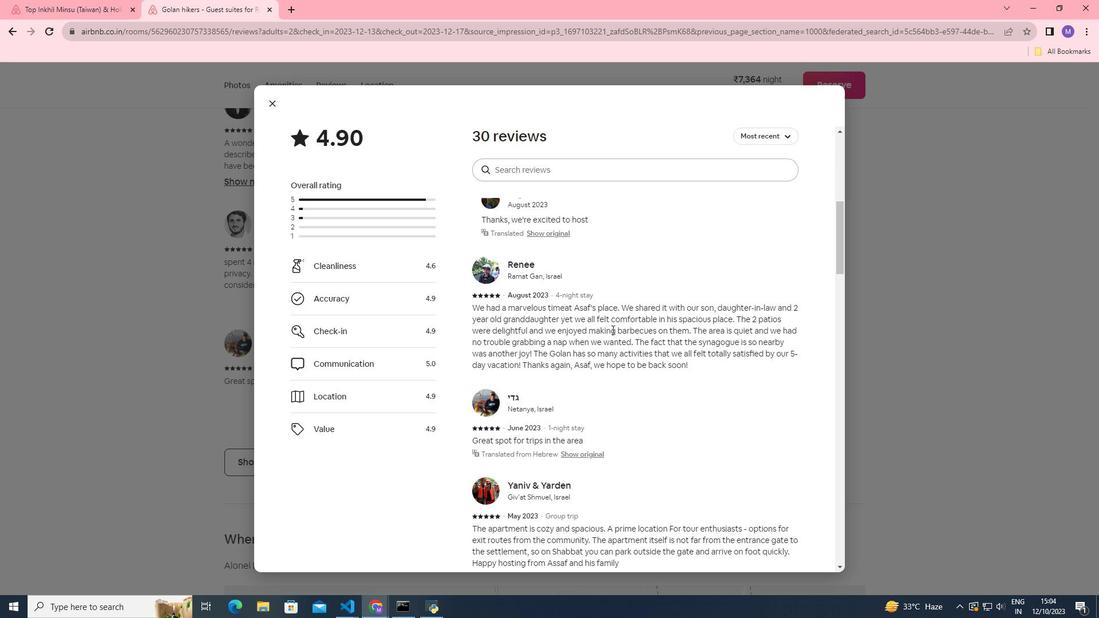 
Action: Mouse scrolled (612, 329) with delta (0, 0)
Screenshot: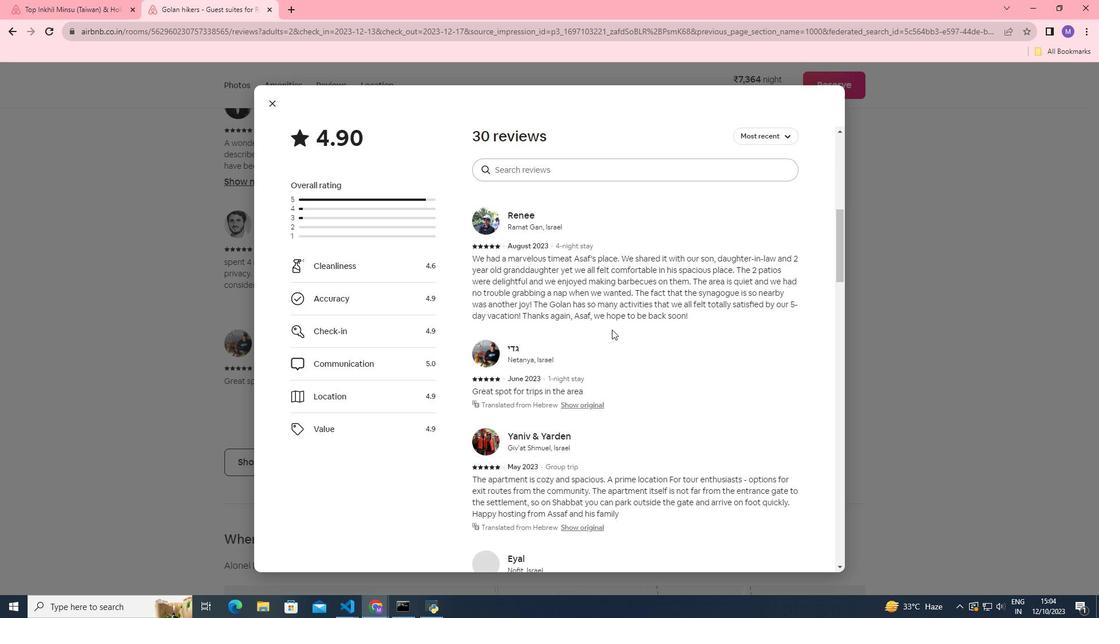 
Action: Mouse scrolled (612, 329) with delta (0, 0)
Screenshot: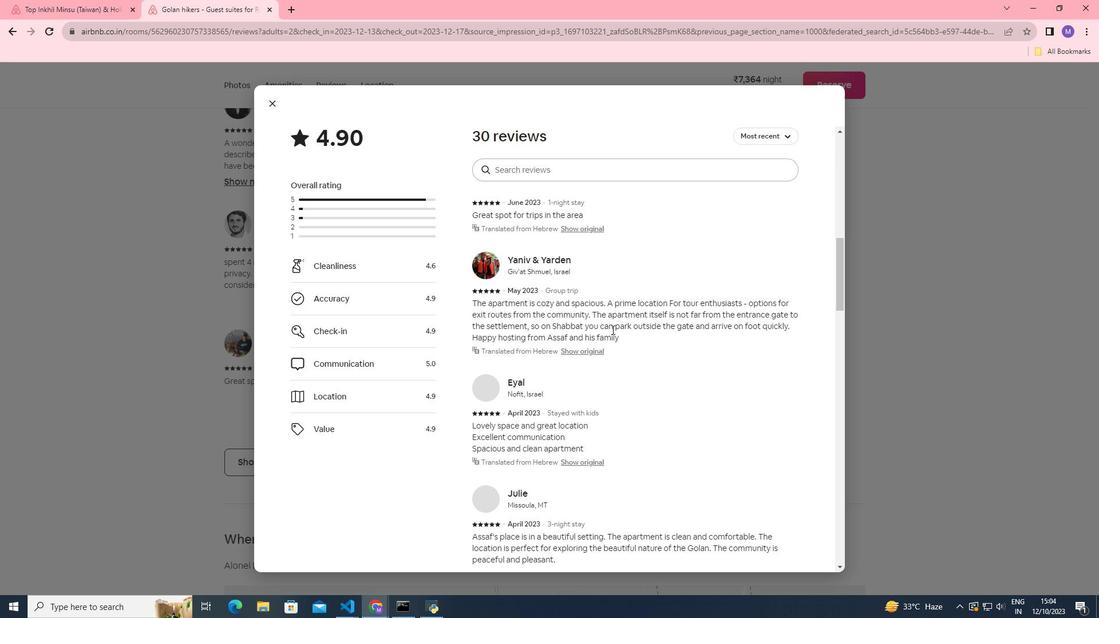
Action: Mouse scrolled (612, 329) with delta (0, 0)
Screenshot: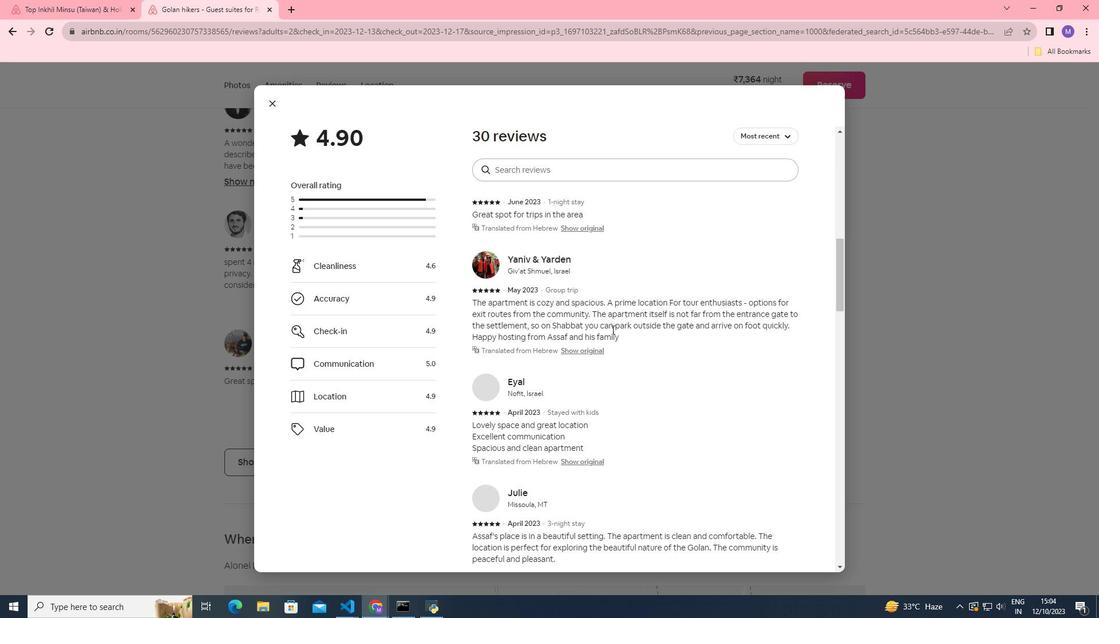 
Action: Mouse scrolled (612, 329) with delta (0, 0)
Screenshot: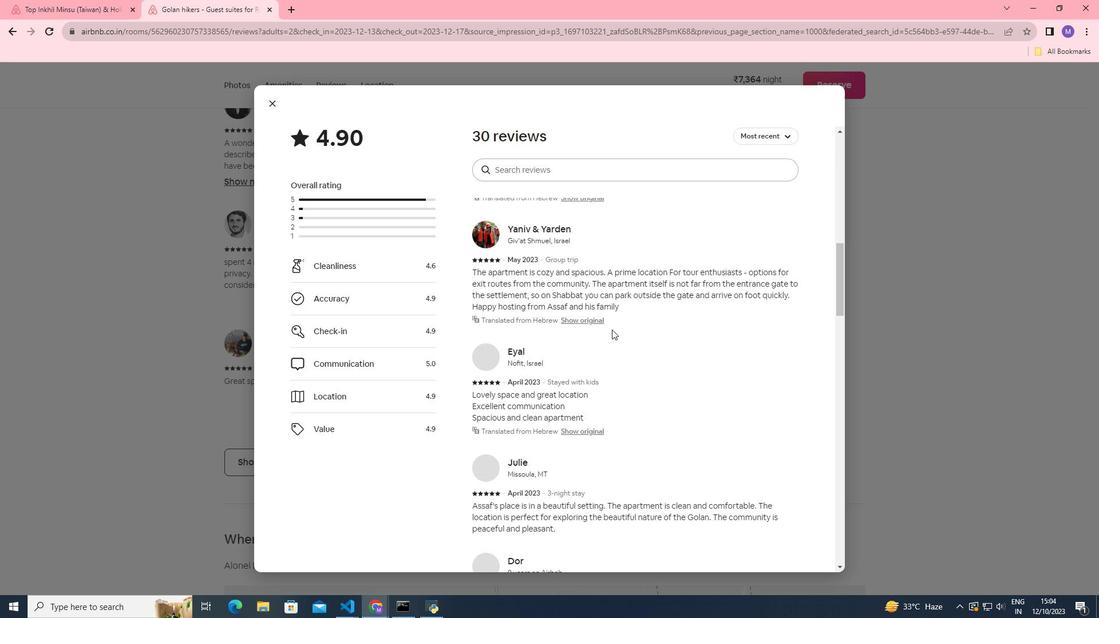 
Action: Mouse scrolled (612, 329) with delta (0, 0)
Screenshot: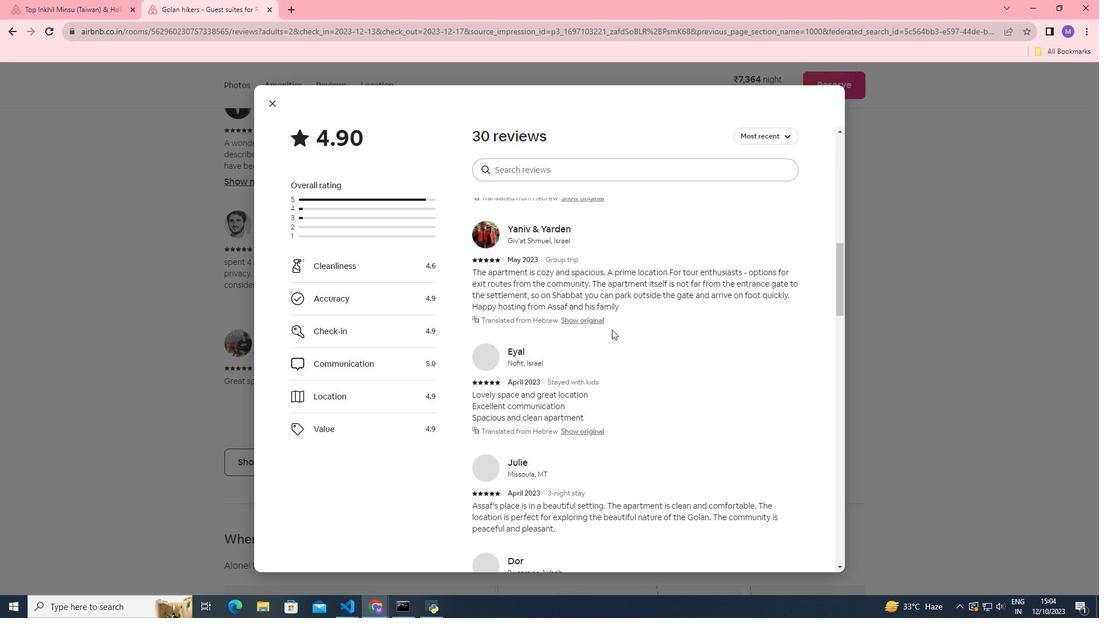 
Action: Mouse moved to (612, 341)
Screenshot: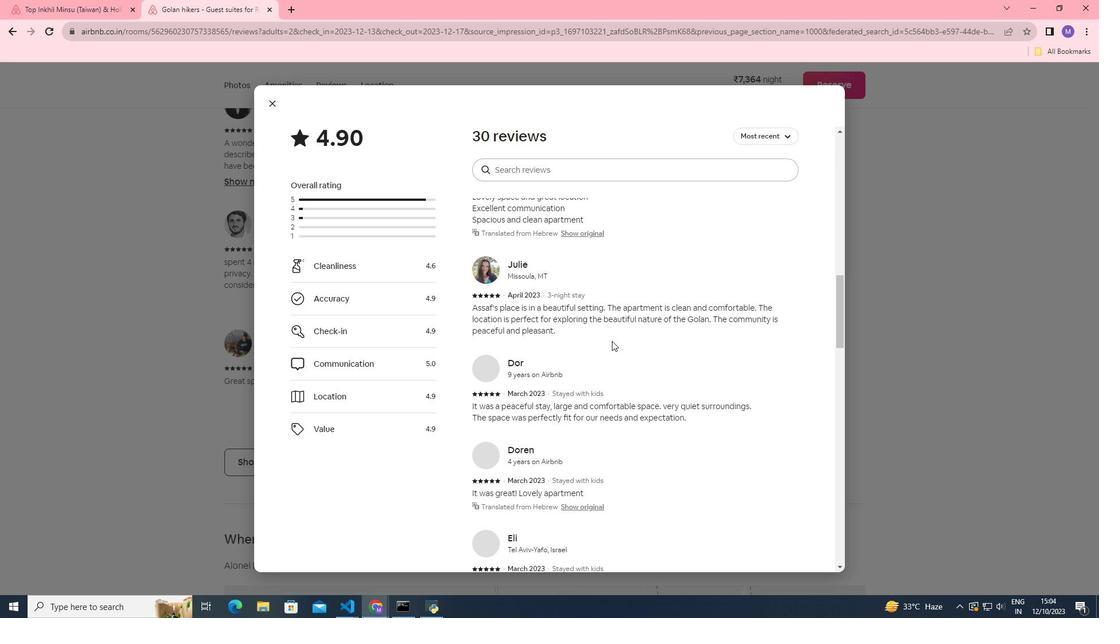 
Action: Mouse scrolled (612, 340) with delta (0, 0)
Screenshot: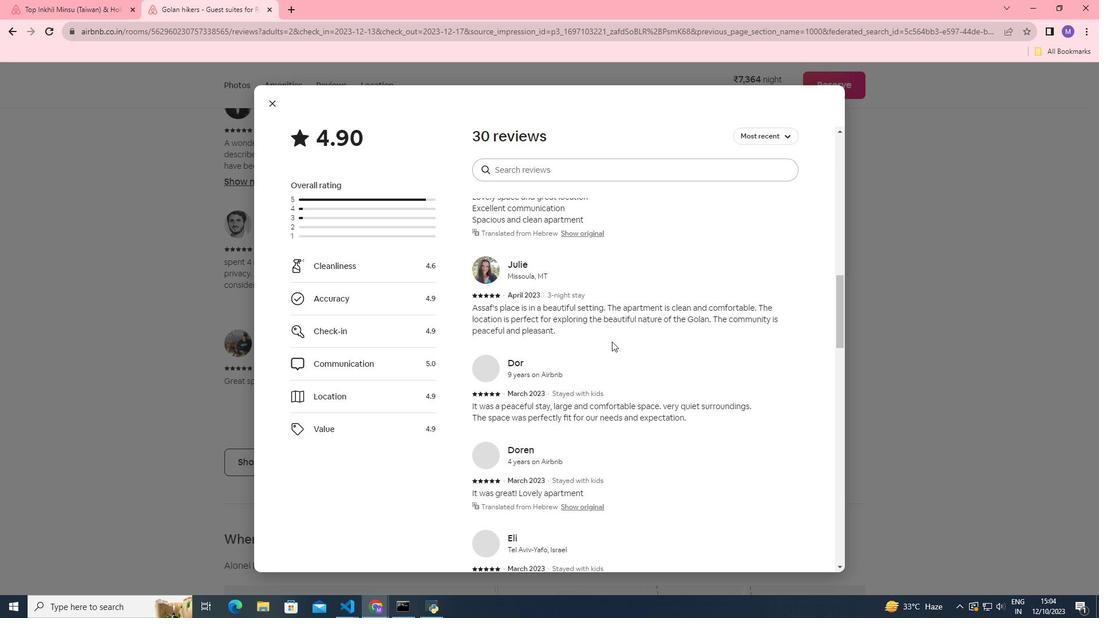 
Action: Mouse moved to (612, 342)
Screenshot: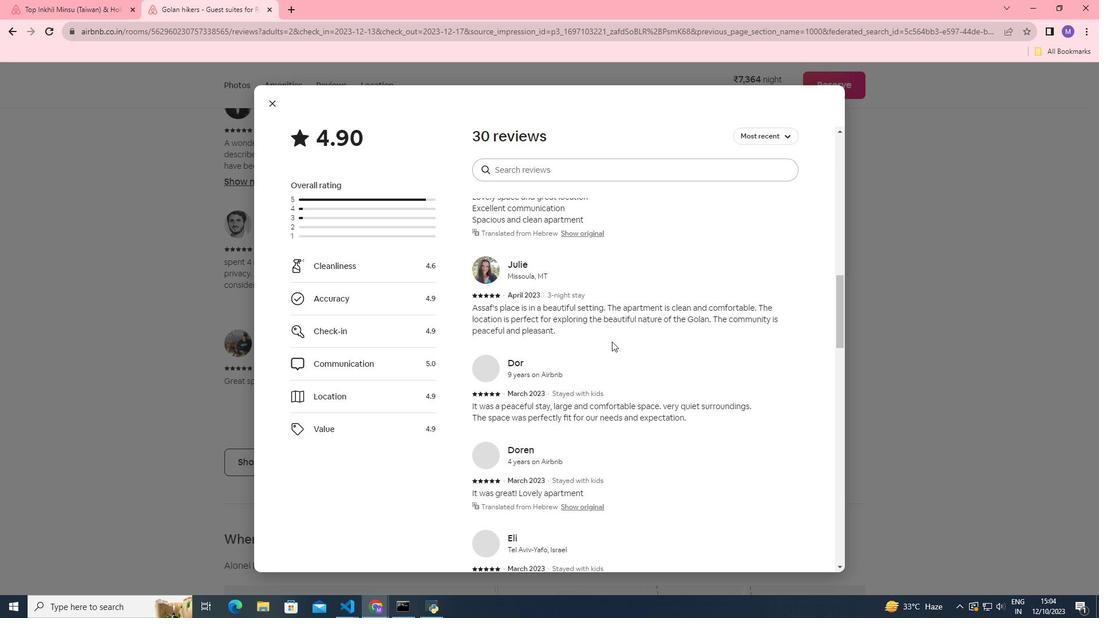 
Action: Mouse scrolled (612, 341) with delta (0, 0)
Screenshot: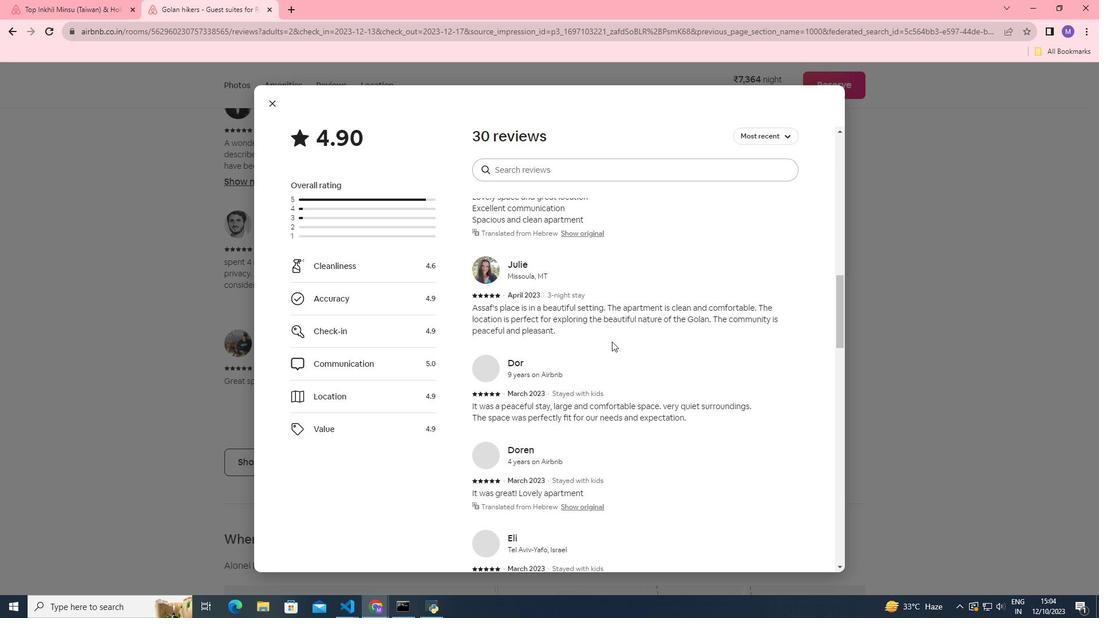 
Action: Mouse moved to (612, 346)
Screenshot: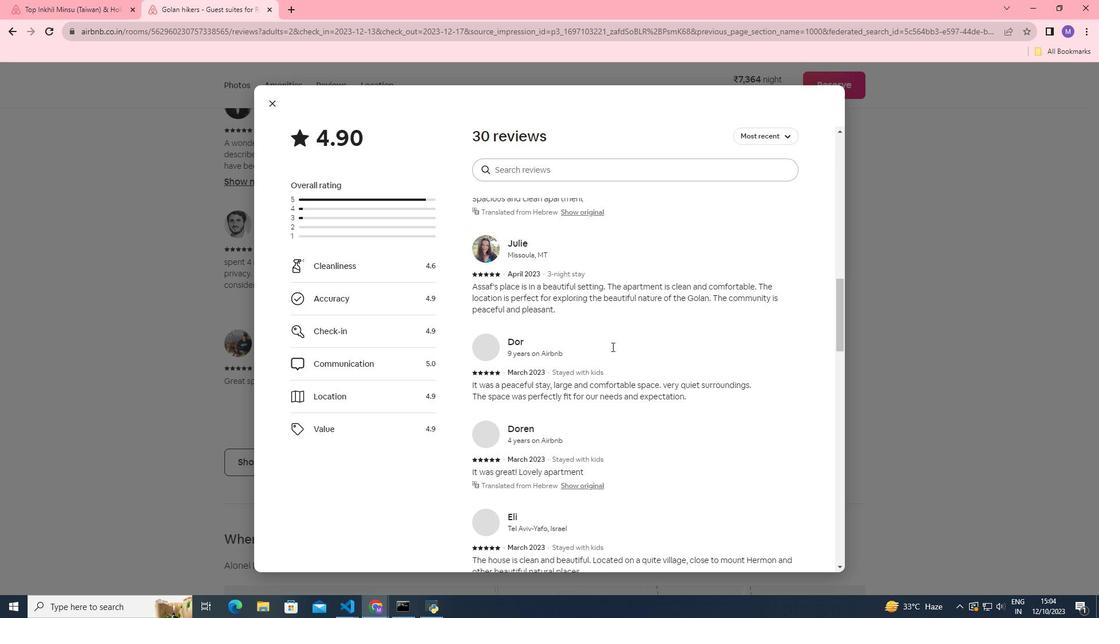 
Action: Mouse scrolled (612, 345) with delta (0, 0)
Screenshot: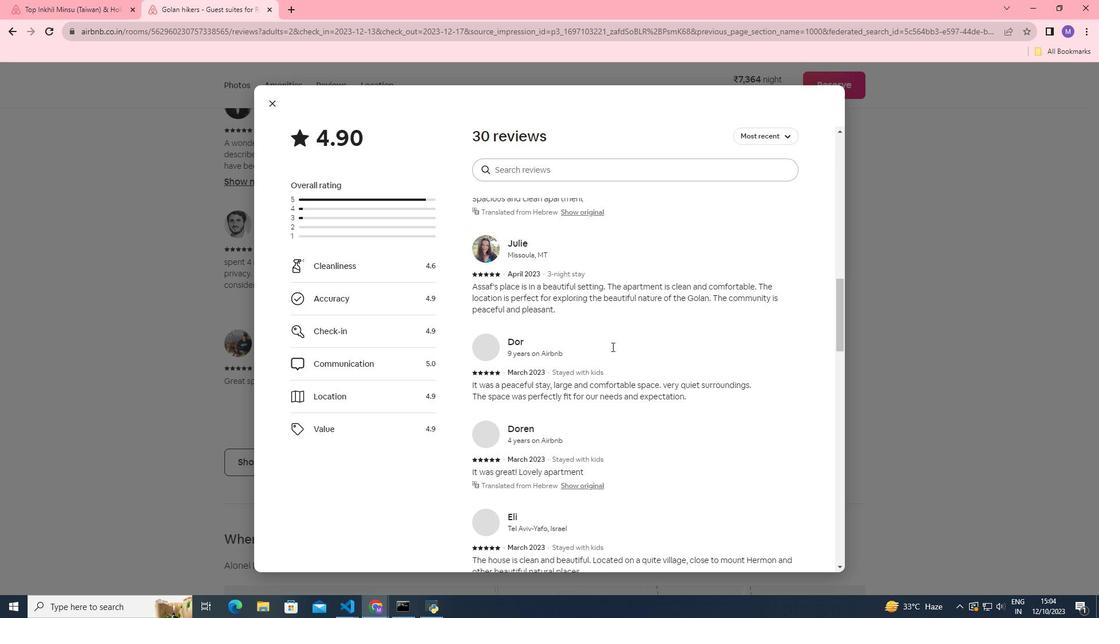 
Action: Mouse moved to (612, 347)
Screenshot: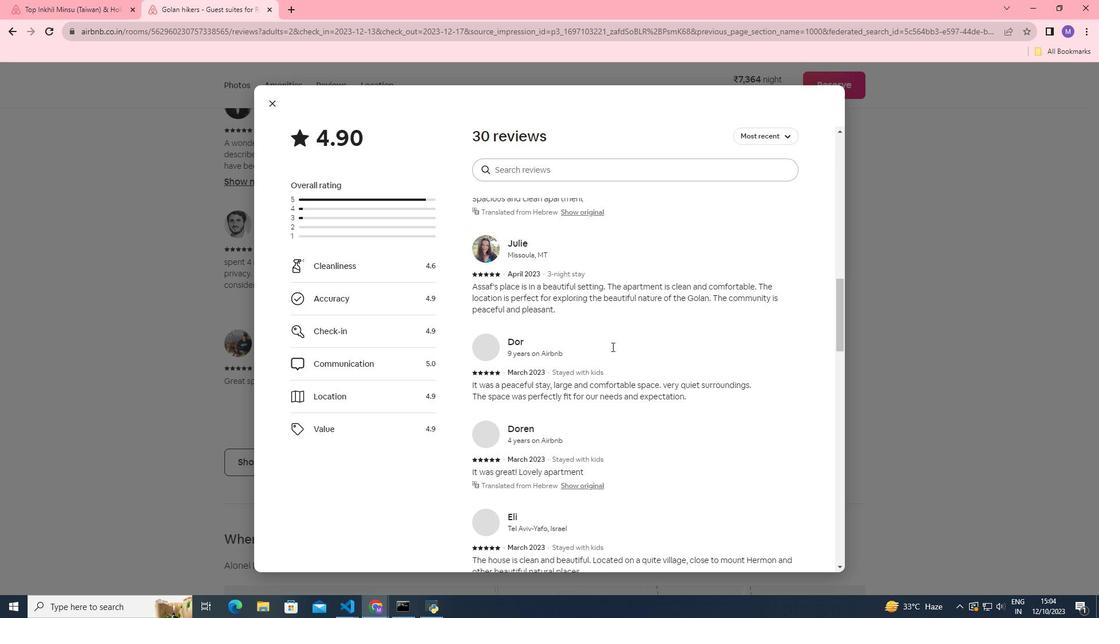 
Action: Mouse scrolled (612, 347) with delta (0, 0)
Screenshot: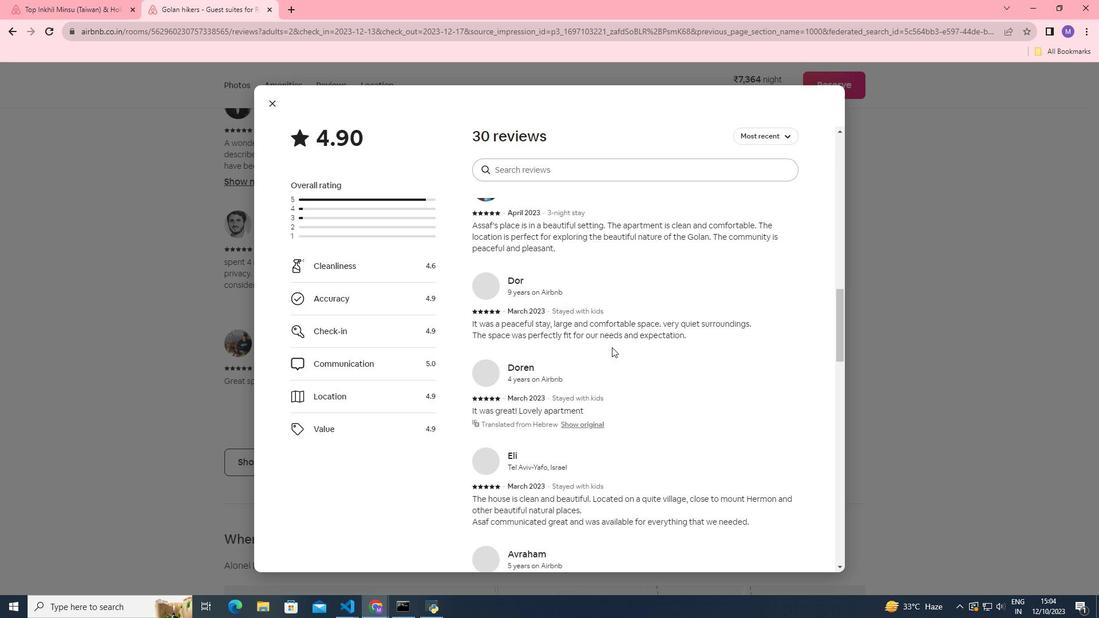 
Action: Mouse scrolled (612, 347) with delta (0, 0)
Screenshot: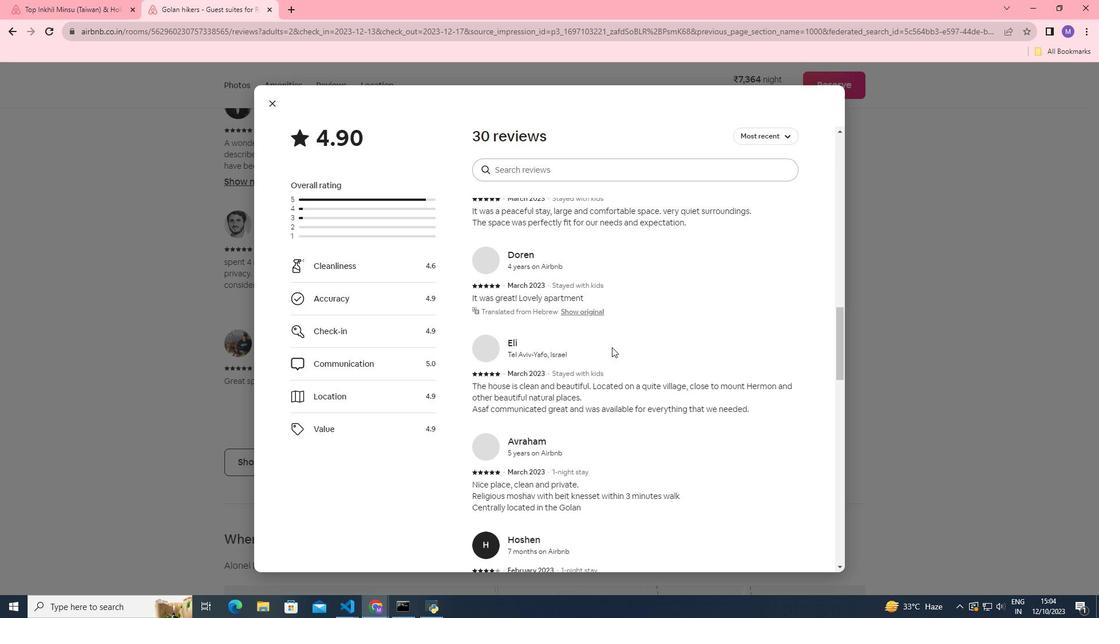 
Action: Mouse scrolled (612, 347) with delta (0, 0)
Screenshot: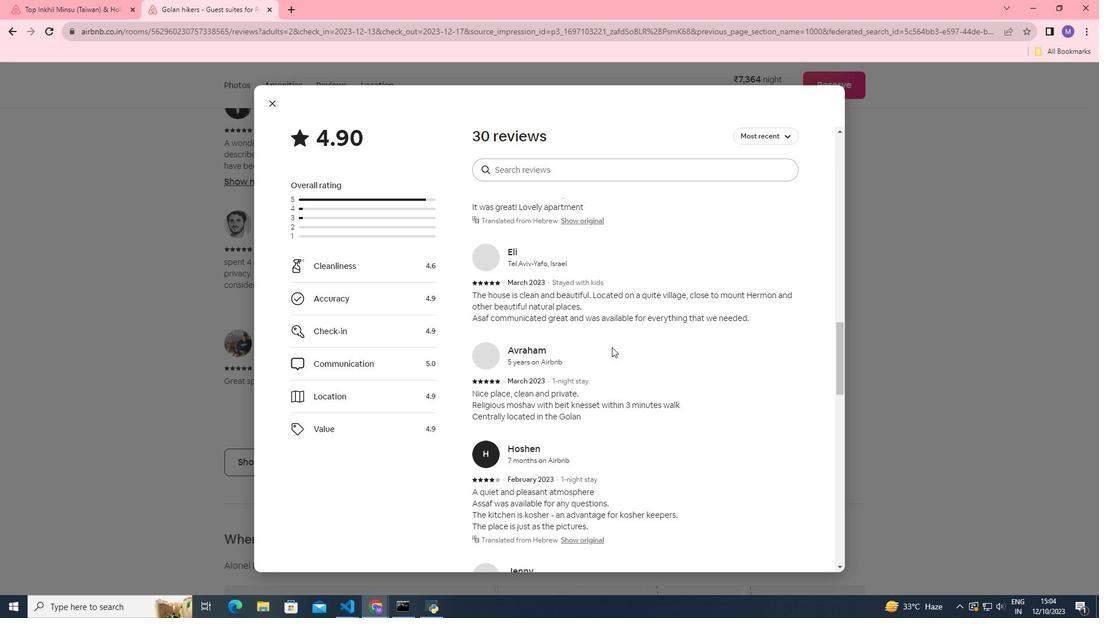 
Action: Mouse moved to (612, 347)
Screenshot: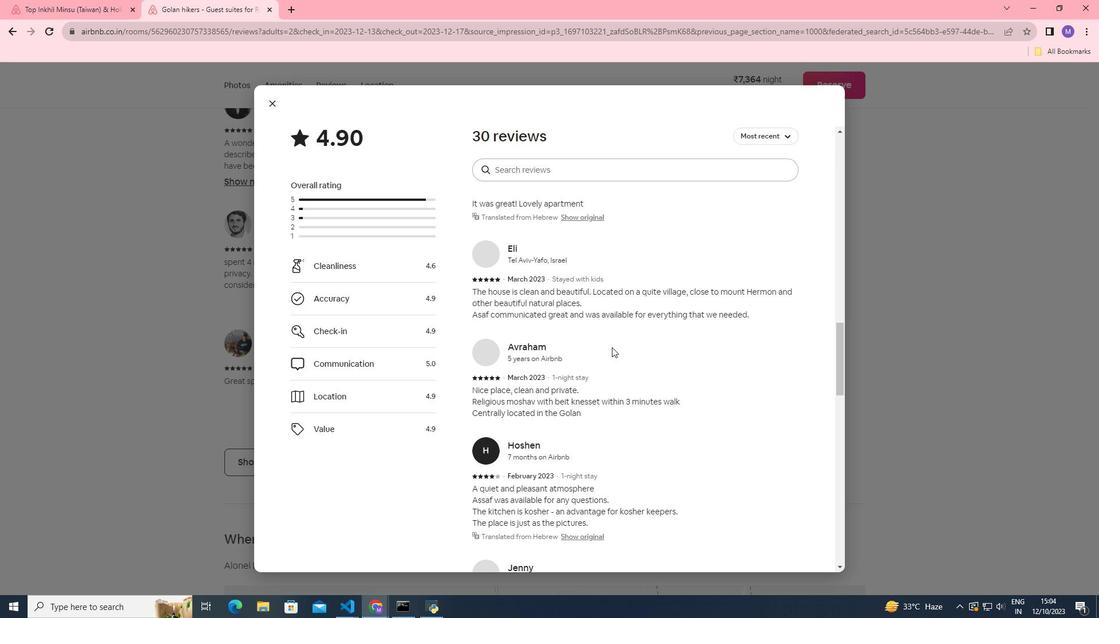 
Action: Mouse scrolled (612, 347) with delta (0, 0)
Screenshot: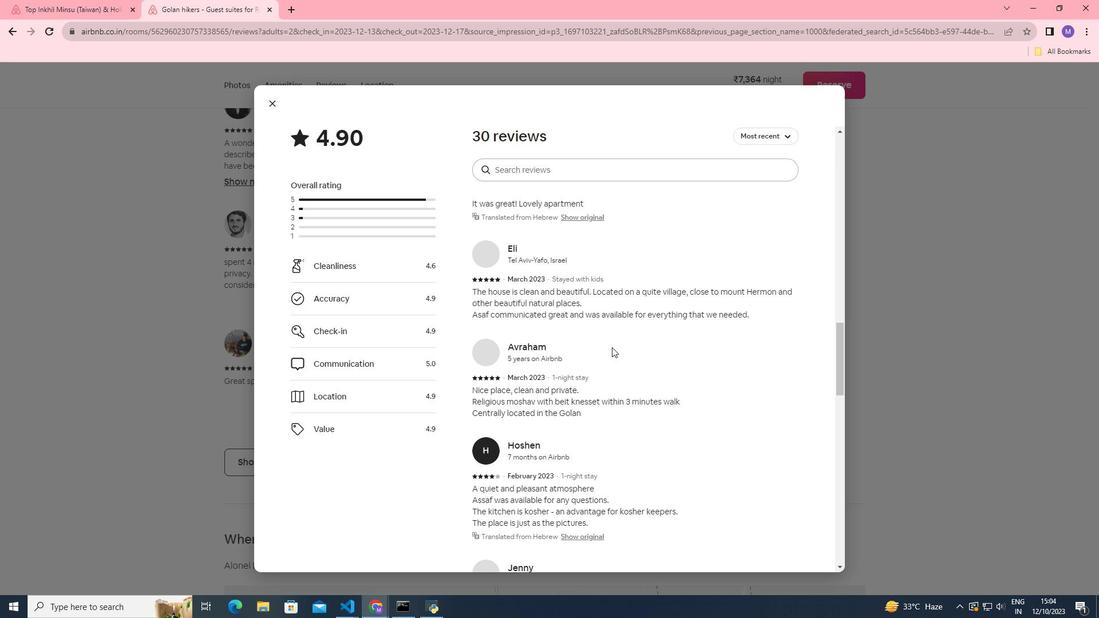 
Action: Mouse scrolled (612, 347) with delta (0, 0)
Screenshot: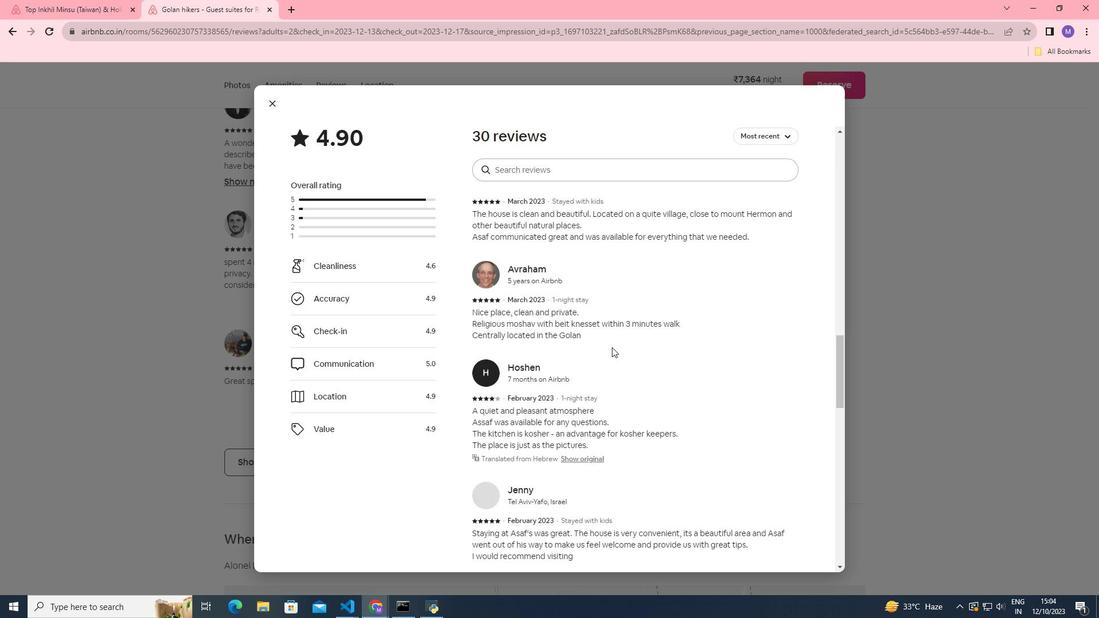 
Action: Mouse scrolled (612, 347) with delta (0, 0)
Screenshot: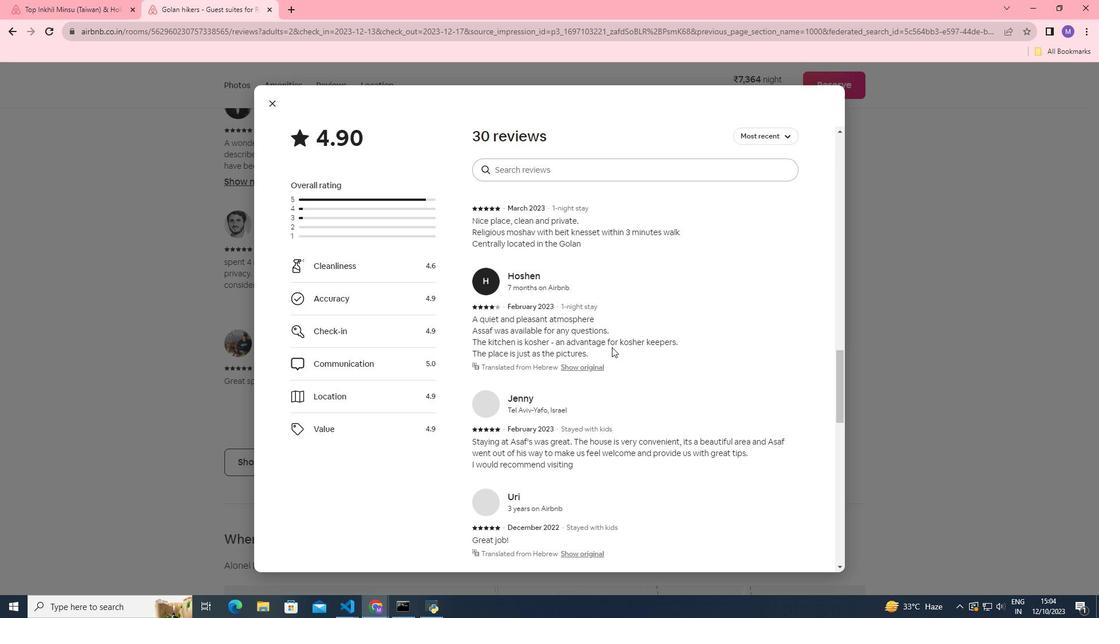 
Action: Mouse scrolled (612, 347) with delta (0, 0)
Screenshot: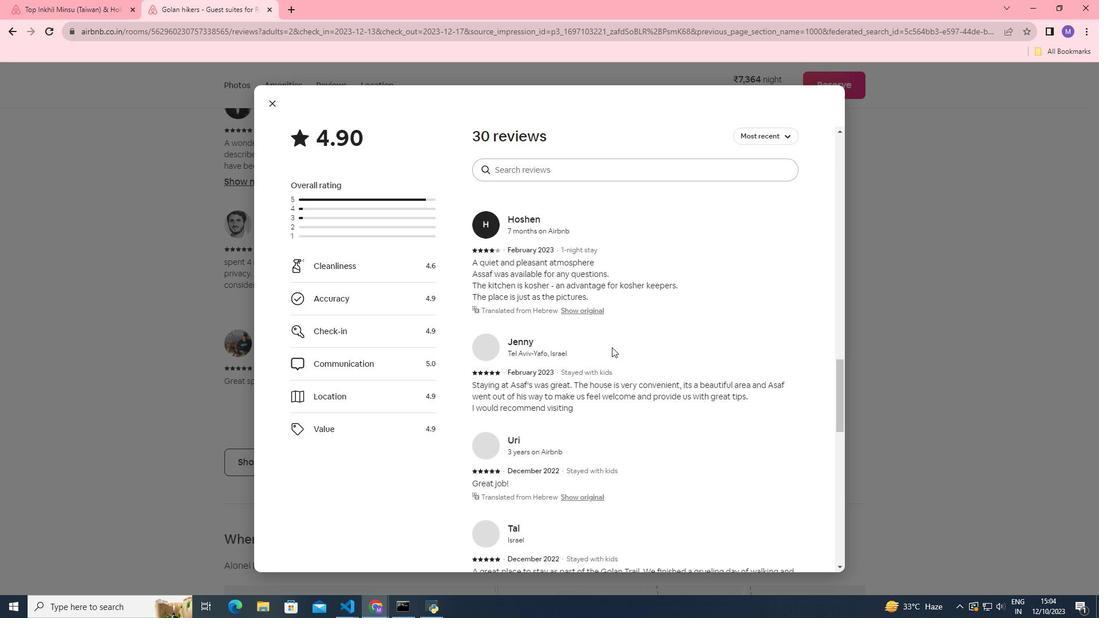 
Action: Mouse moved to (610, 366)
Screenshot: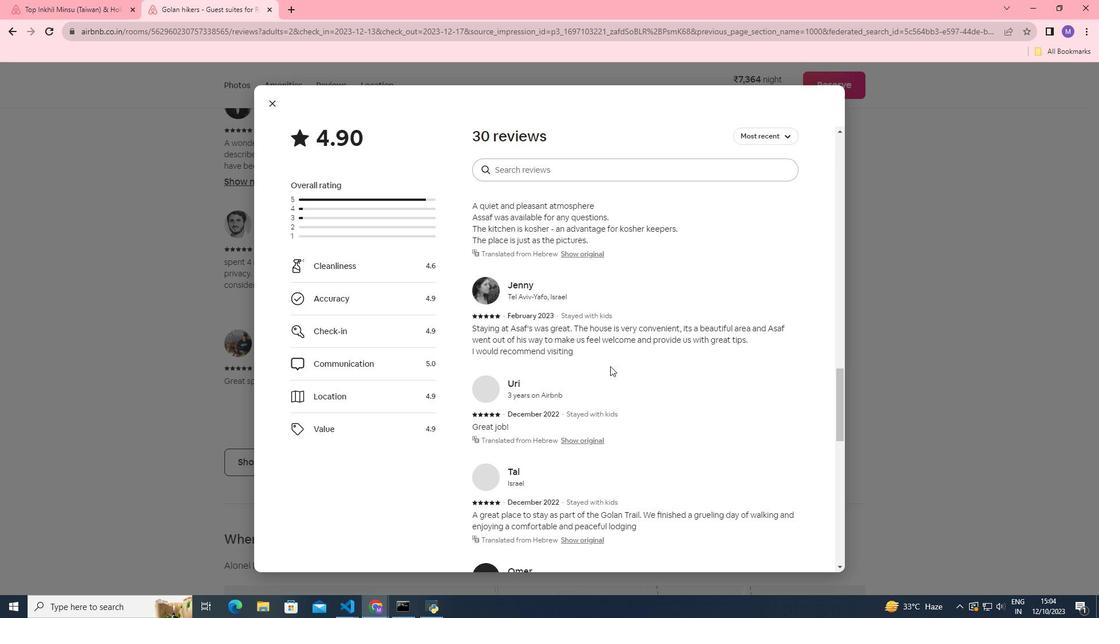 
Action: Mouse scrolled (610, 366) with delta (0, 0)
Screenshot: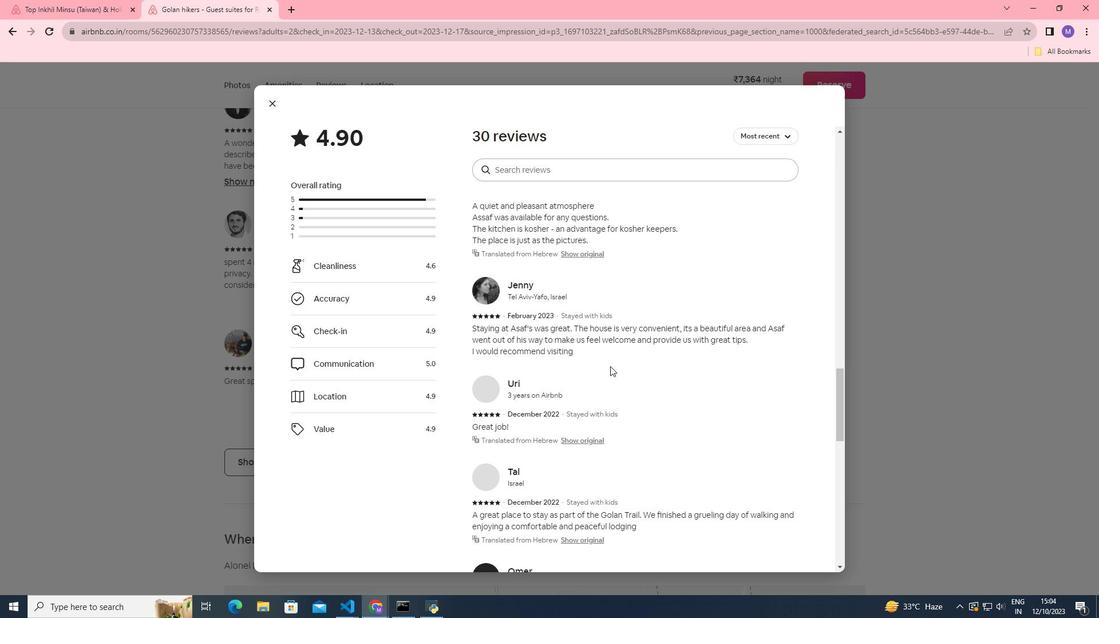 
Action: Mouse scrolled (610, 366) with delta (0, 0)
Screenshot: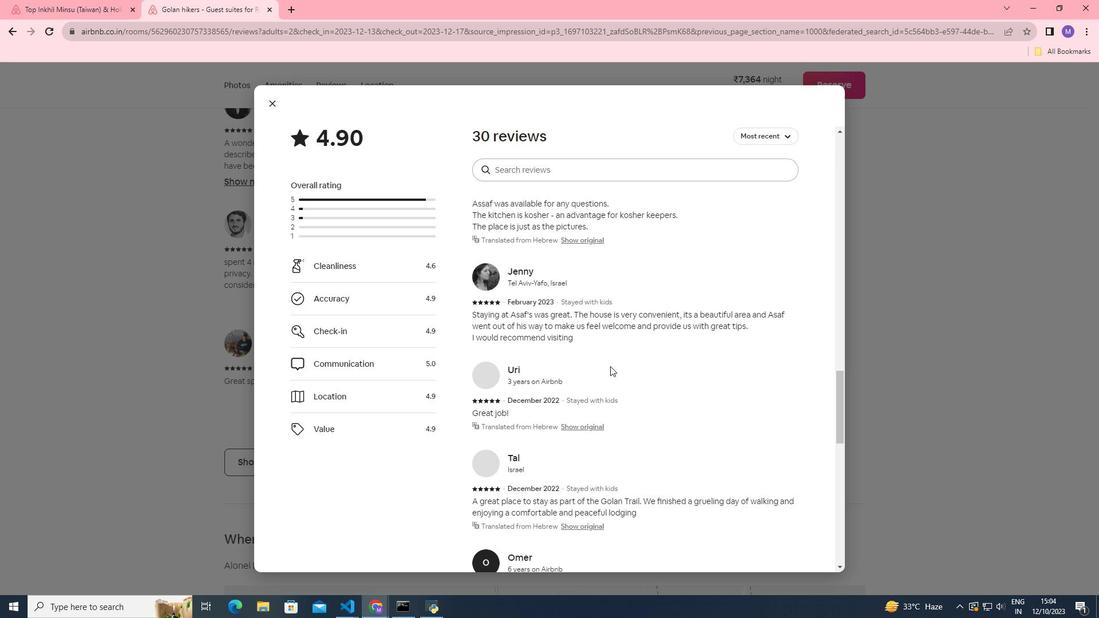 
Action: Mouse scrolled (610, 366) with delta (0, 0)
Screenshot: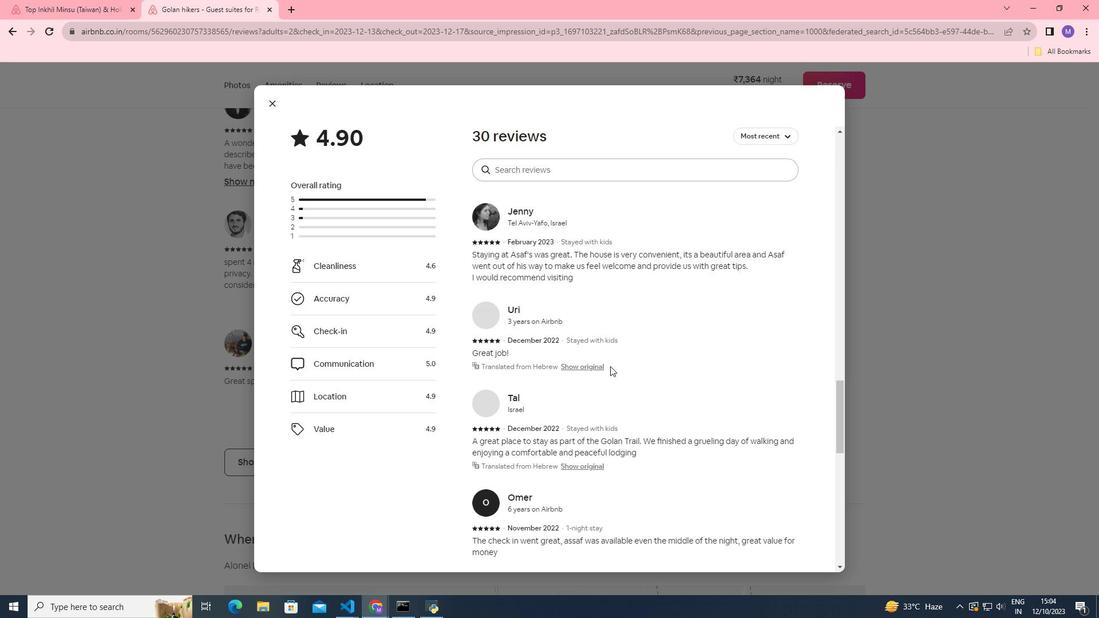 
Action: Mouse scrolled (610, 366) with delta (0, 0)
Screenshot: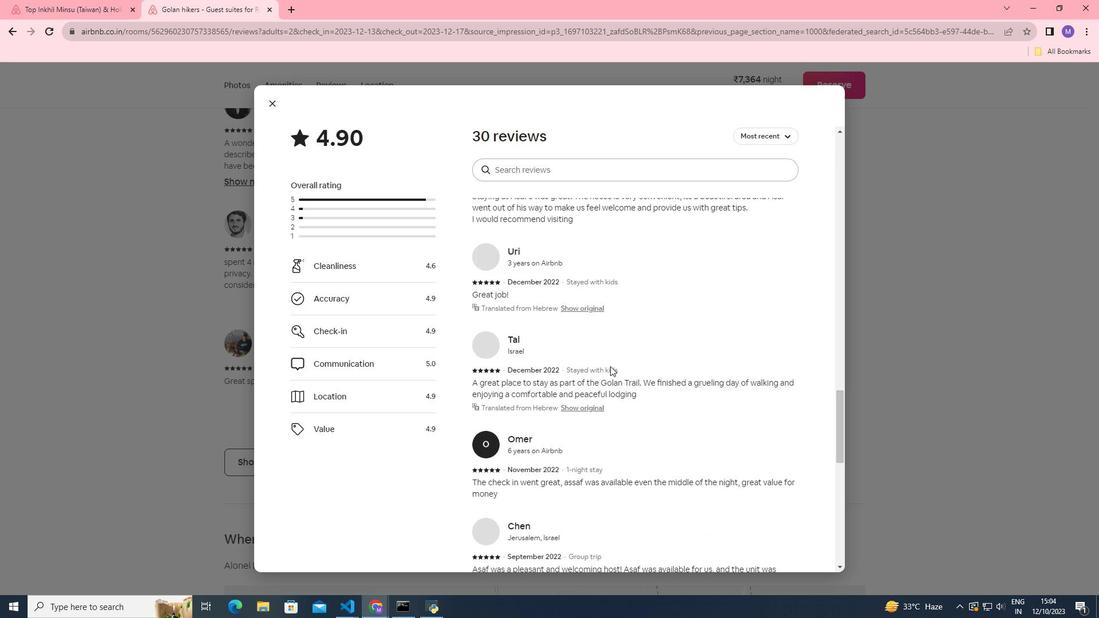 
Action: Mouse scrolled (610, 366) with delta (0, 0)
Screenshot: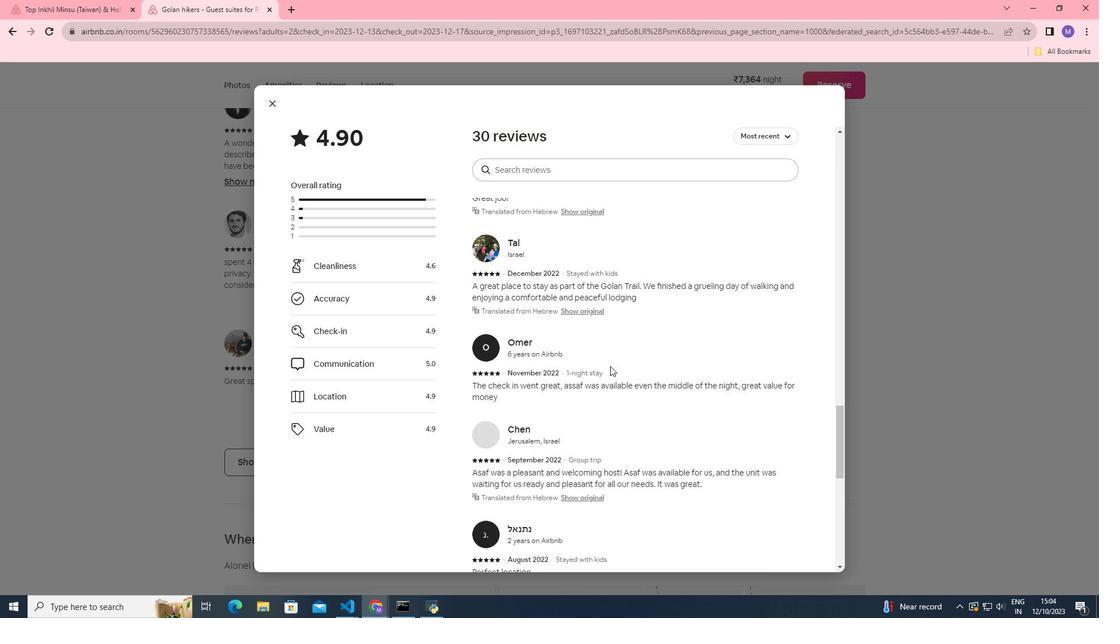 
Action: Mouse scrolled (610, 366) with delta (0, 0)
Screenshot: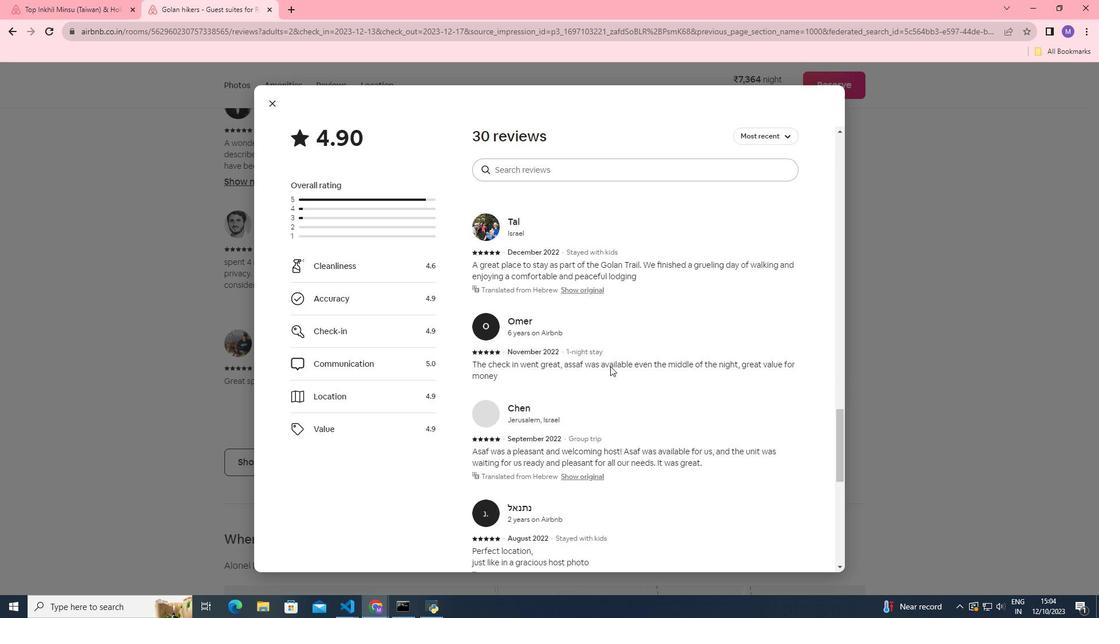 
Action: Mouse scrolled (610, 366) with delta (0, 0)
Screenshot: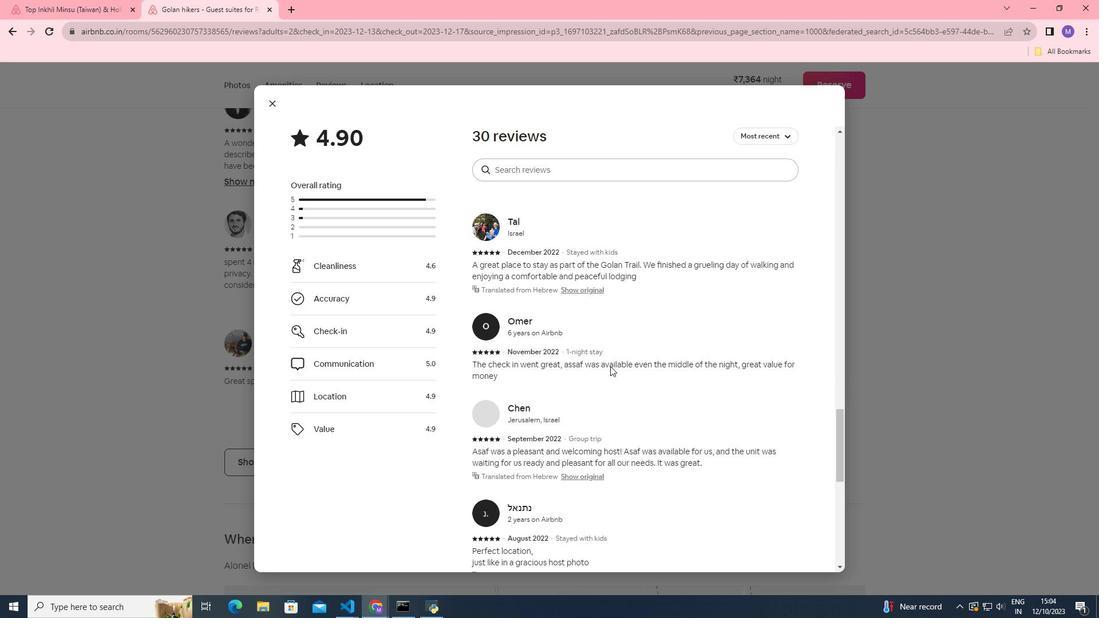 
Action: Mouse scrolled (610, 366) with delta (0, 0)
Screenshot: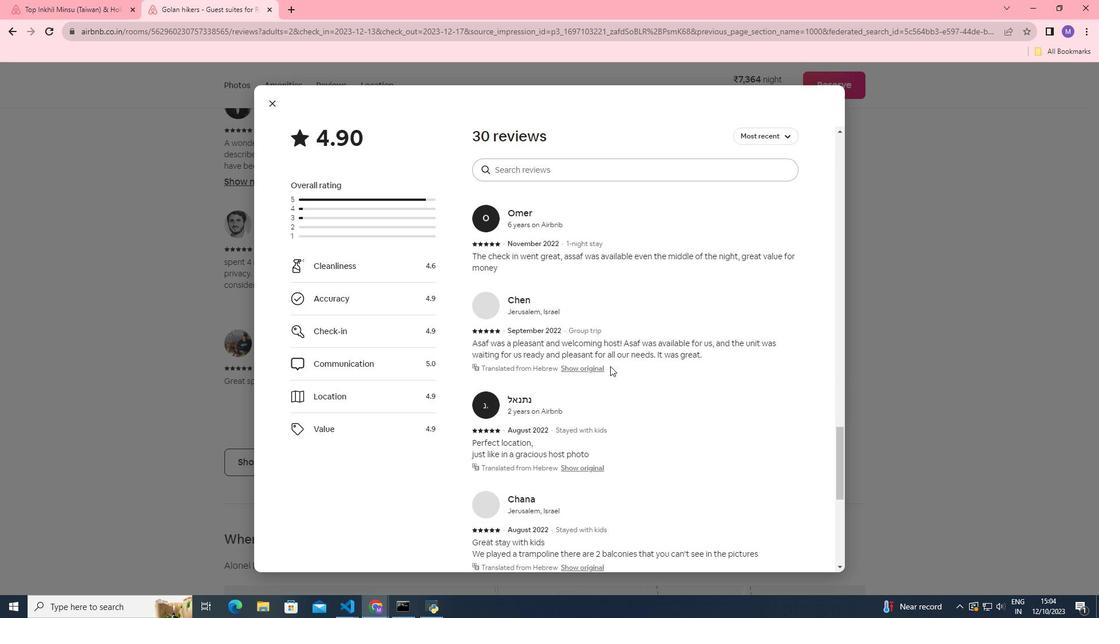 
Action: Mouse scrolled (610, 366) with delta (0, 0)
Screenshot: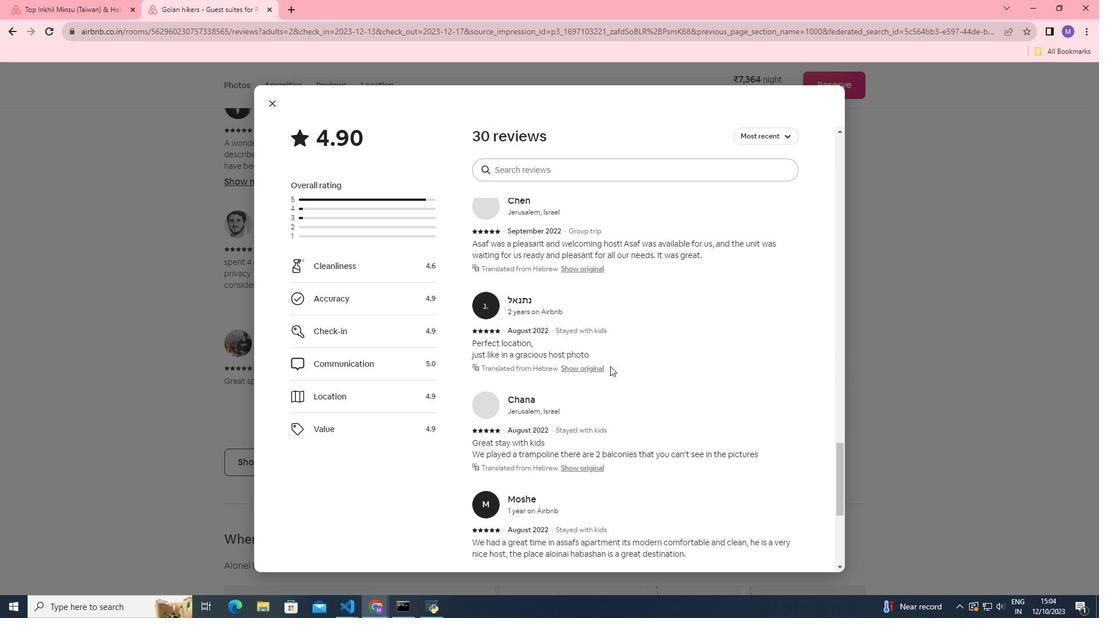 
Action: Mouse scrolled (610, 366) with delta (0, 0)
Screenshot: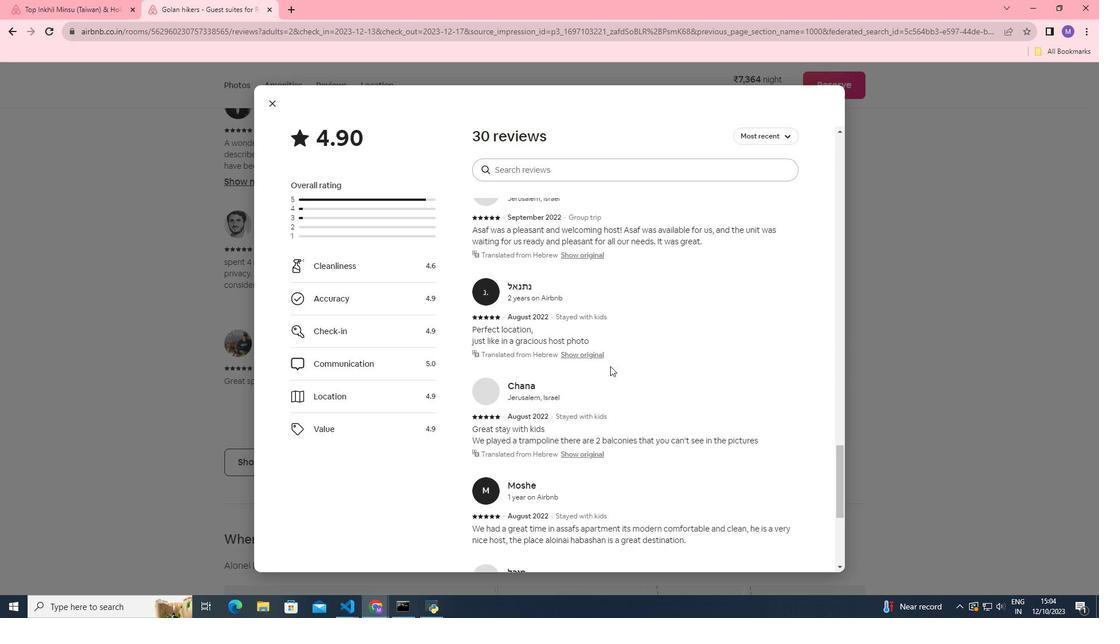 
Action: Mouse scrolled (610, 366) with delta (0, 0)
Screenshot: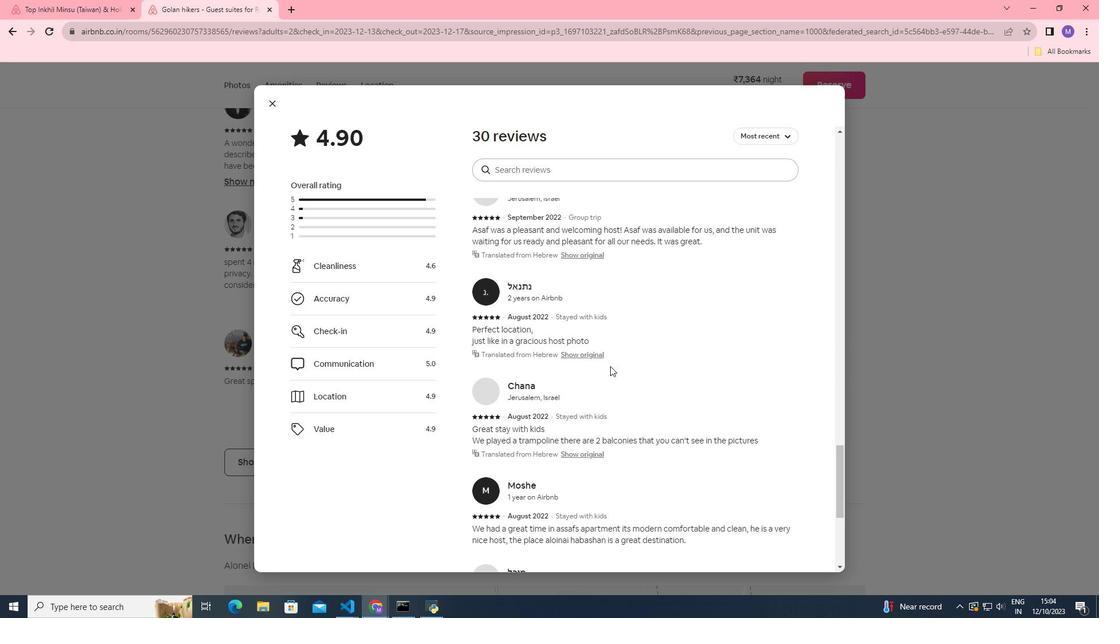 
Action: Mouse scrolled (610, 366) with delta (0, 0)
Screenshot: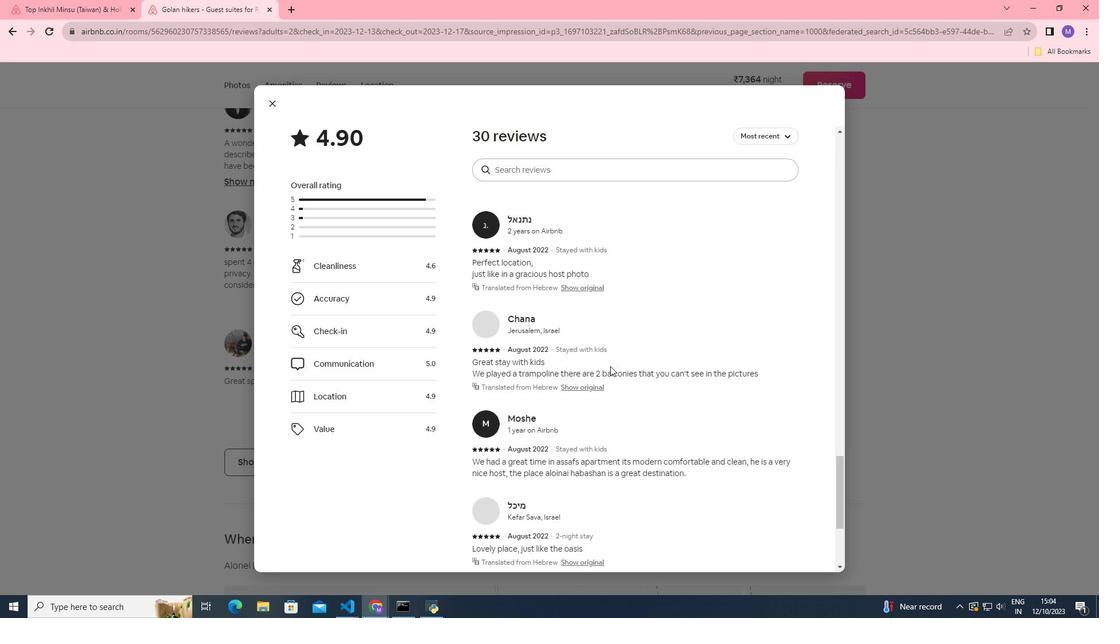 
Action: Mouse scrolled (610, 366) with delta (0, 0)
Screenshot: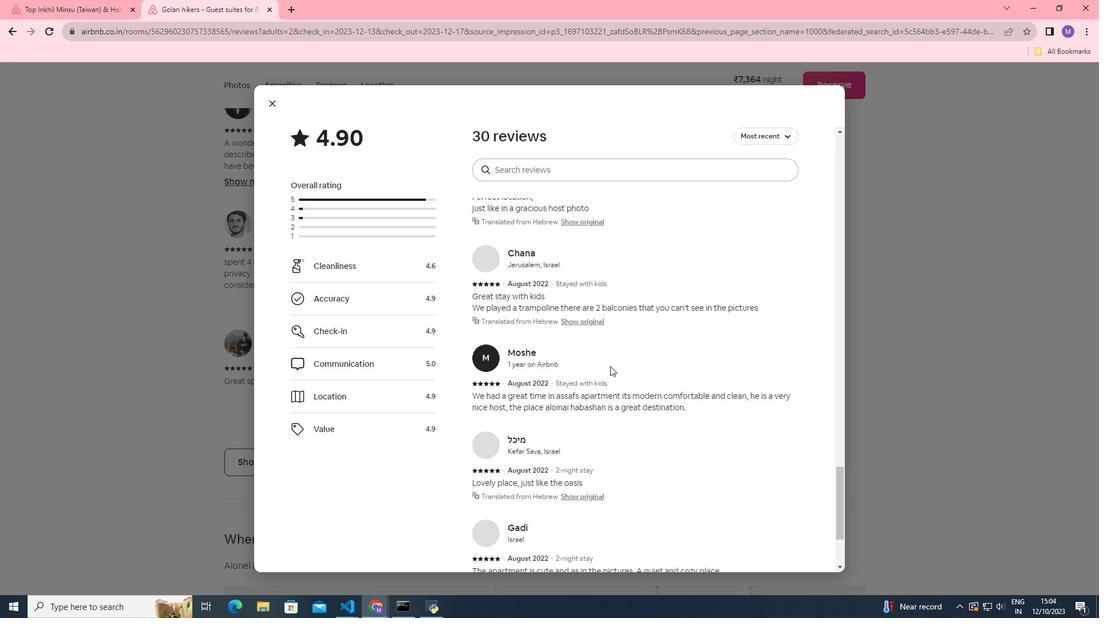 
Action: Mouse scrolled (610, 366) with delta (0, 0)
Screenshot: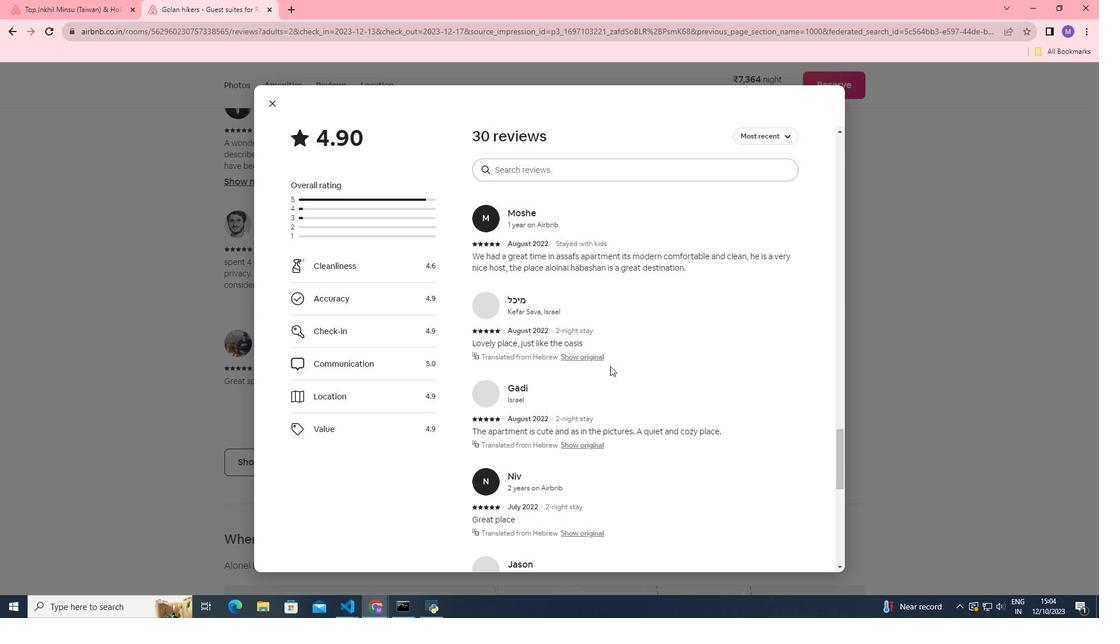 
Action: Mouse scrolled (610, 366) with delta (0, 0)
Screenshot: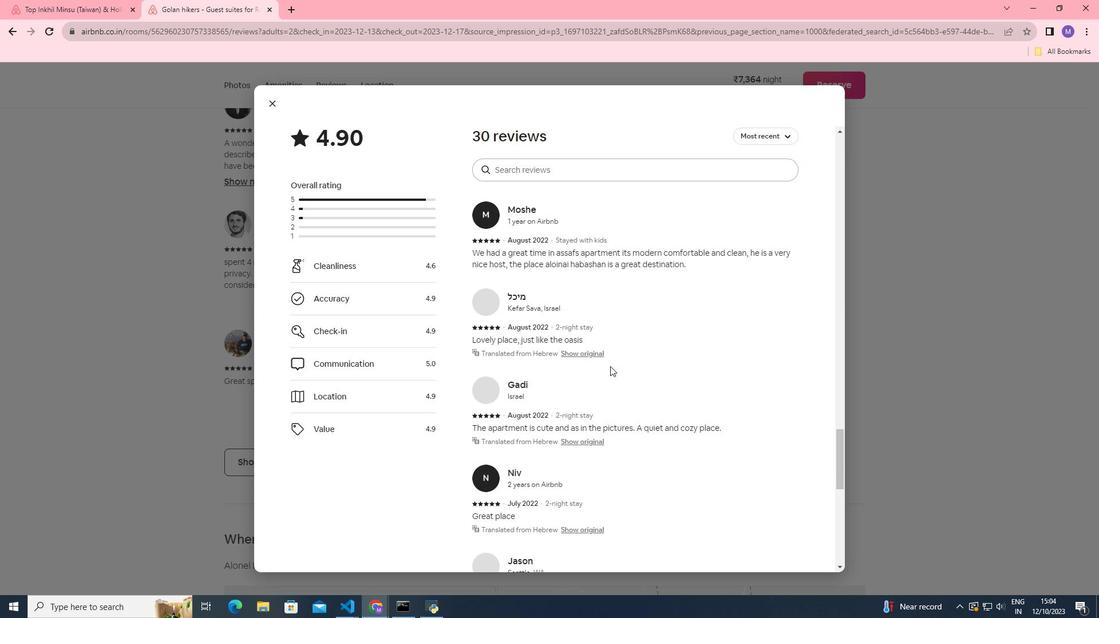 
Action: Mouse scrolled (610, 366) with delta (0, 0)
Screenshot: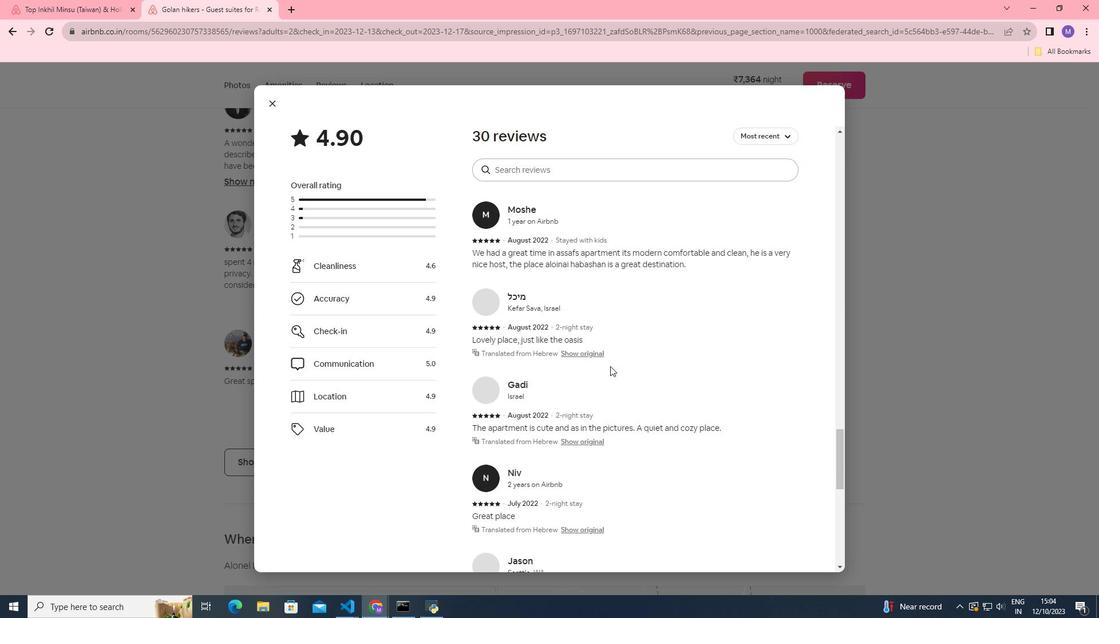
Action: Mouse scrolled (610, 366) with delta (0, 0)
Screenshot: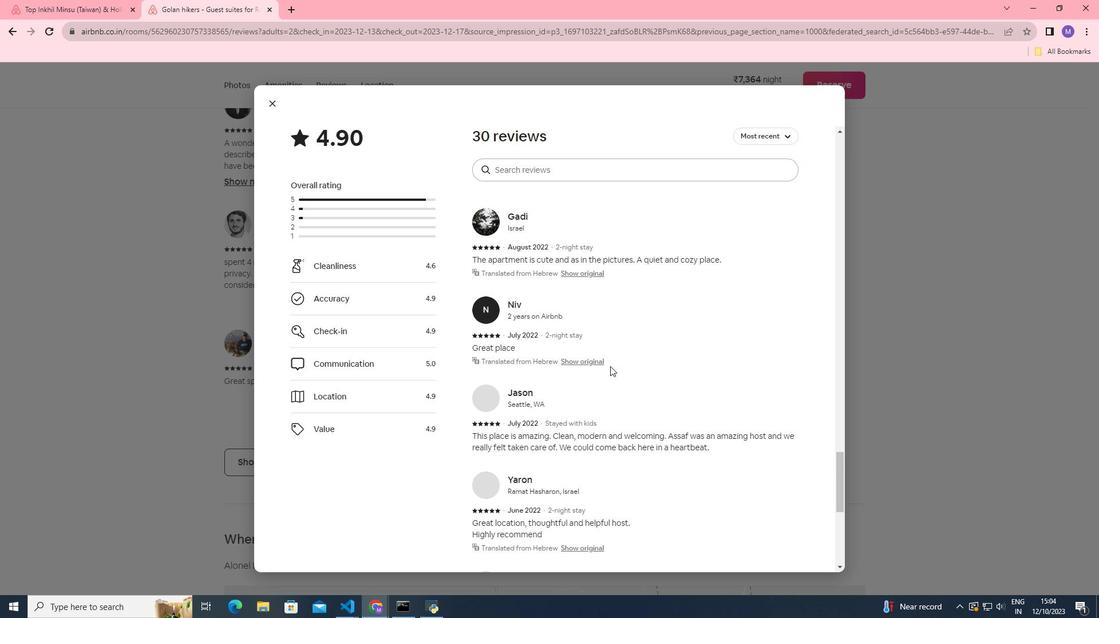 
Action: Mouse scrolled (610, 366) with delta (0, 0)
Screenshot: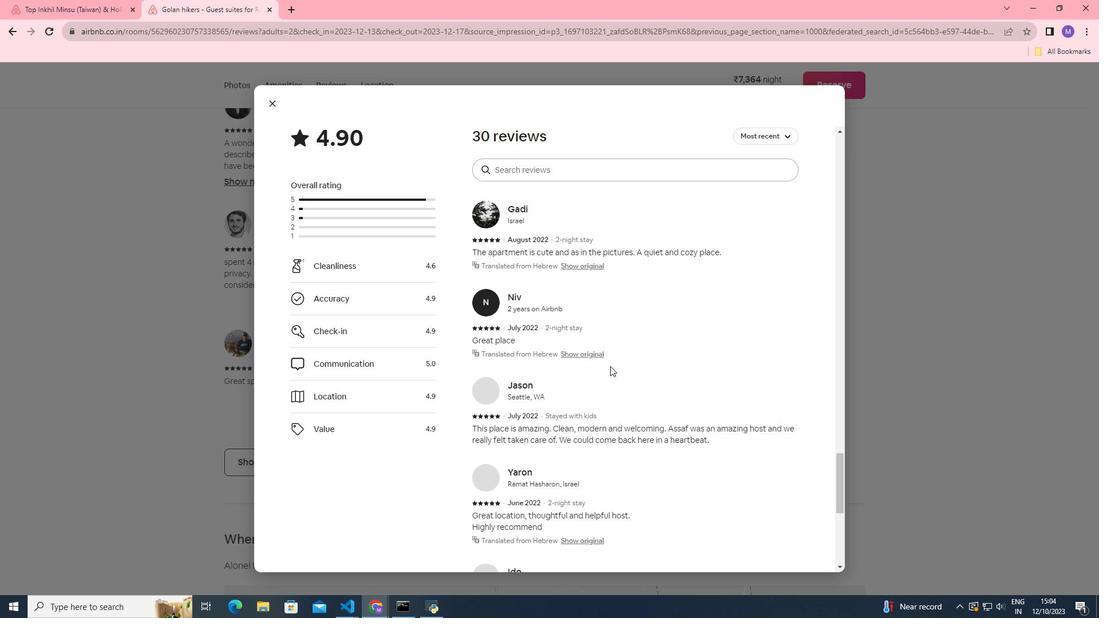 
Action: Mouse scrolled (610, 366) with delta (0, 0)
Screenshot: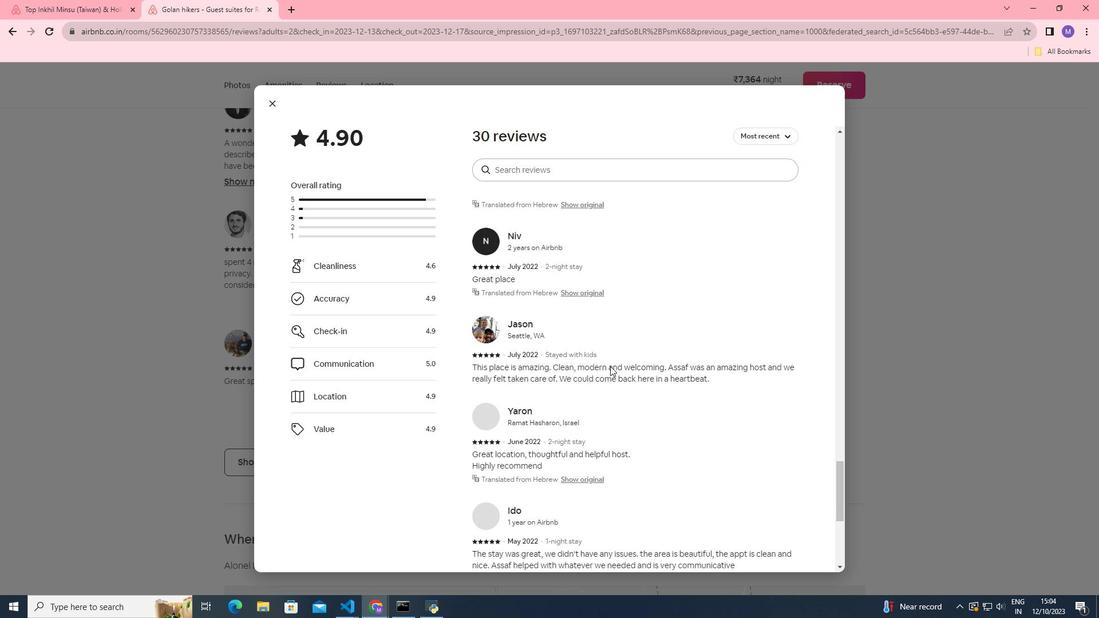 
Action: Mouse scrolled (610, 366) with delta (0, 0)
Screenshot: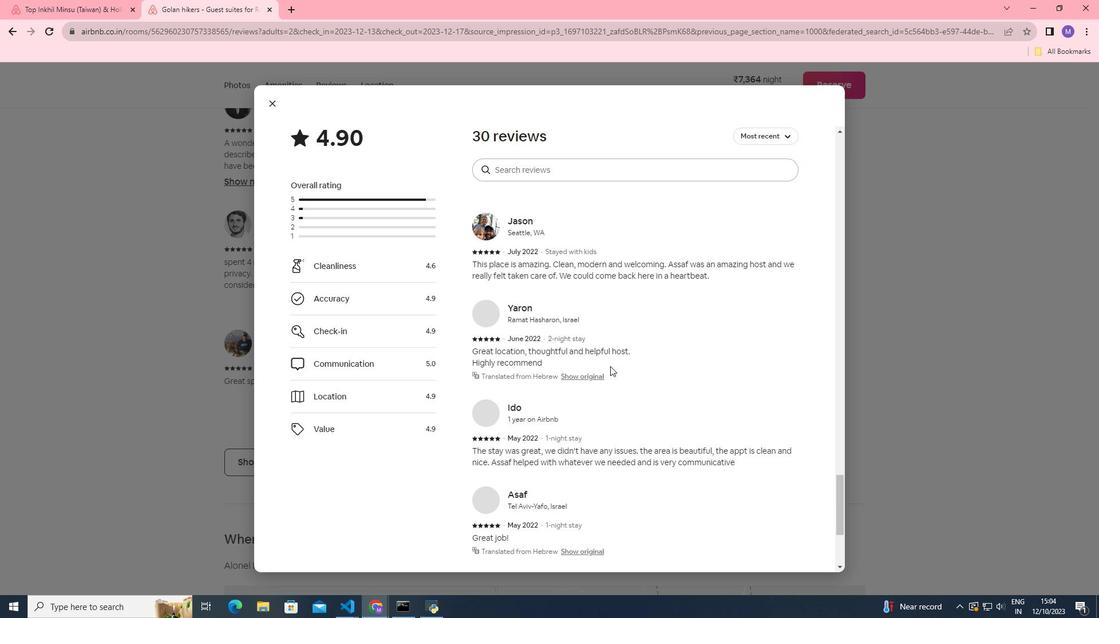 
Action: Mouse moved to (645, 397)
Screenshot: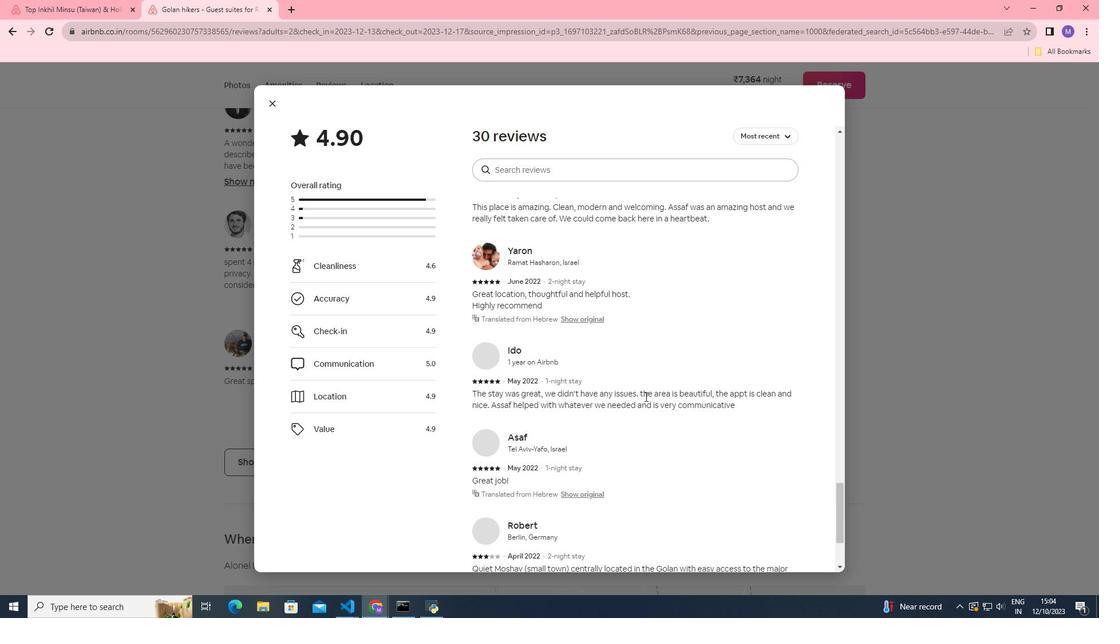 
Action: Mouse scrolled (645, 396) with delta (0, 0)
Screenshot: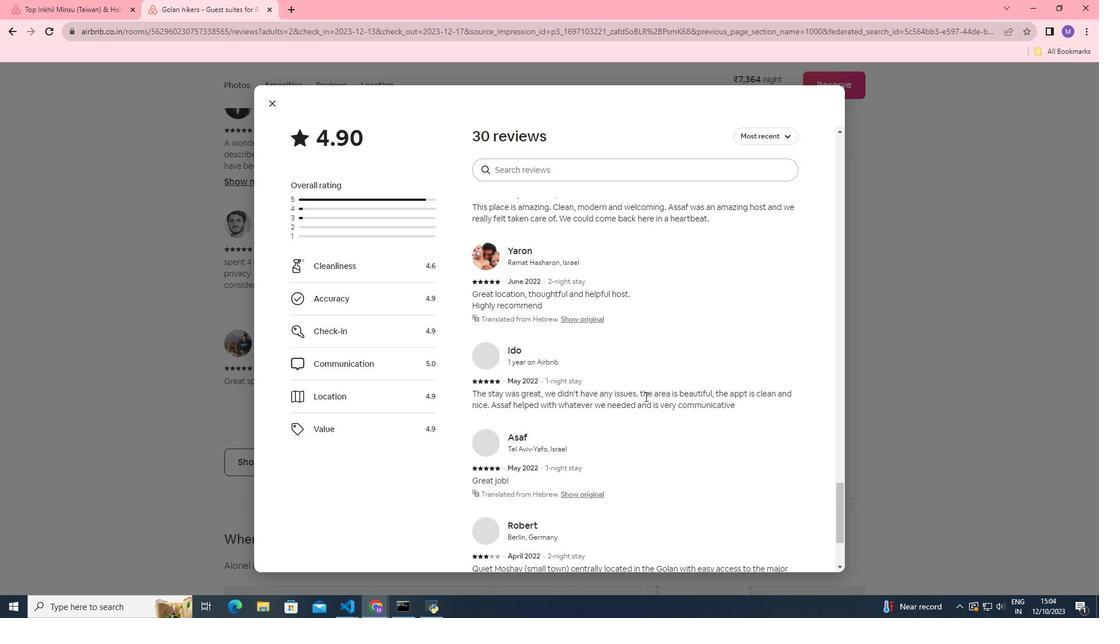 
Action: Mouse moved to (645, 399)
Screenshot: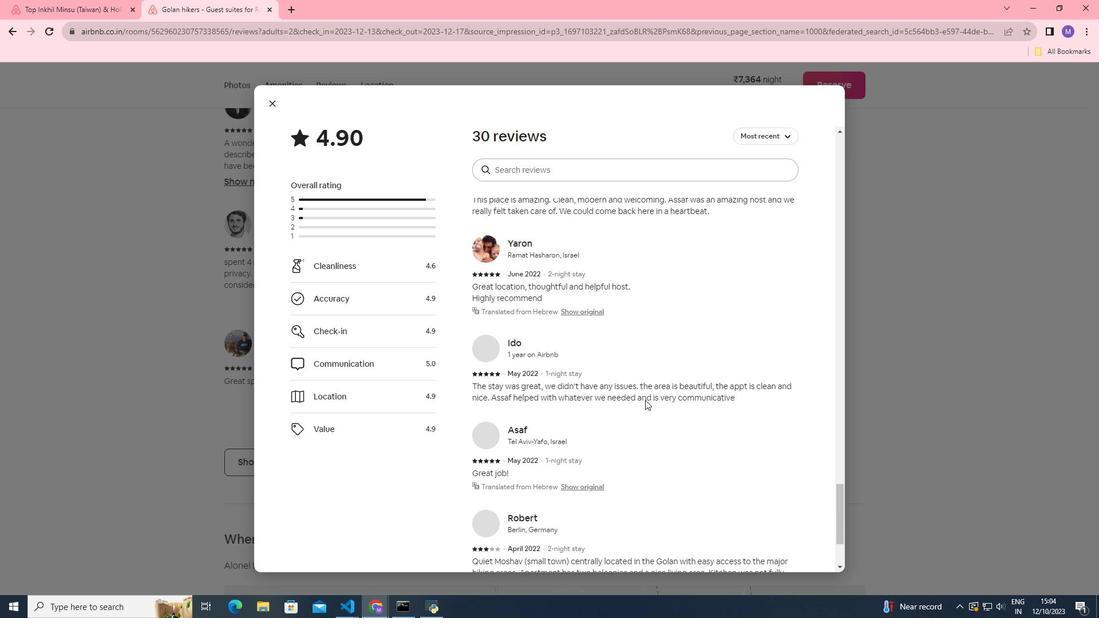 
Action: Mouse scrolled (645, 399) with delta (0, 0)
Screenshot: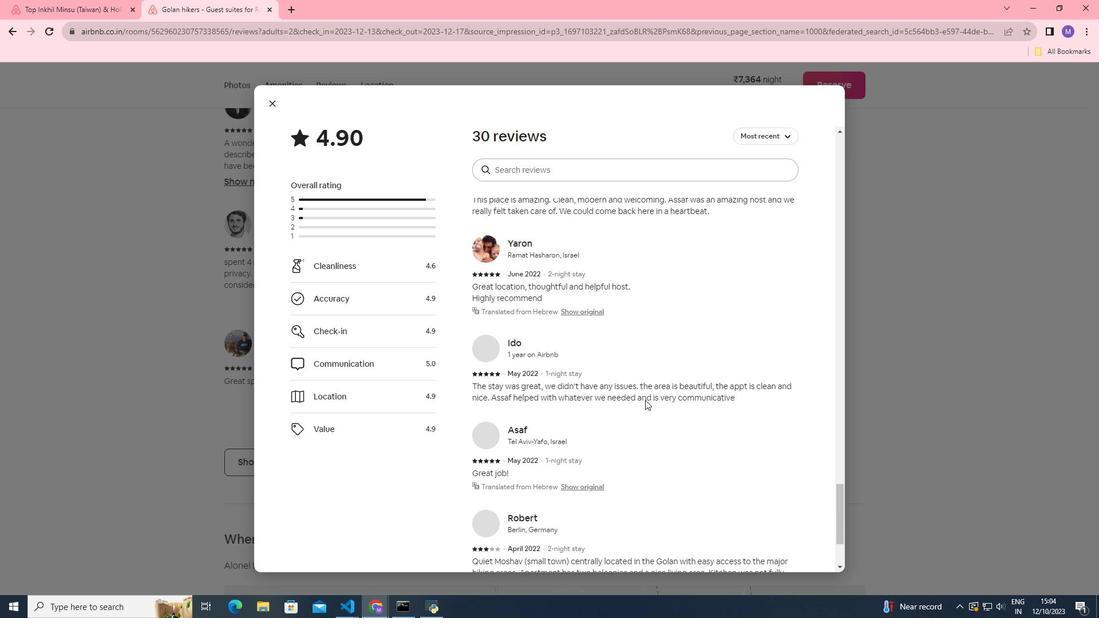 
Action: Mouse moved to (645, 400)
Screenshot: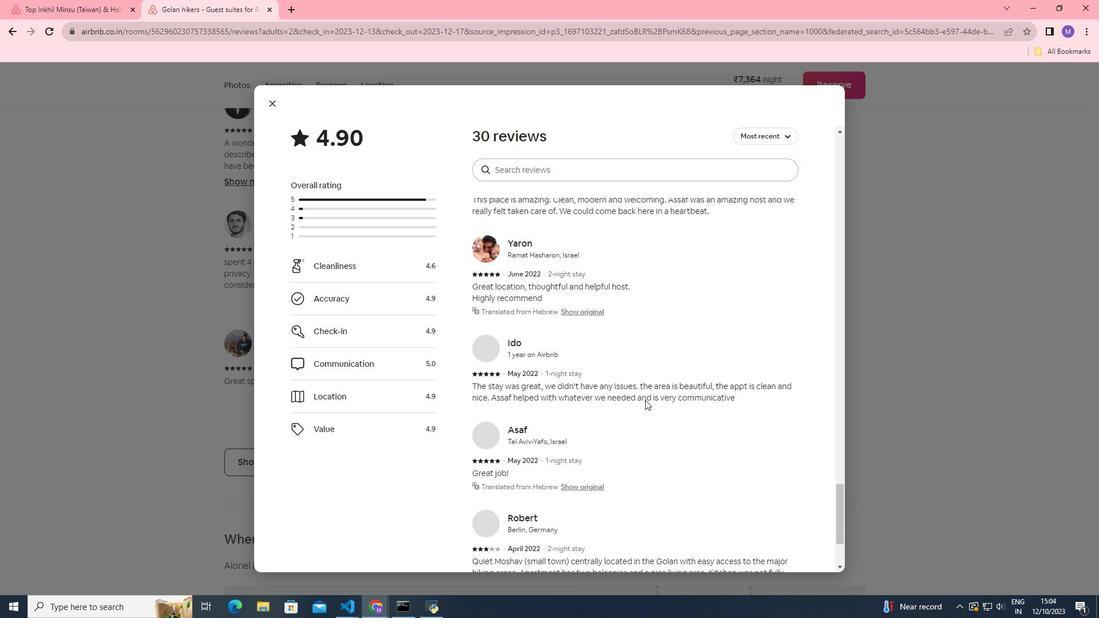 
Action: Mouse scrolled (645, 399) with delta (0, 0)
Screenshot: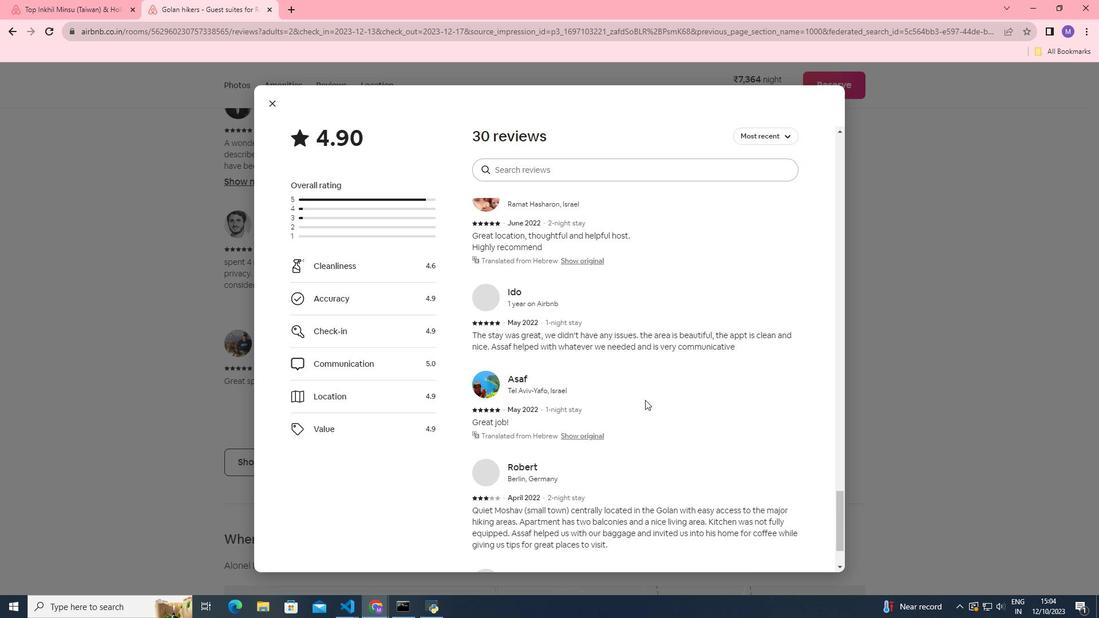 
Action: Mouse scrolled (645, 399) with delta (0, 0)
Screenshot: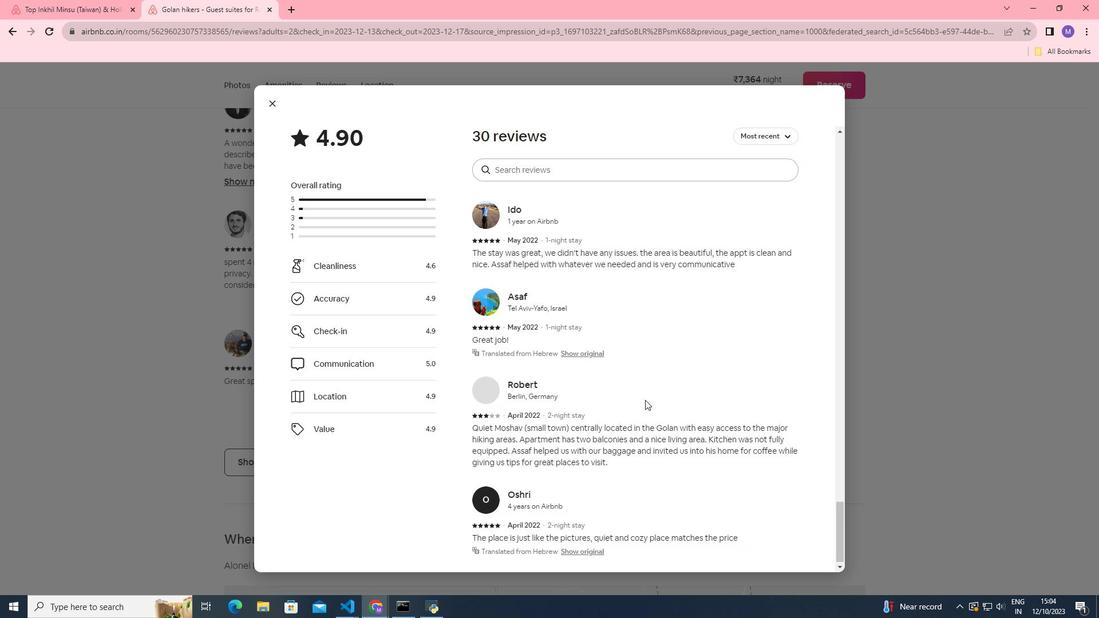 
Action: Mouse moved to (701, 519)
Screenshot: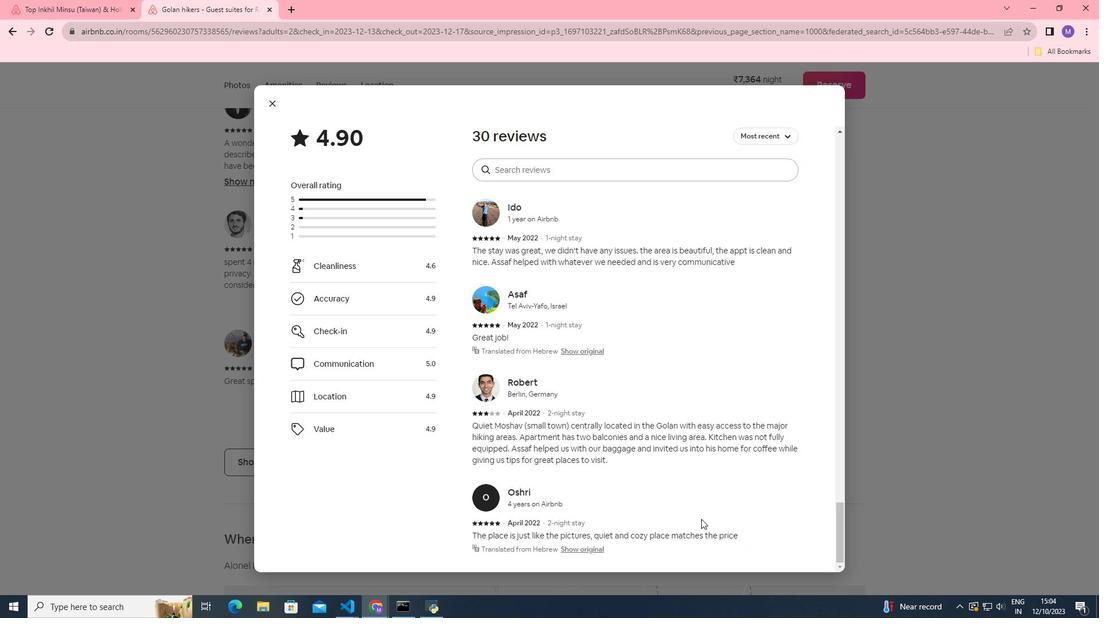 
Action: Mouse scrolled (701, 519) with delta (0, 0)
Screenshot: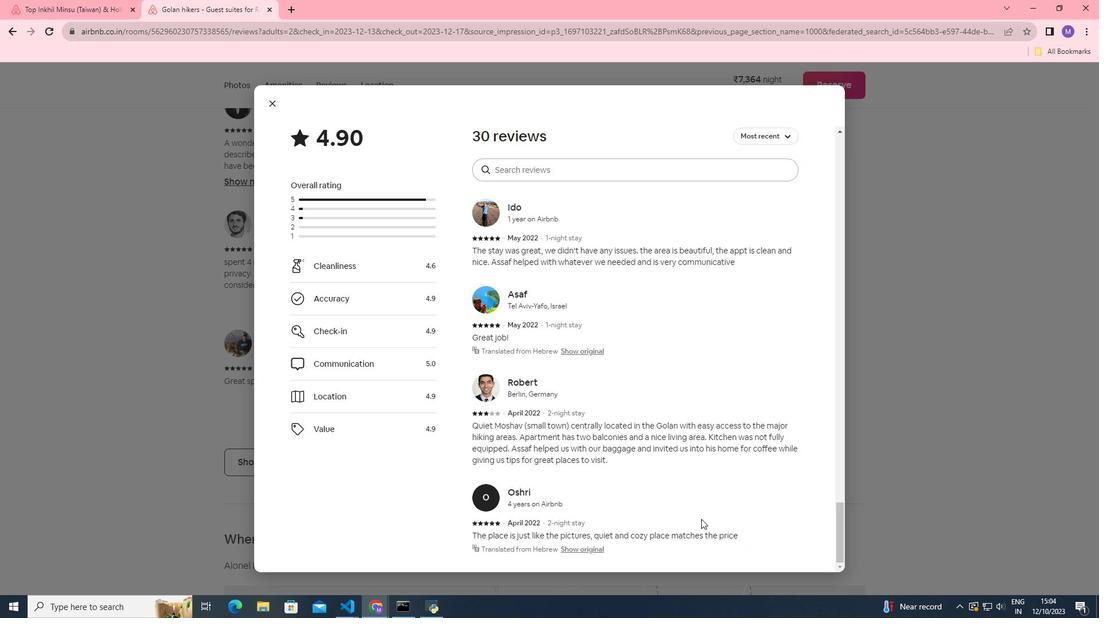 
Action: Mouse scrolled (701, 519) with delta (0, 0)
Screenshot: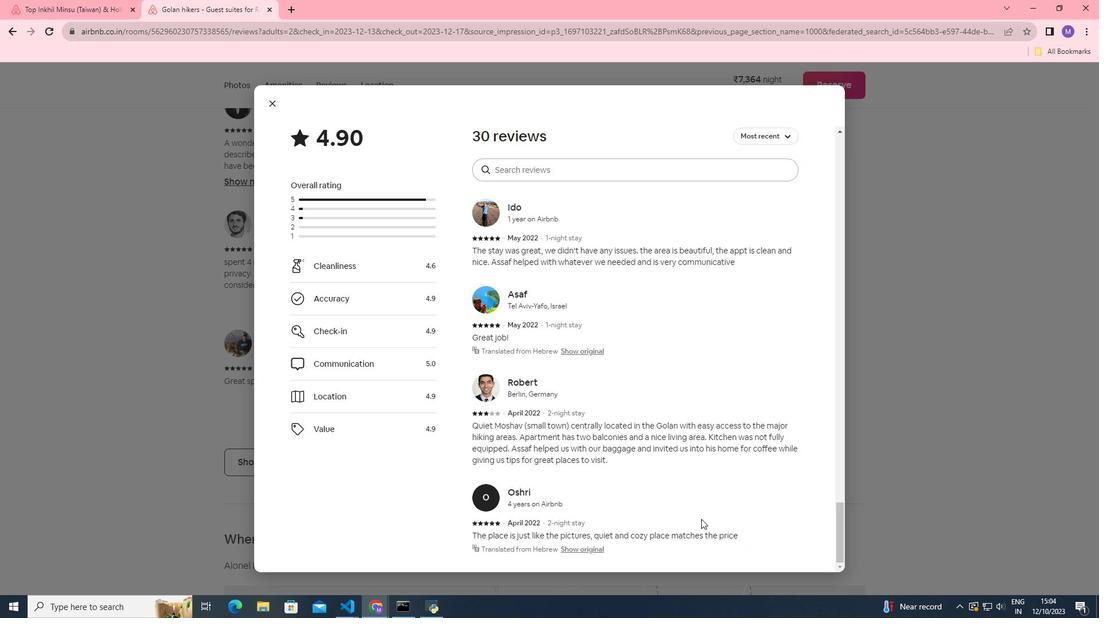 
Action: Mouse scrolled (701, 519) with delta (0, 0)
